 Task: Search one way flight ticket for 1 adult, 6 children, 1 infant in seat and 1 infant on lap in business from Lafayette: Lafayette Regional Airport (paul Fournet Field) to Riverton: Central Wyoming Regional Airport (was Riverton Regional) on 5-4-2023. Number of bags: 8 checked bags. Price is upto 75000. Outbound departure time preference is 5:45.
Action: Mouse moved to (380, 151)
Screenshot: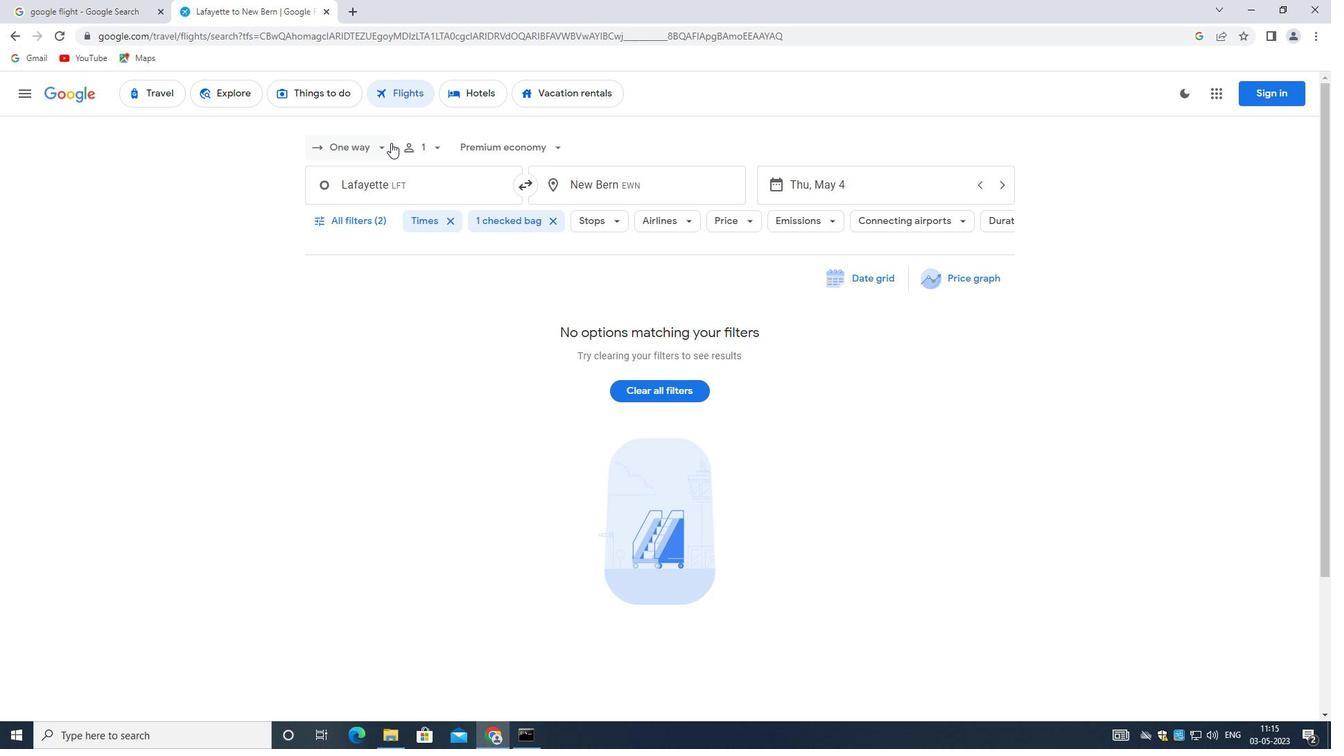 
Action: Mouse pressed left at (380, 151)
Screenshot: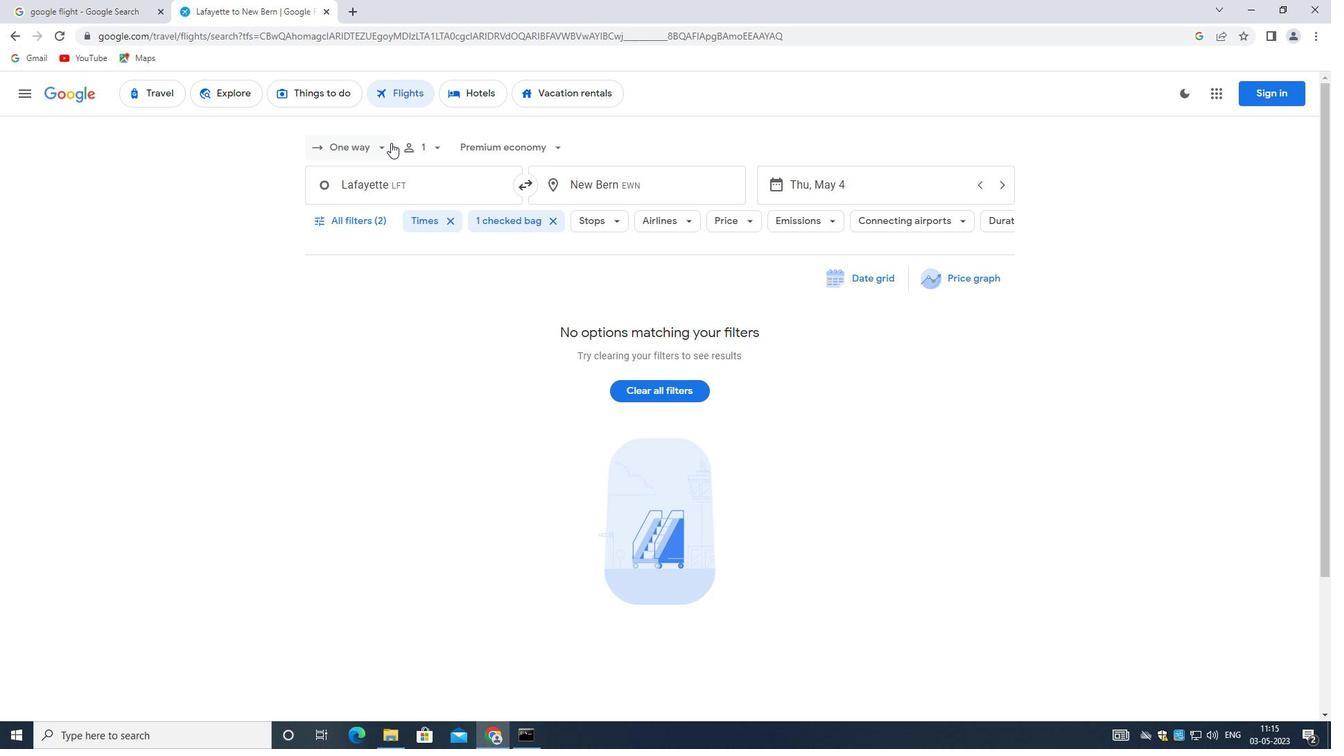
Action: Mouse moved to (375, 210)
Screenshot: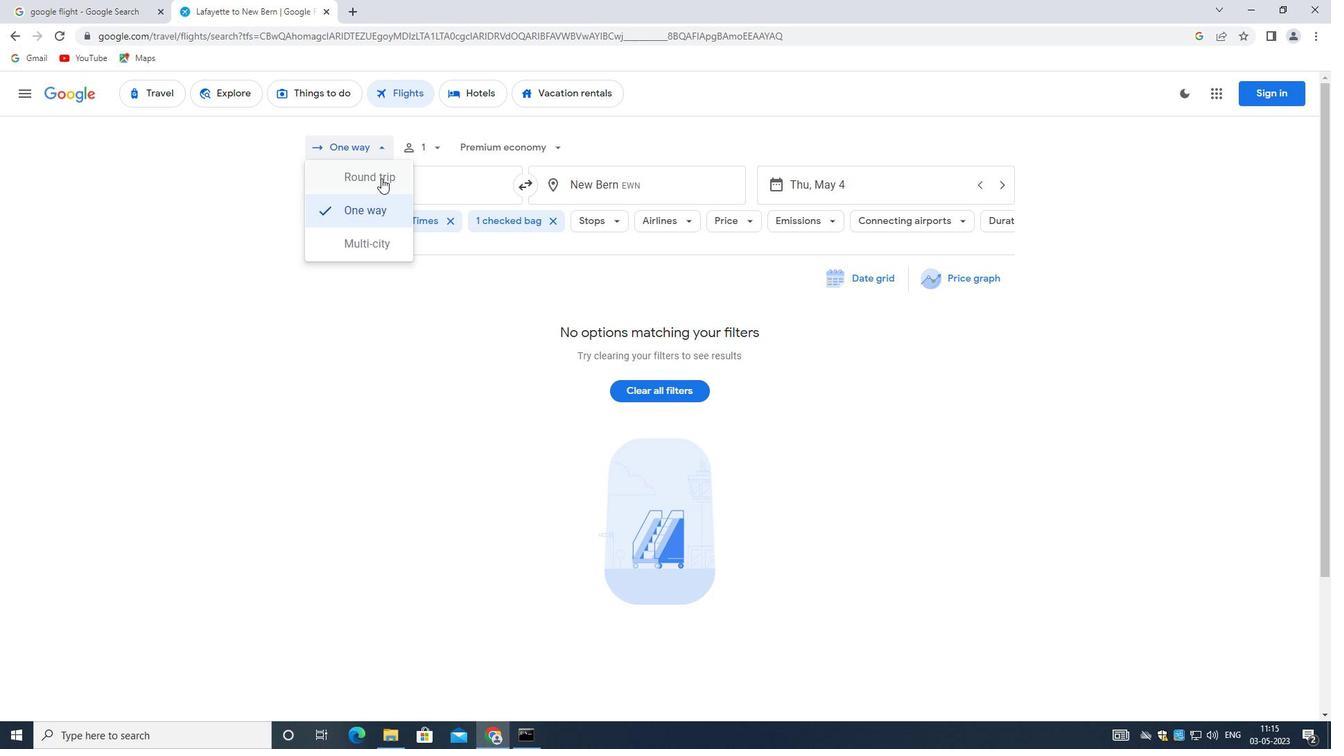 
Action: Mouse pressed left at (375, 210)
Screenshot: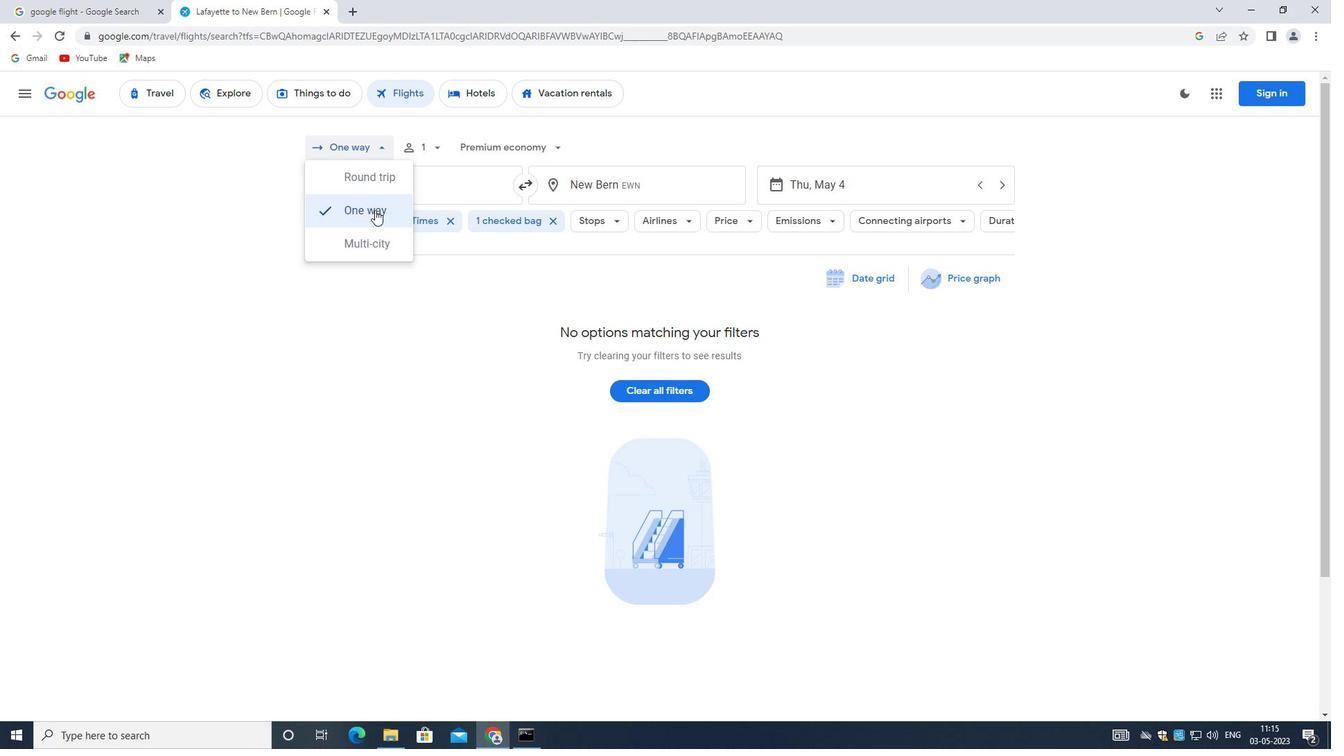 
Action: Mouse moved to (433, 151)
Screenshot: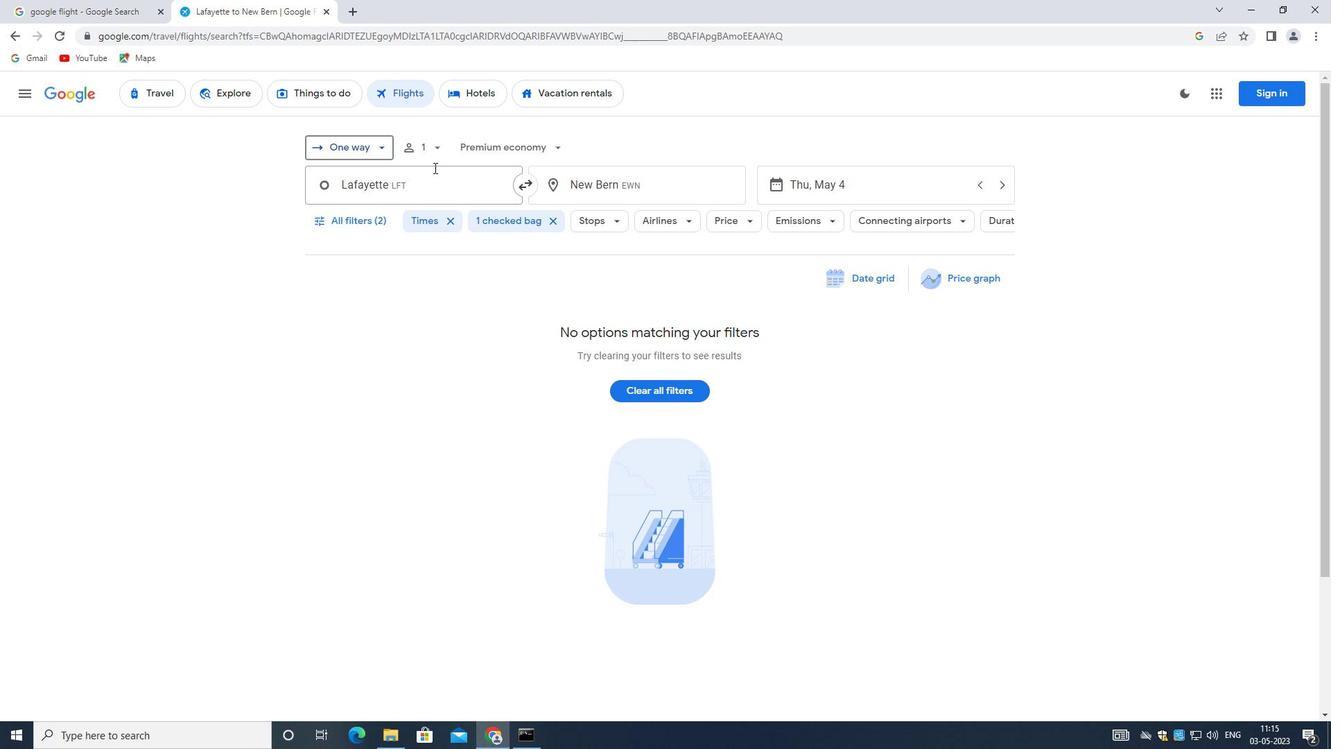 
Action: Mouse pressed left at (433, 151)
Screenshot: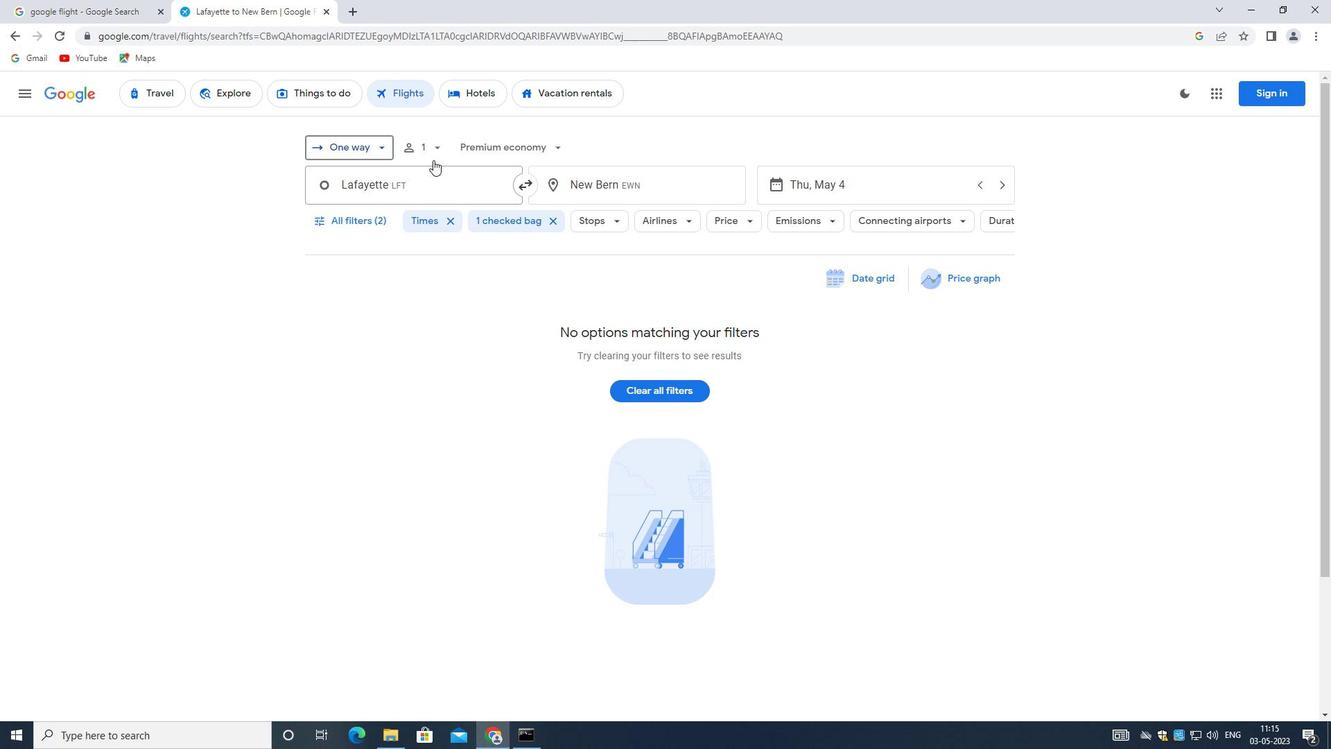 
Action: Mouse moved to (546, 216)
Screenshot: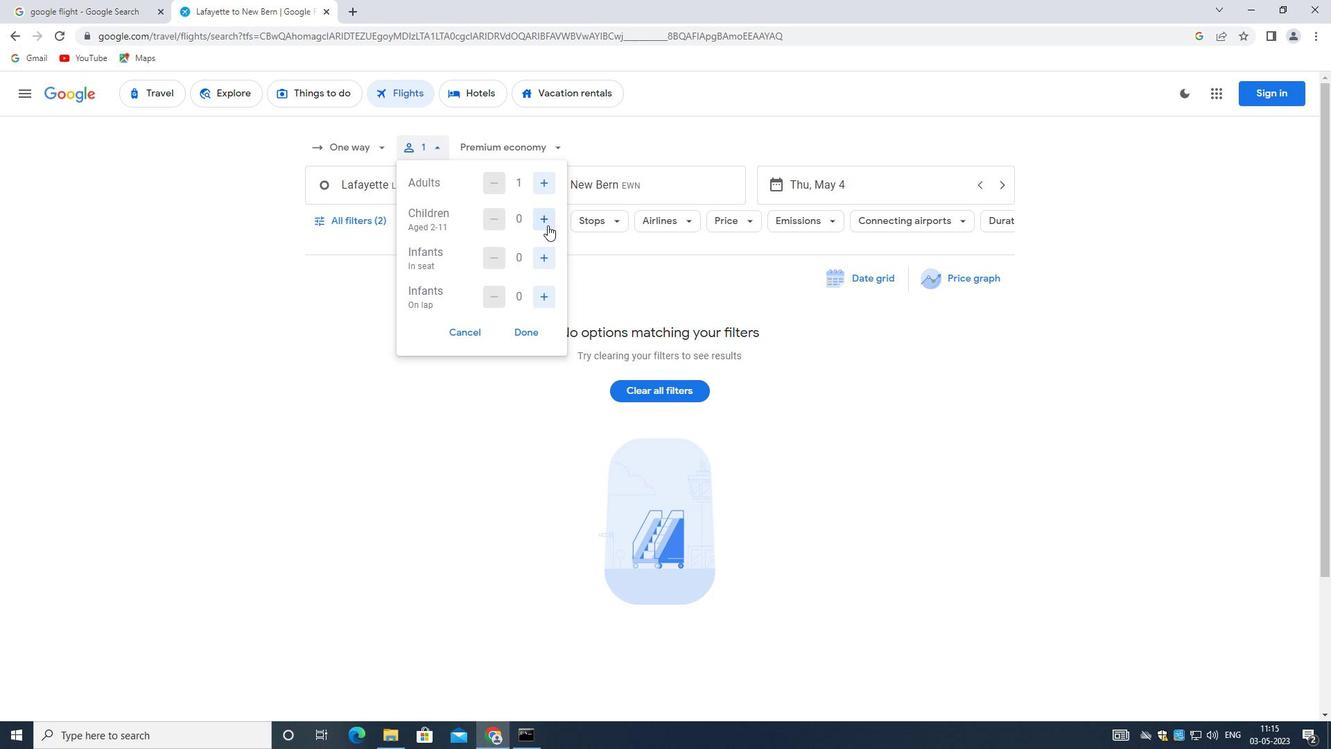 
Action: Mouse pressed left at (546, 216)
Screenshot: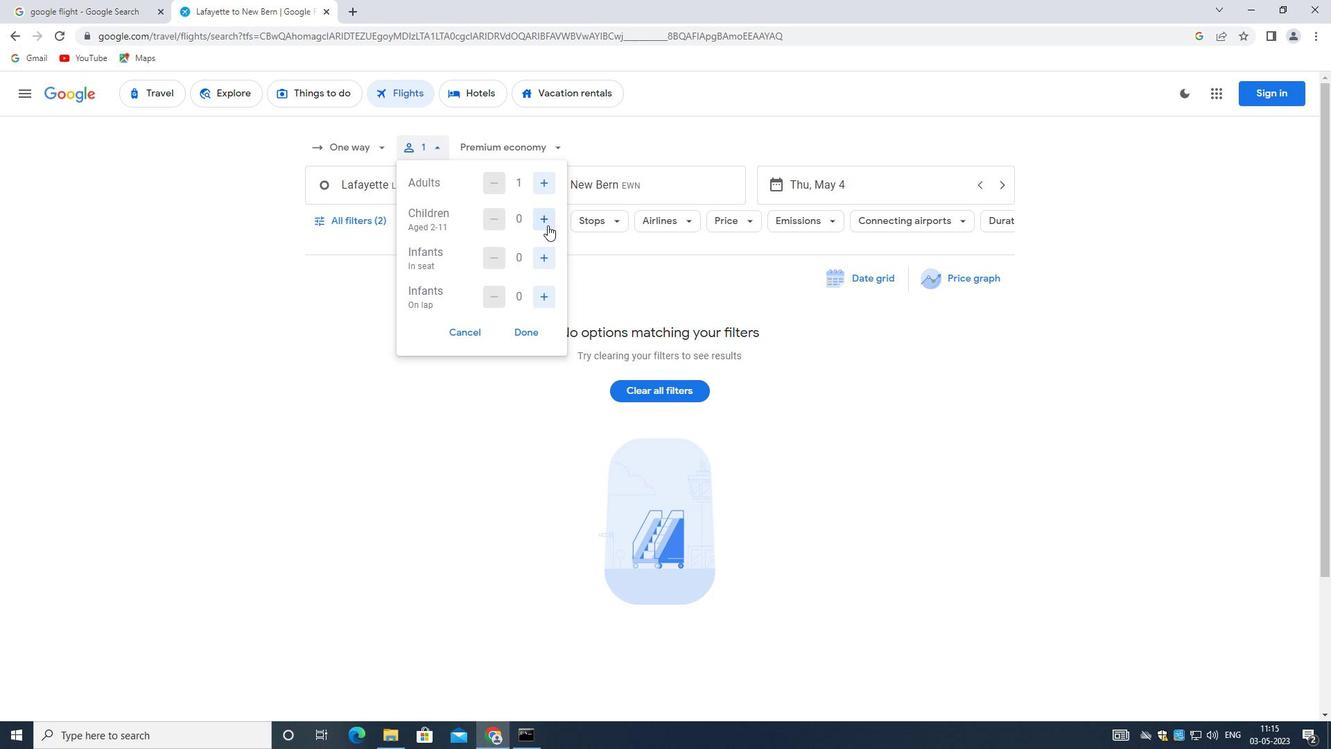
Action: Mouse pressed left at (546, 216)
Screenshot: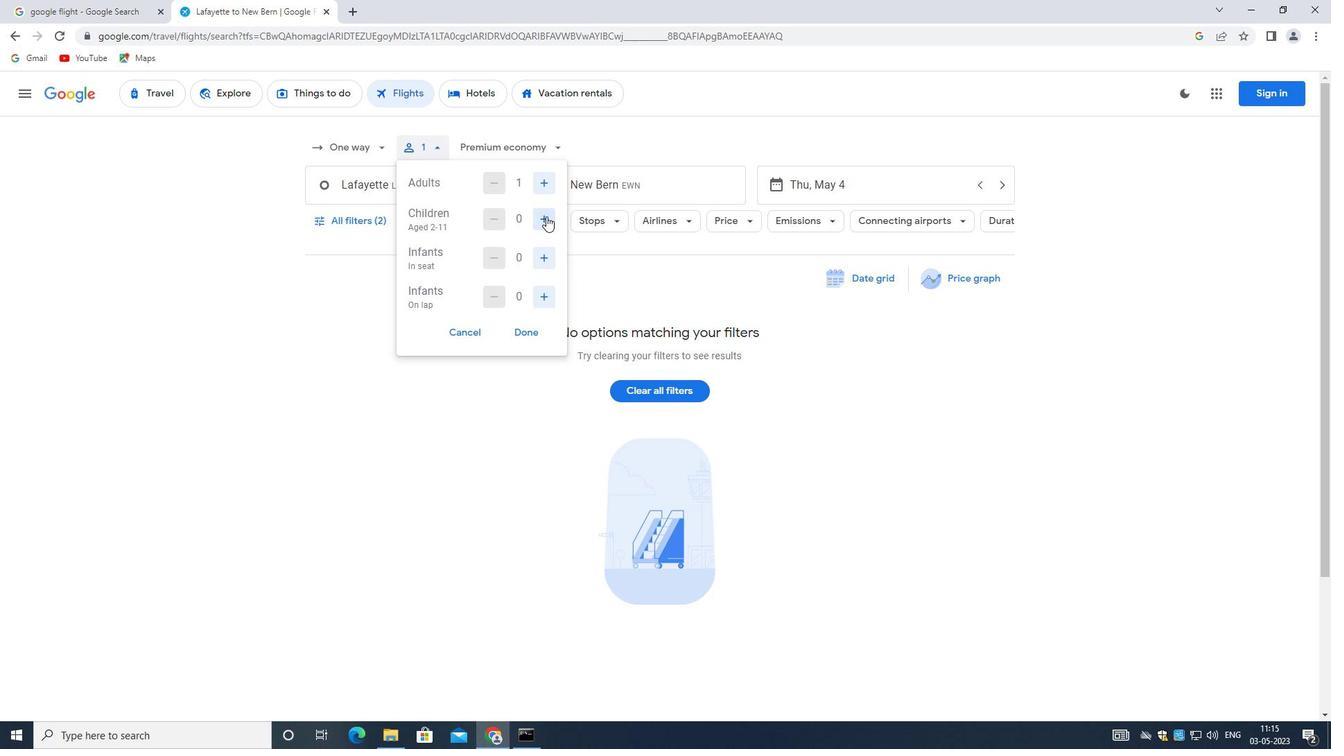 
Action: Mouse pressed left at (546, 216)
Screenshot: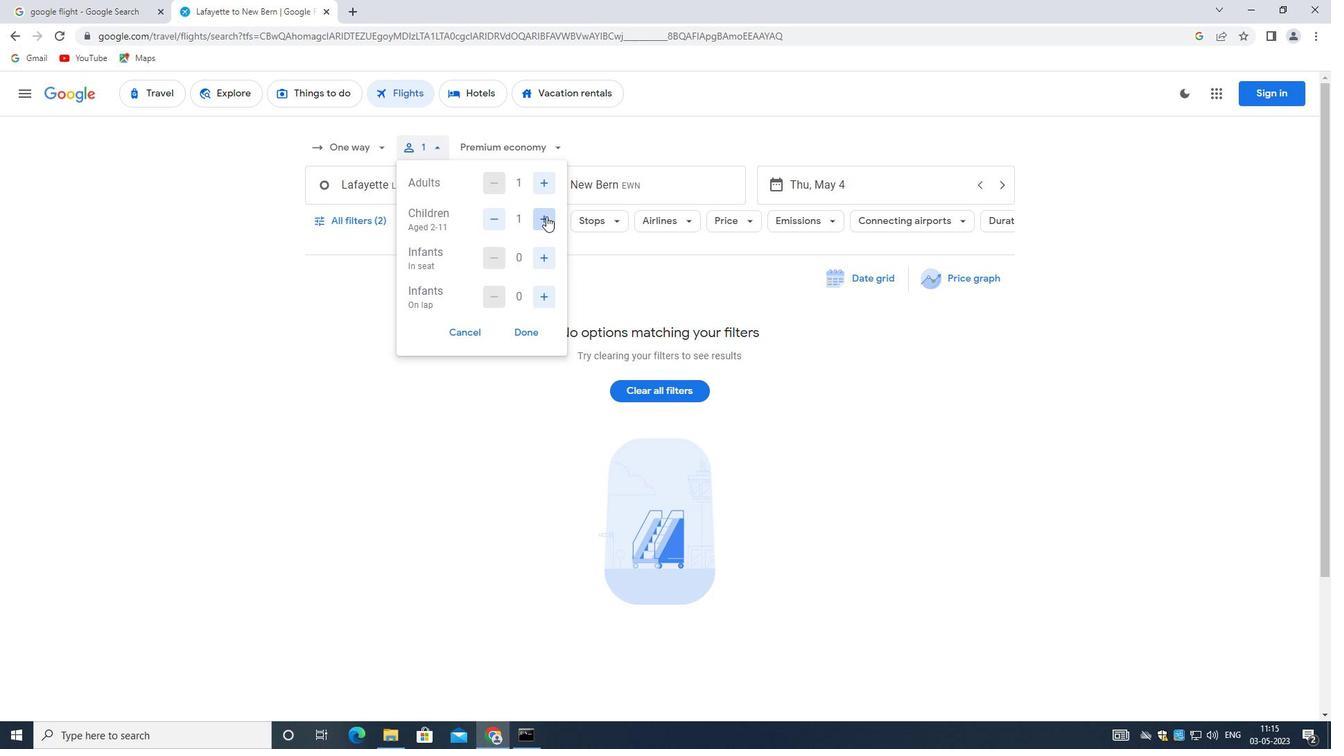 
Action: Mouse moved to (546, 215)
Screenshot: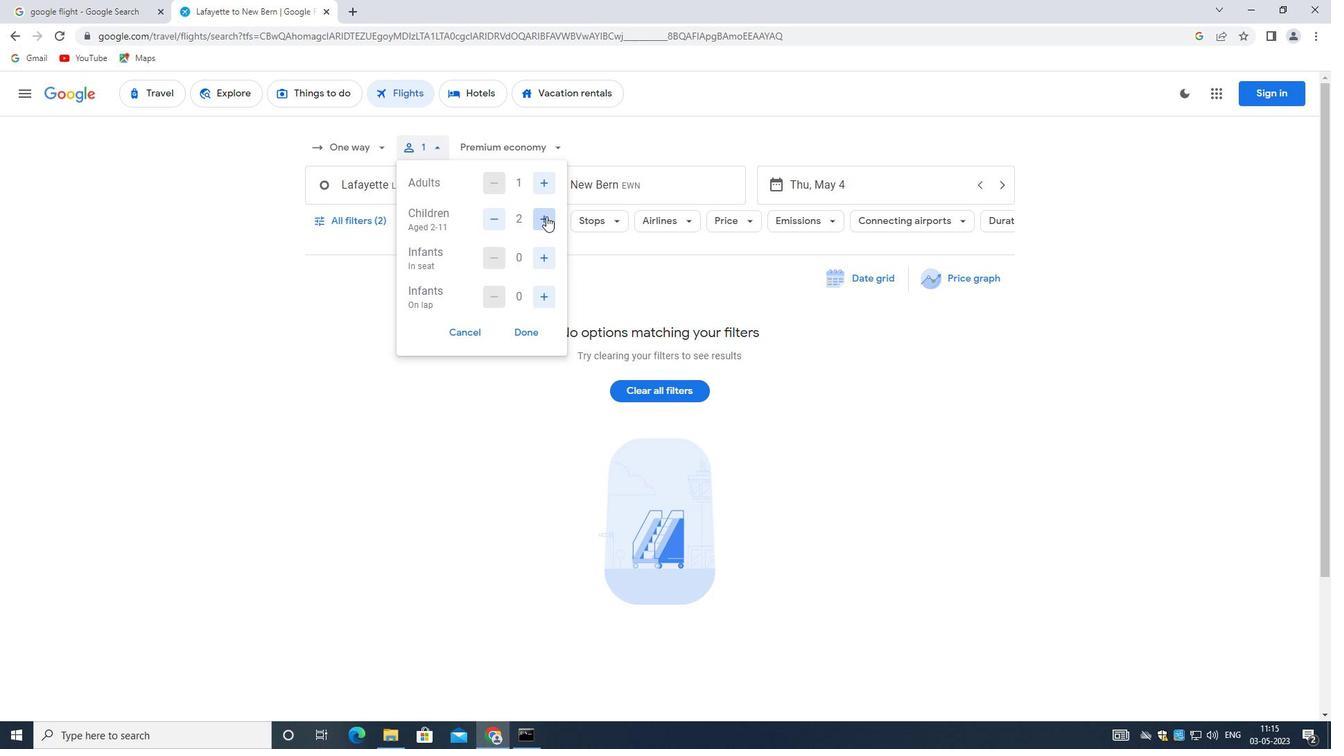 
Action: Mouse pressed left at (546, 215)
Screenshot: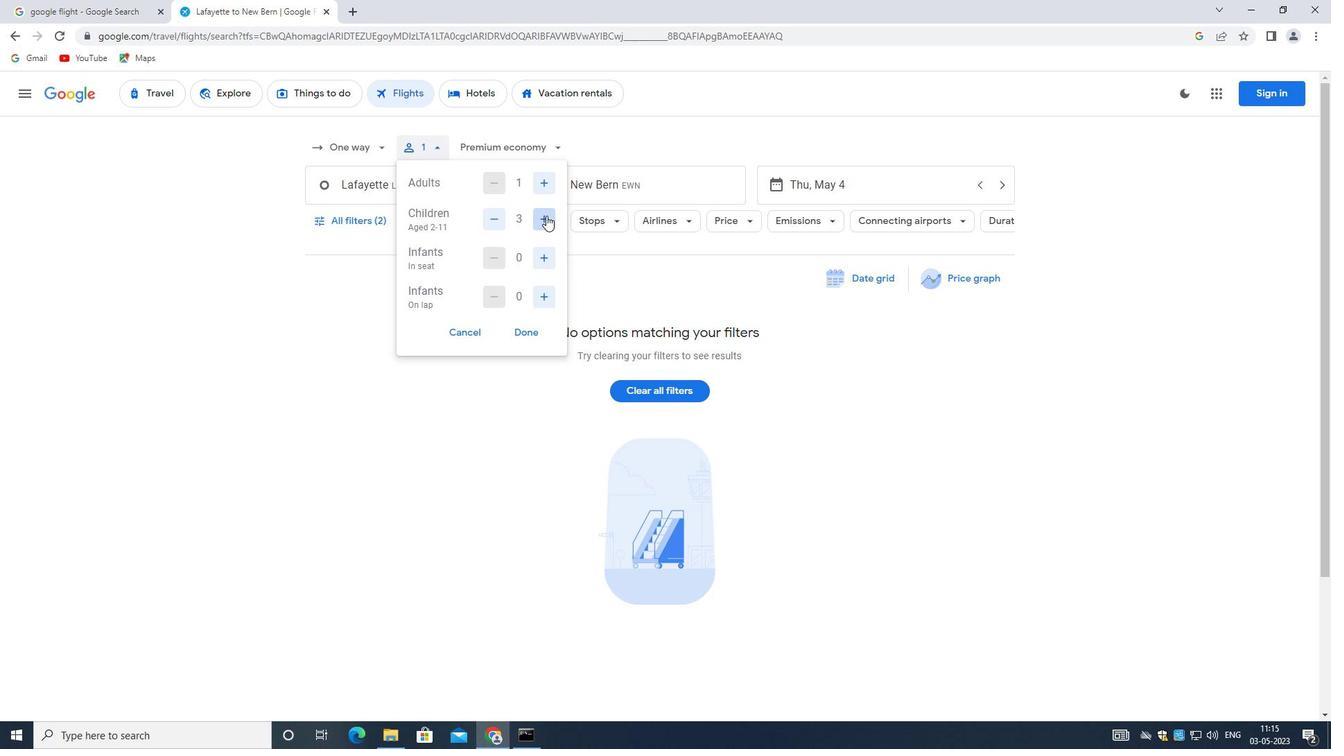 
Action: Mouse moved to (546, 215)
Screenshot: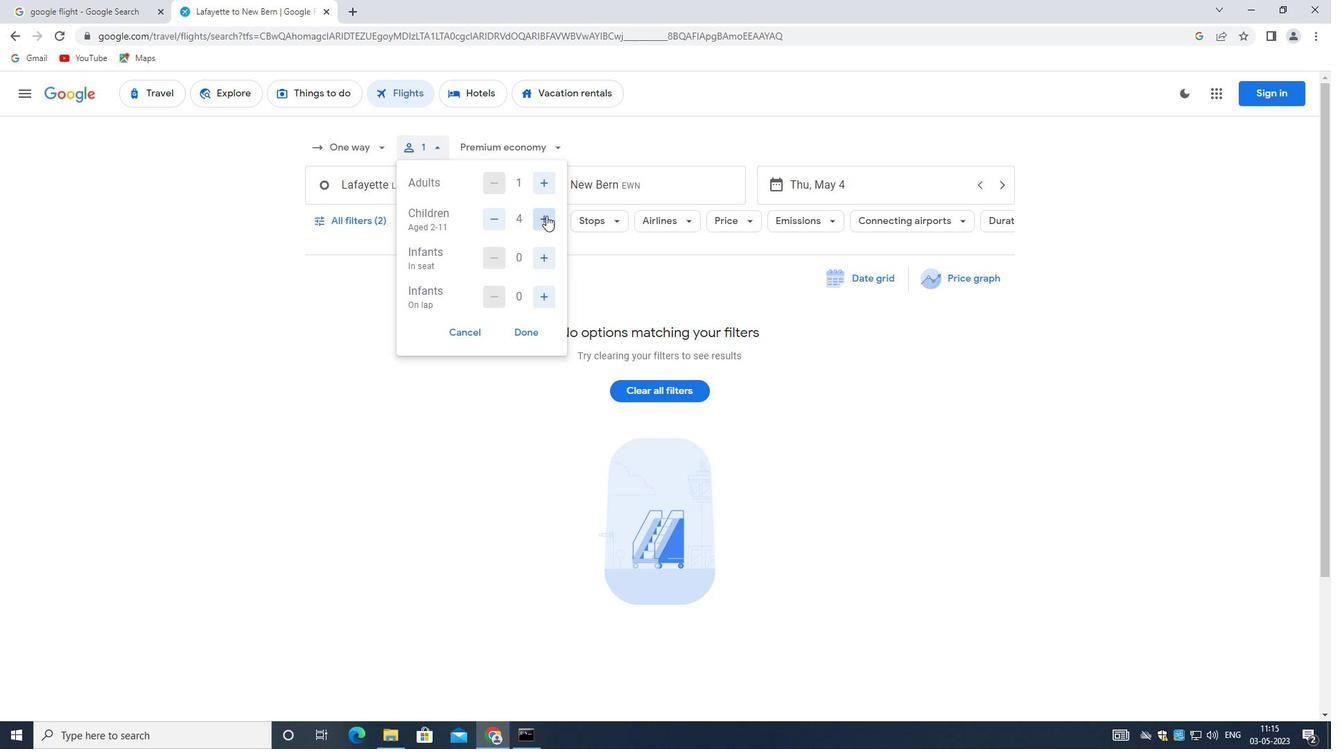 
Action: Mouse pressed left at (546, 215)
Screenshot: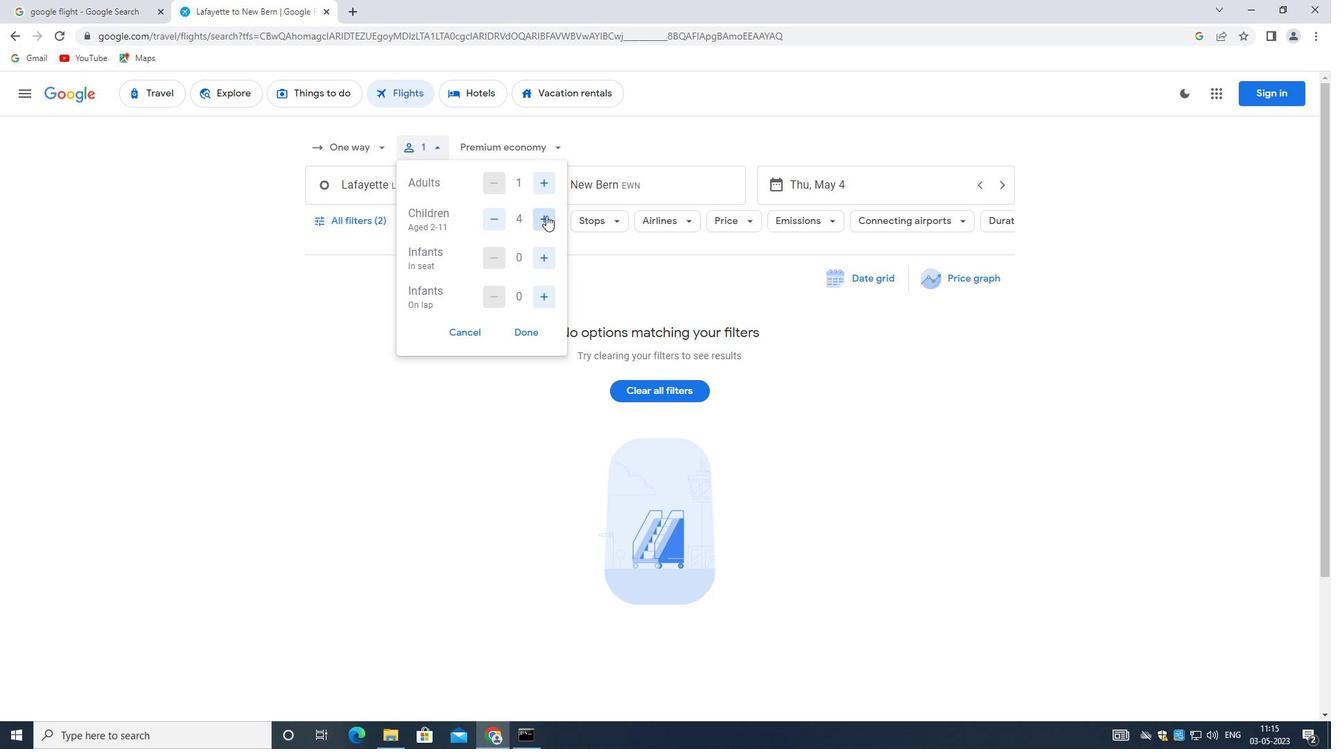 
Action: Mouse pressed left at (546, 215)
Screenshot: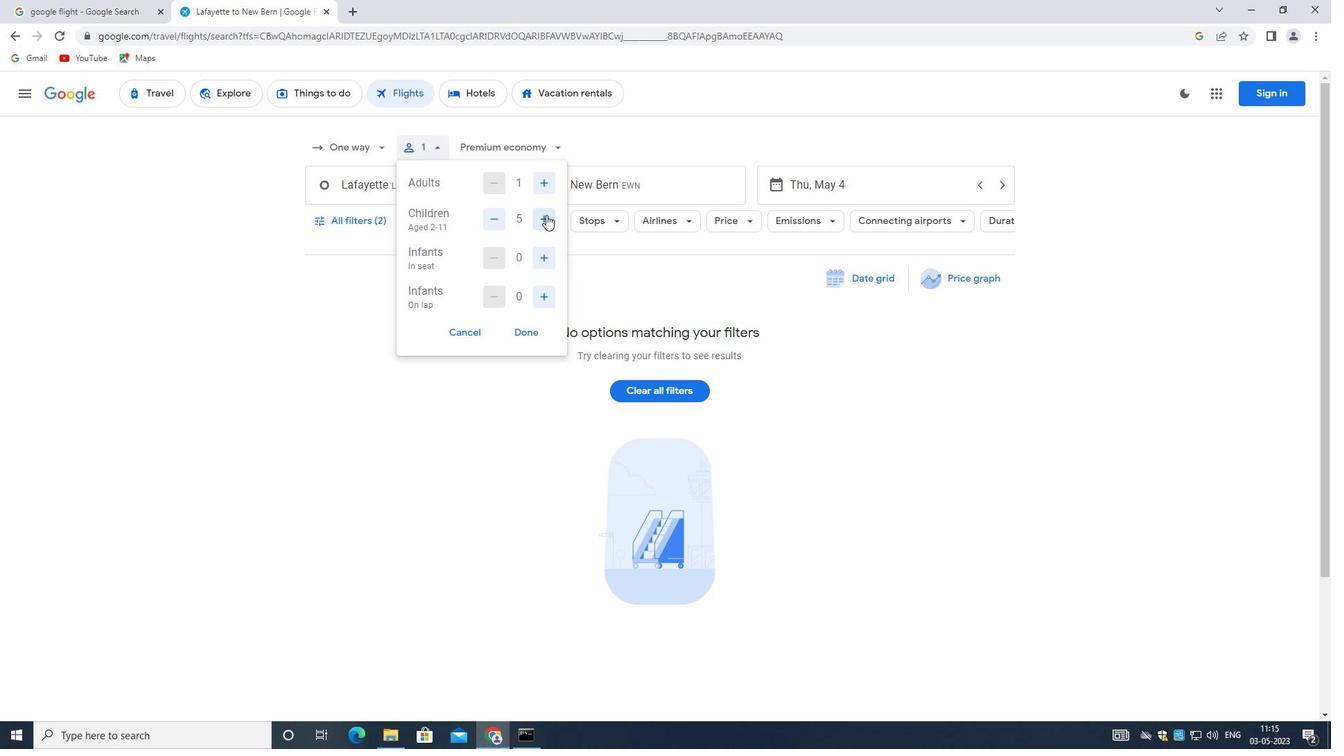 
Action: Mouse moved to (547, 259)
Screenshot: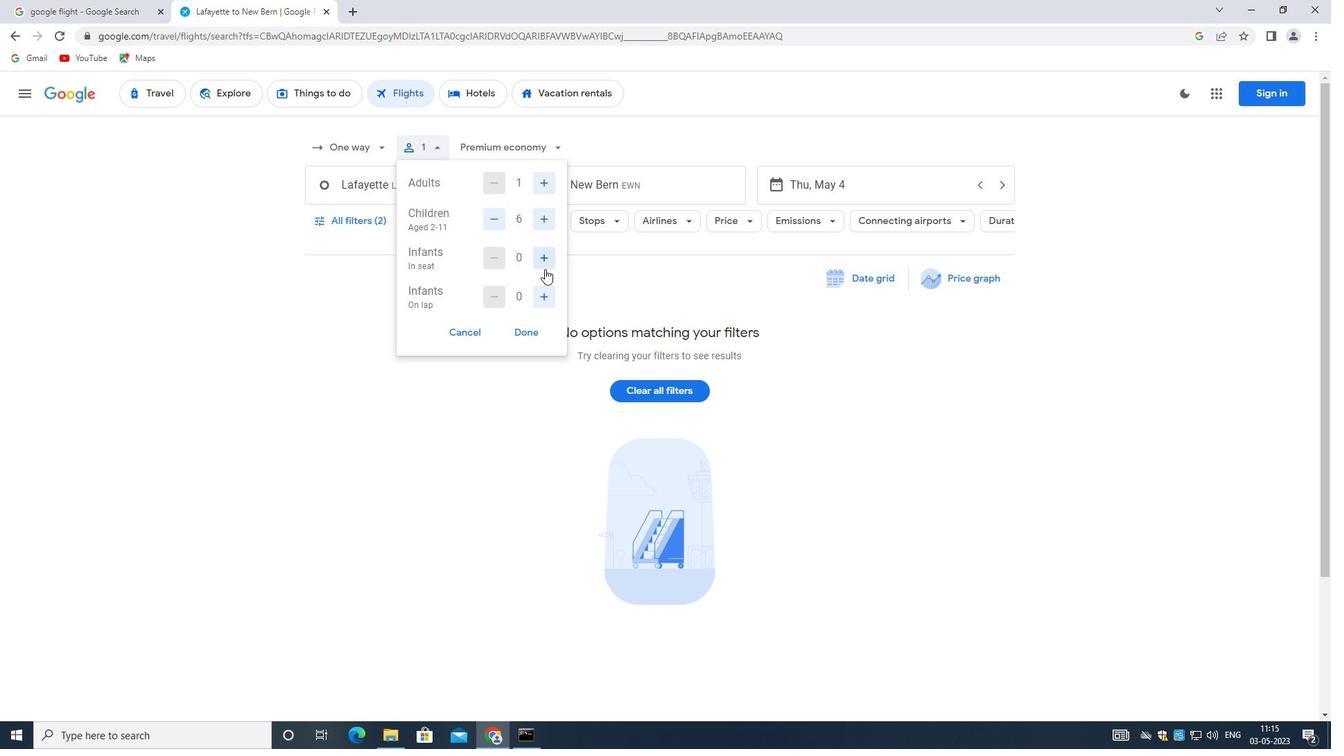 
Action: Mouse pressed left at (547, 259)
Screenshot: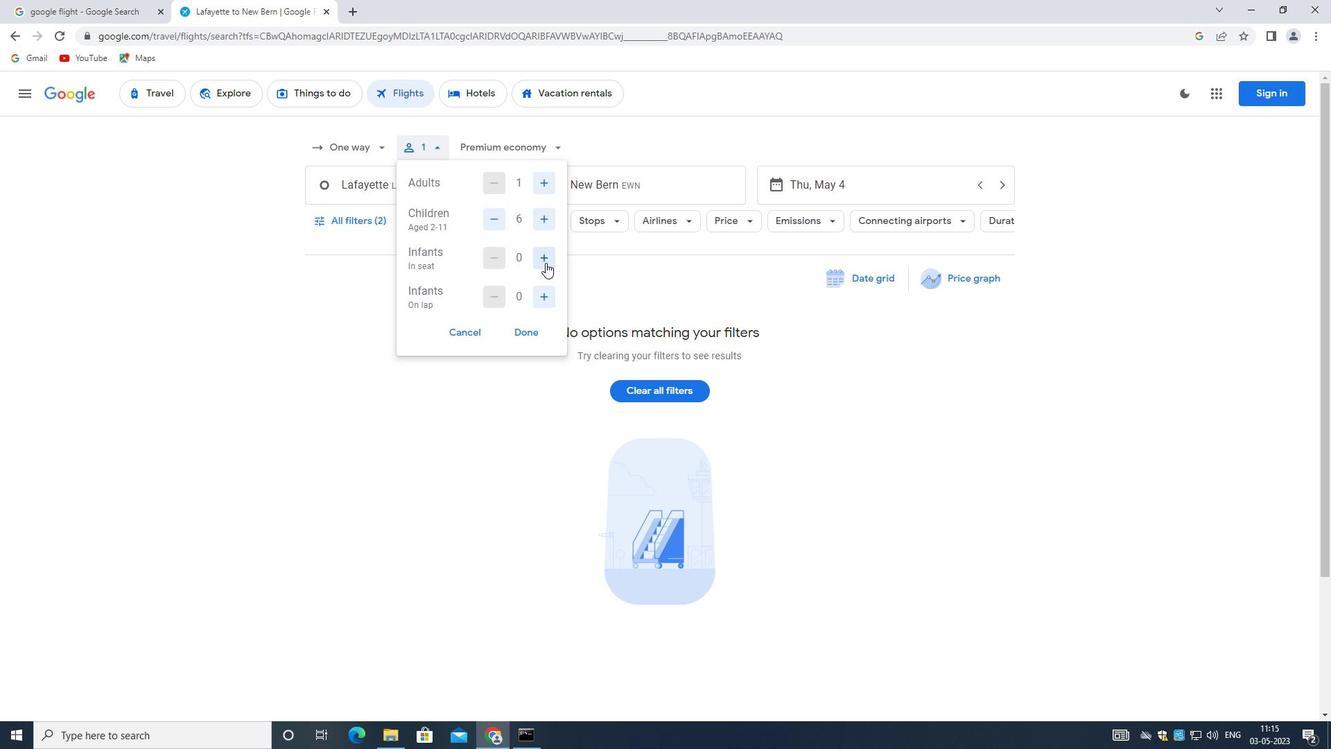 
Action: Mouse moved to (534, 294)
Screenshot: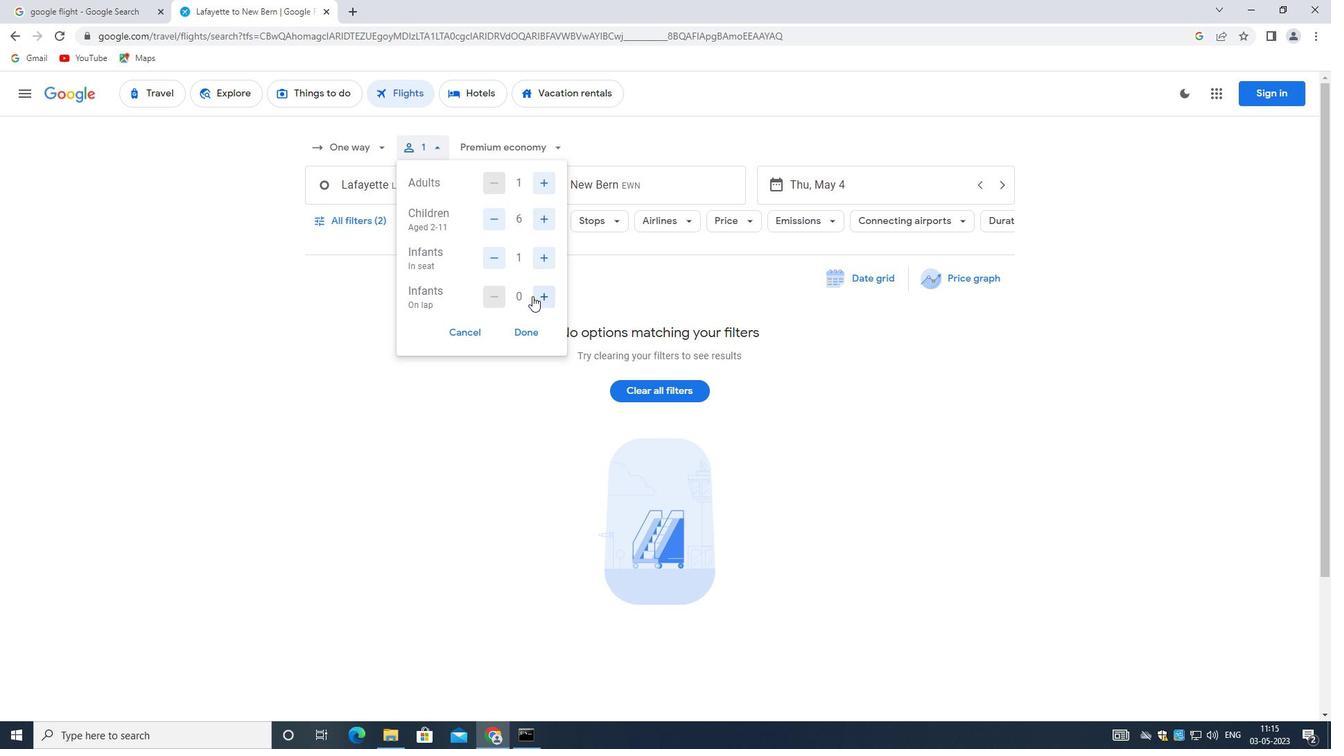 
Action: Mouse pressed left at (534, 294)
Screenshot: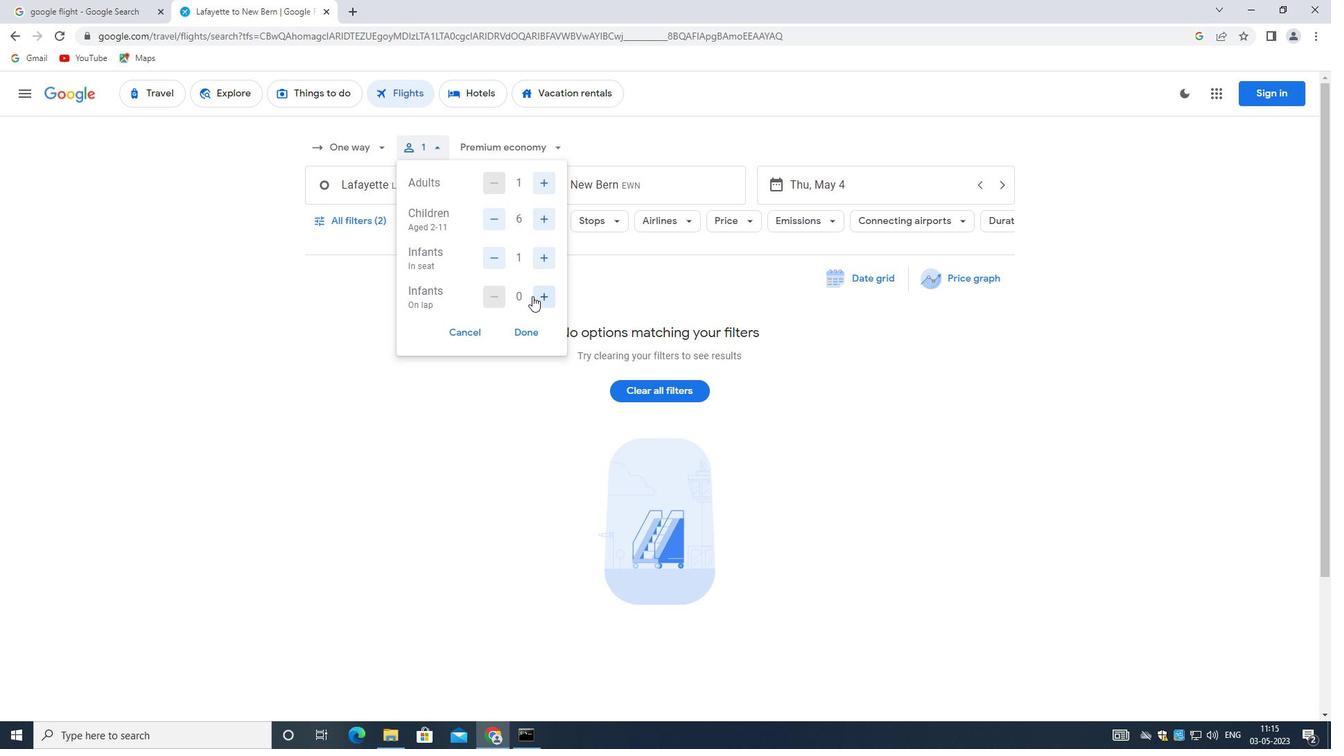 
Action: Mouse moved to (527, 328)
Screenshot: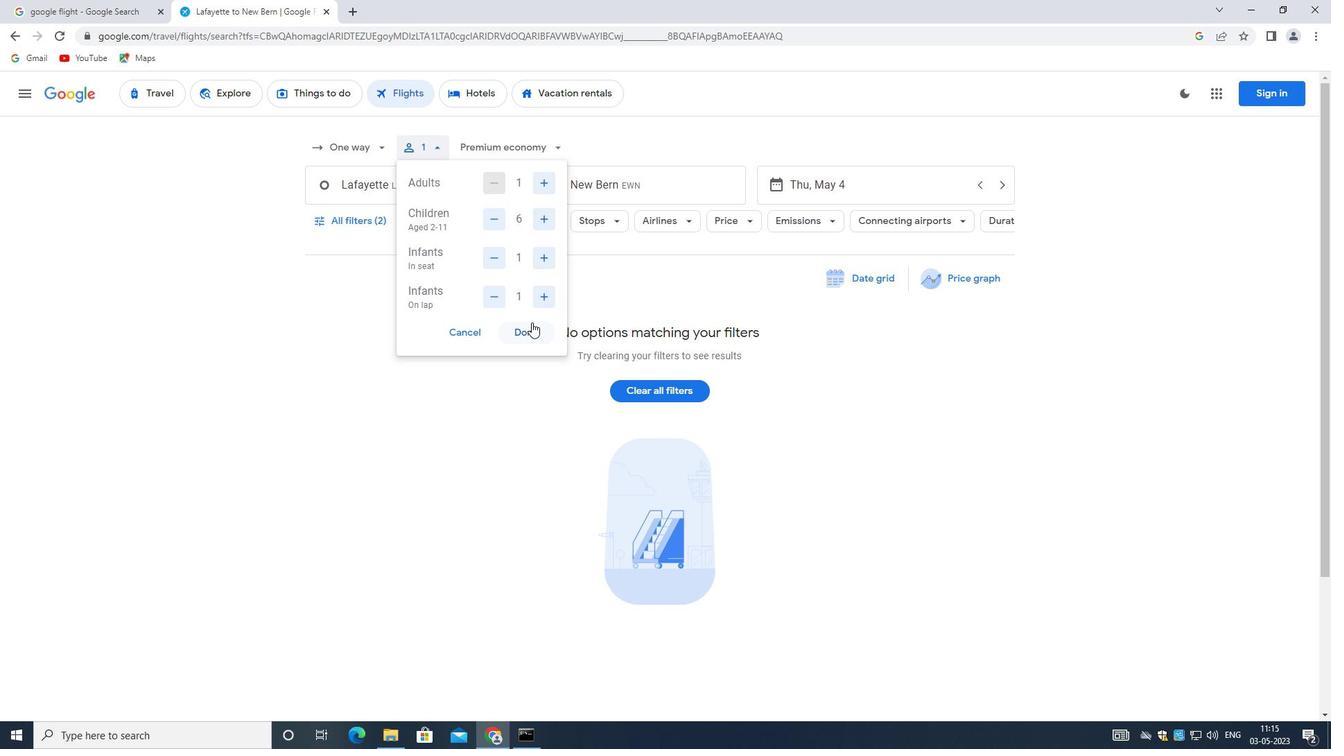 
Action: Mouse pressed left at (527, 328)
Screenshot: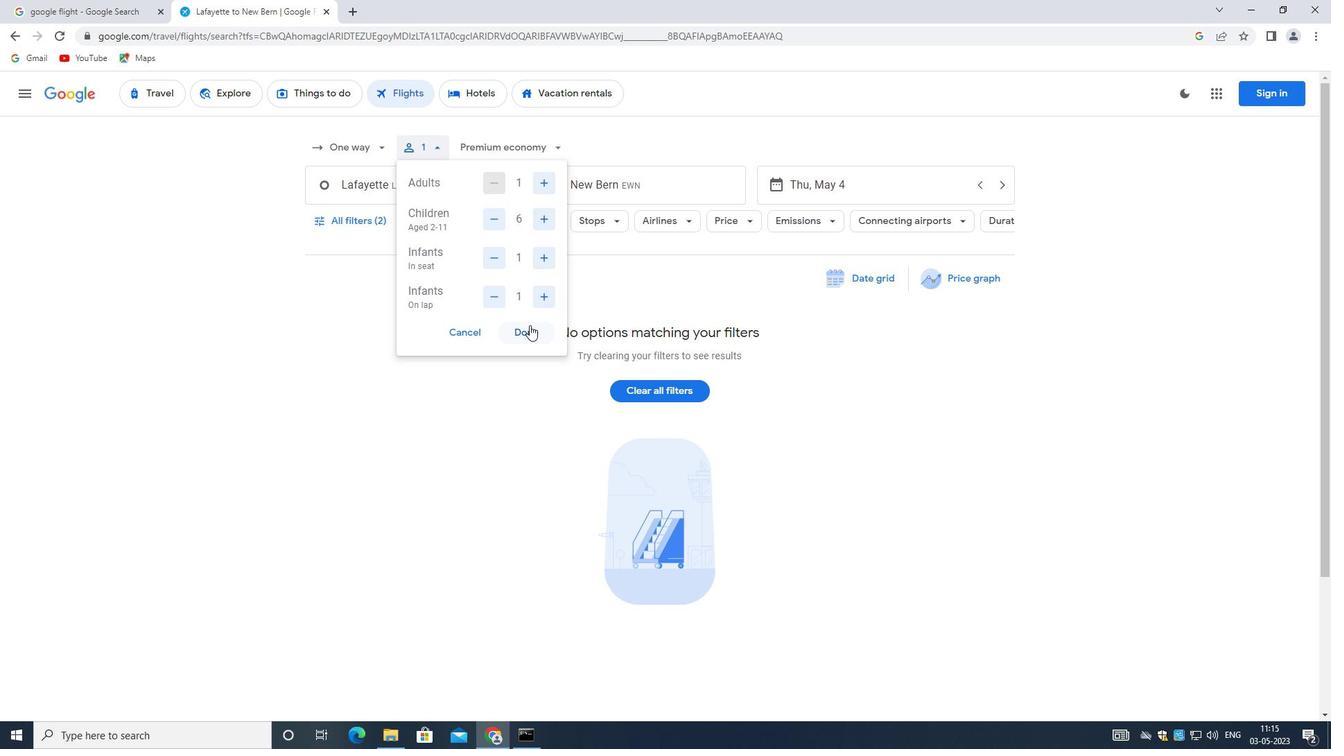 
Action: Mouse moved to (510, 144)
Screenshot: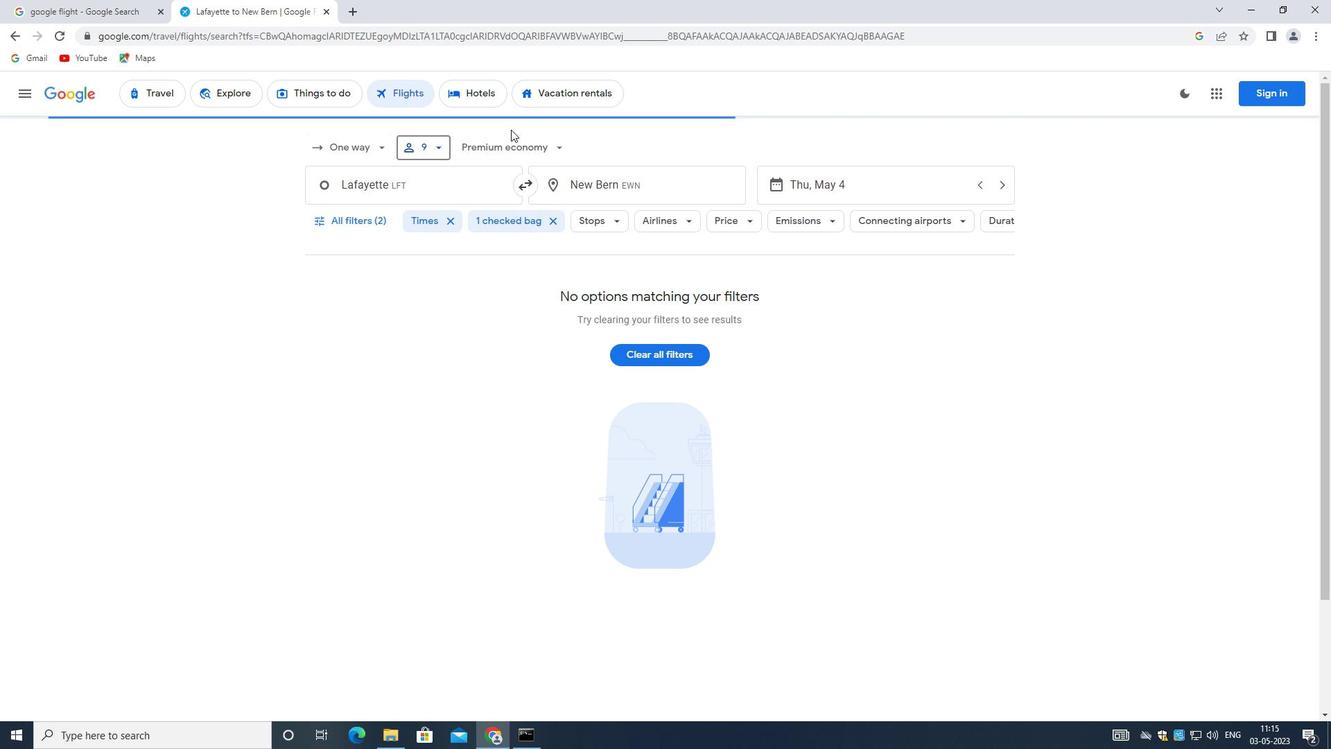 
Action: Mouse pressed left at (510, 144)
Screenshot: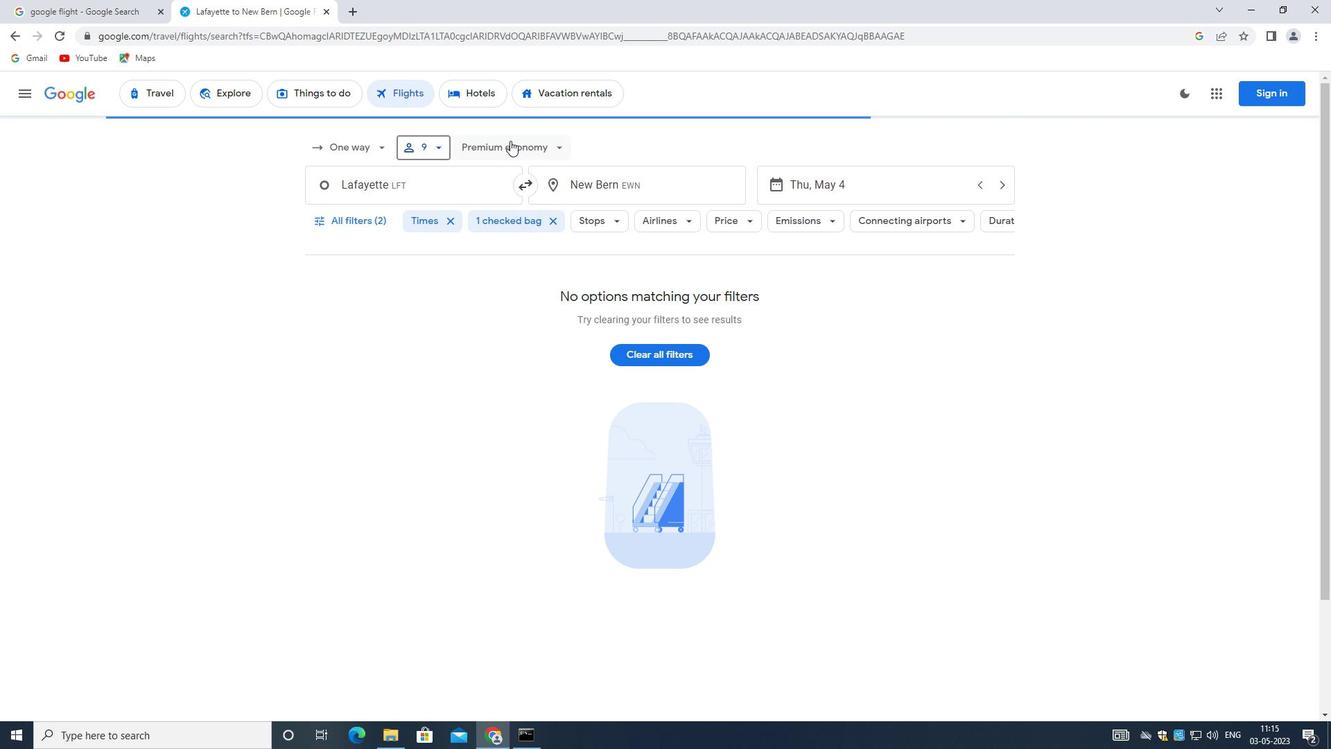 
Action: Mouse moved to (514, 242)
Screenshot: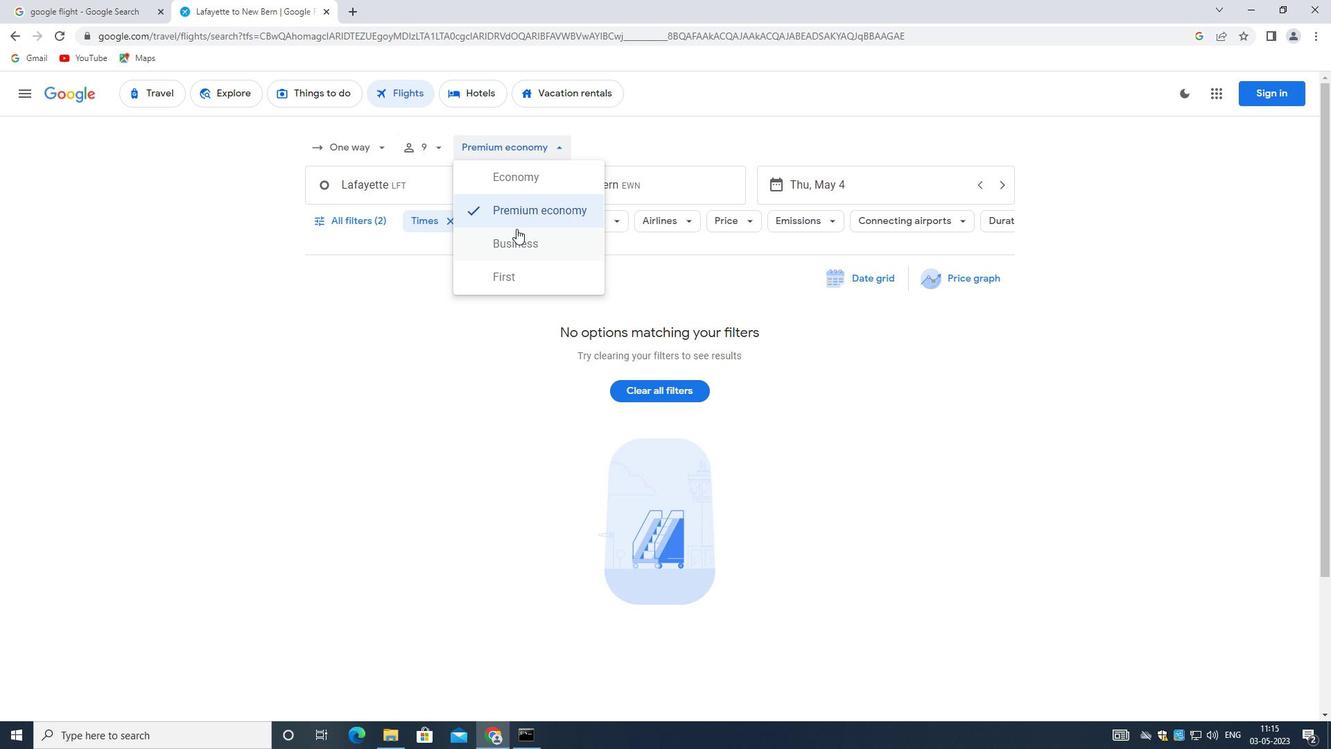 
Action: Mouse pressed left at (514, 242)
Screenshot: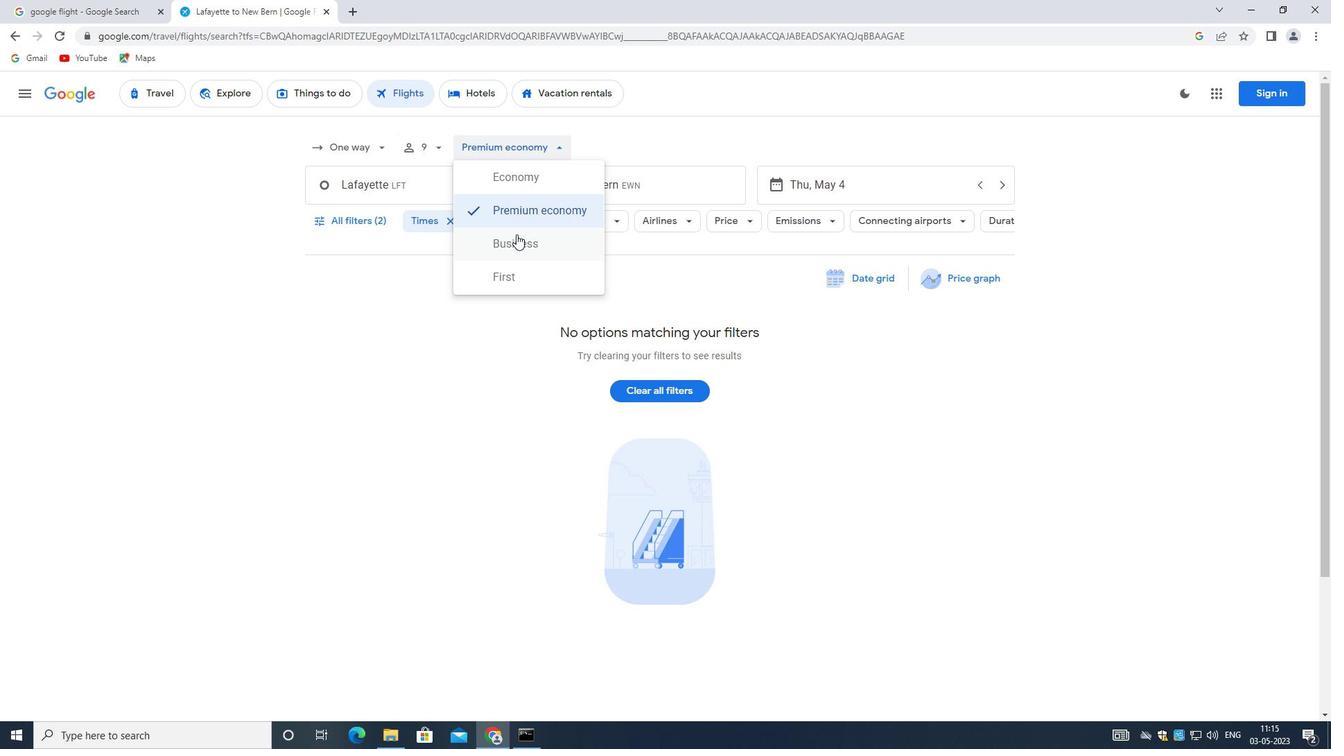 
Action: Mouse moved to (391, 186)
Screenshot: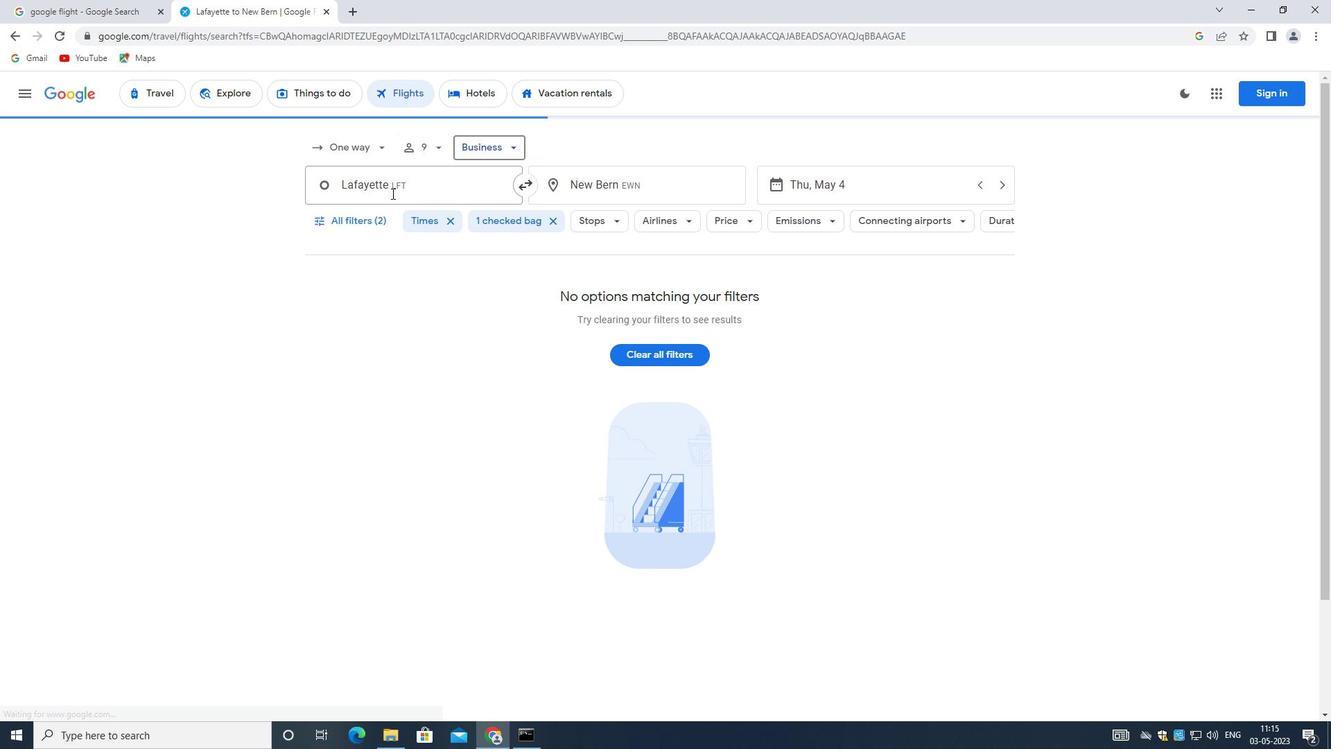 
Action: Mouse pressed left at (391, 186)
Screenshot: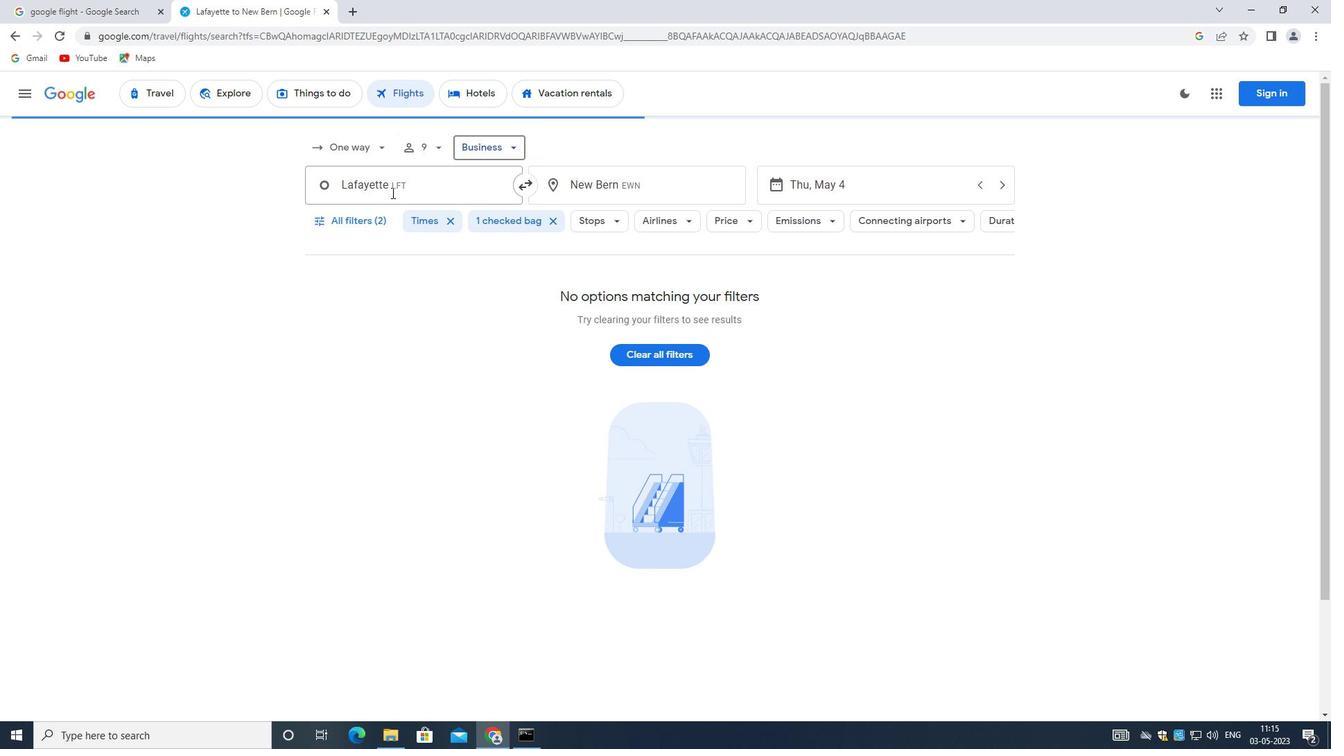 
Action: Mouse moved to (394, 183)
Screenshot: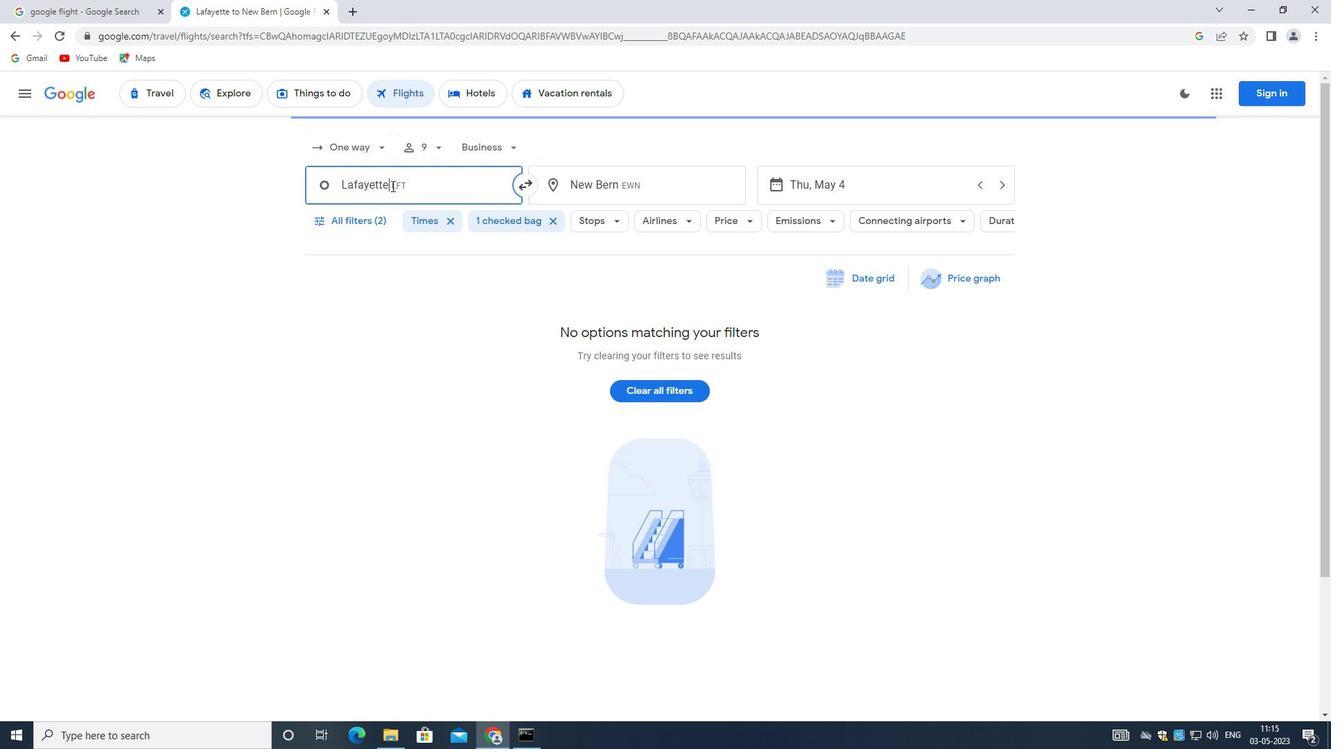 
Action: Key pressed <Key.backspace><Key.shift_r>Lafayette
Screenshot: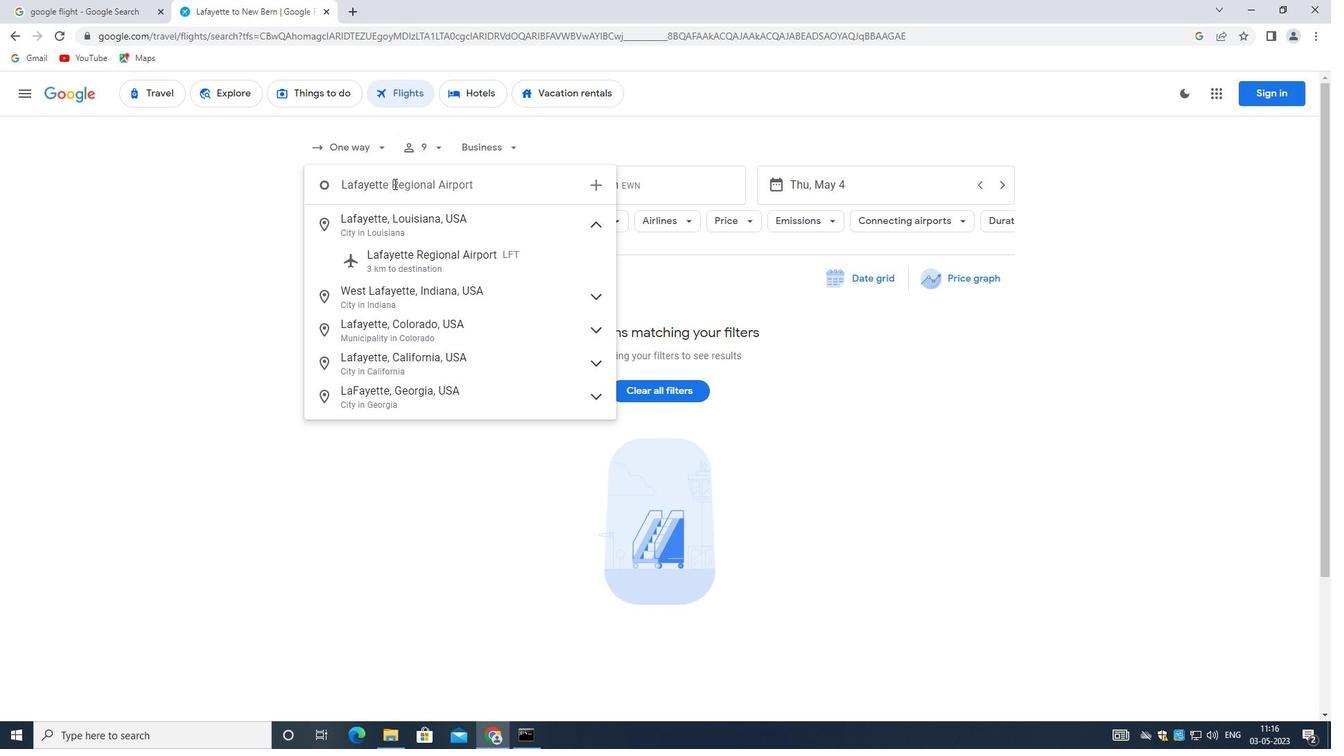 
Action: Mouse scrolled (394, 184) with delta (0, 0)
Screenshot: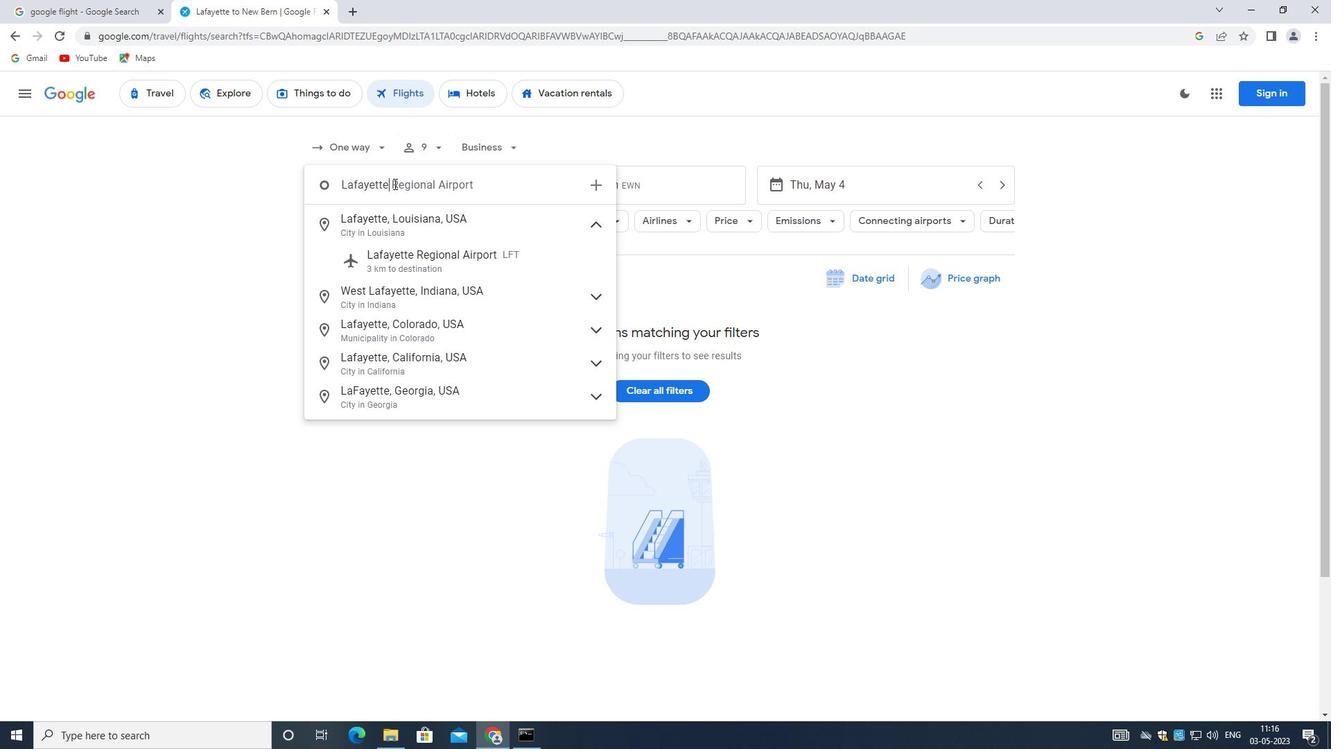 
Action: Mouse moved to (466, 249)
Screenshot: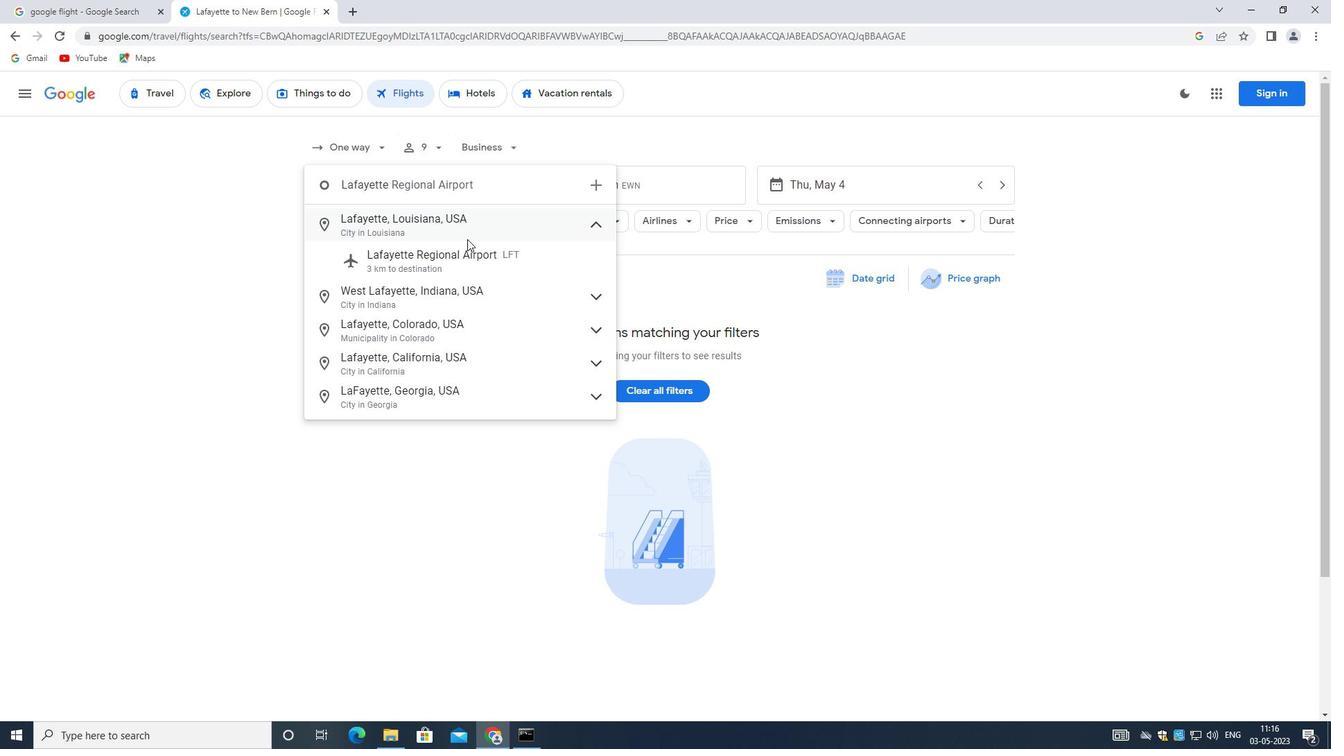 
Action: Mouse pressed left at (466, 249)
Screenshot: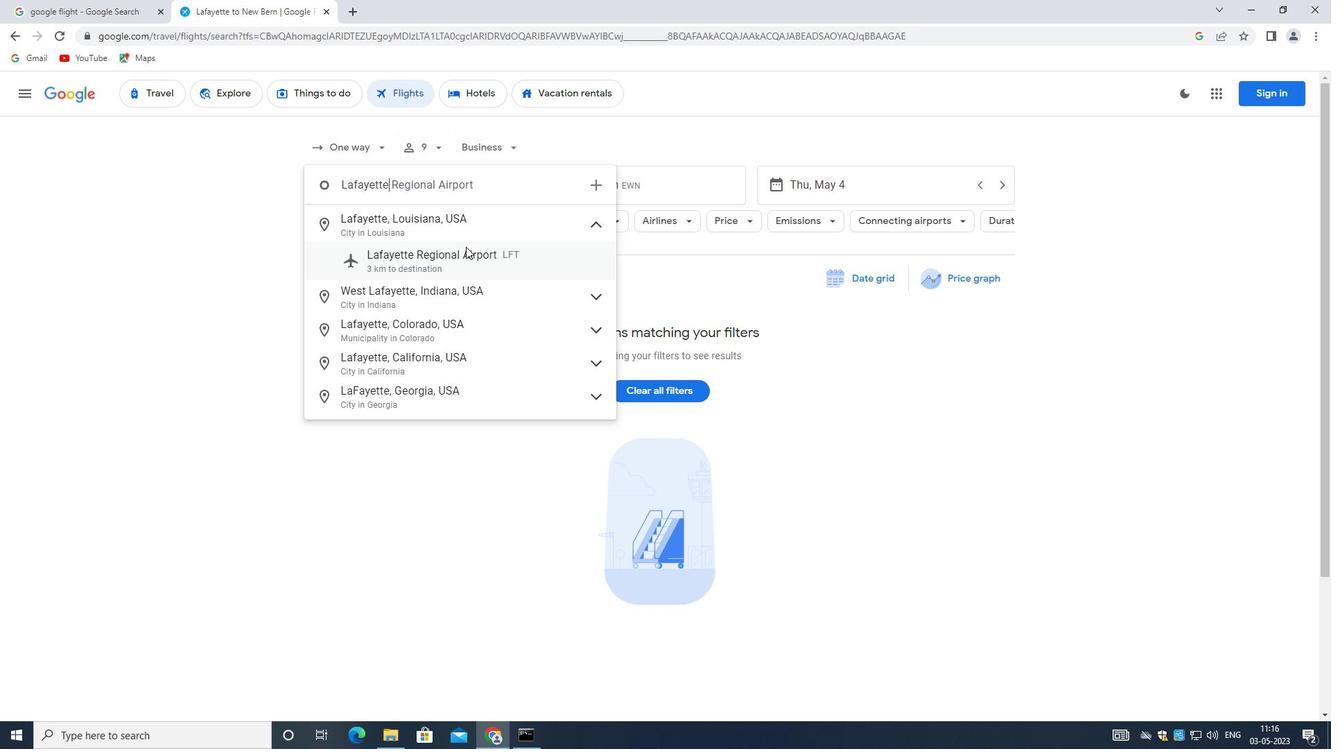 
Action: Mouse moved to (616, 174)
Screenshot: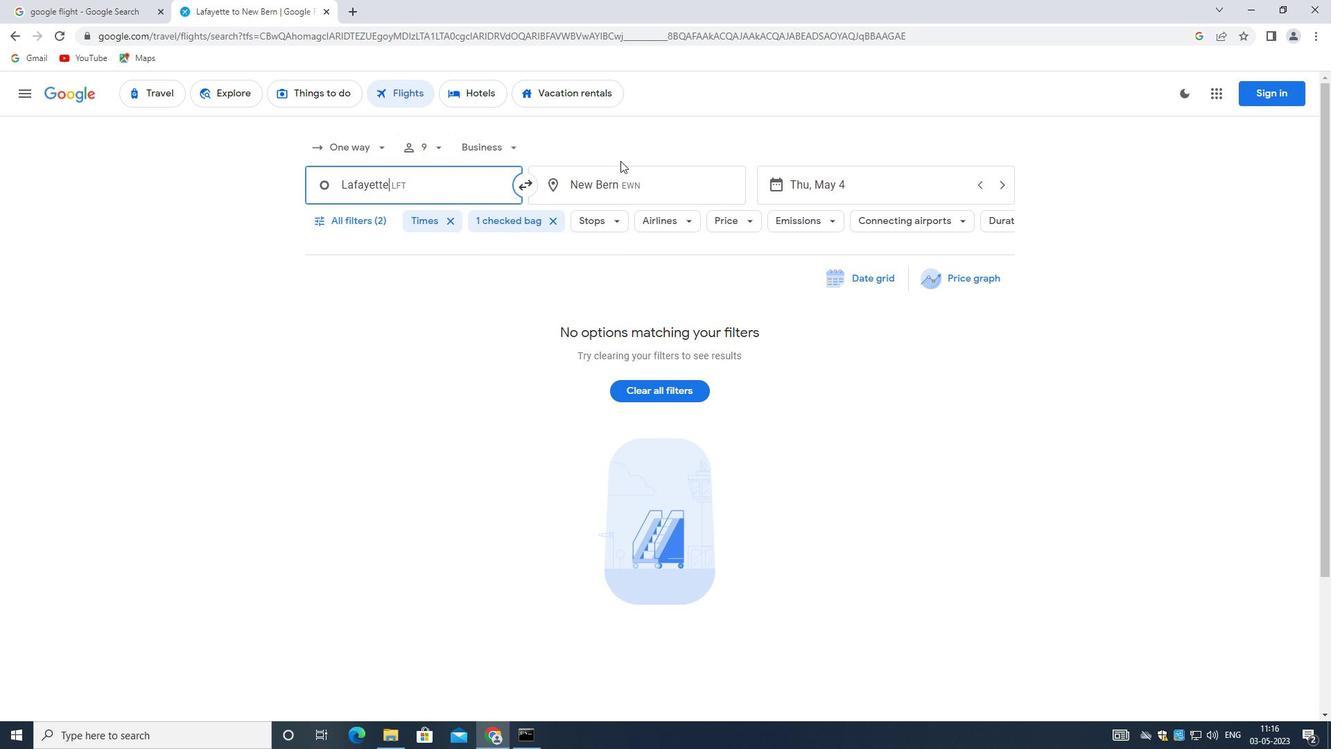 
Action: Mouse pressed left at (616, 174)
Screenshot: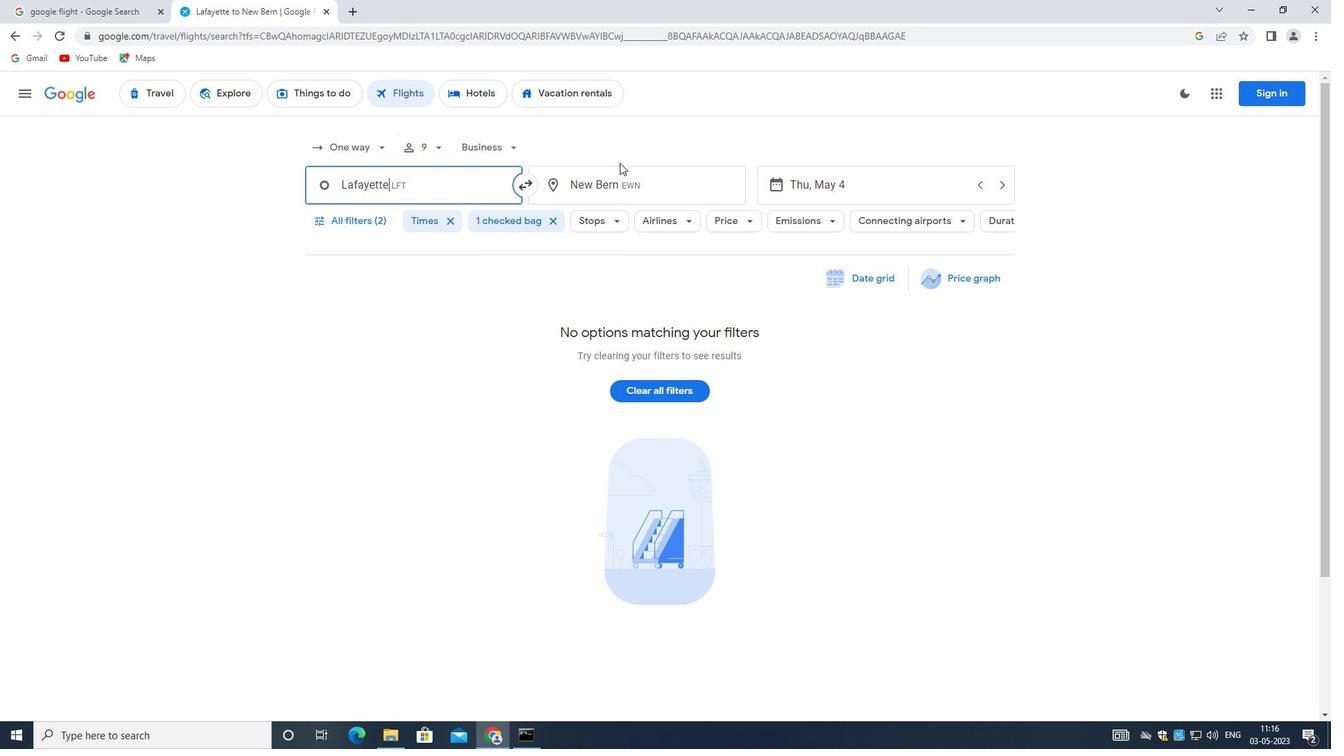 
Action: Key pressed <Key.backspace><Key.shift>CENTRAL<Key.space><Key.shift>WYO
Screenshot: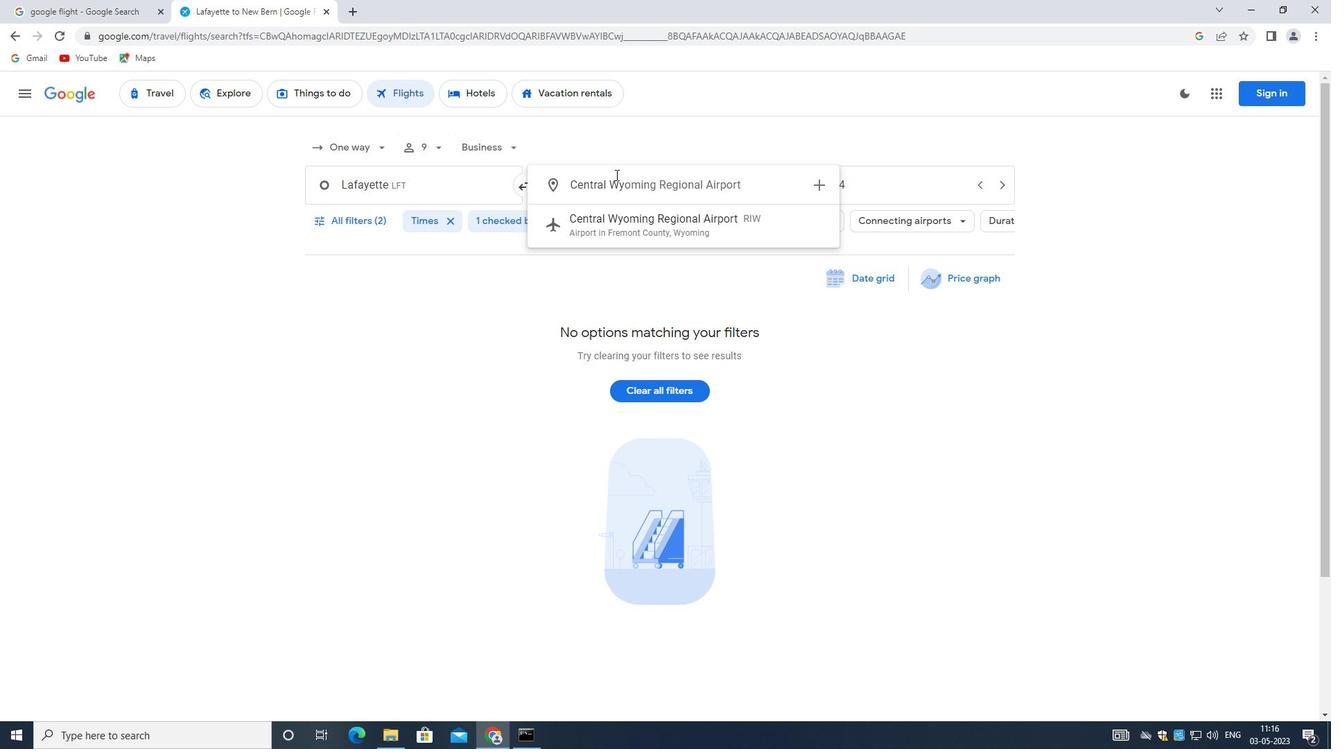 
Action: Mouse scrolled (616, 175) with delta (0, 0)
Screenshot: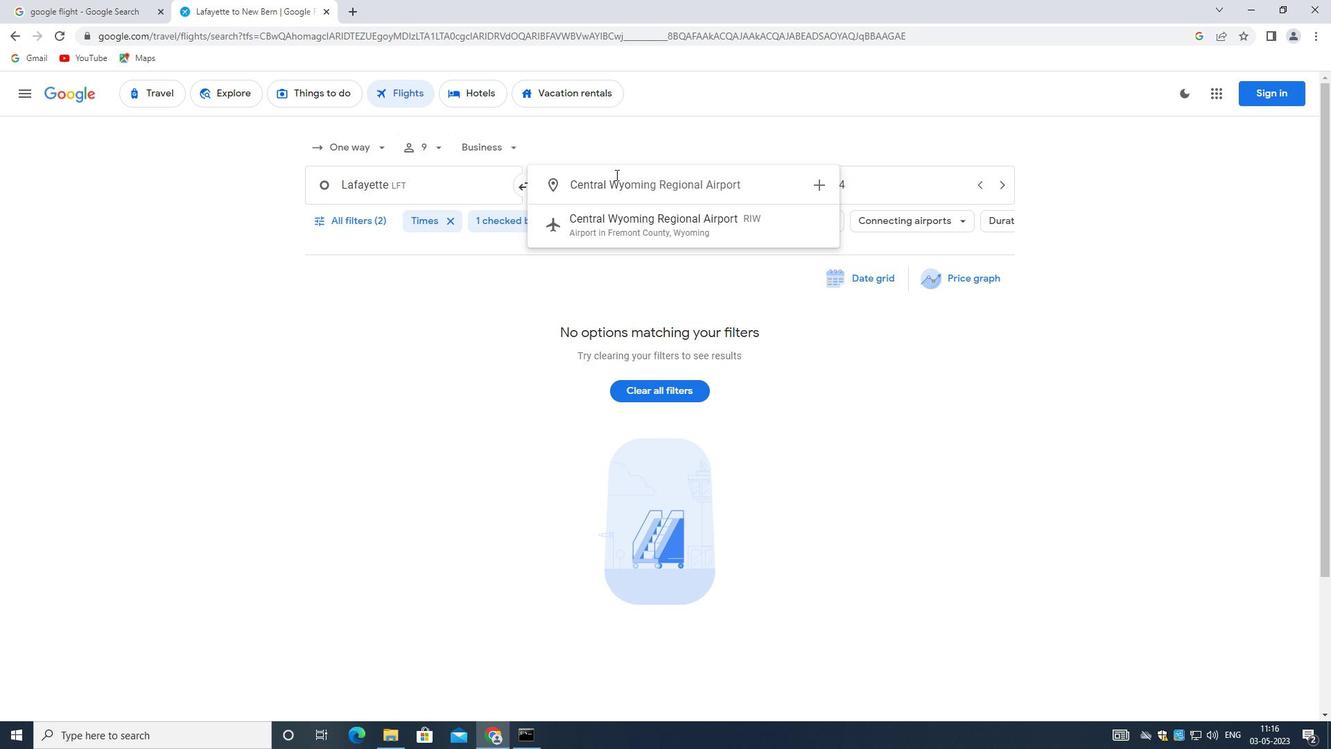 
Action: Mouse moved to (613, 217)
Screenshot: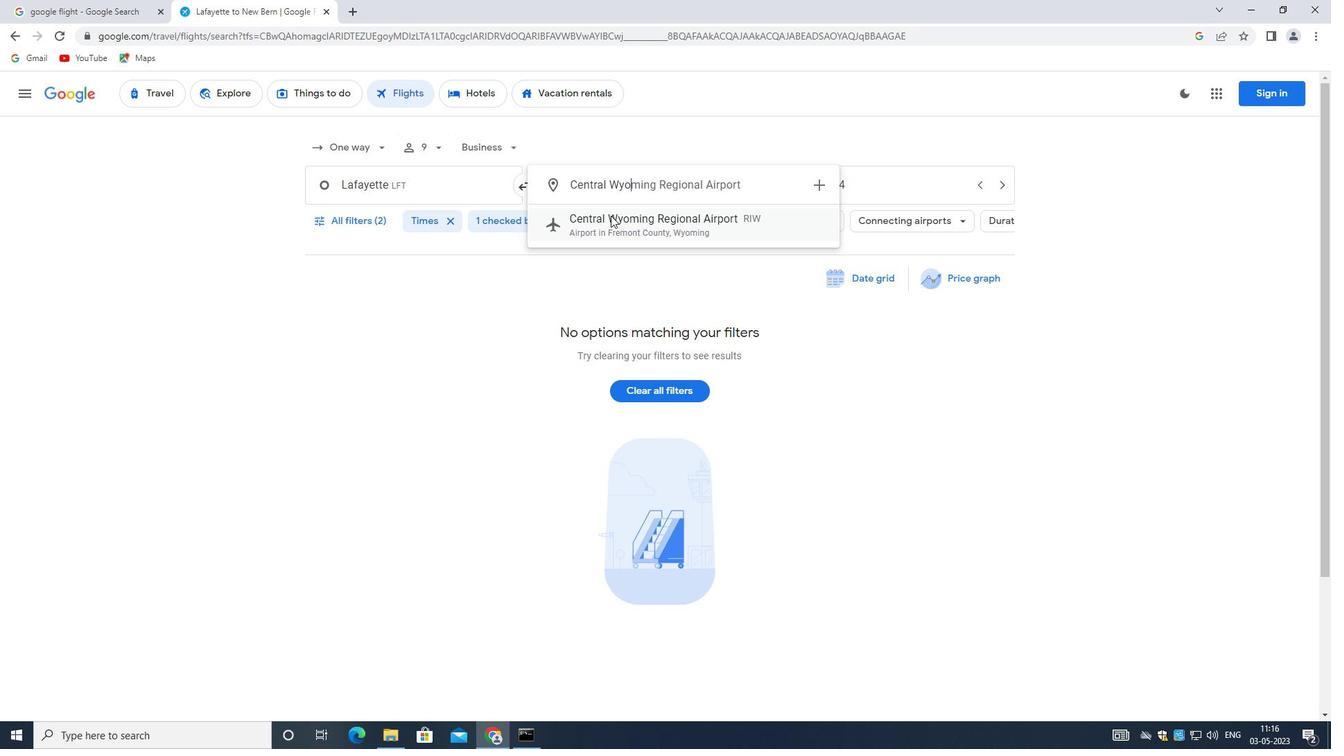 
Action: Mouse pressed left at (613, 217)
Screenshot: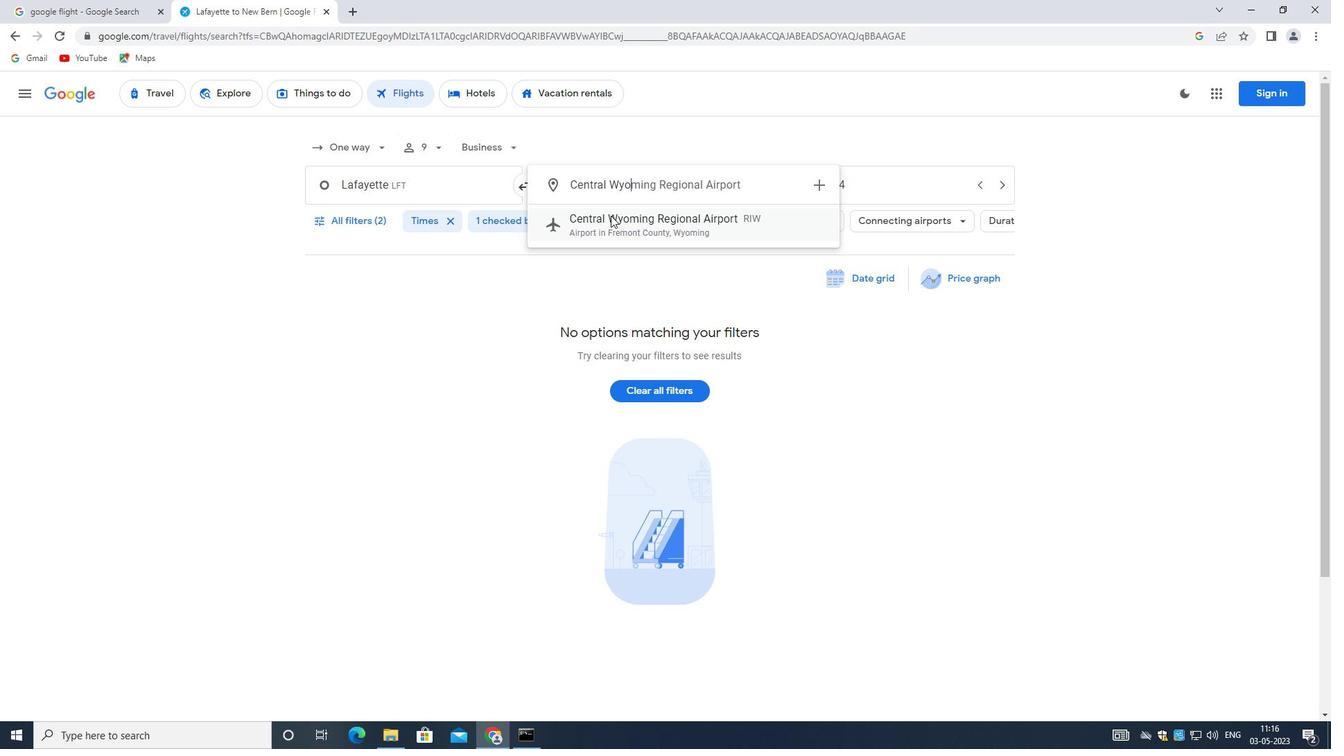 
Action: Mouse moved to (848, 183)
Screenshot: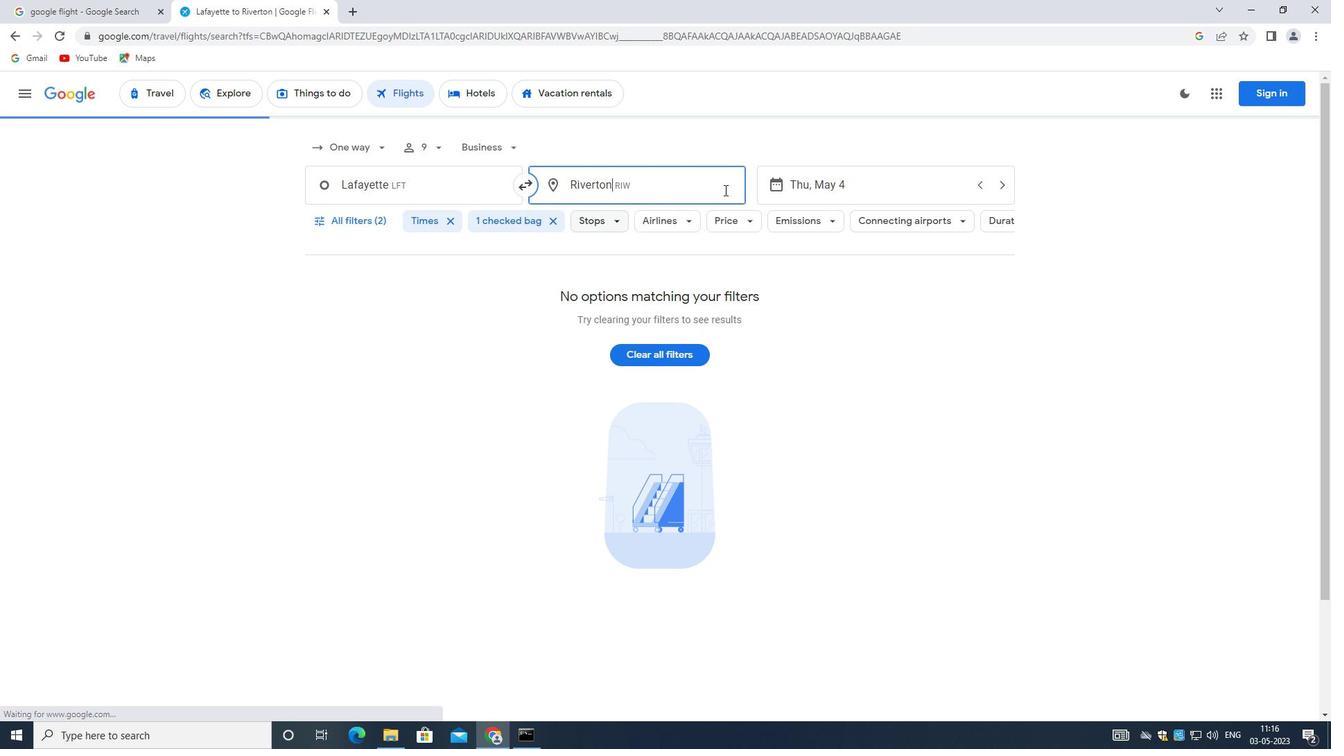 
Action: Mouse pressed left at (848, 183)
Screenshot: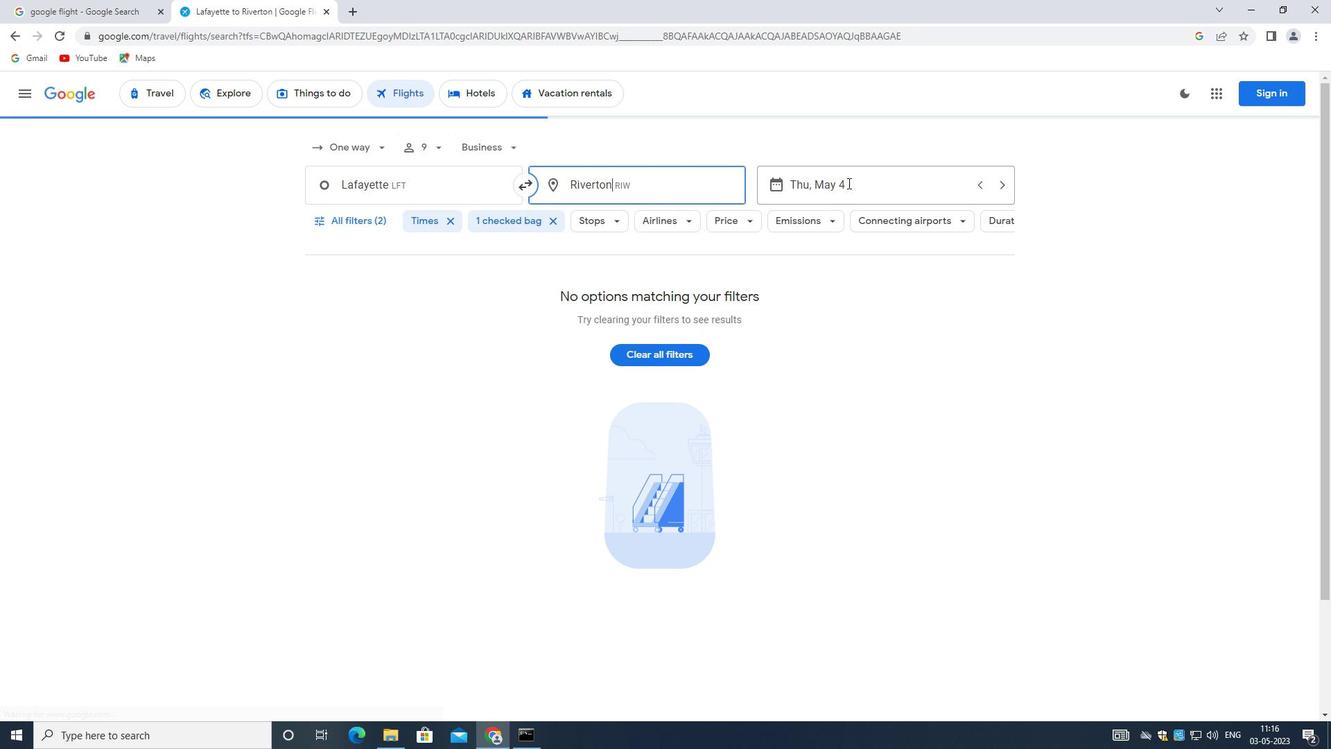
Action: Mouse moved to (980, 525)
Screenshot: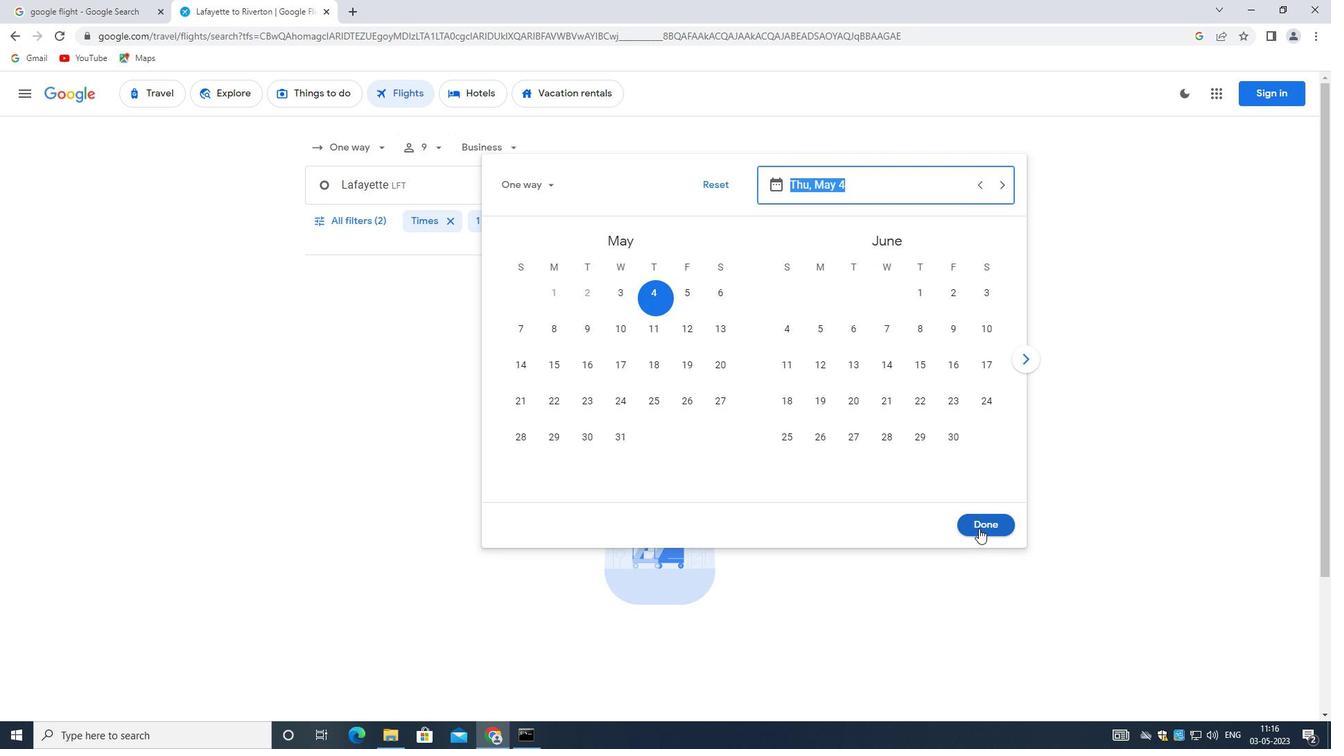 
Action: Mouse pressed left at (980, 525)
Screenshot: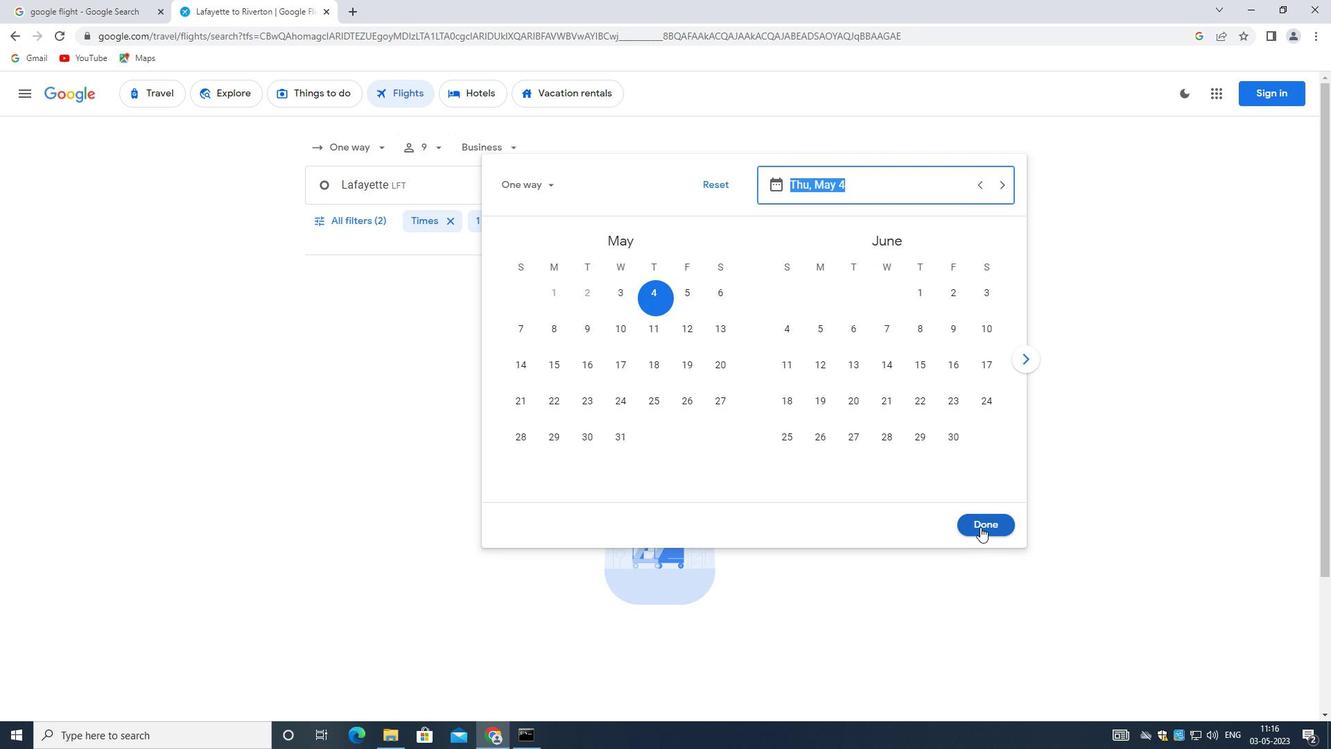 
Action: Mouse moved to (351, 220)
Screenshot: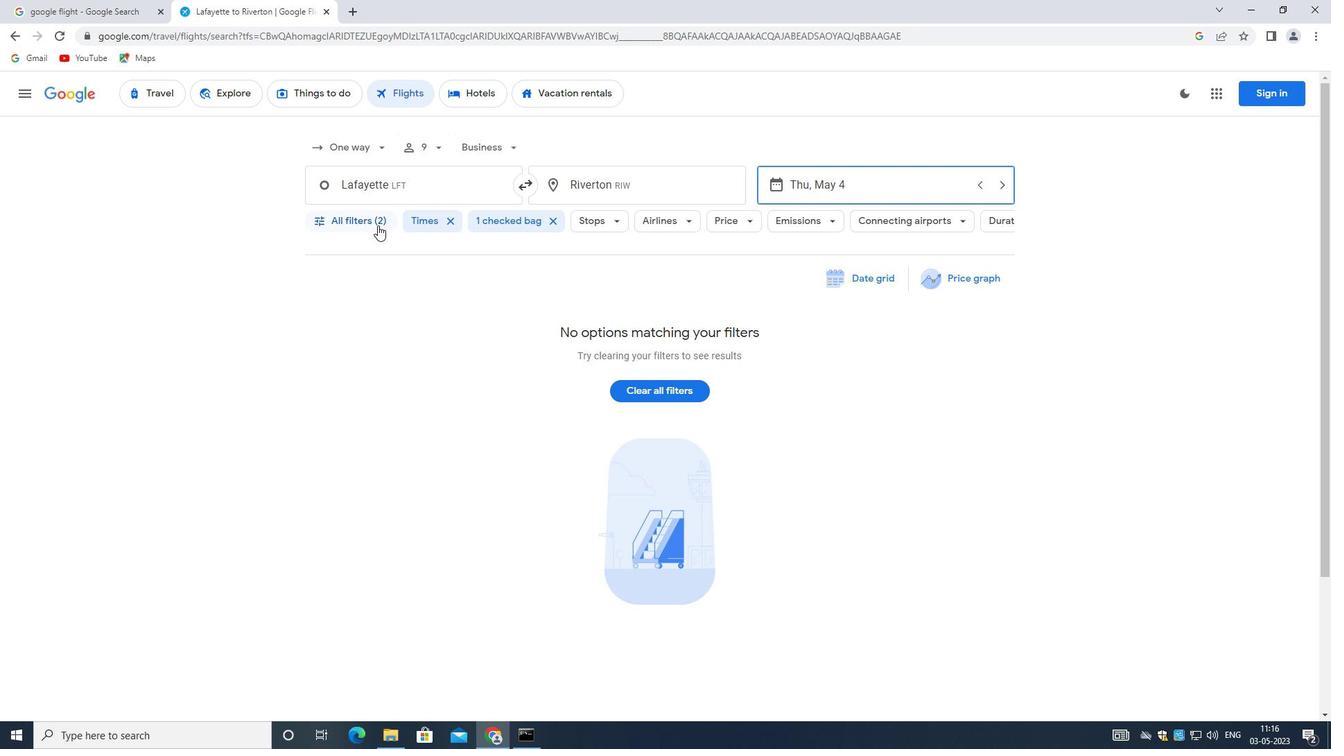 
Action: Mouse pressed left at (351, 220)
Screenshot: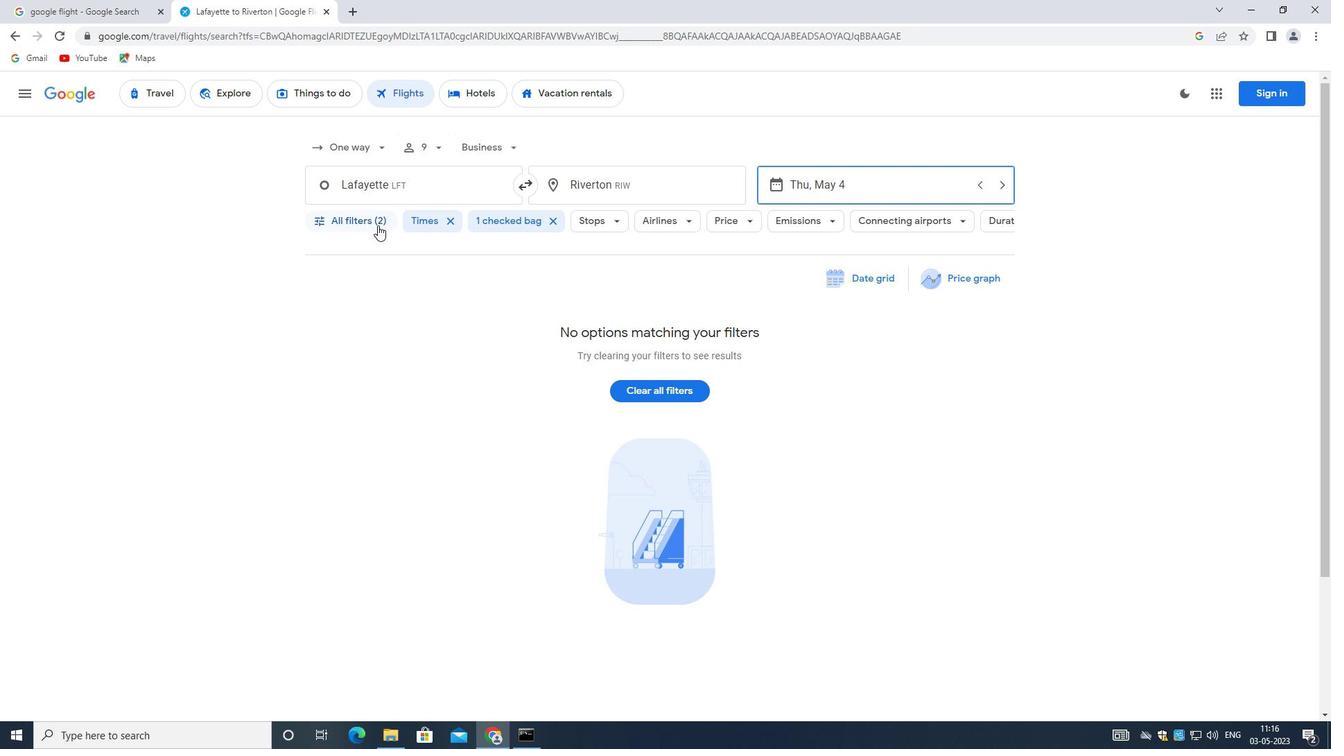 
Action: Mouse moved to (424, 390)
Screenshot: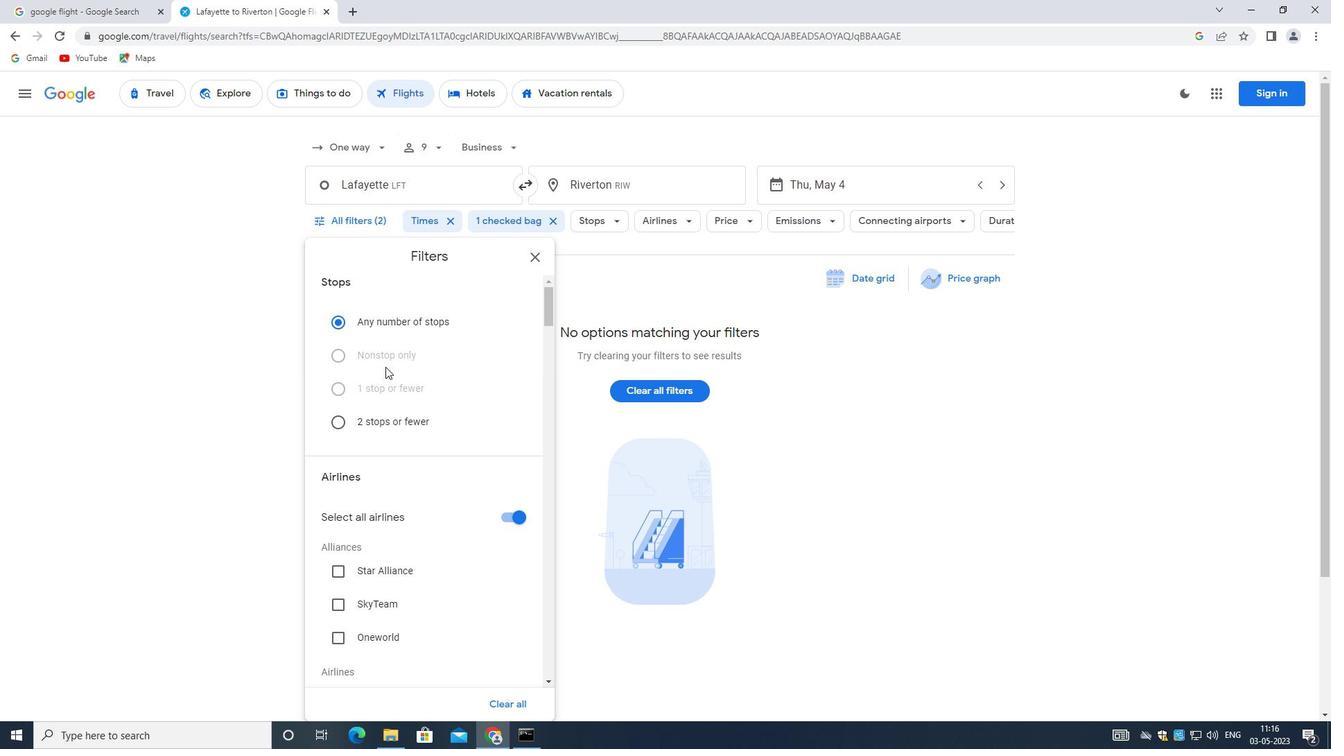 
Action: Mouse scrolled (424, 389) with delta (0, 0)
Screenshot: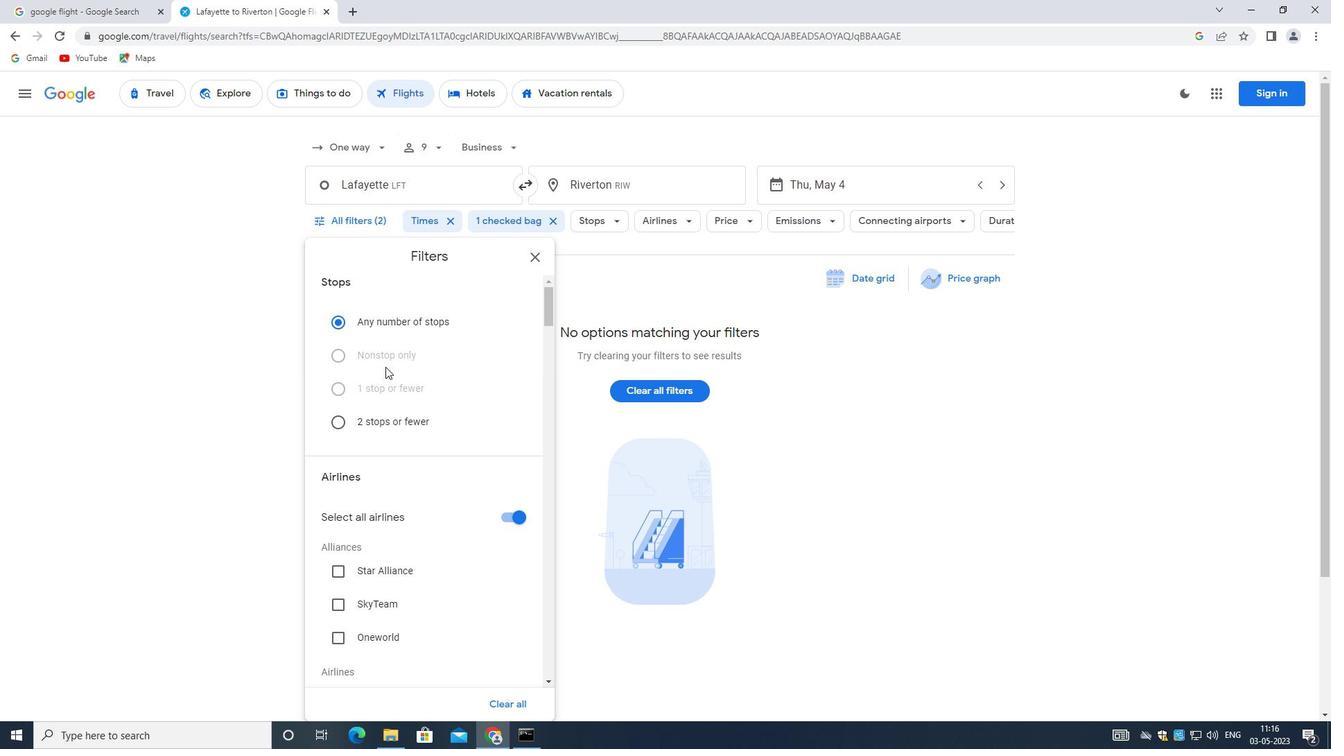 
Action: Mouse moved to (423, 395)
Screenshot: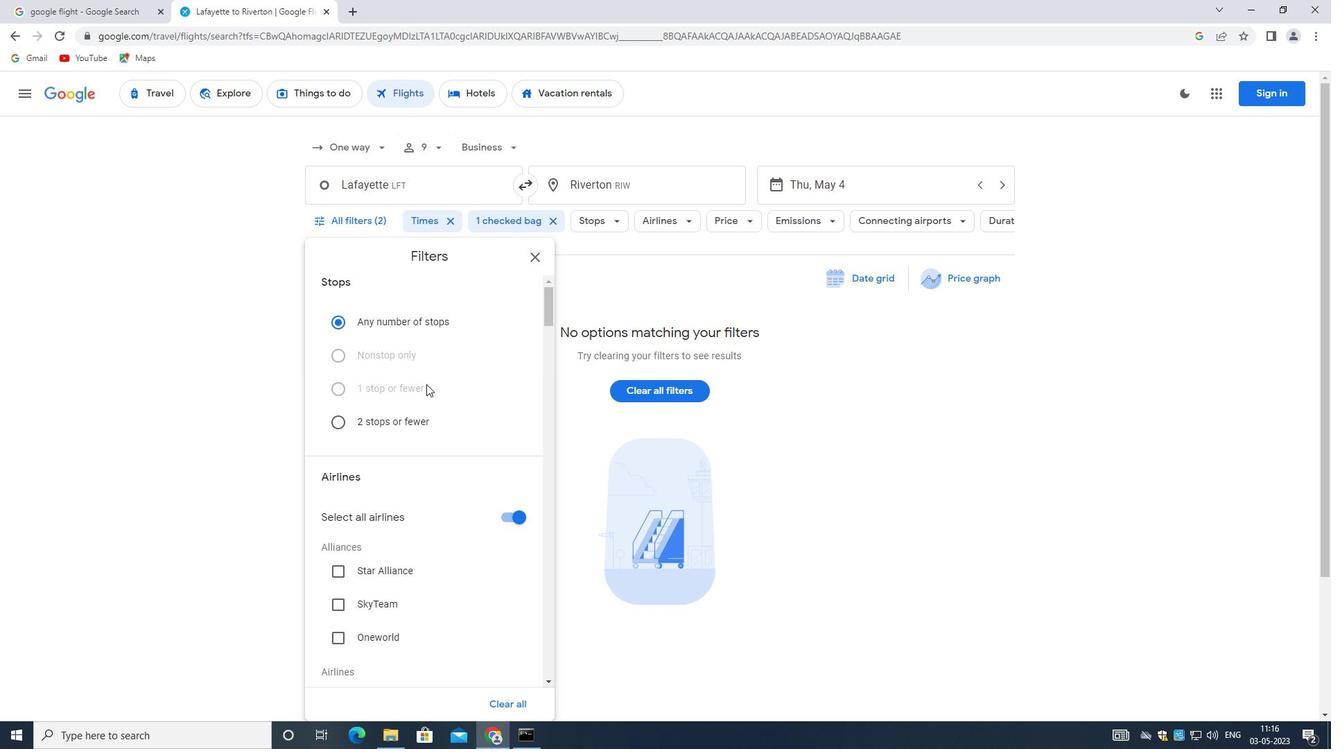 
Action: Mouse scrolled (423, 394) with delta (0, 0)
Screenshot: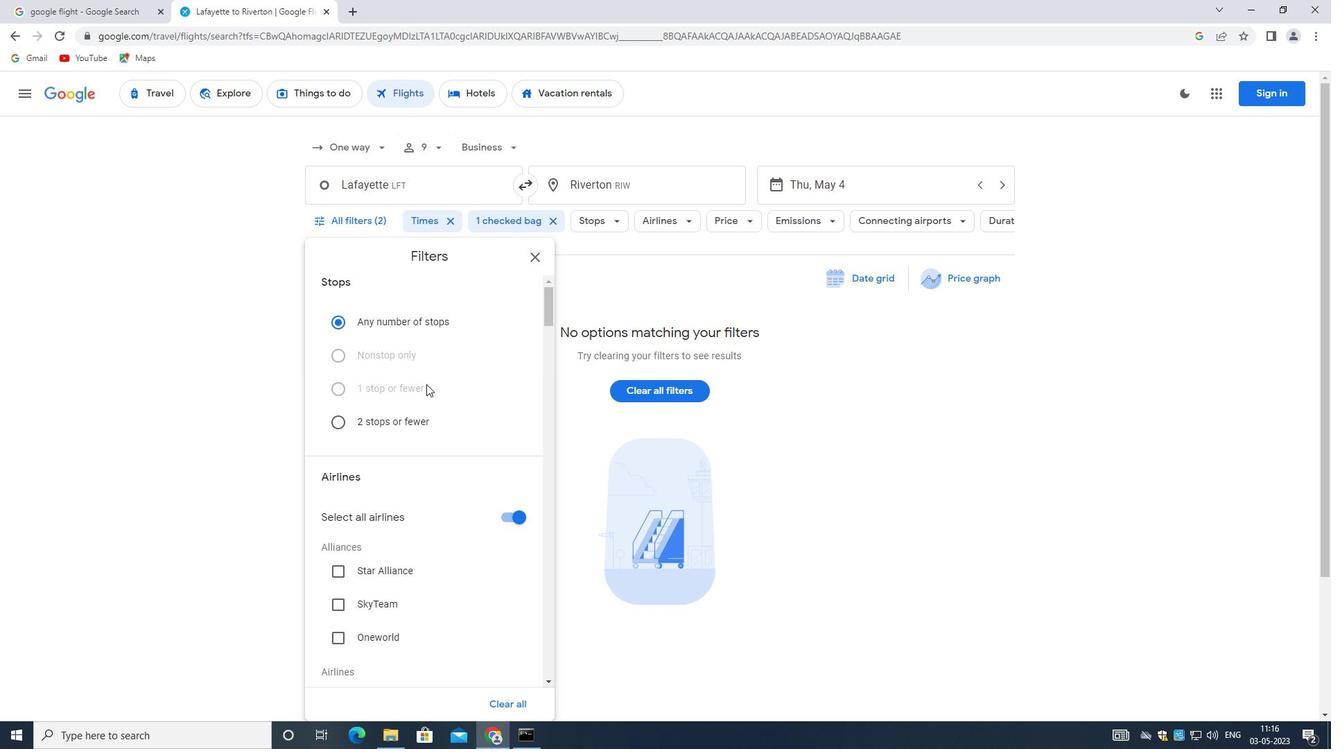 
Action: Mouse moved to (423, 401)
Screenshot: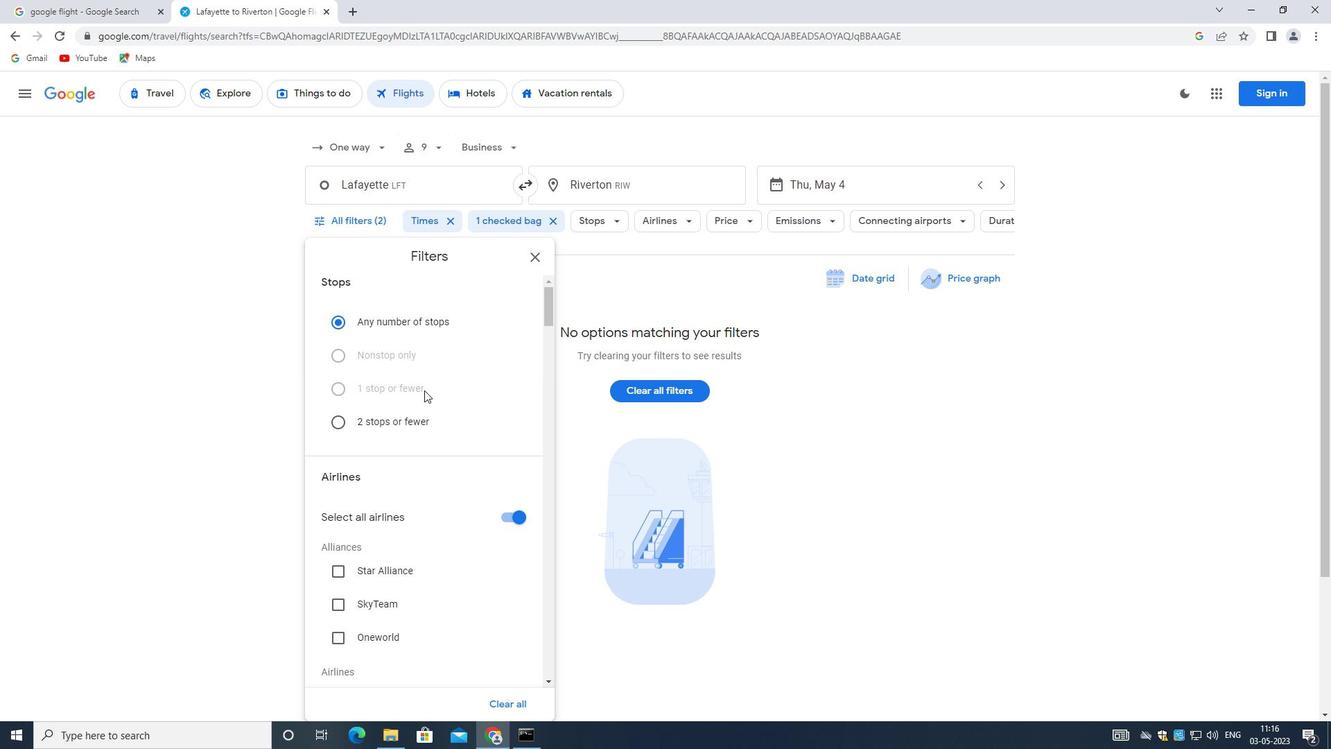 
Action: Mouse scrolled (423, 400) with delta (0, 0)
Screenshot: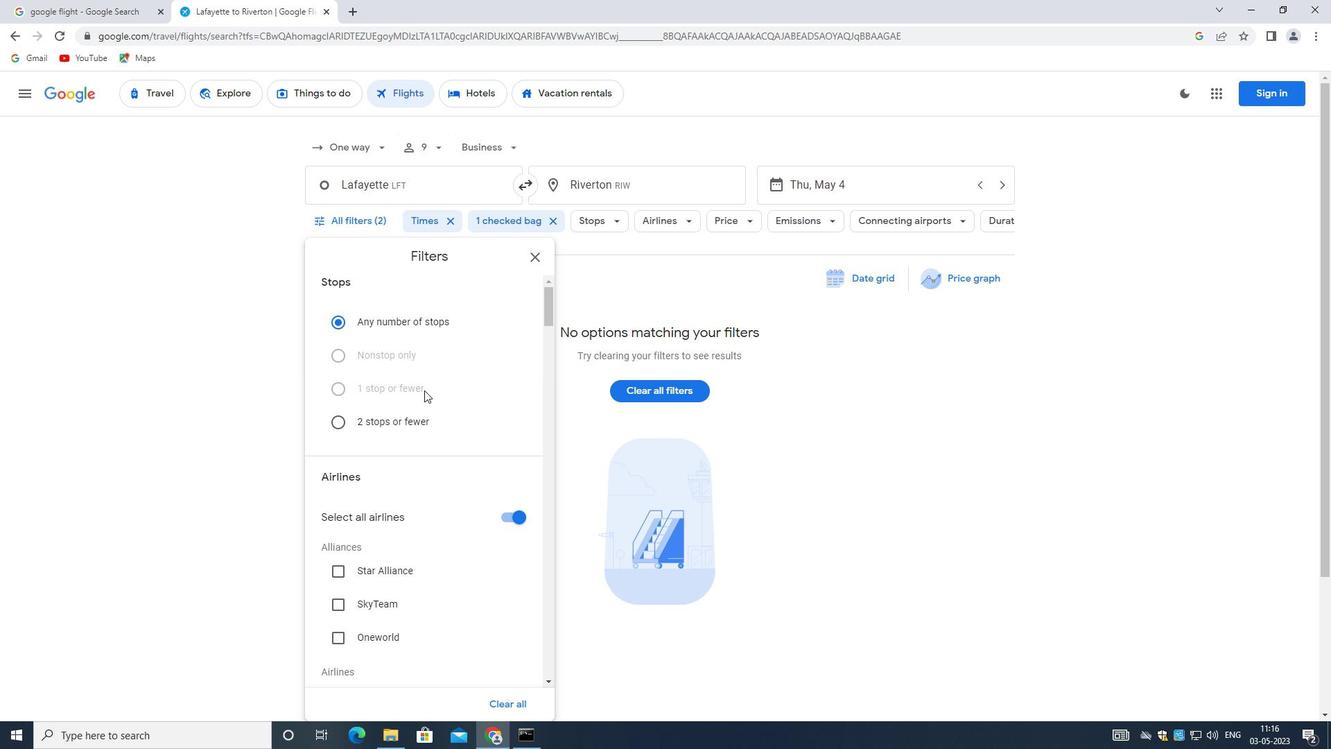 
Action: Mouse moved to (402, 363)
Screenshot: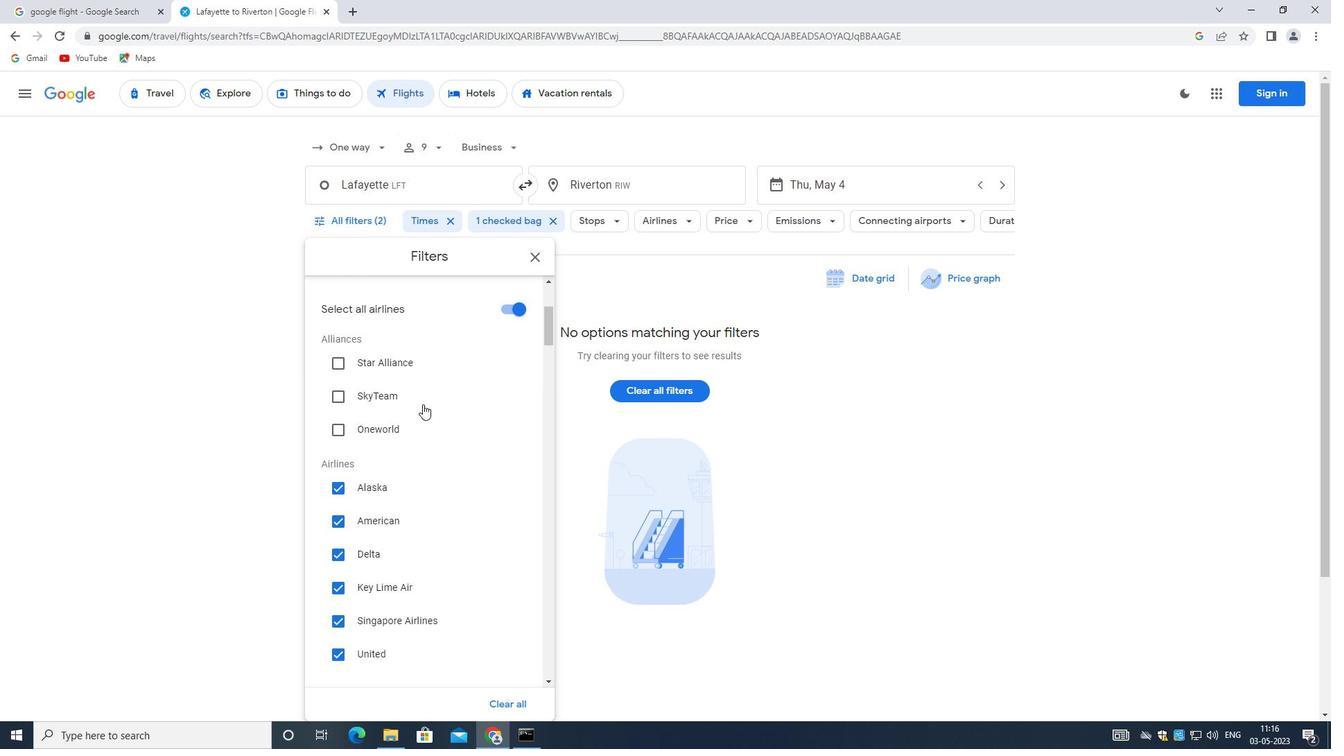 
Action: Mouse scrolled (402, 364) with delta (0, 0)
Screenshot: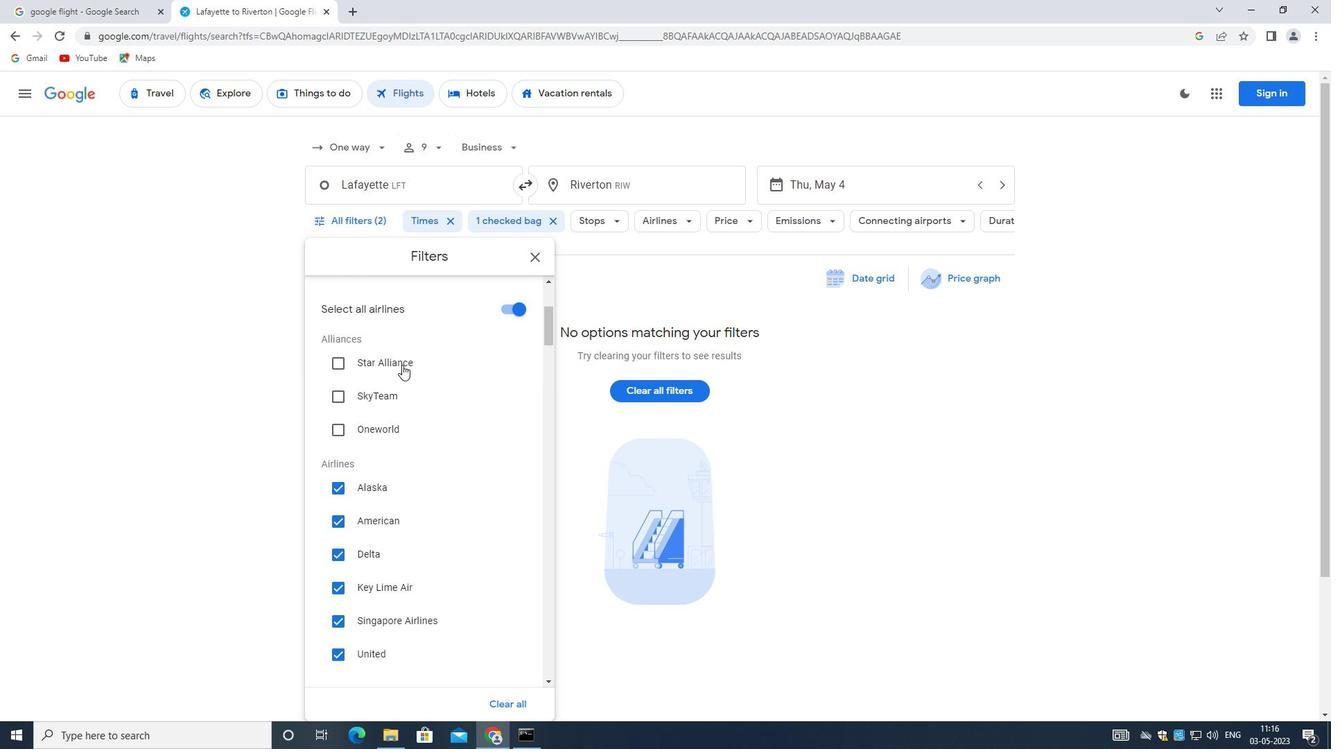 
Action: Mouse scrolled (402, 364) with delta (0, 0)
Screenshot: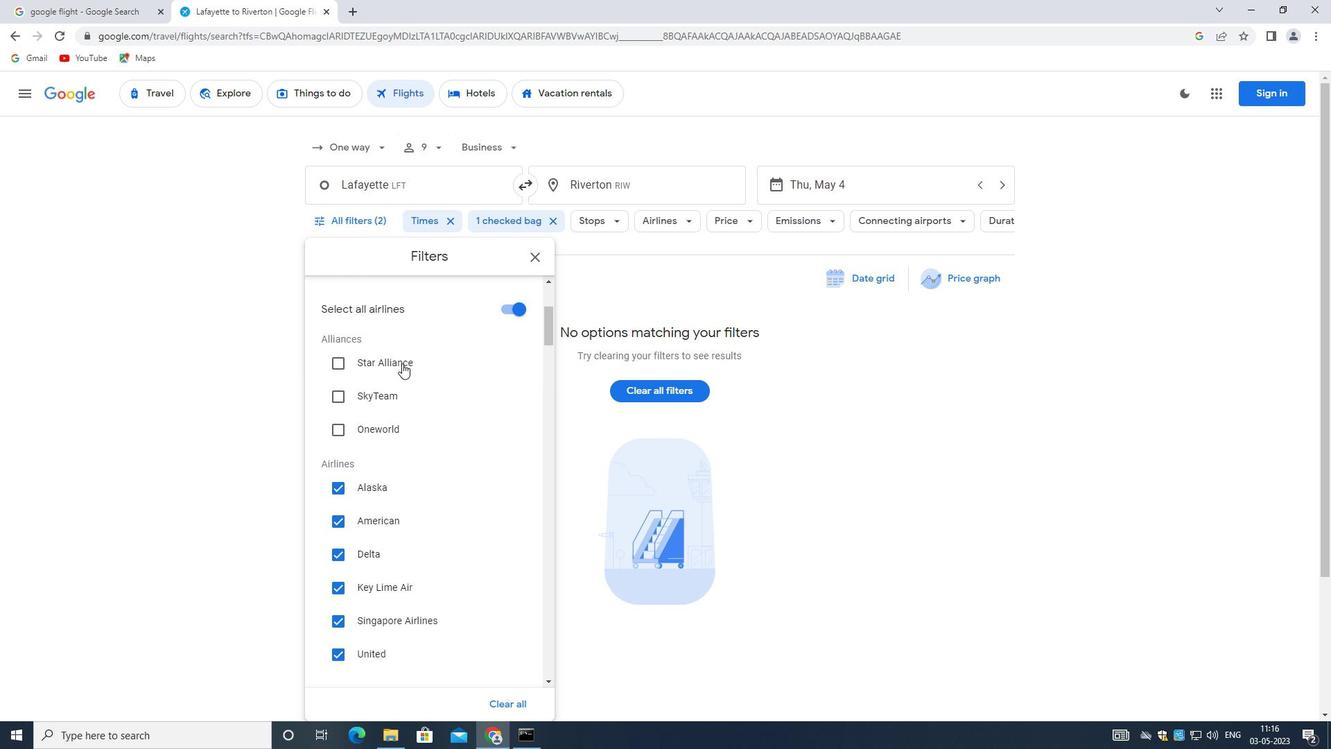 
Action: Mouse moved to (512, 445)
Screenshot: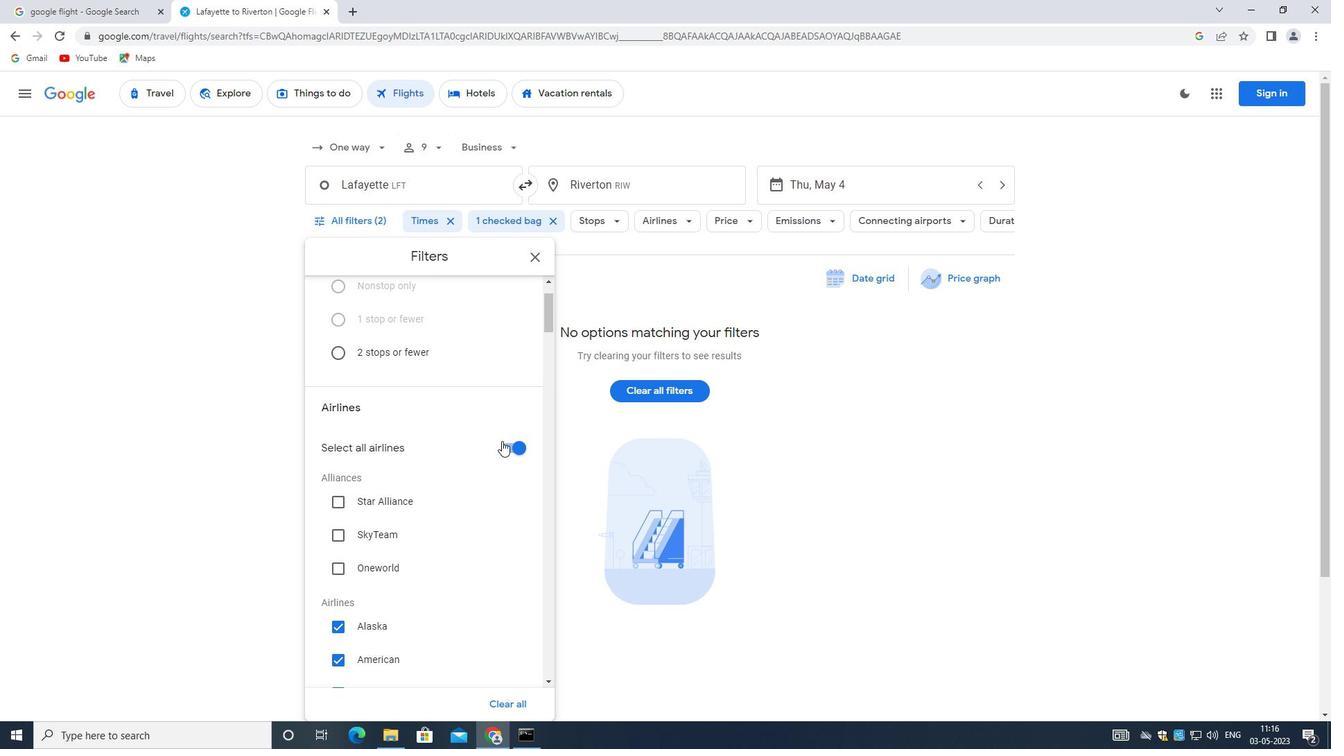 
Action: Mouse pressed left at (512, 445)
Screenshot: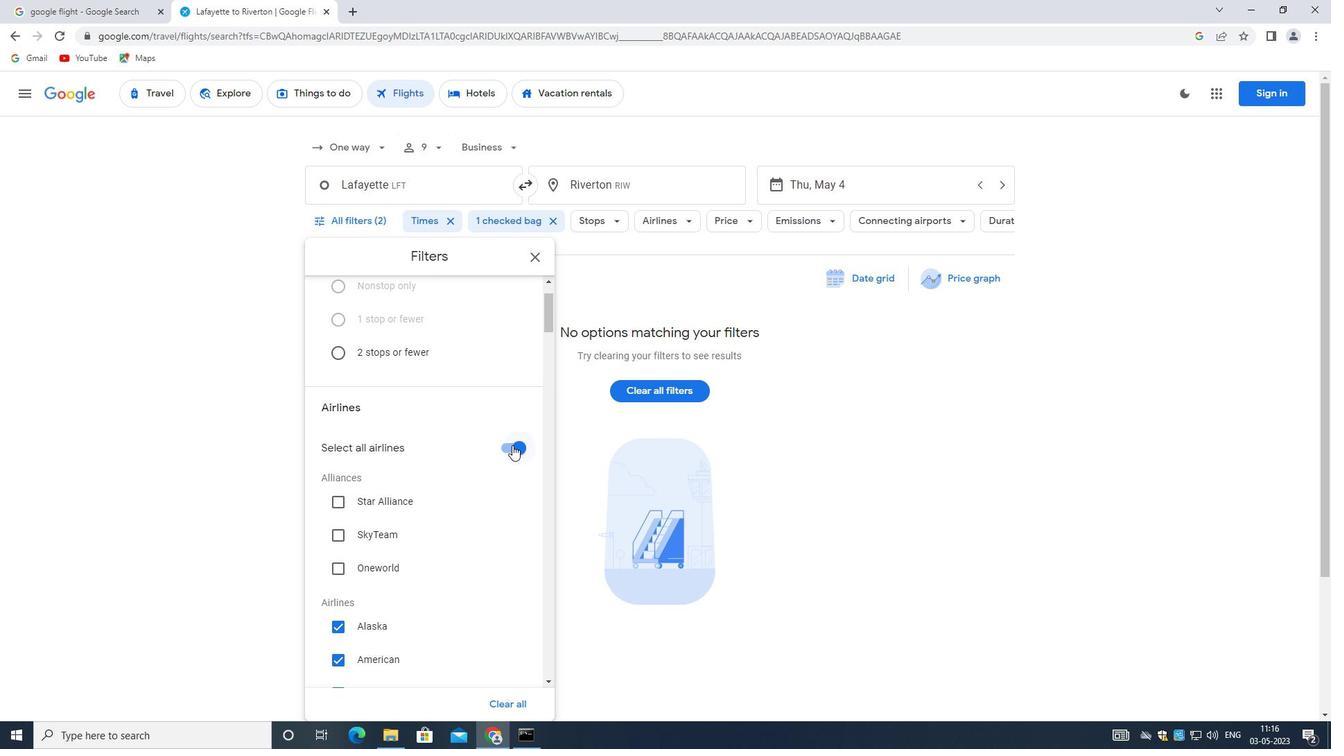 
Action: Mouse moved to (412, 424)
Screenshot: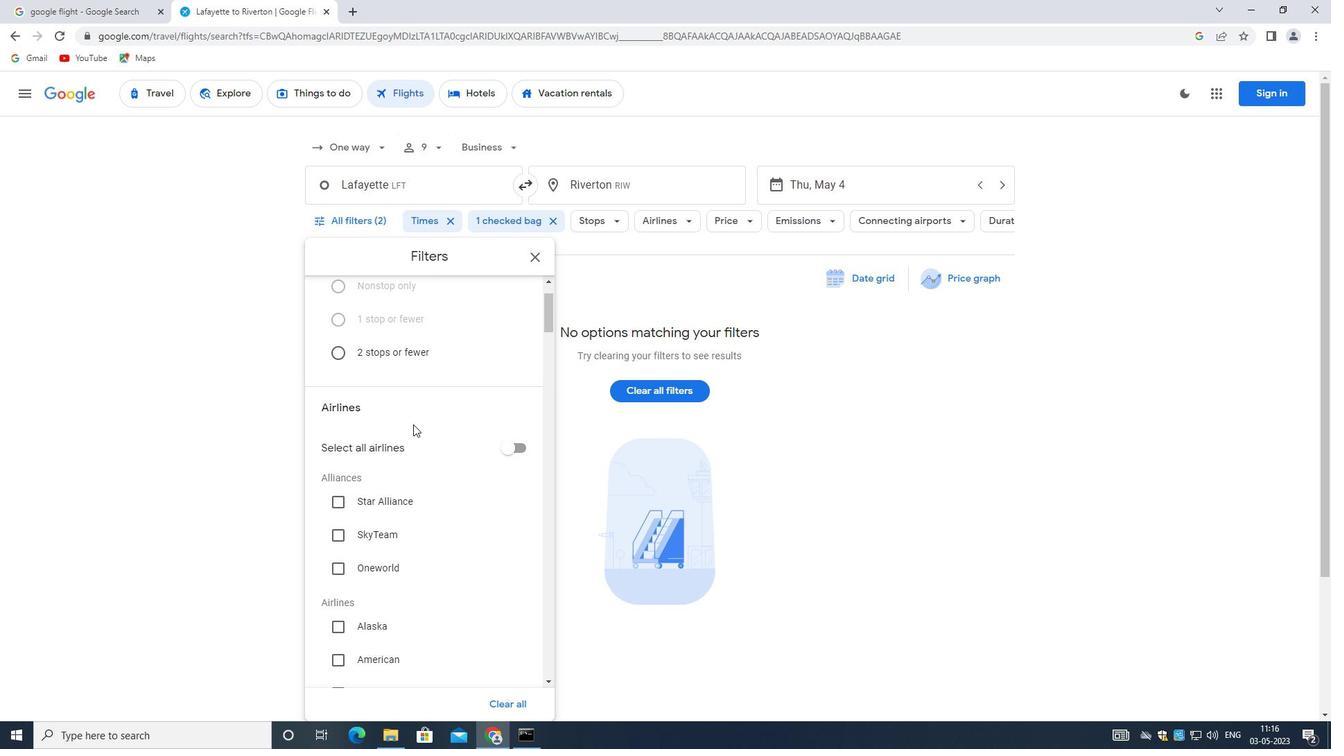
Action: Mouse scrolled (412, 423) with delta (0, 0)
Screenshot: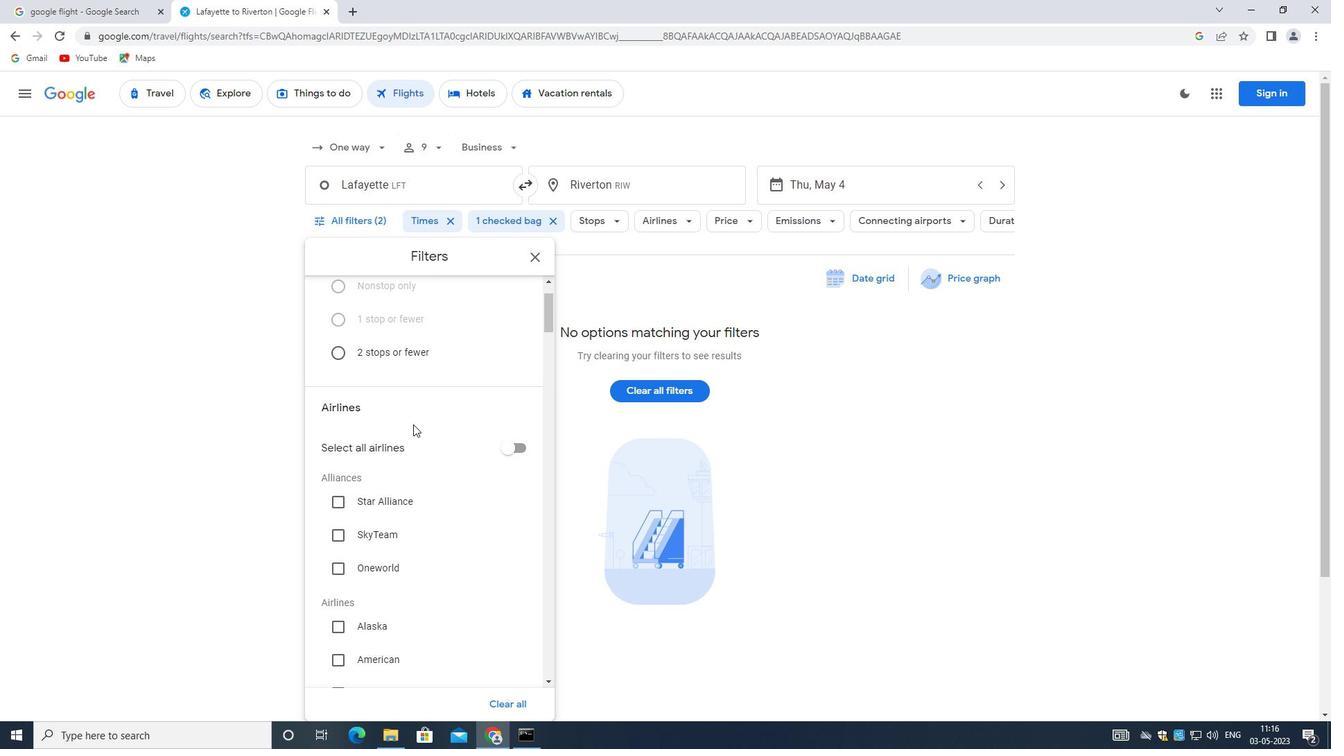 
Action: Mouse moved to (412, 424)
Screenshot: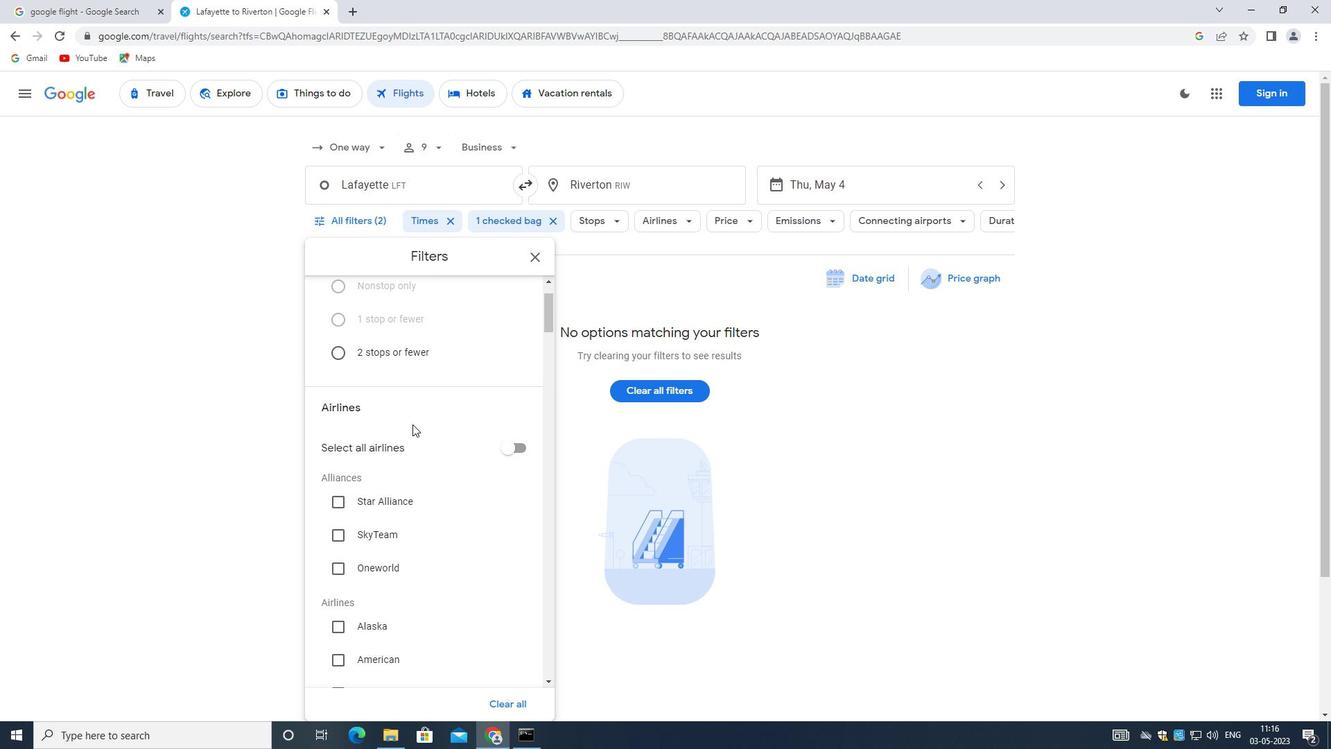 
Action: Mouse scrolled (412, 423) with delta (0, 0)
Screenshot: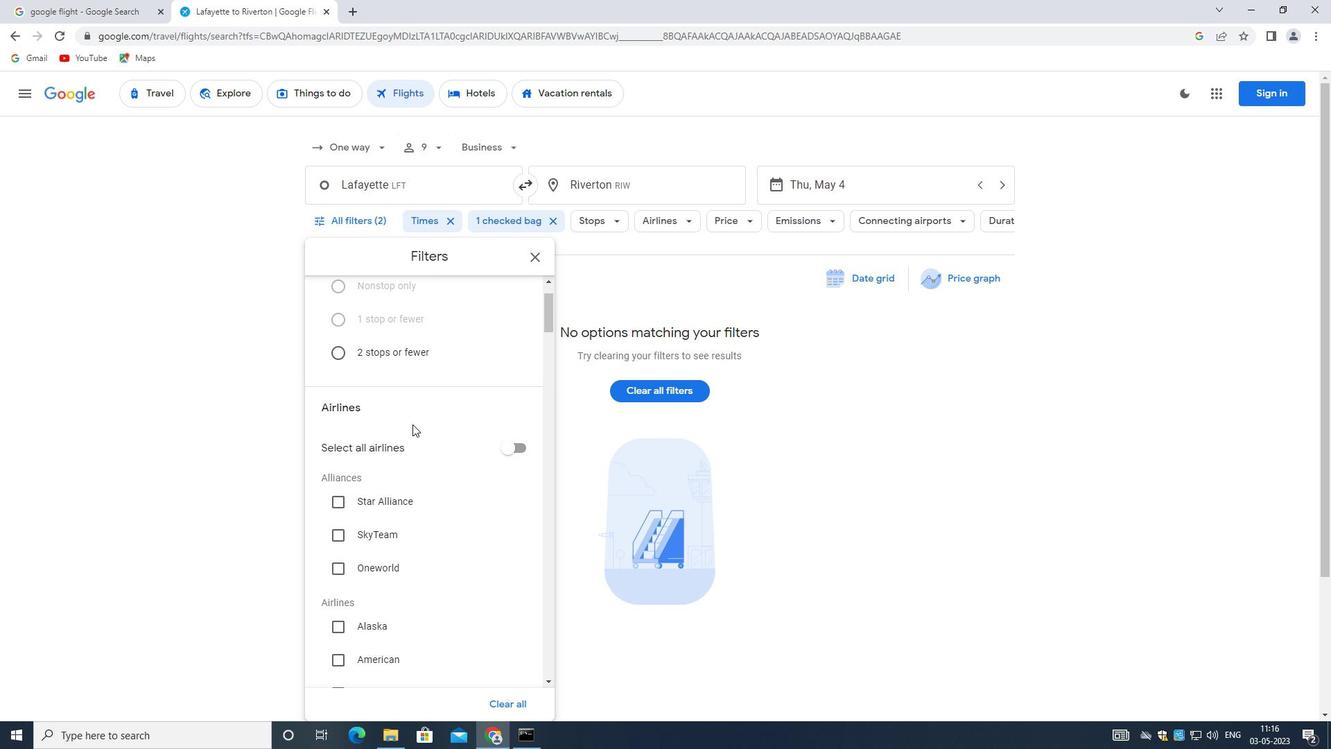 
Action: Mouse moved to (409, 425)
Screenshot: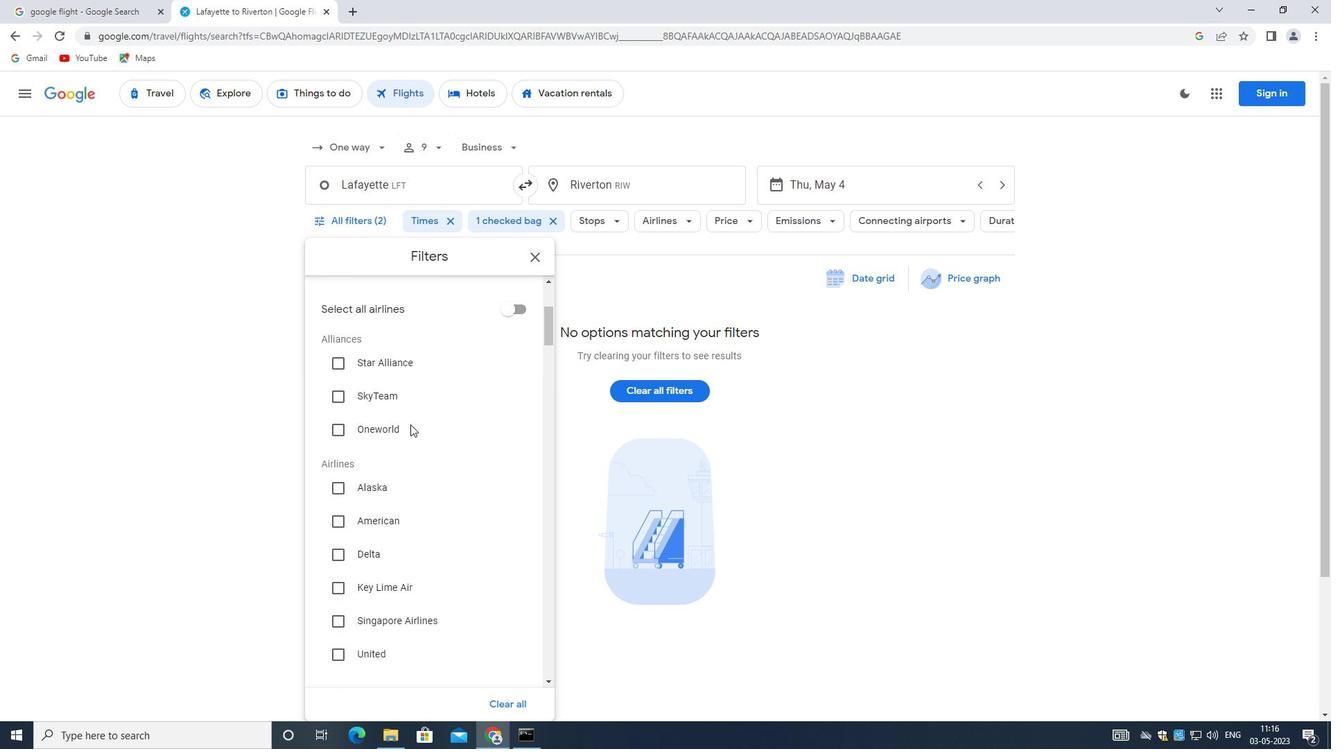 
Action: Mouse scrolled (409, 425) with delta (0, 0)
Screenshot: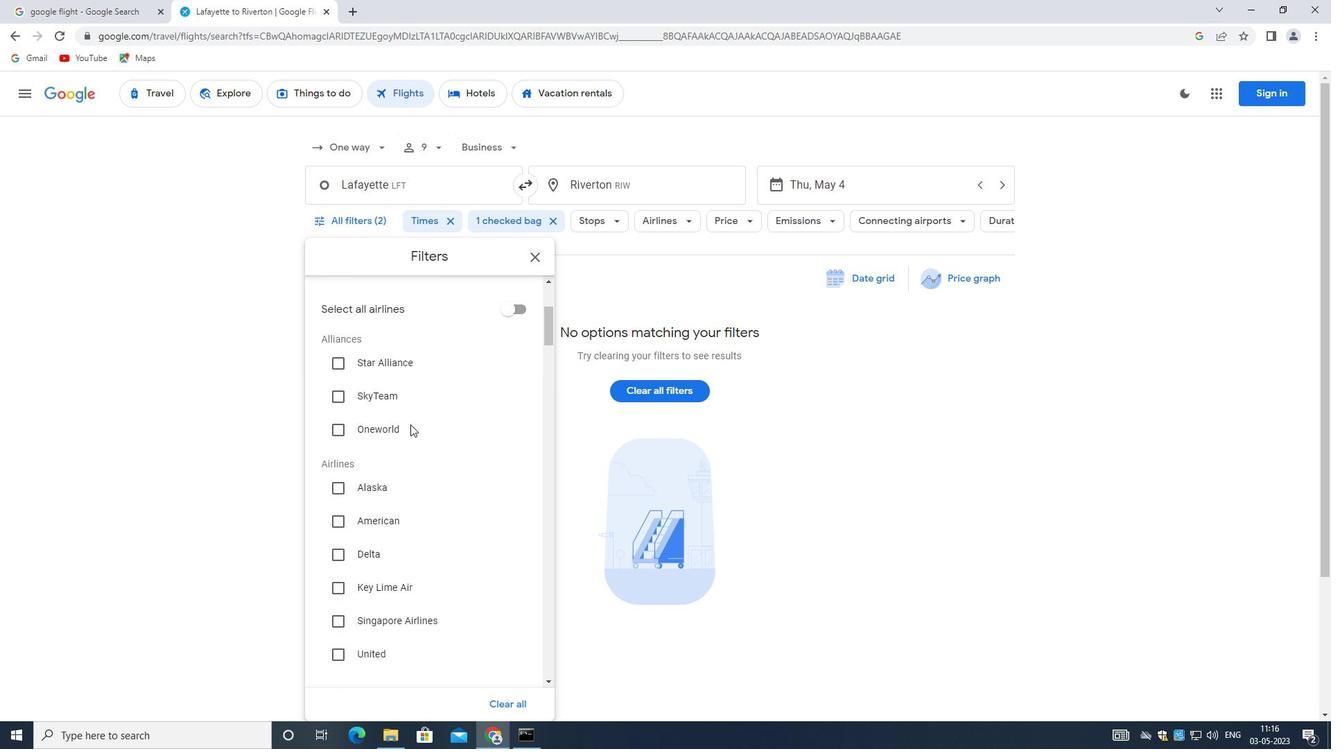 
Action: Mouse scrolled (409, 425) with delta (0, 0)
Screenshot: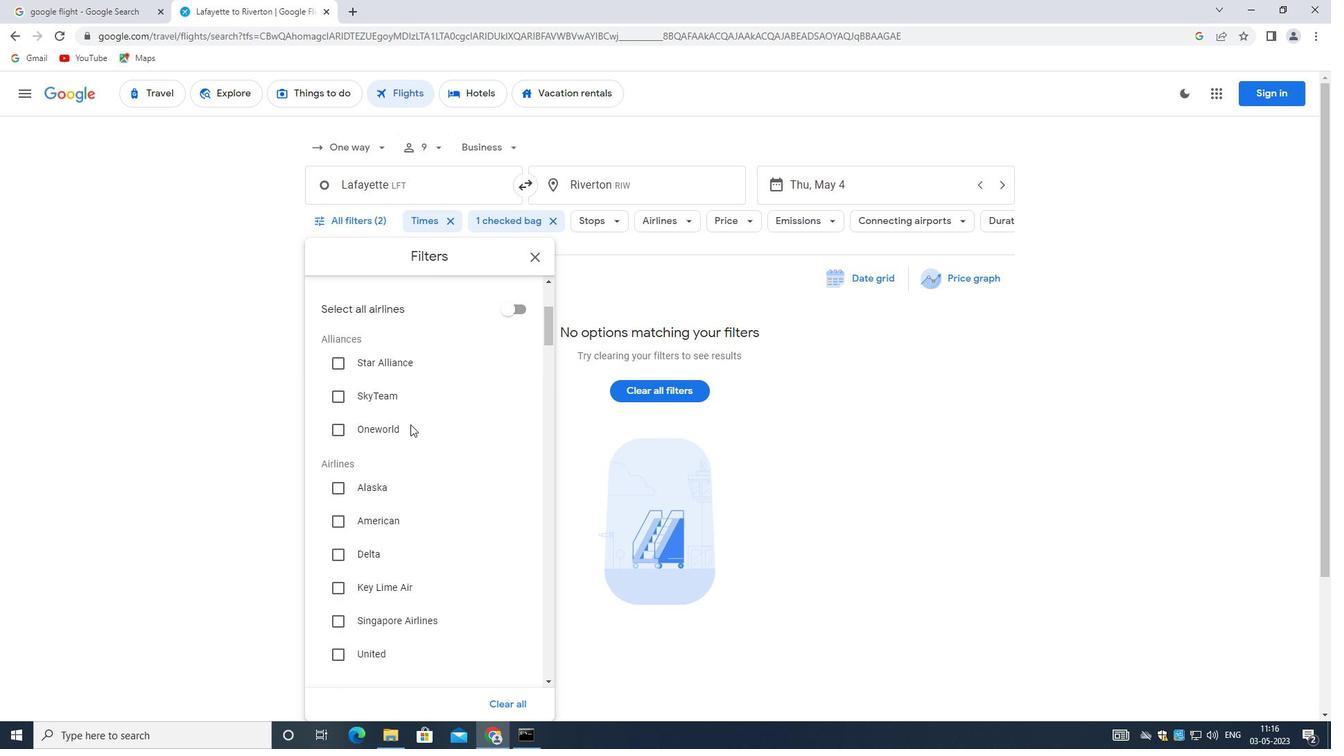 
Action: Mouse moved to (409, 429)
Screenshot: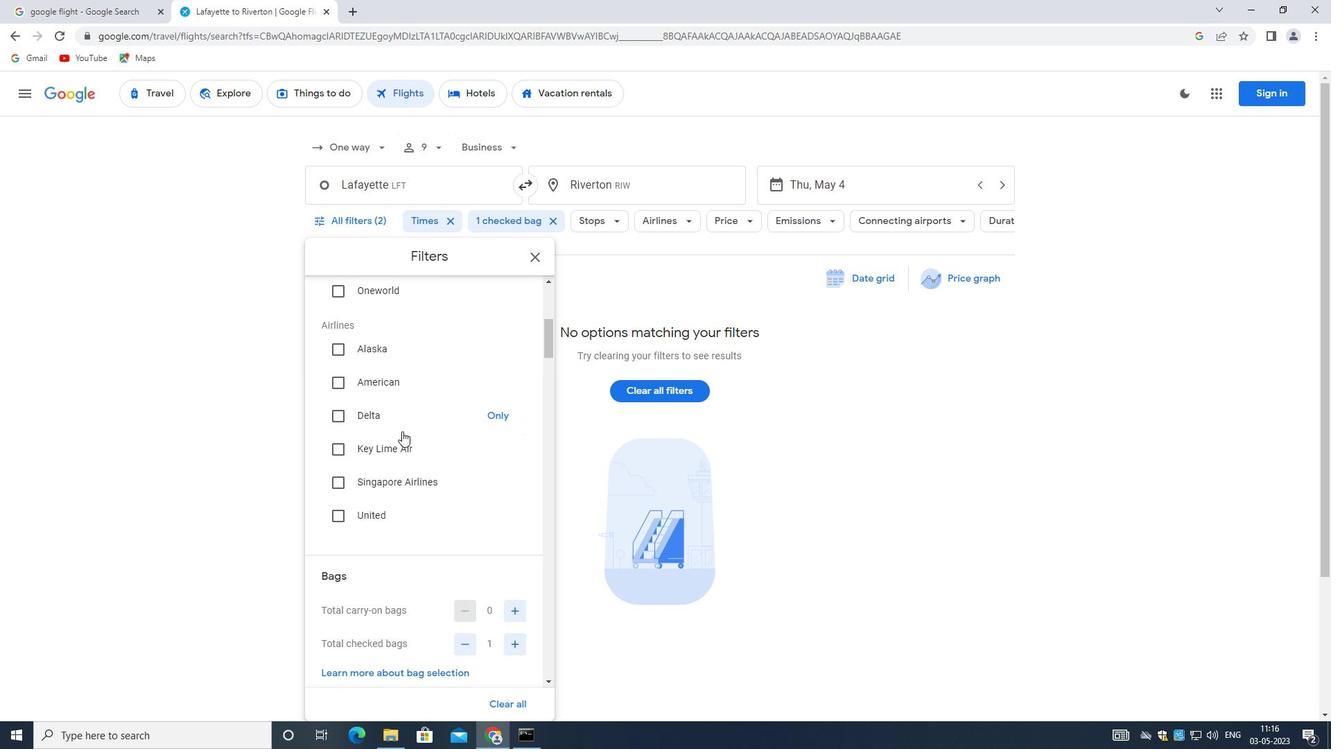 
Action: Mouse scrolled (409, 428) with delta (0, 0)
Screenshot: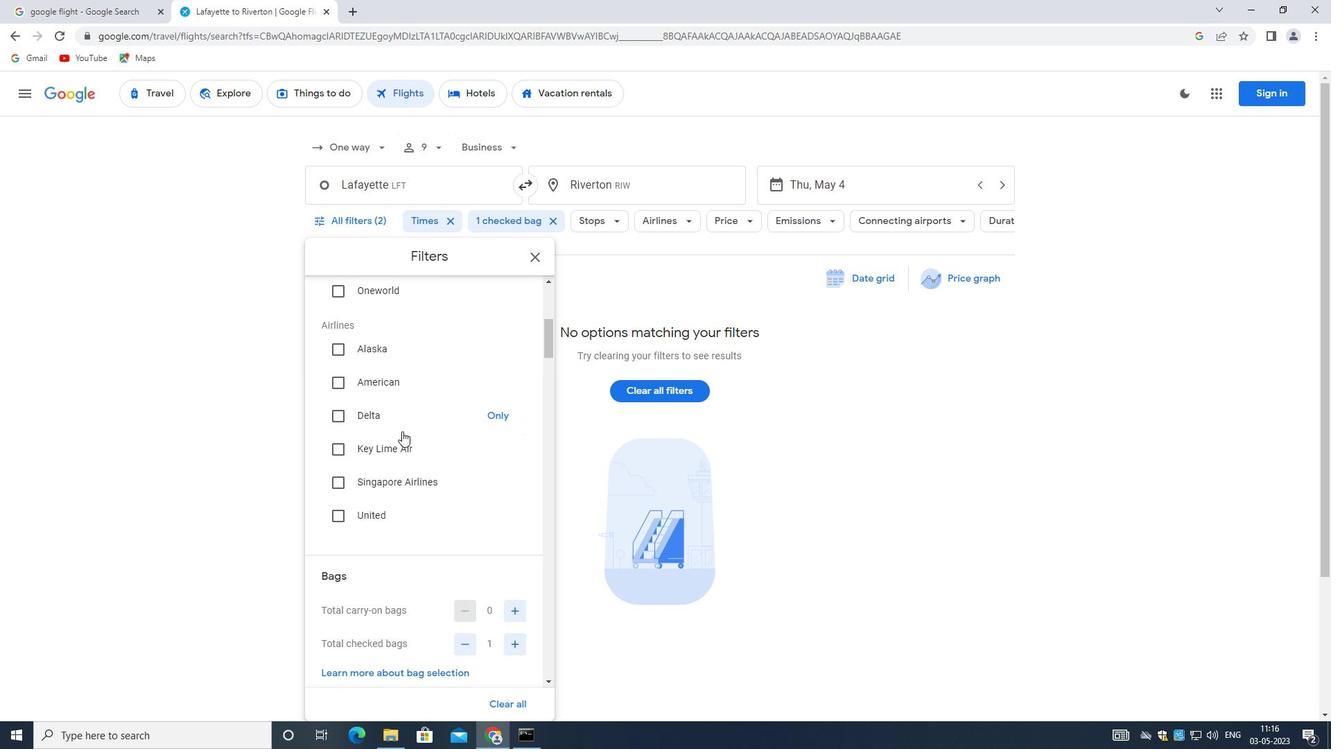 
Action: Mouse scrolled (409, 428) with delta (0, 0)
Screenshot: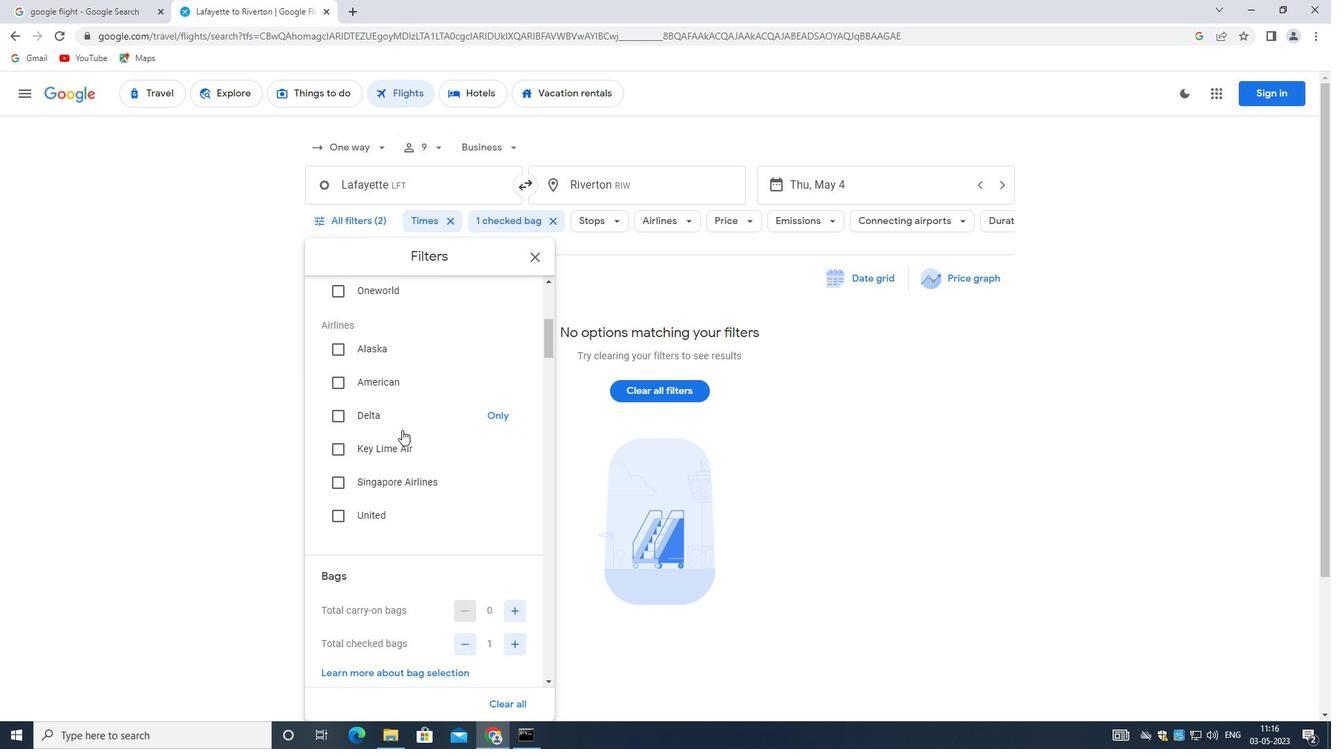 
Action: Mouse scrolled (409, 428) with delta (0, 0)
Screenshot: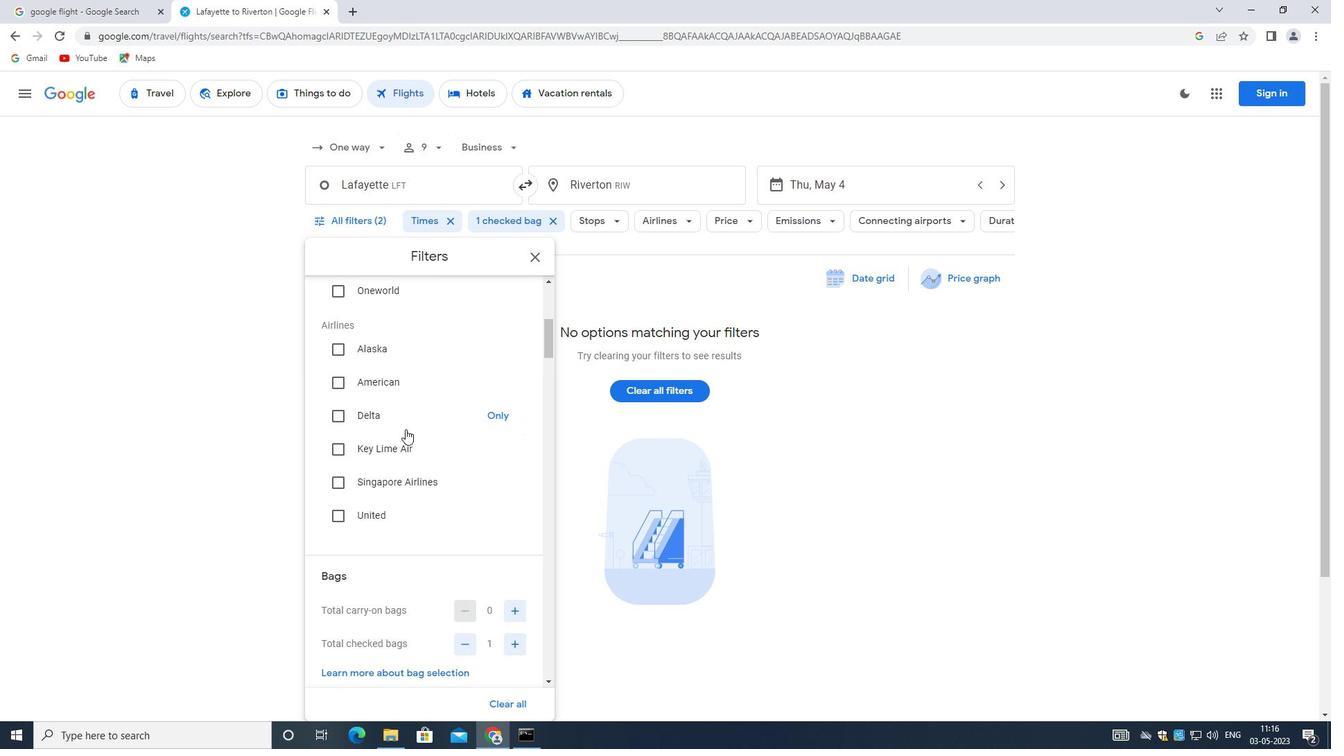 
Action: Mouse moved to (409, 429)
Screenshot: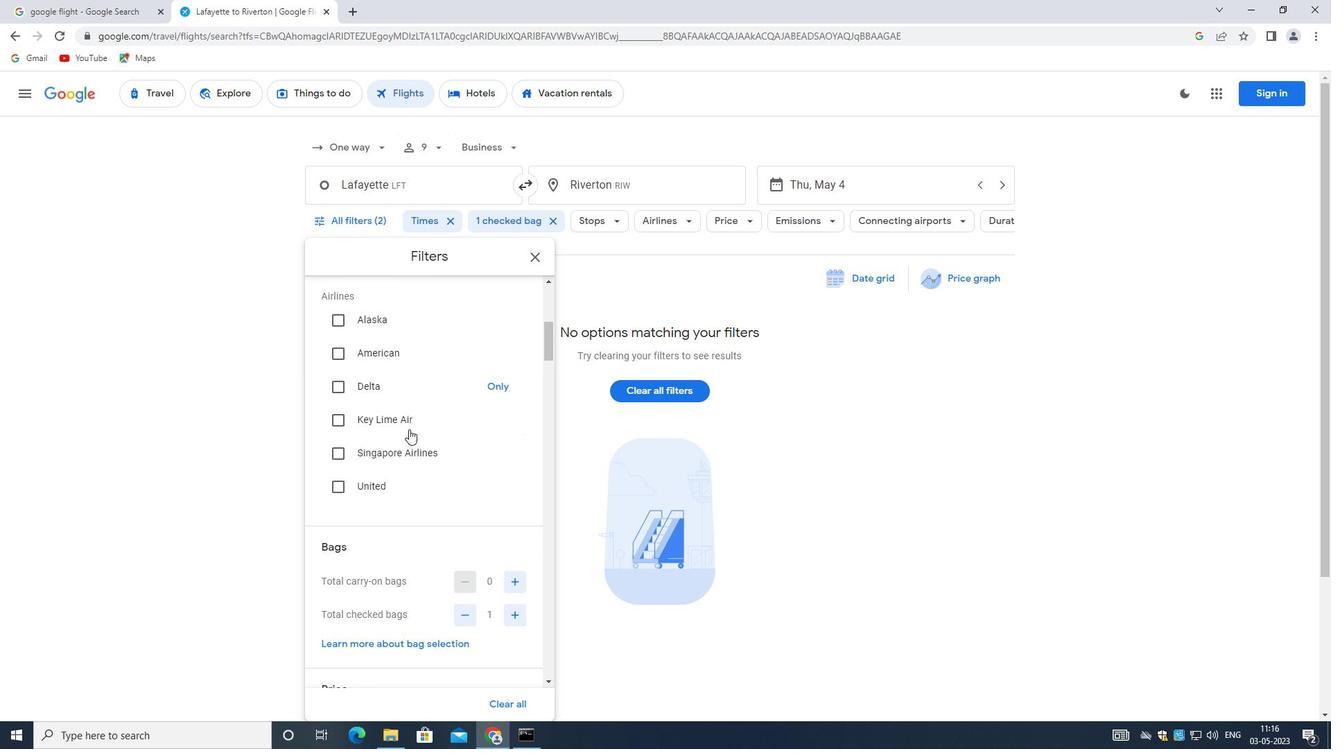 
Action: Mouse scrolled (409, 430) with delta (0, 0)
Screenshot: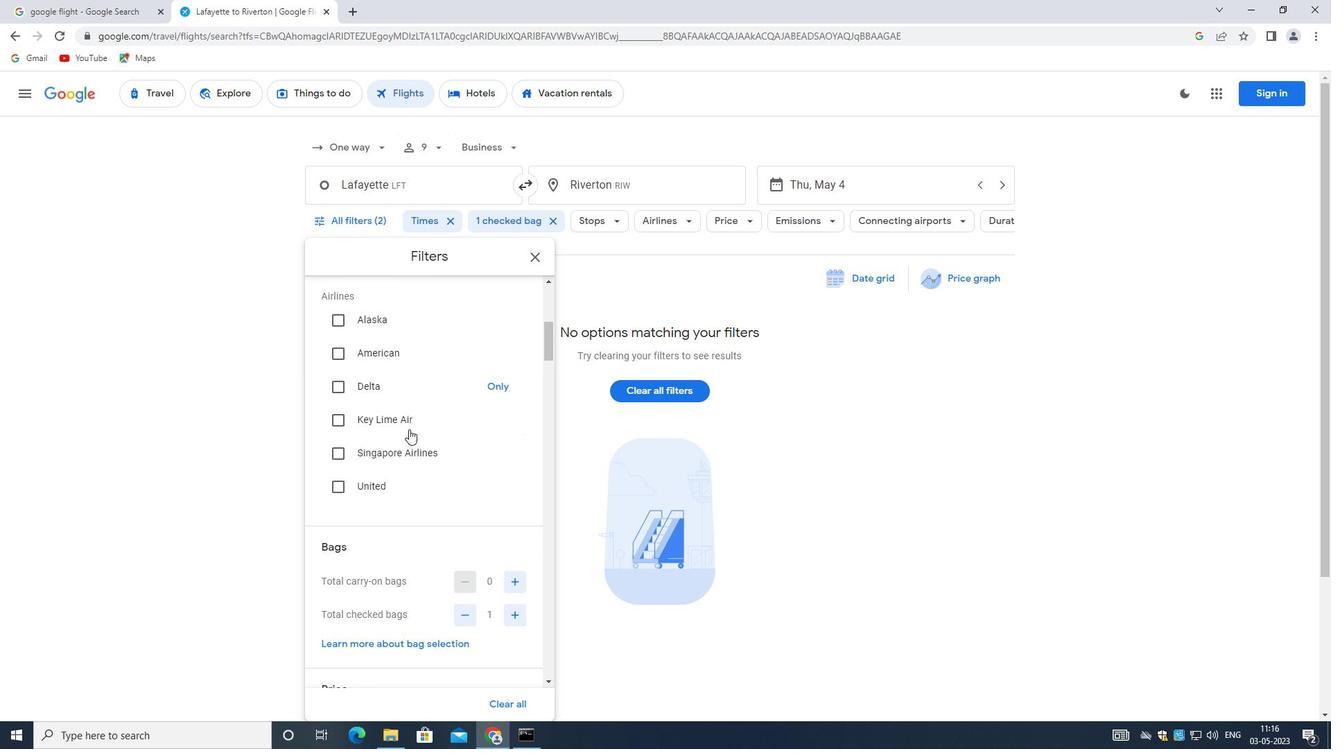 
Action: Mouse moved to (516, 504)
Screenshot: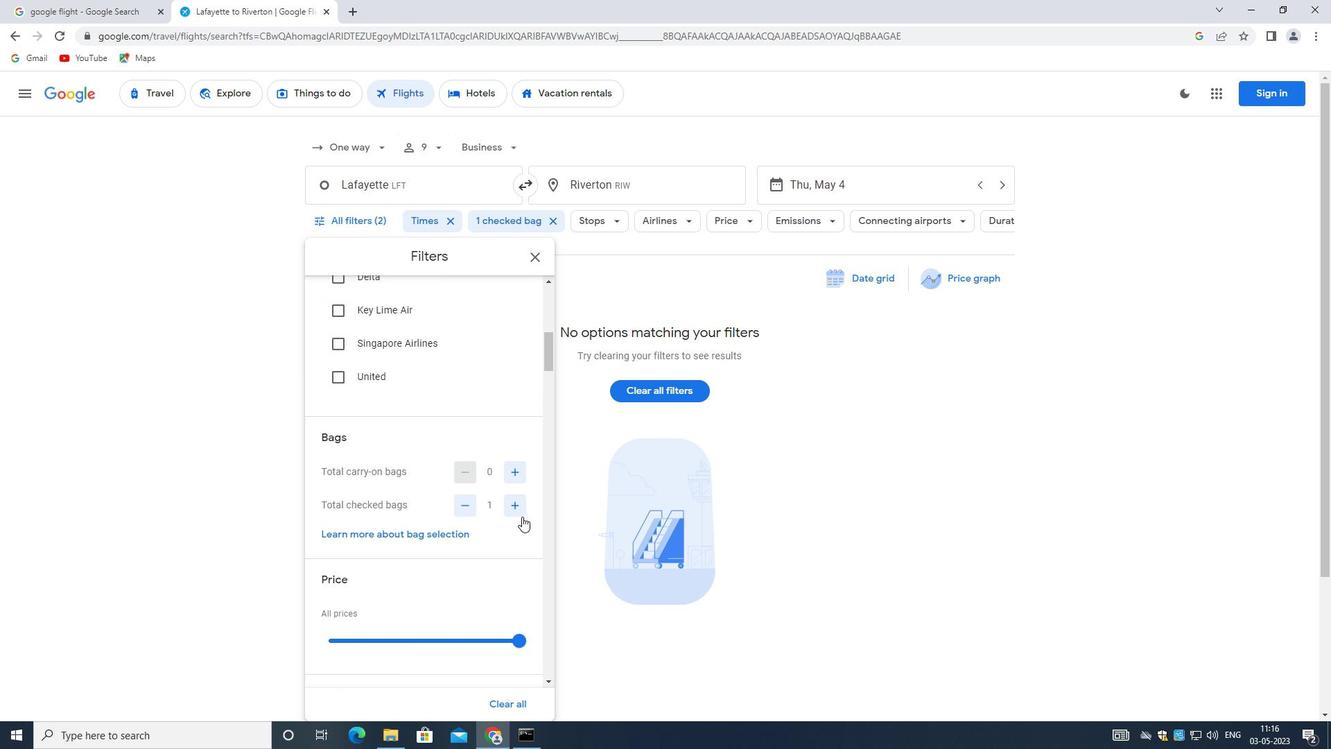 
Action: Mouse pressed left at (516, 504)
Screenshot: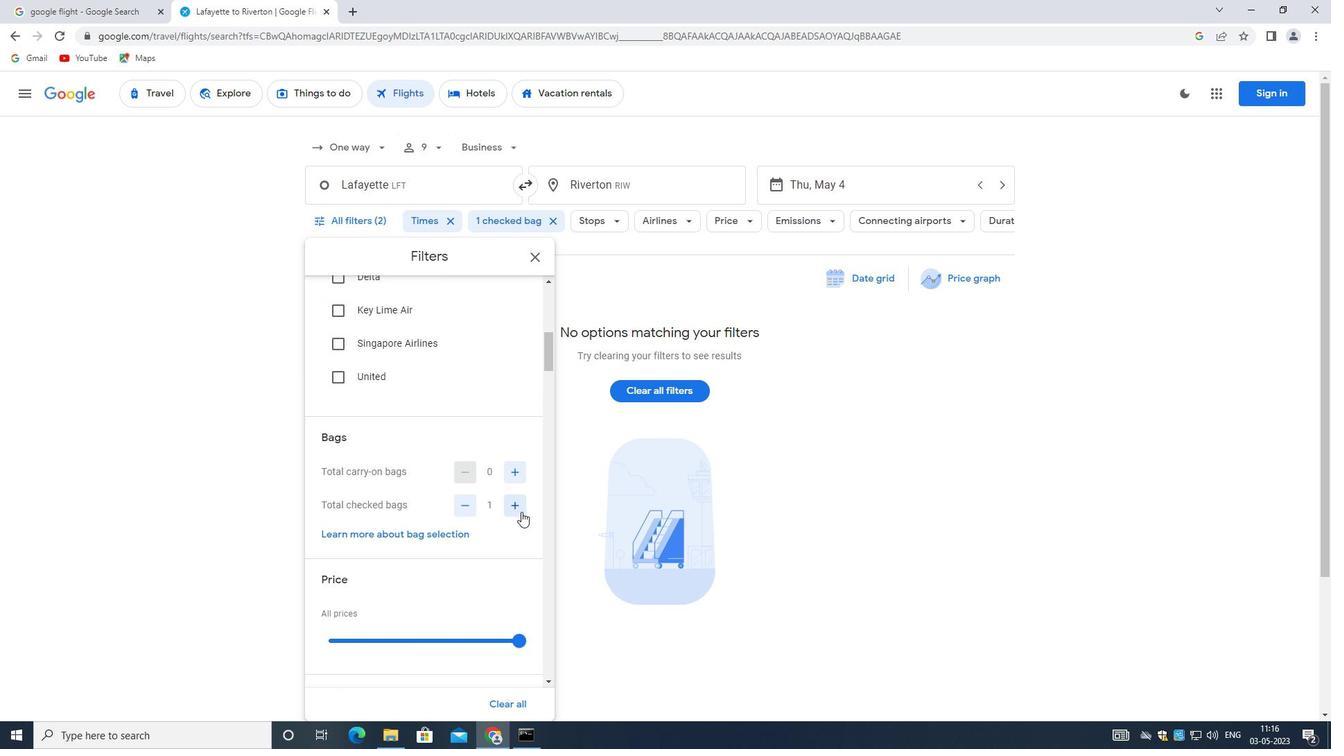 
Action: Mouse pressed left at (516, 504)
Screenshot: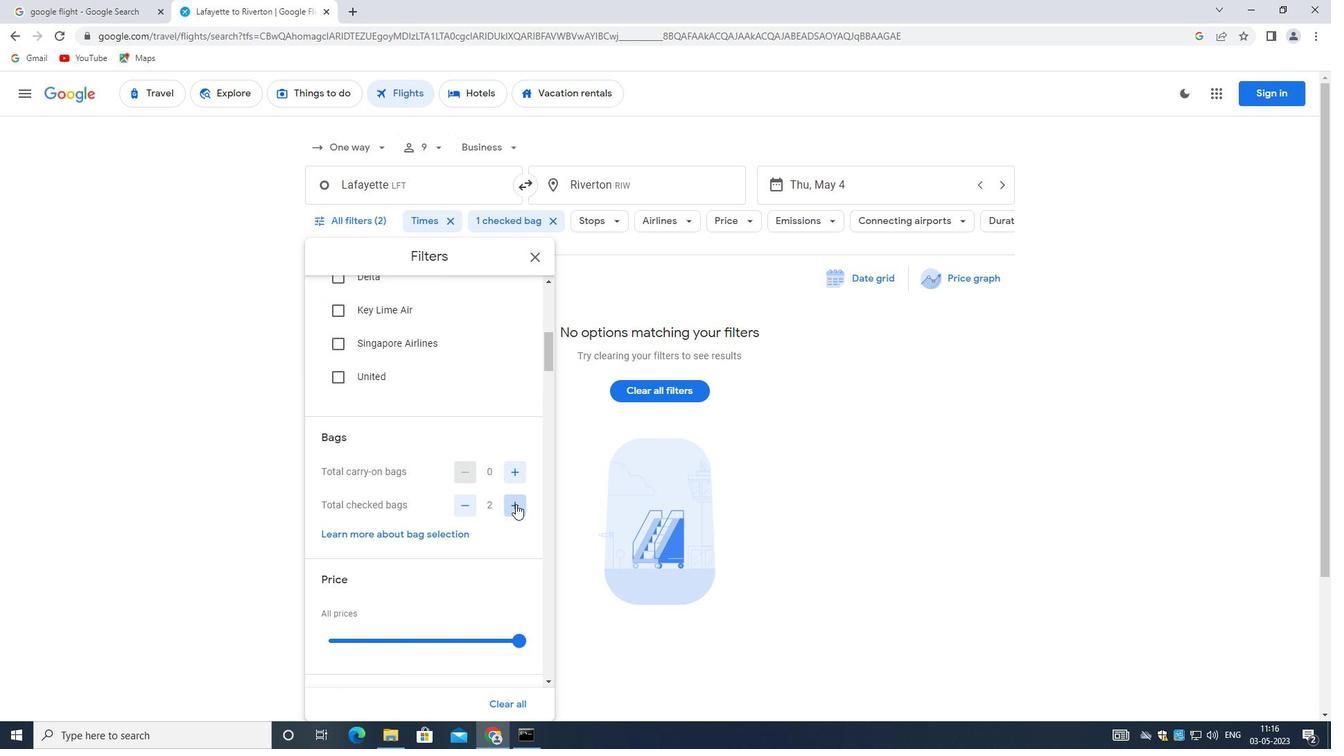 
Action: Mouse pressed left at (516, 504)
Screenshot: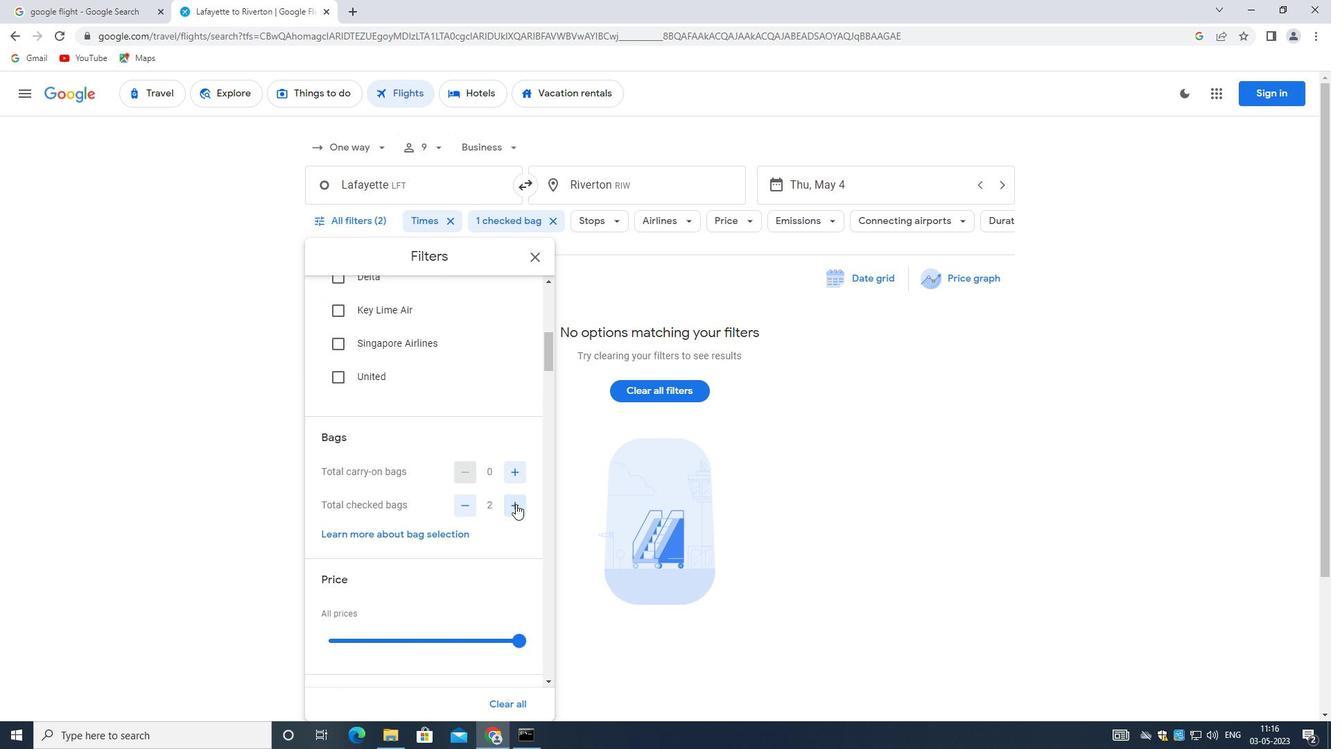
Action: Mouse pressed left at (516, 504)
Screenshot: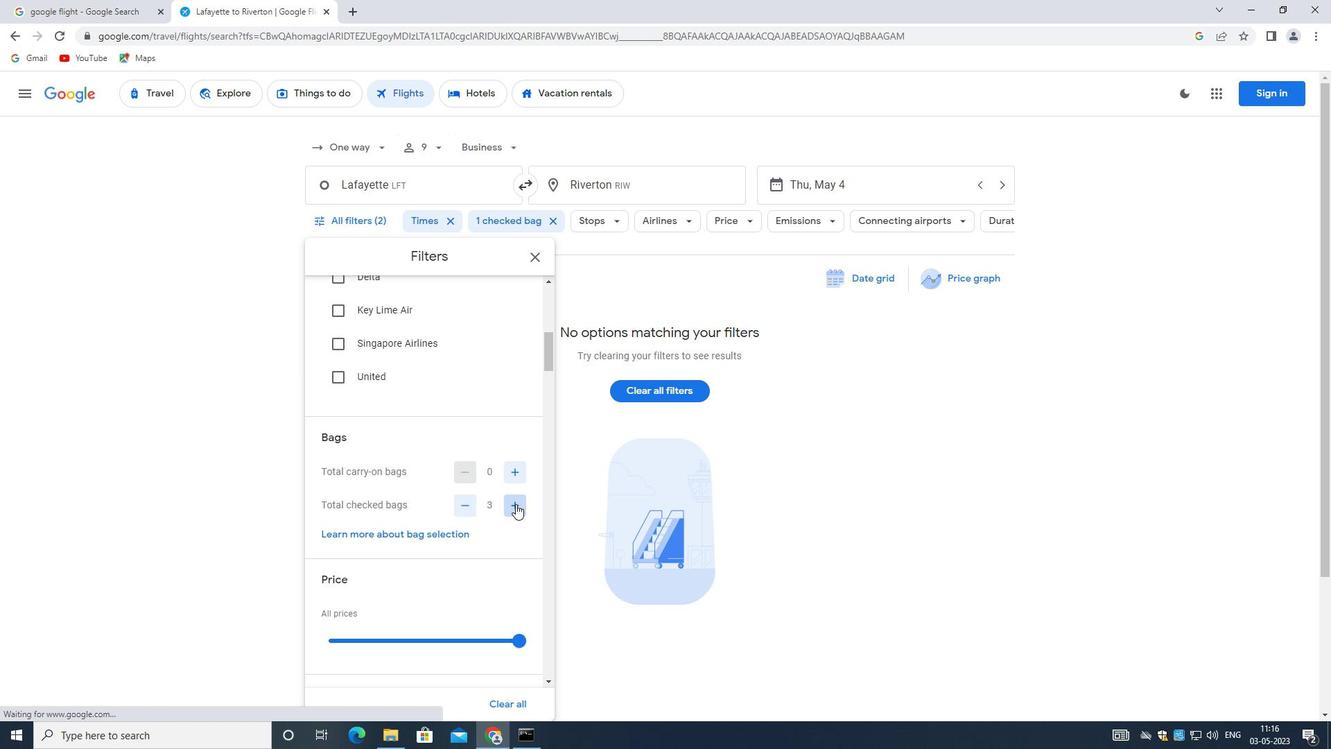 
Action: Mouse pressed left at (516, 504)
Screenshot: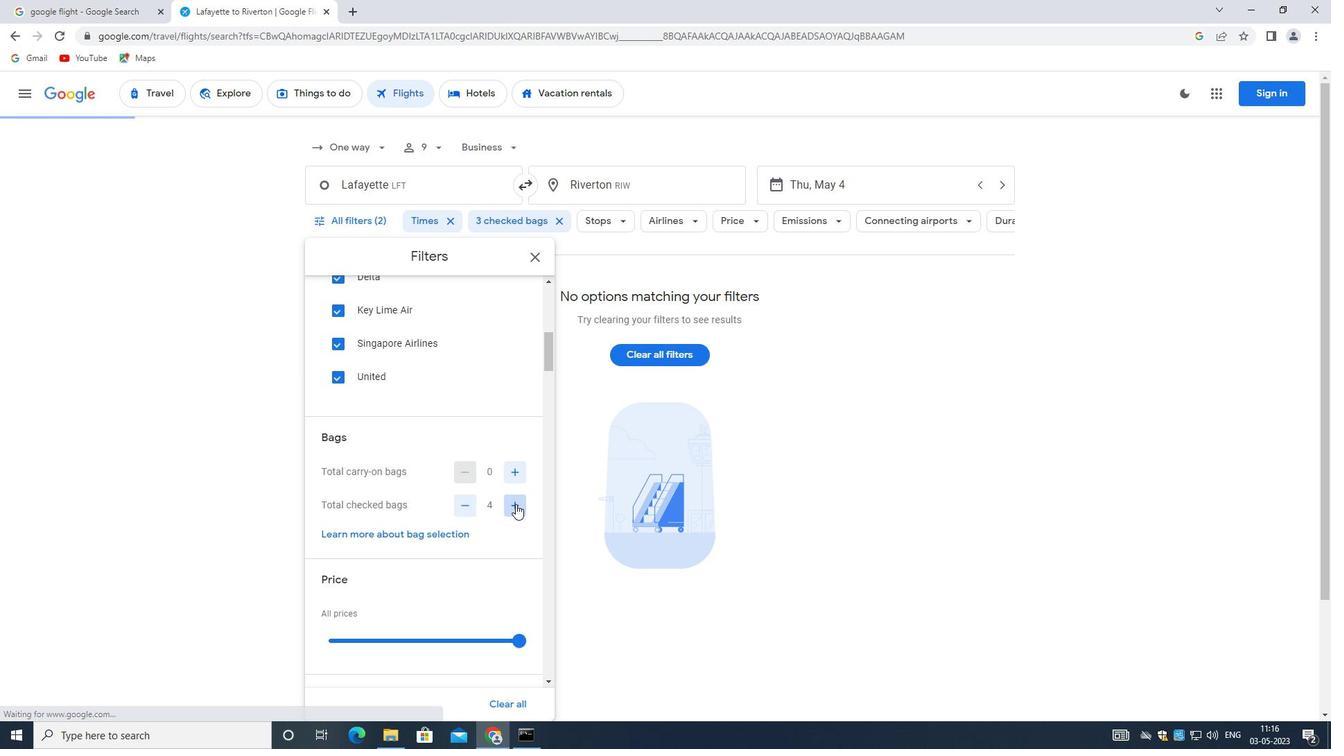 
Action: Mouse pressed left at (516, 504)
Screenshot: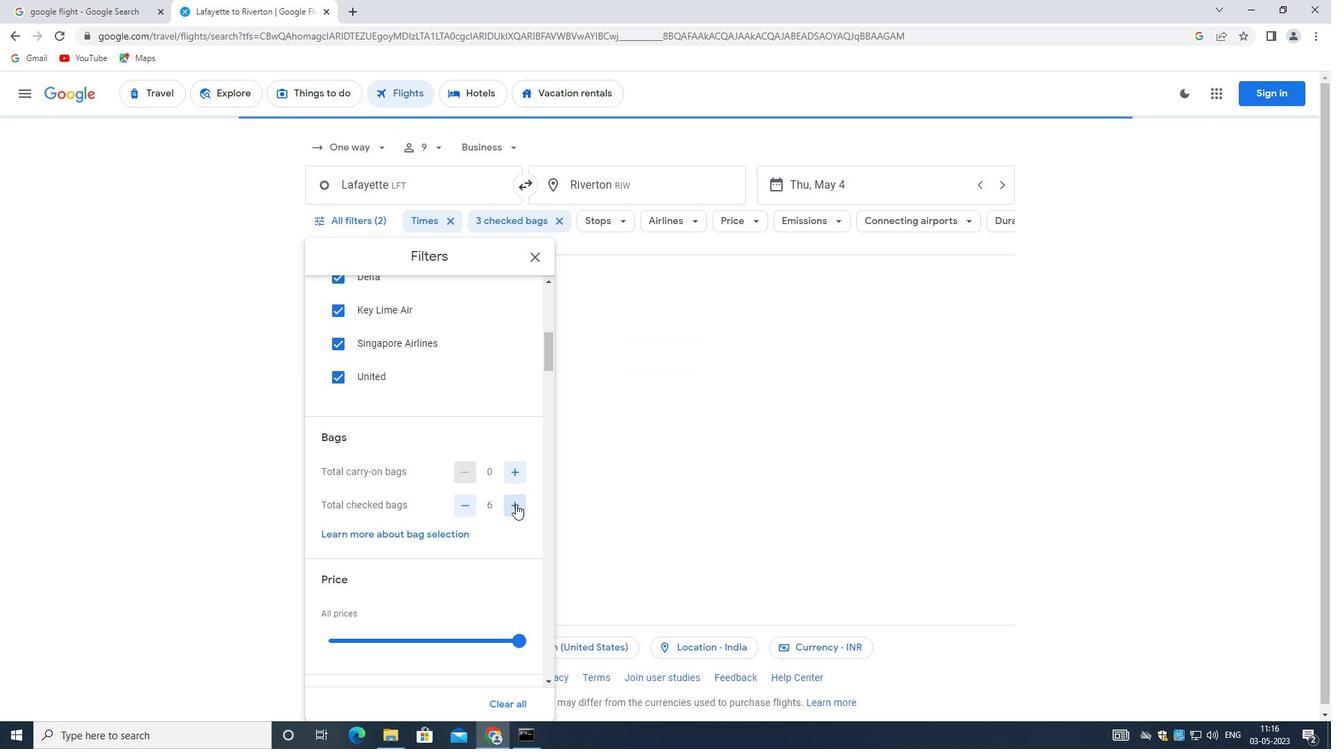 
Action: Mouse pressed left at (516, 504)
Screenshot: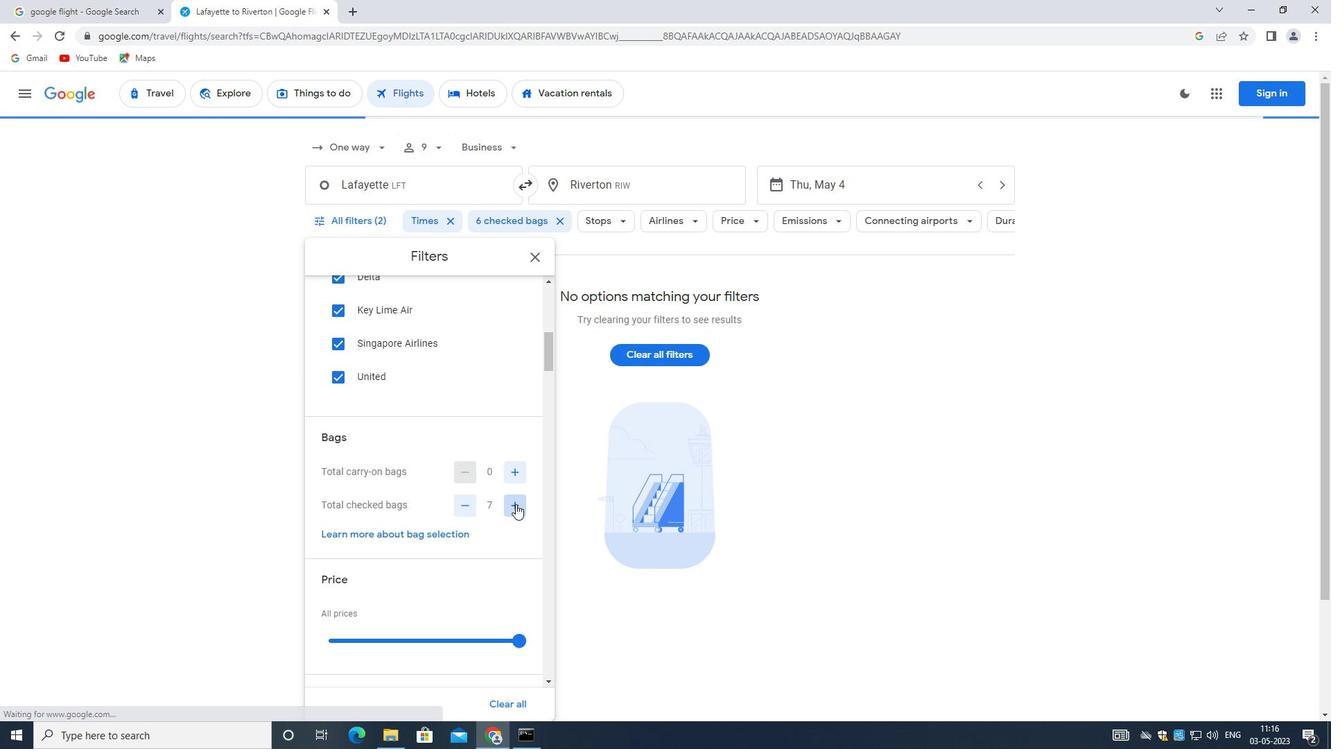 
Action: Mouse pressed left at (516, 504)
Screenshot: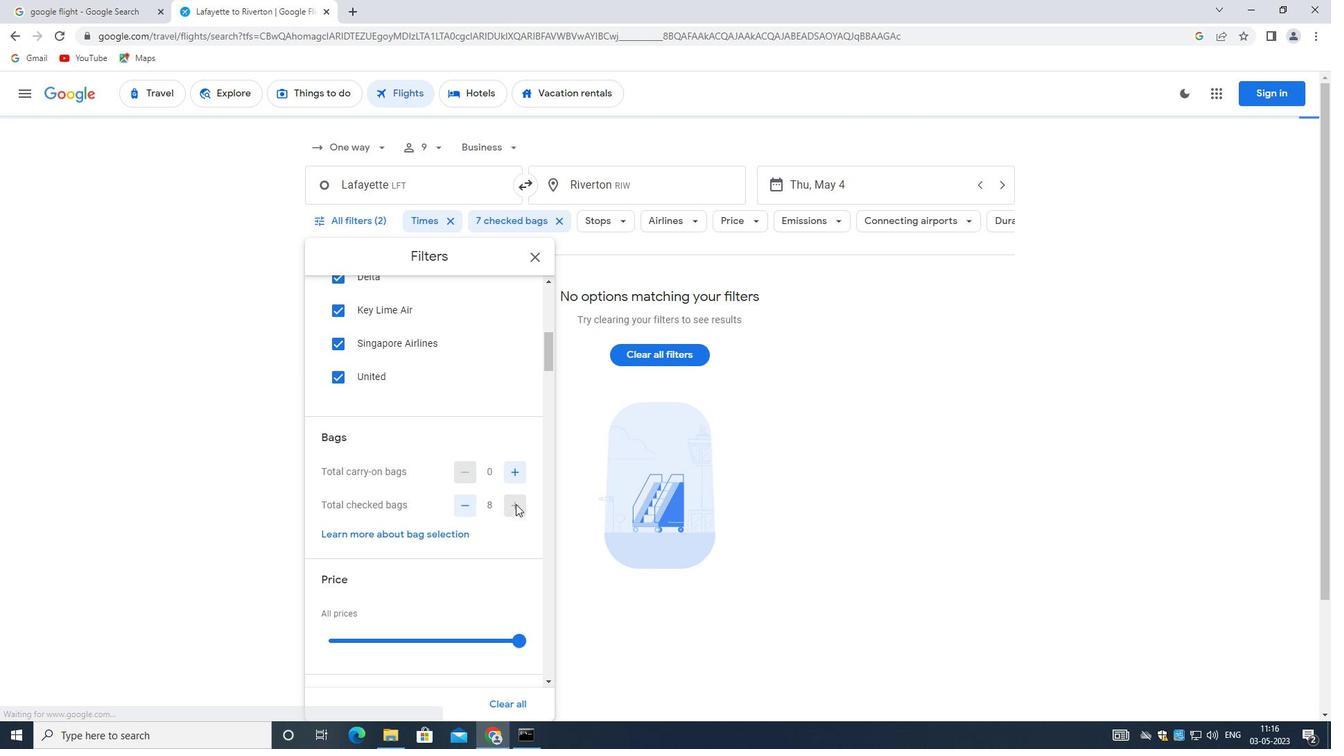 
Action: Mouse moved to (419, 498)
Screenshot: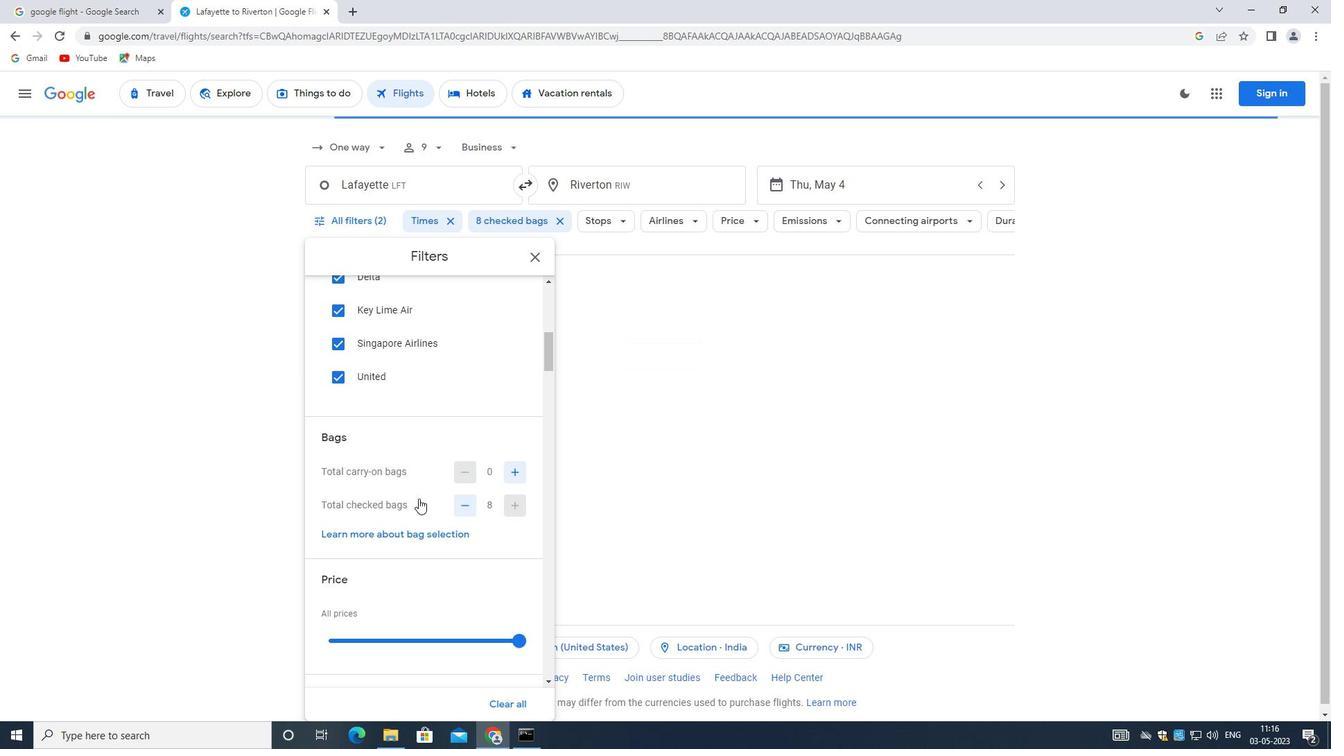 
Action: Mouse scrolled (419, 498) with delta (0, 0)
Screenshot: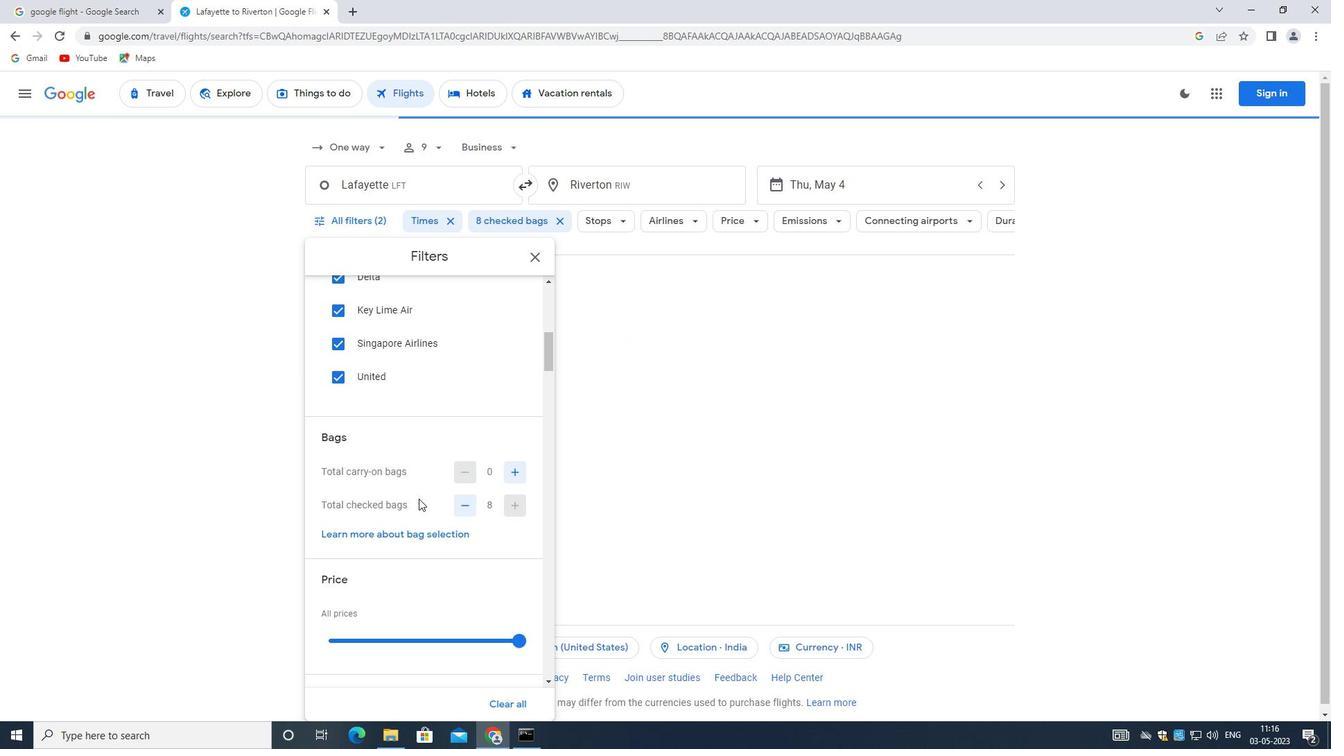 
Action: Mouse moved to (419, 499)
Screenshot: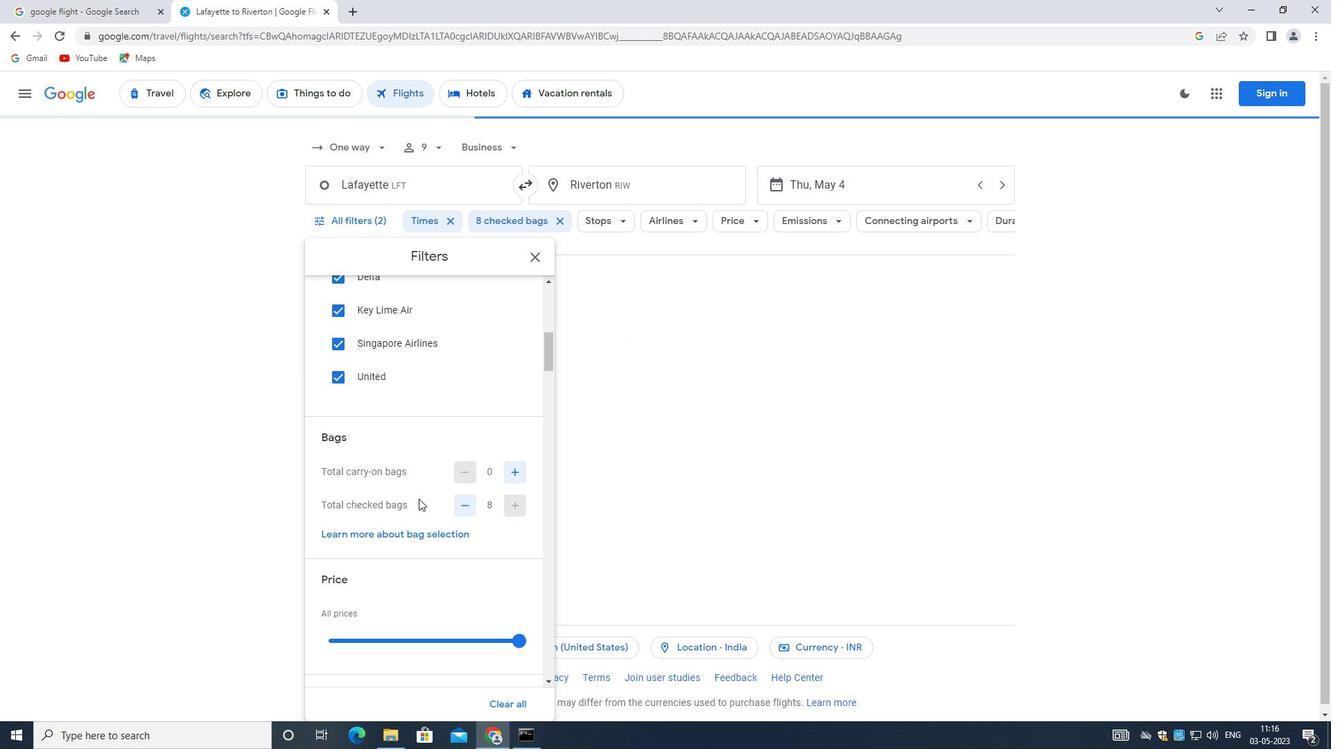 
Action: Mouse scrolled (419, 498) with delta (0, 0)
Screenshot: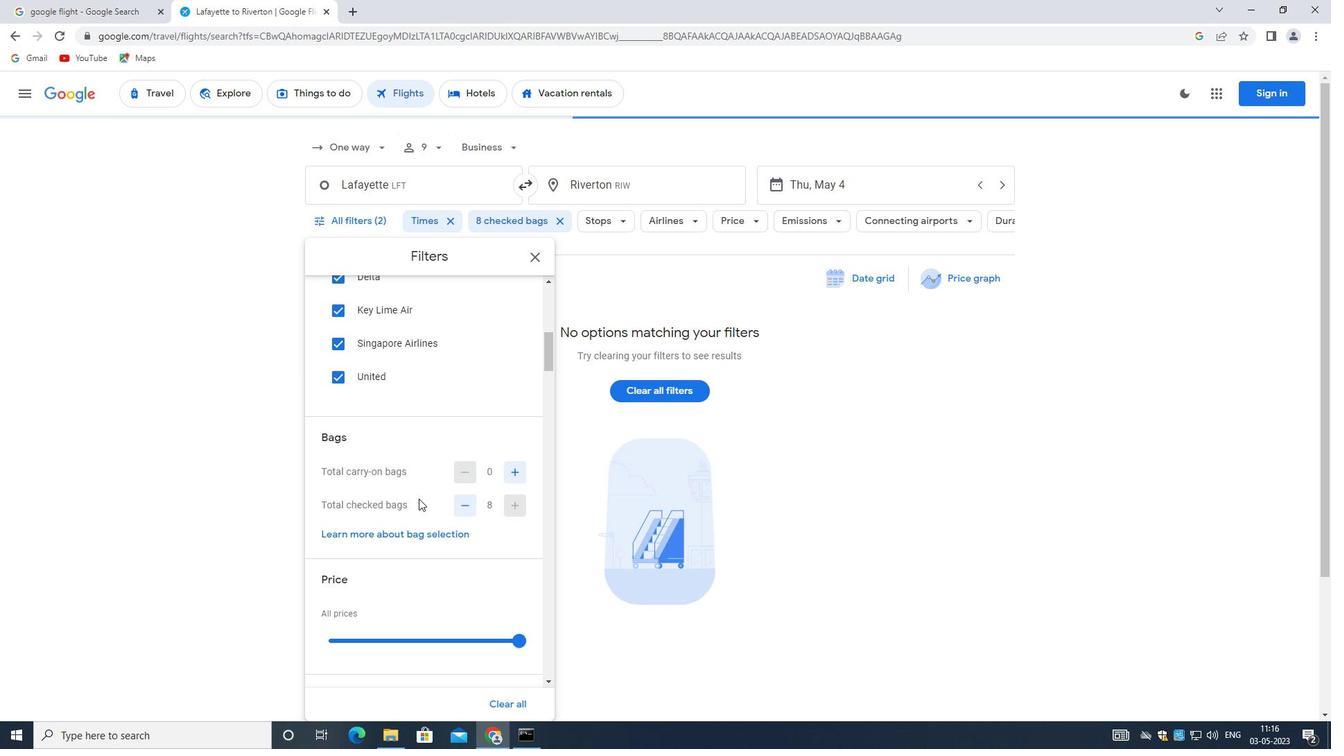 
Action: Mouse moved to (419, 500)
Screenshot: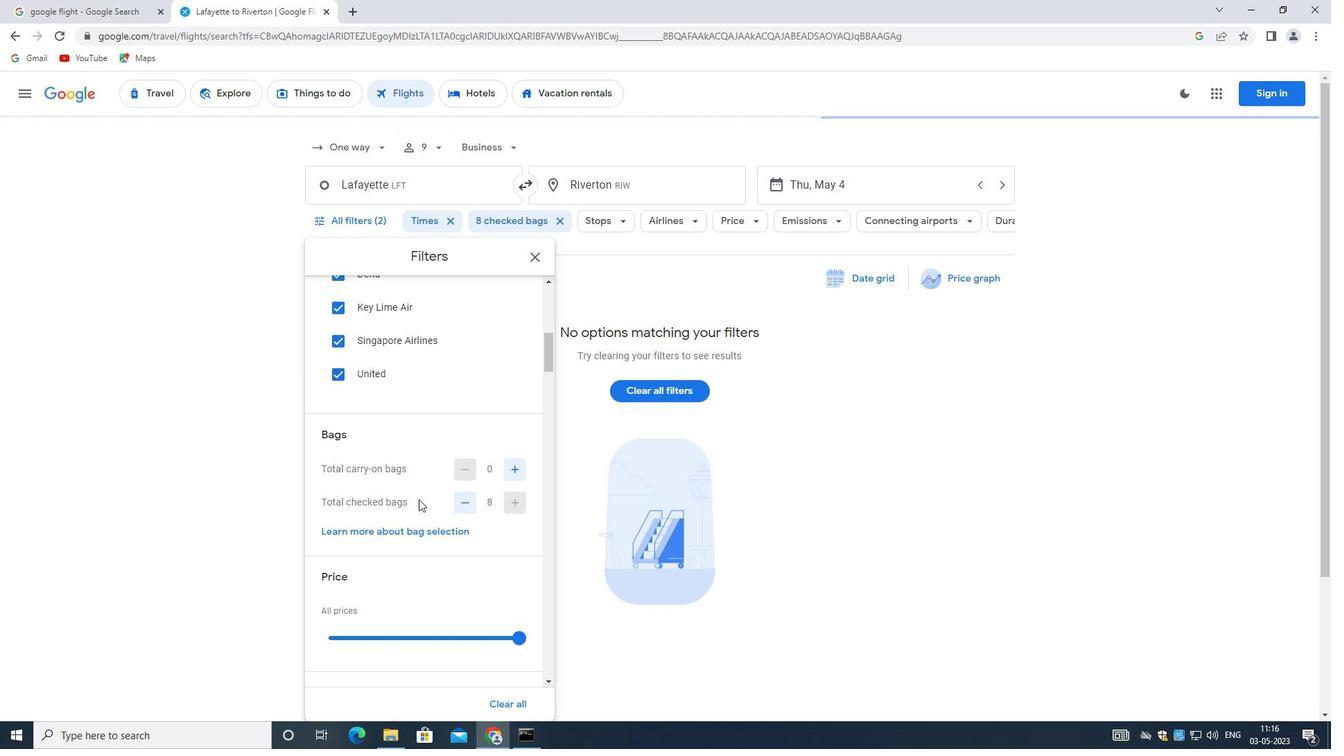 
Action: Mouse scrolled (419, 499) with delta (0, 0)
Screenshot: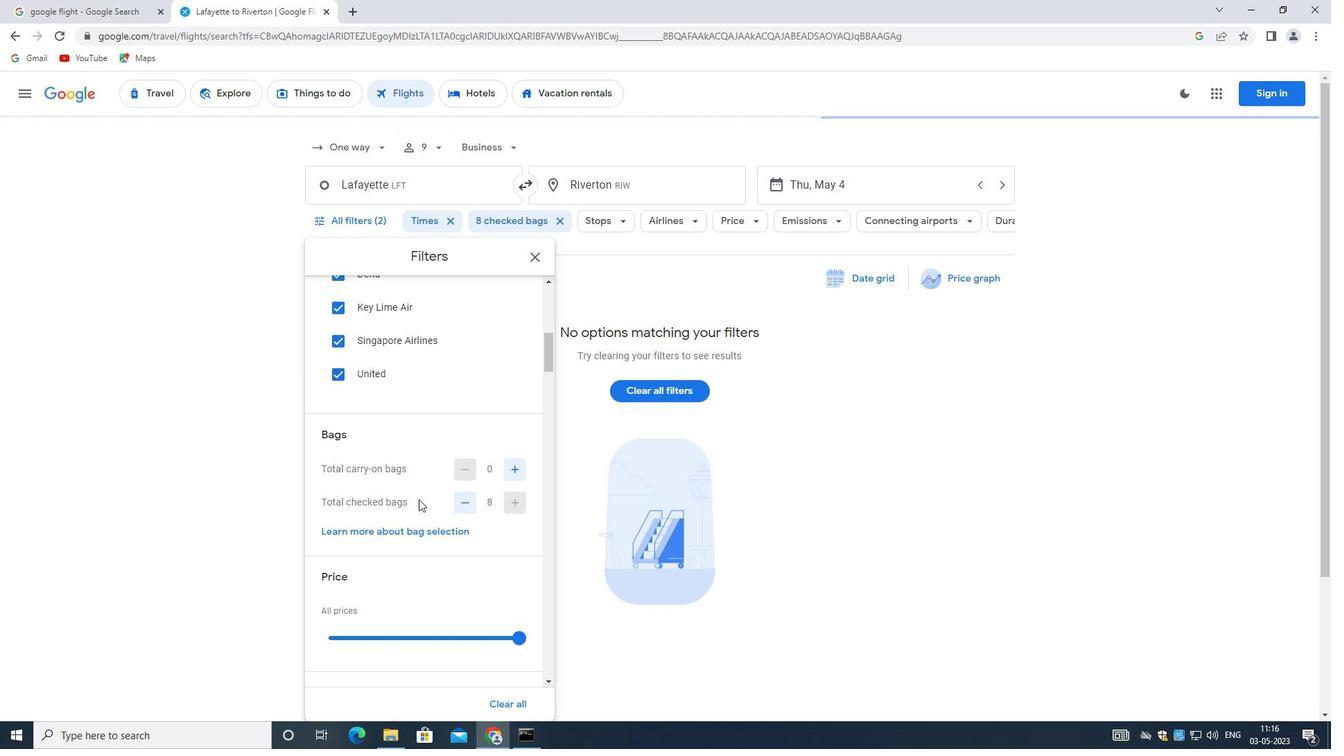 
Action: Mouse scrolled (419, 499) with delta (0, 0)
Screenshot: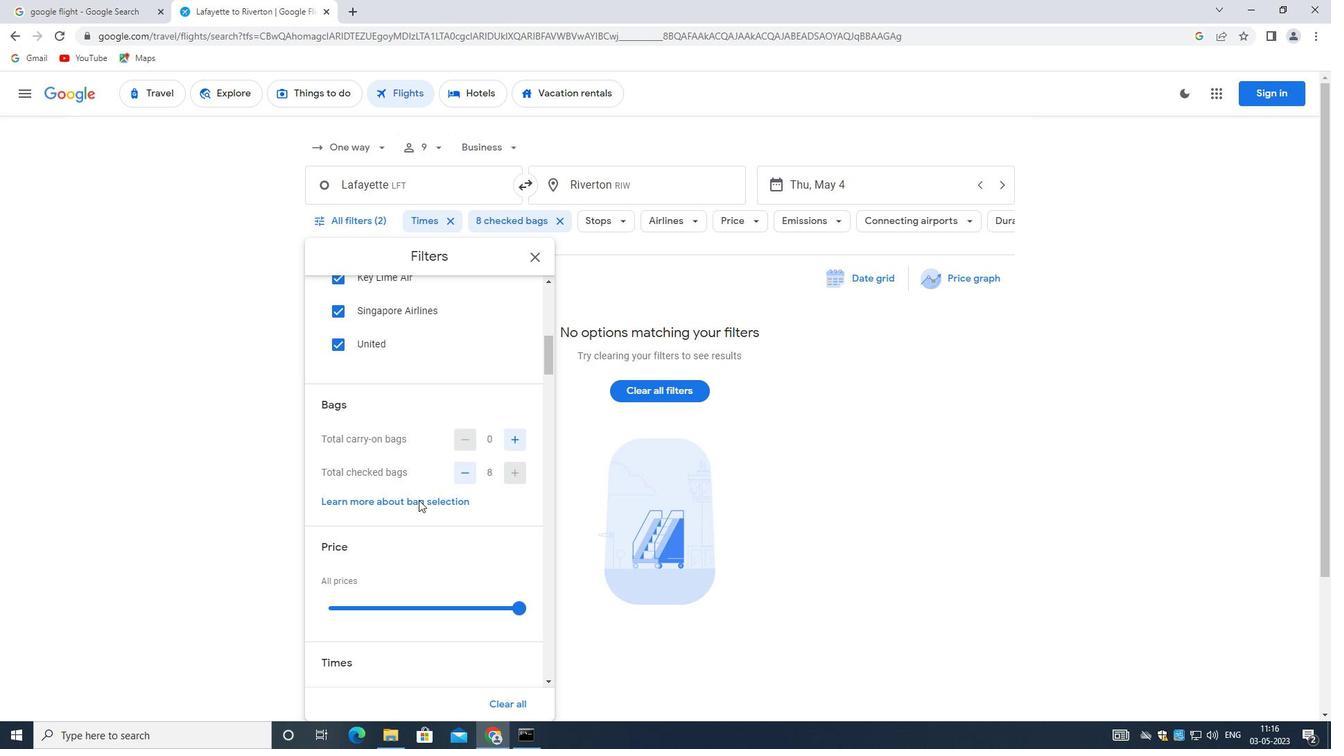 
Action: Mouse scrolled (419, 499) with delta (0, 0)
Screenshot: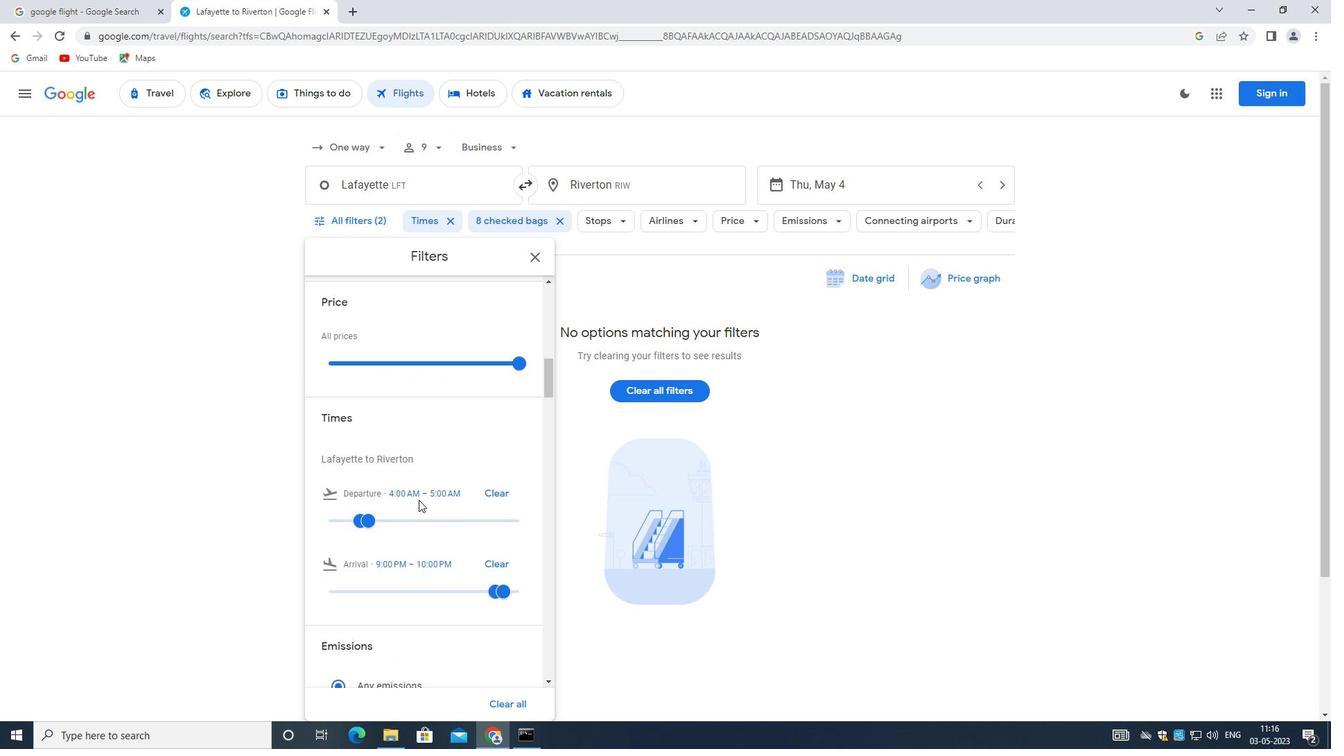 
Action: Mouse scrolled (419, 499) with delta (0, 0)
Screenshot: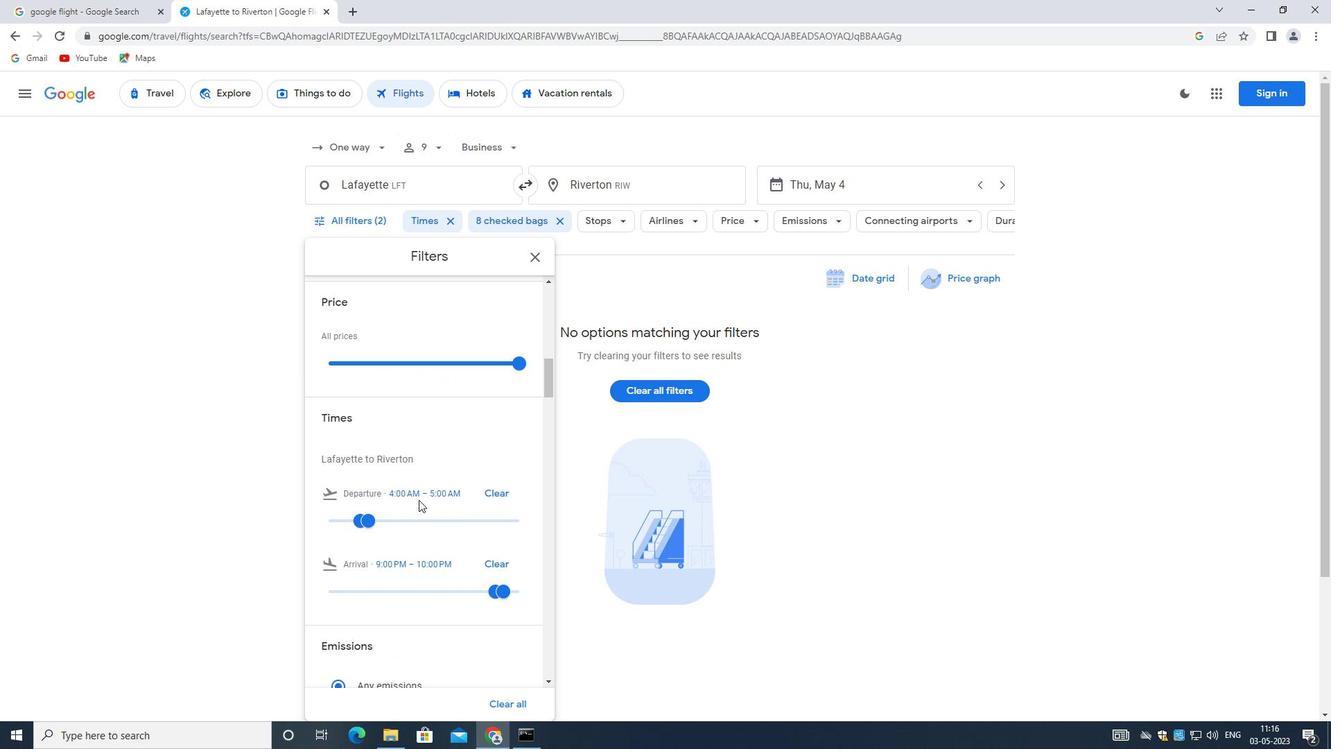 
Action: Mouse moved to (419, 479)
Screenshot: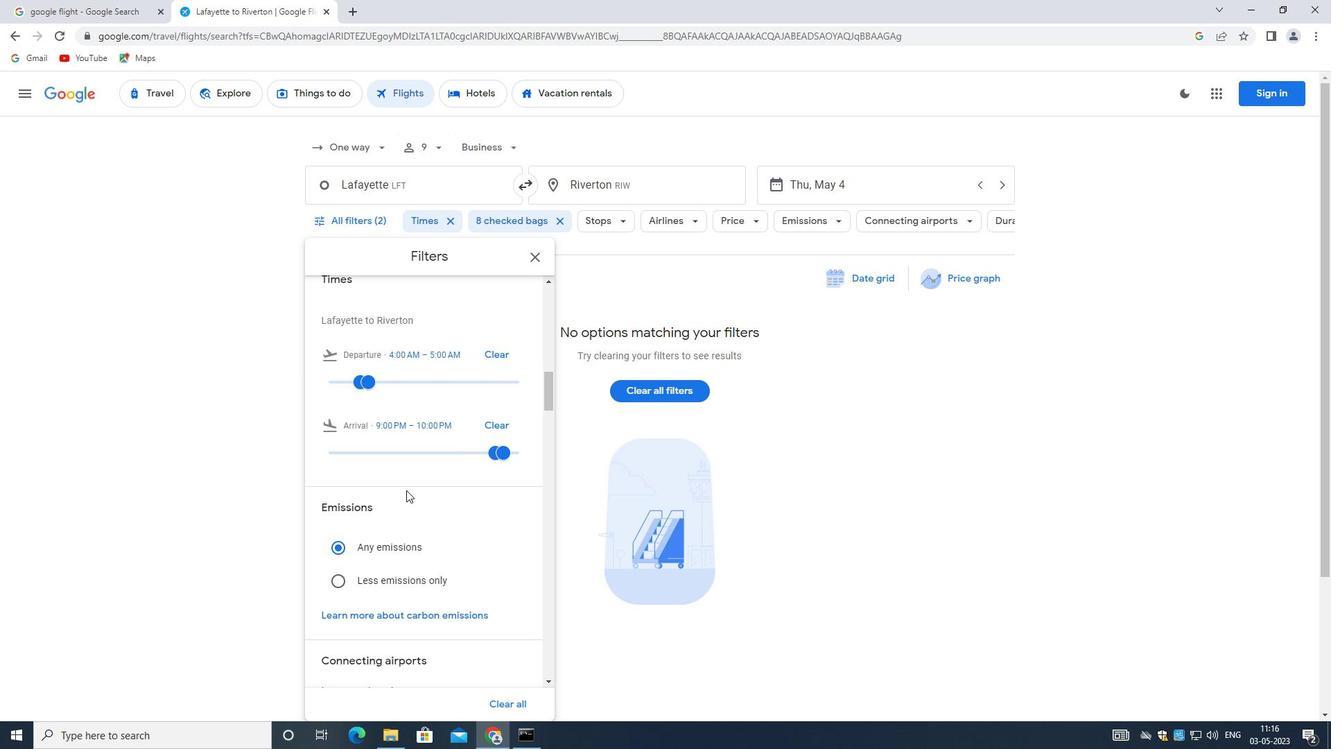
Action: Mouse scrolled (419, 478) with delta (0, 0)
Screenshot: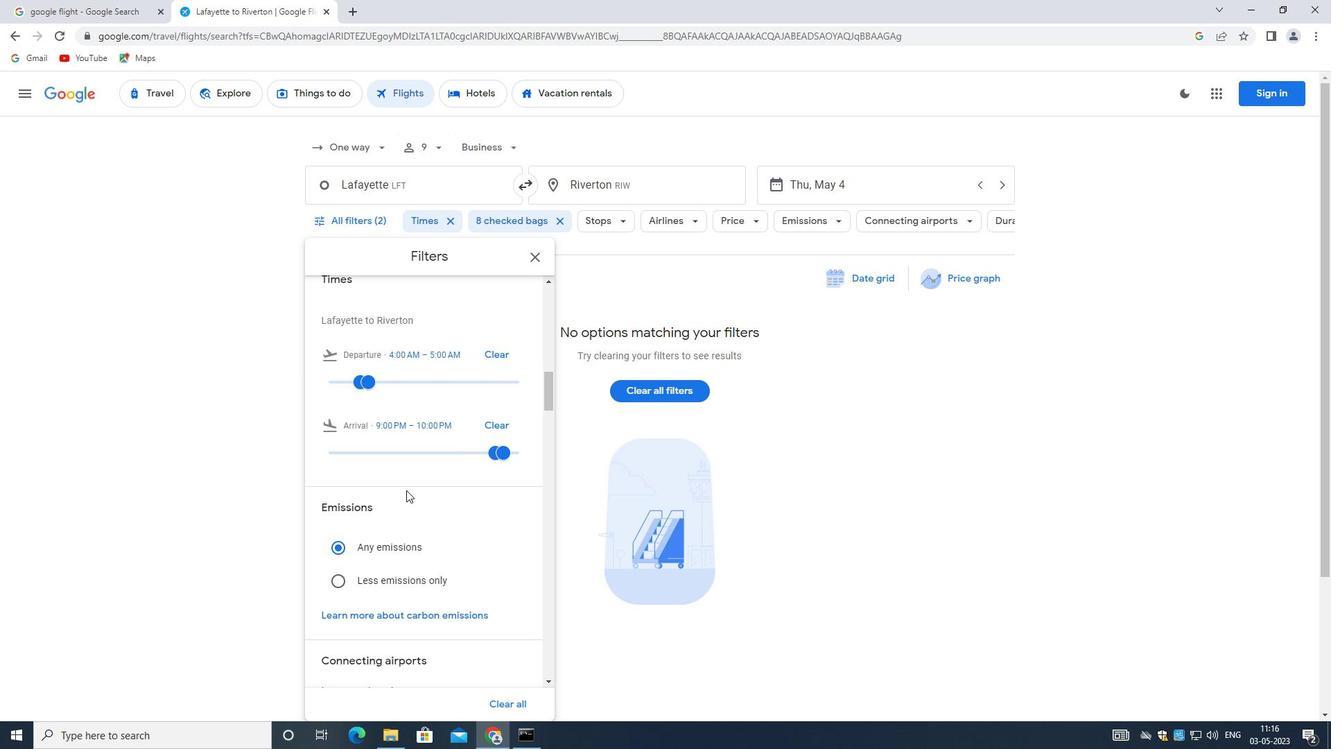 
Action: Mouse scrolled (419, 478) with delta (0, 0)
Screenshot: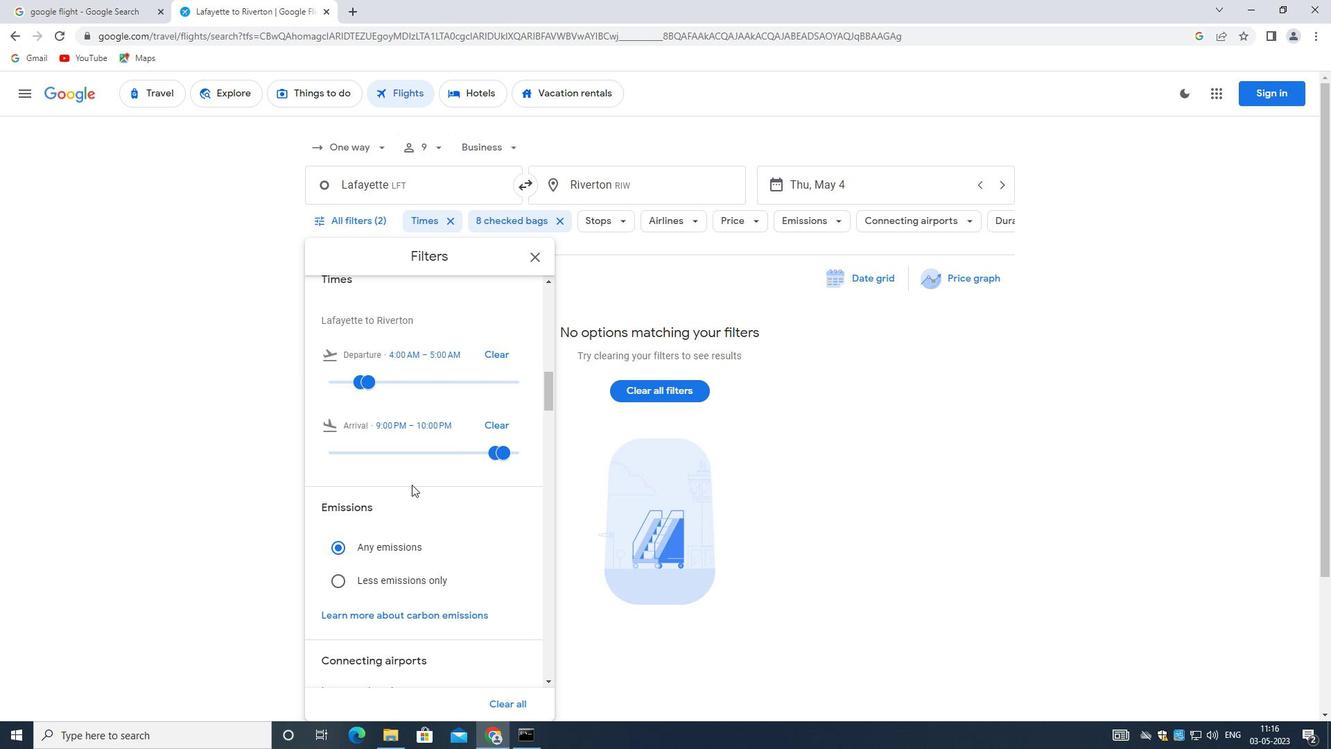 
Action: Mouse moved to (419, 480)
Screenshot: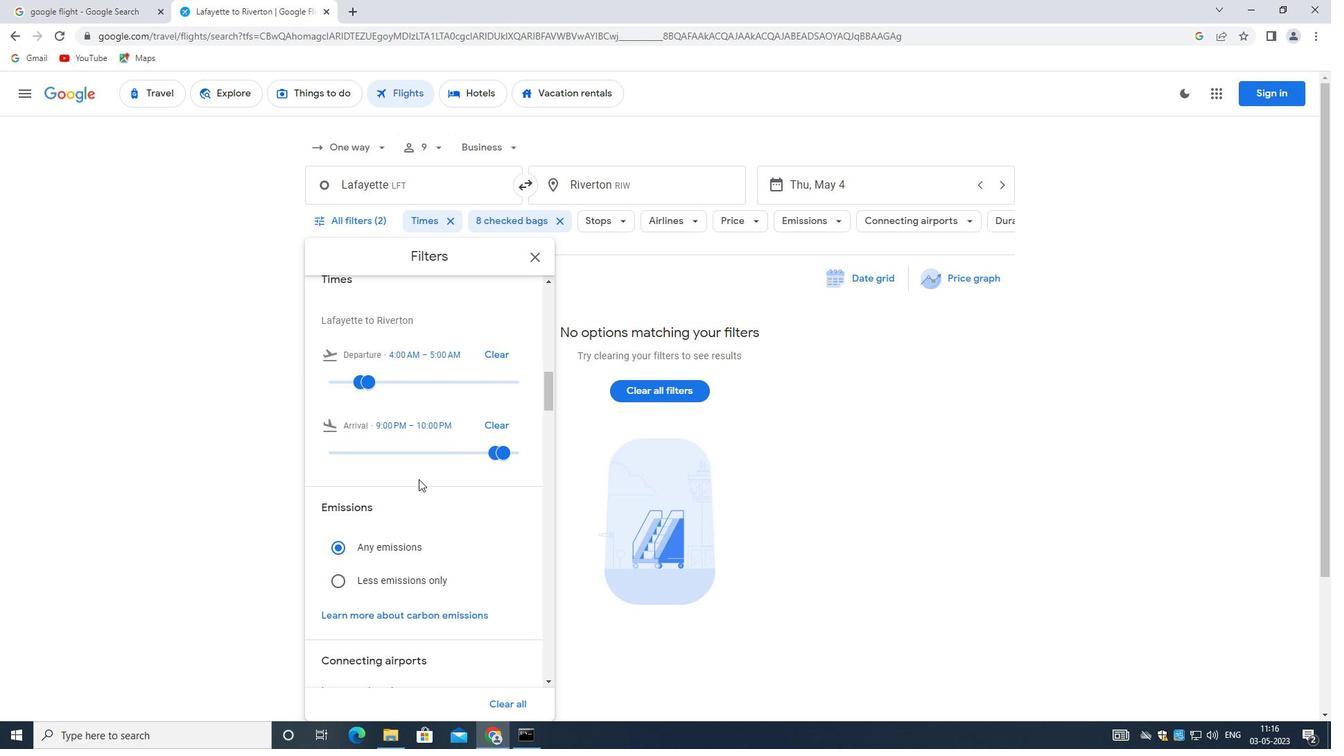 
Action: Mouse scrolled (419, 479) with delta (0, 0)
Screenshot: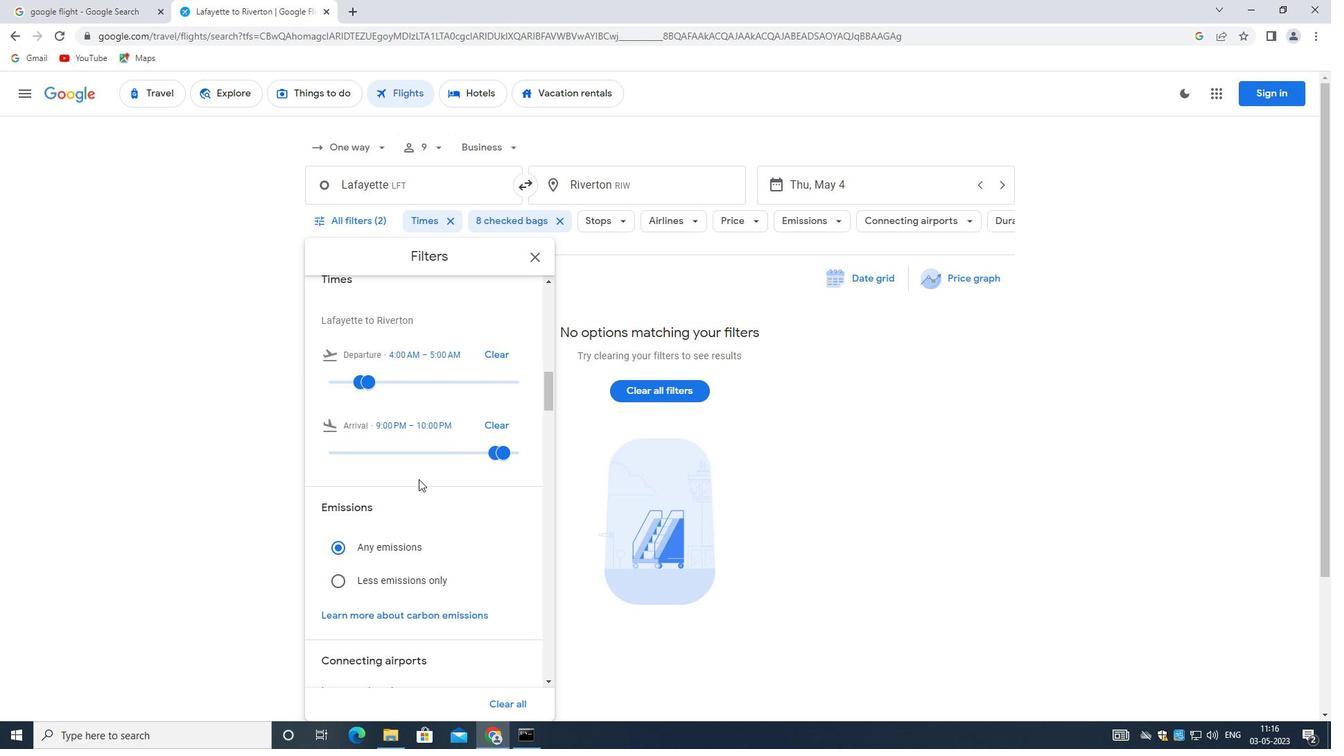 
Action: Mouse moved to (379, 465)
Screenshot: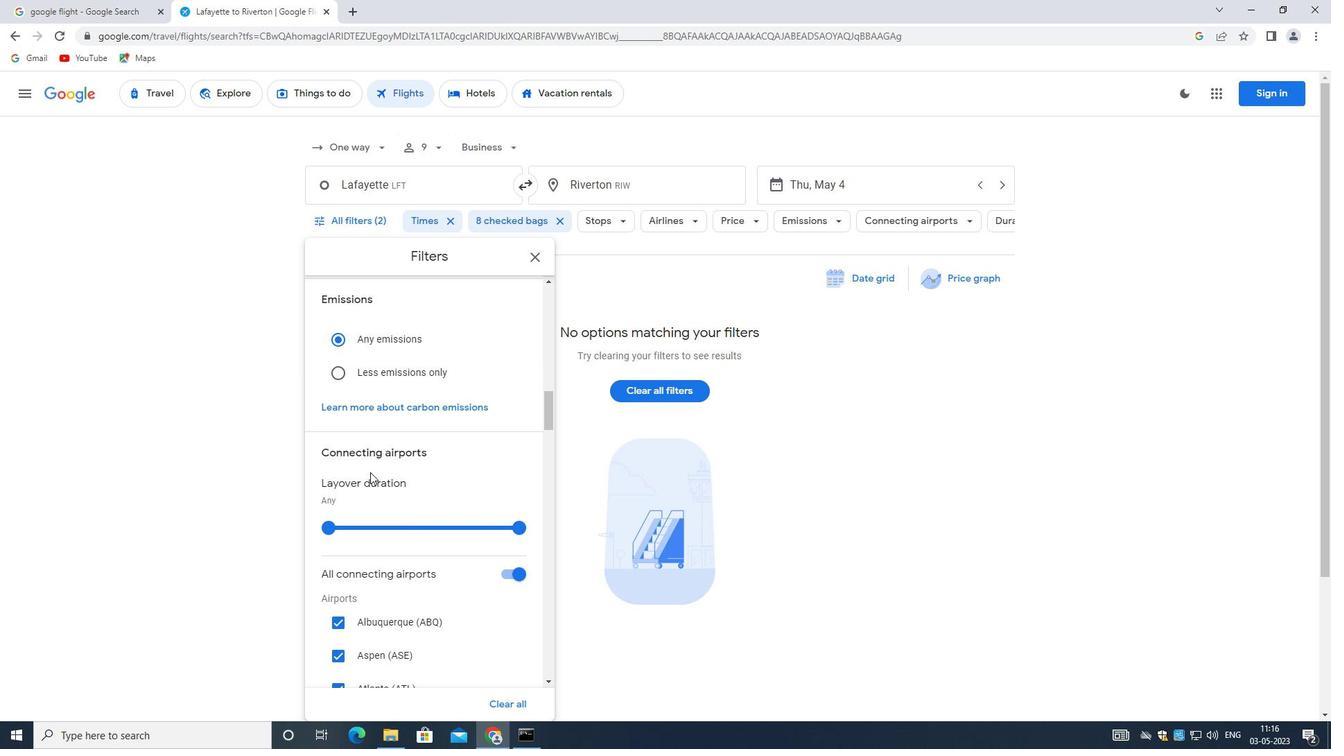 
Action: Mouse scrolled (379, 466) with delta (0, 0)
Screenshot: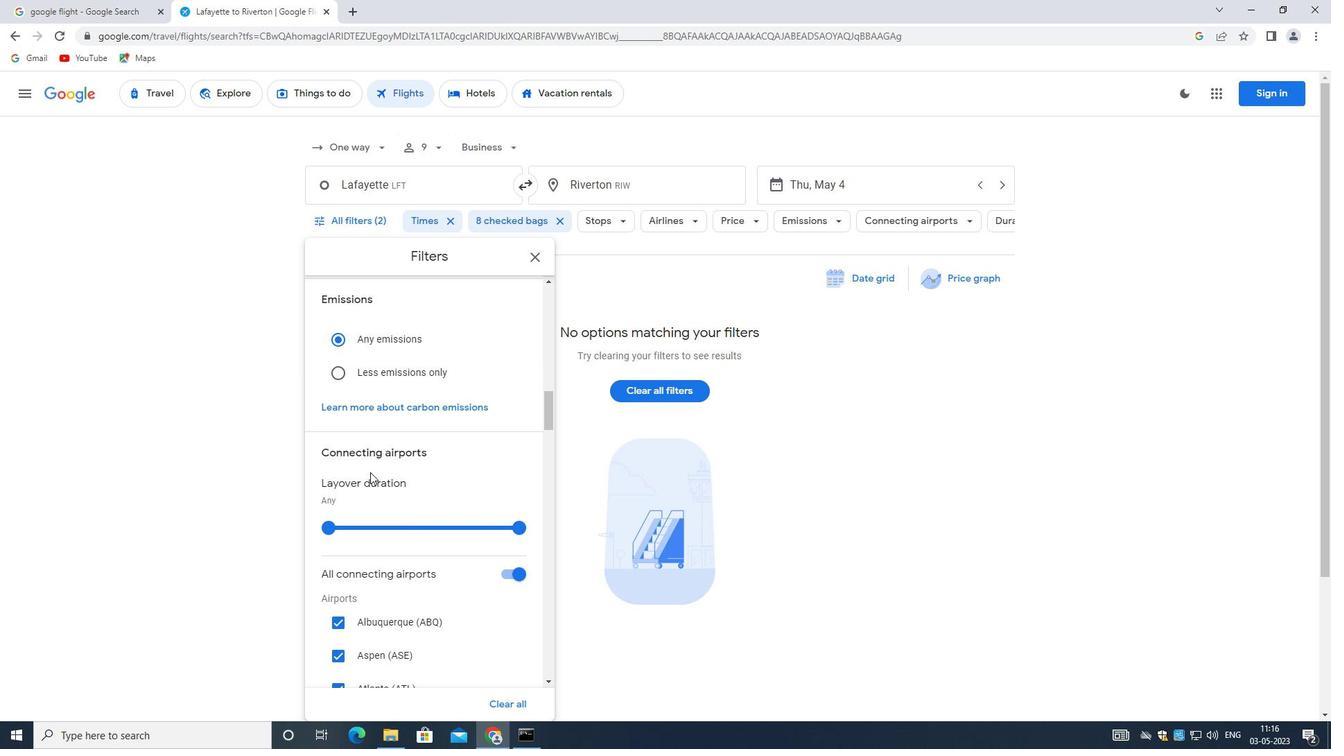 
Action: Mouse scrolled (379, 466) with delta (0, 0)
Screenshot: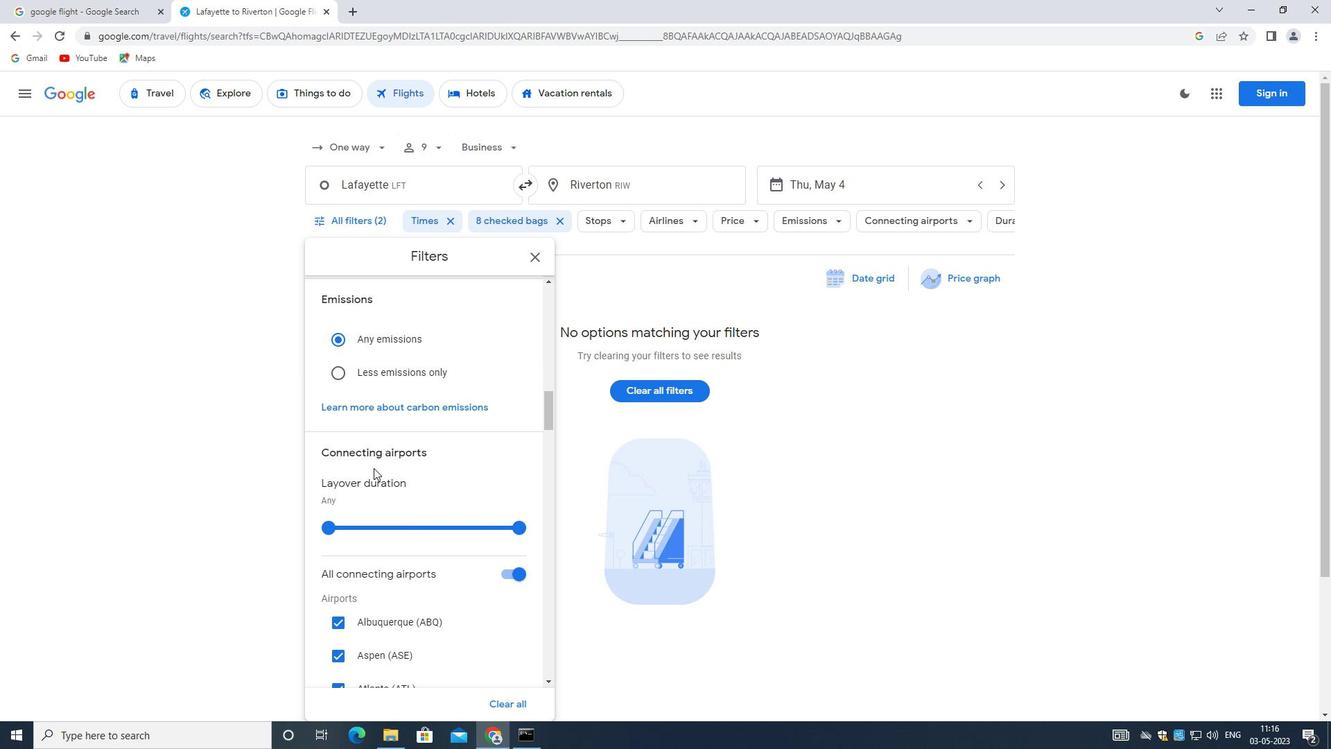 
Action: Mouse moved to (396, 477)
Screenshot: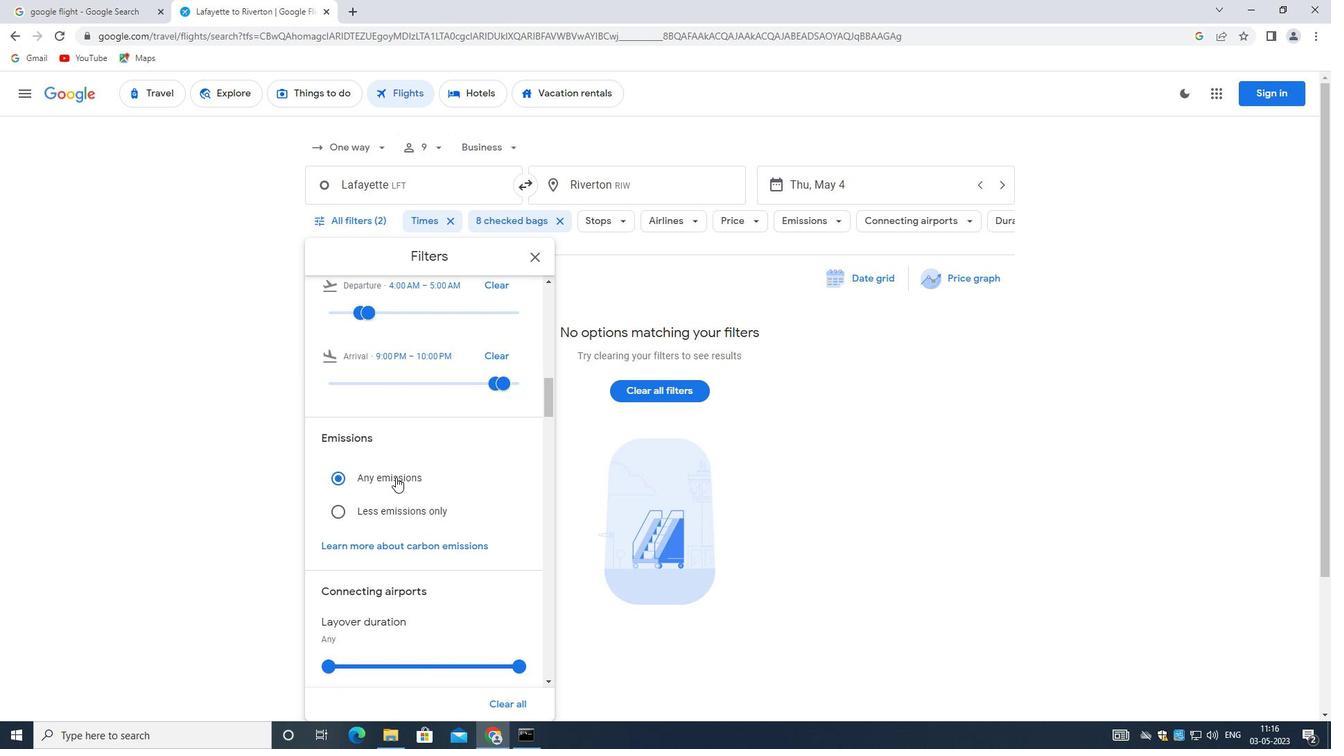 
Action: Mouse scrolled (396, 477) with delta (0, 0)
Screenshot: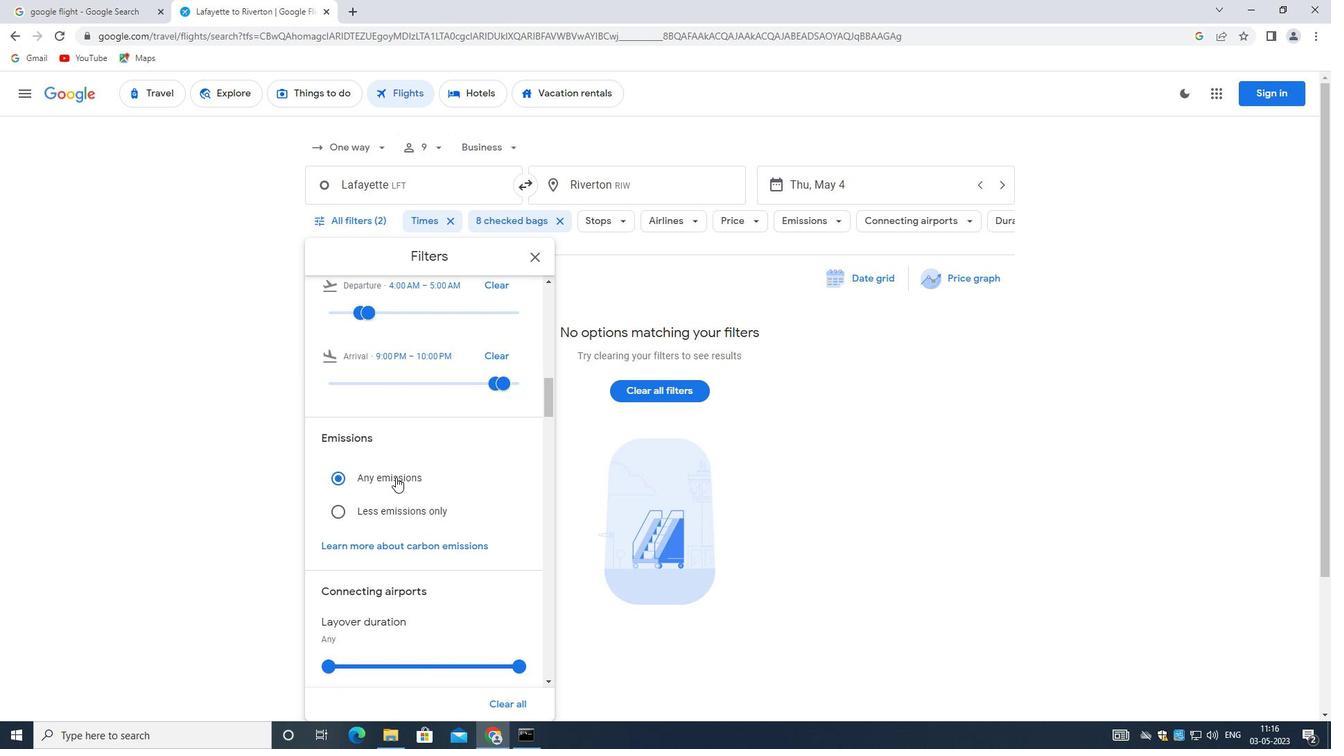 
Action: Mouse moved to (396, 480)
Screenshot: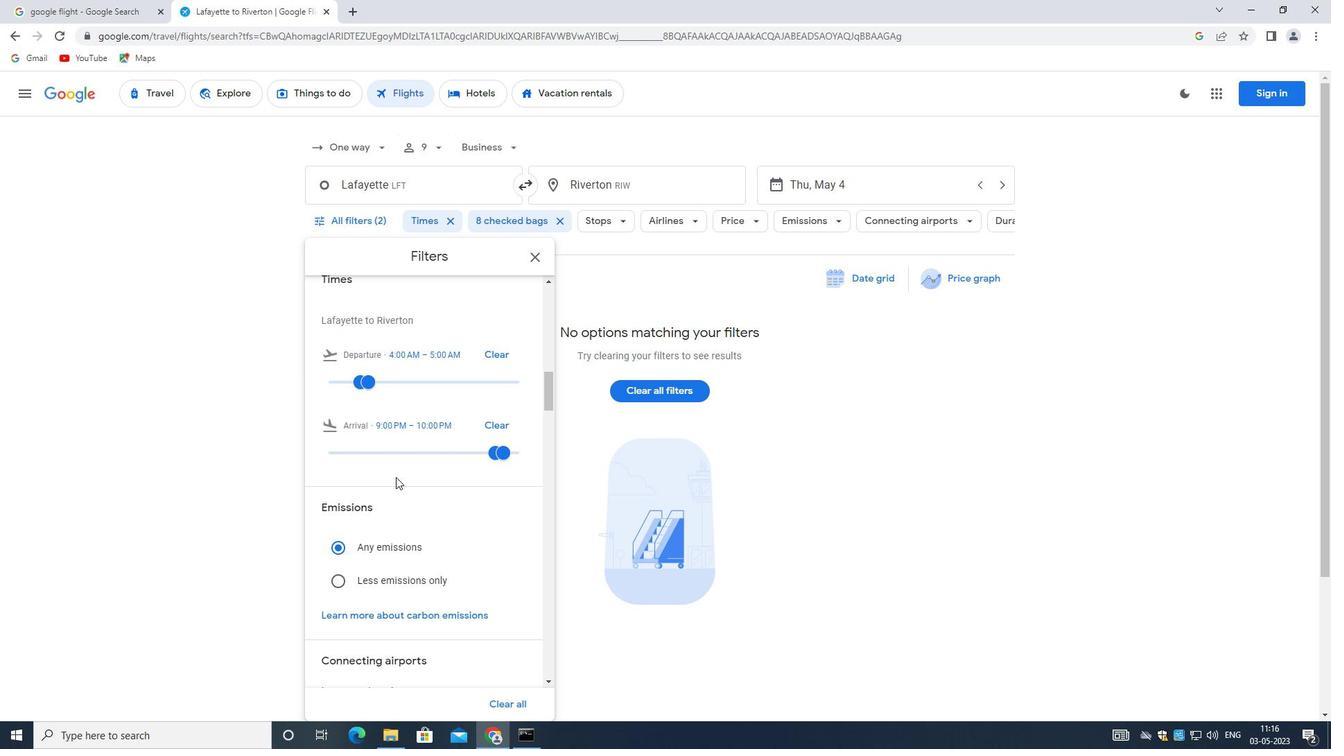 
Action: Mouse scrolled (396, 480) with delta (0, 0)
Screenshot: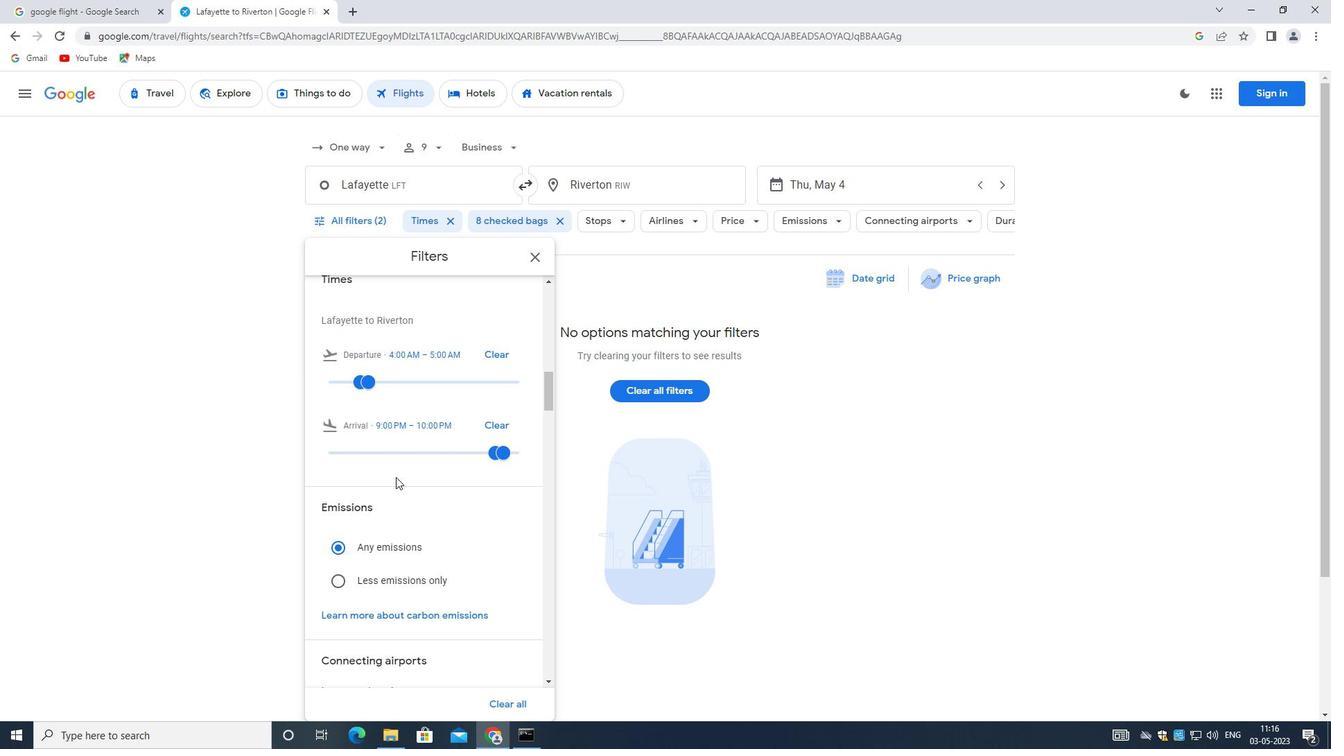 
Action: Mouse moved to (397, 481)
Screenshot: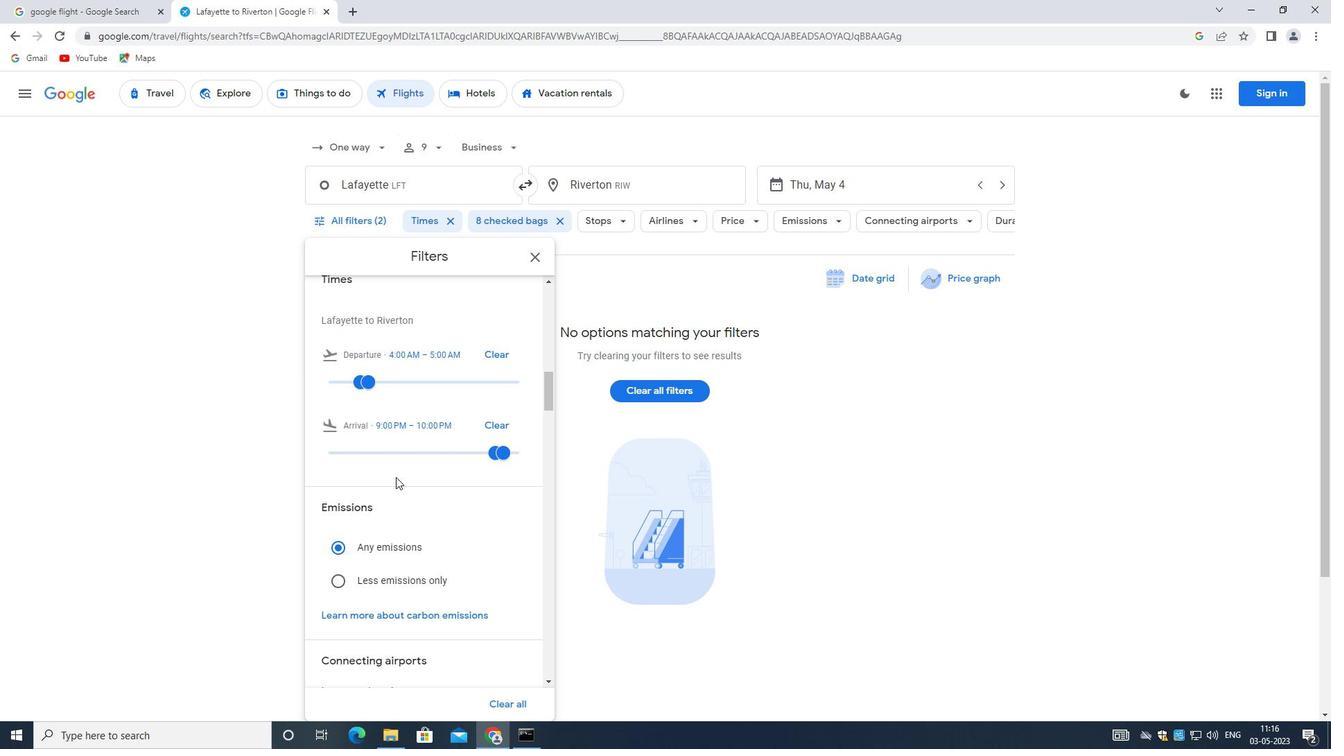 
Action: Mouse scrolled (397, 480) with delta (0, 0)
Screenshot: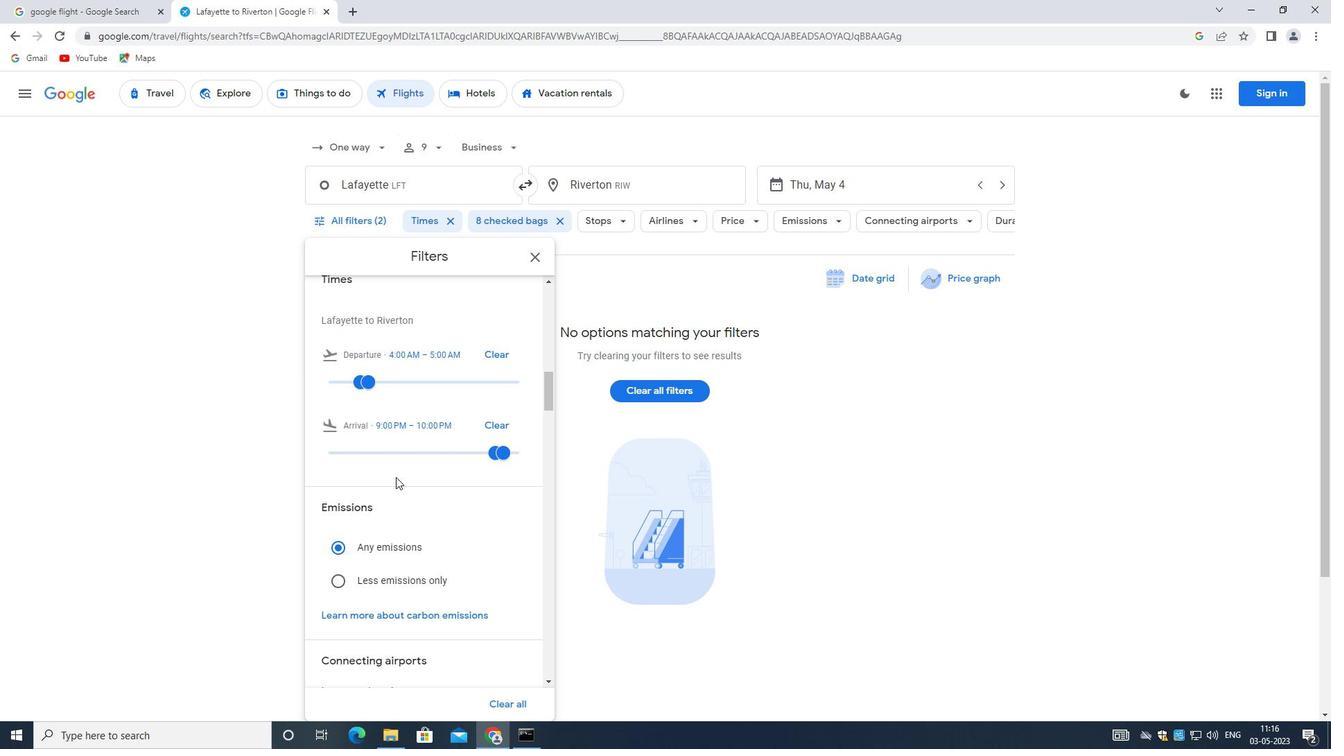 
Action: Mouse moved to (397, 482)
Screenshot: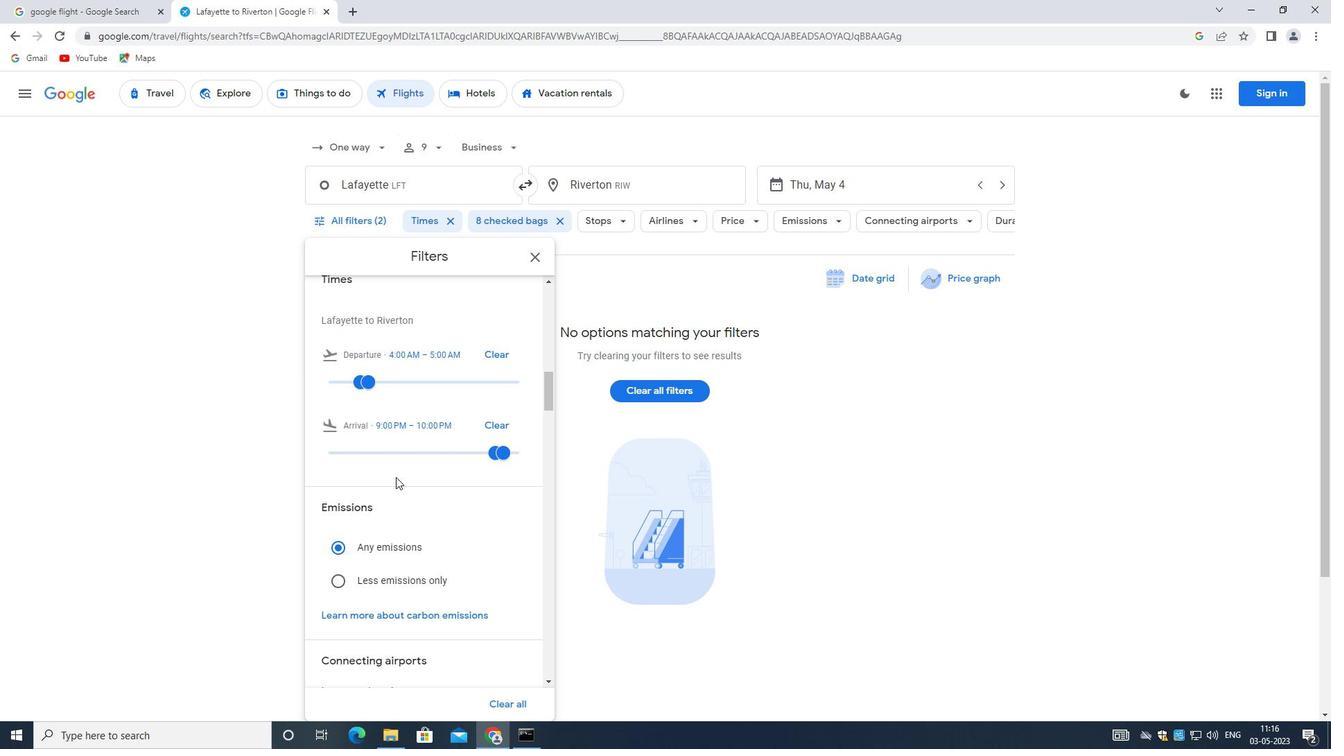
Action: Mouse scrolled (397, 482) with delta (0, 0)
Screenshot: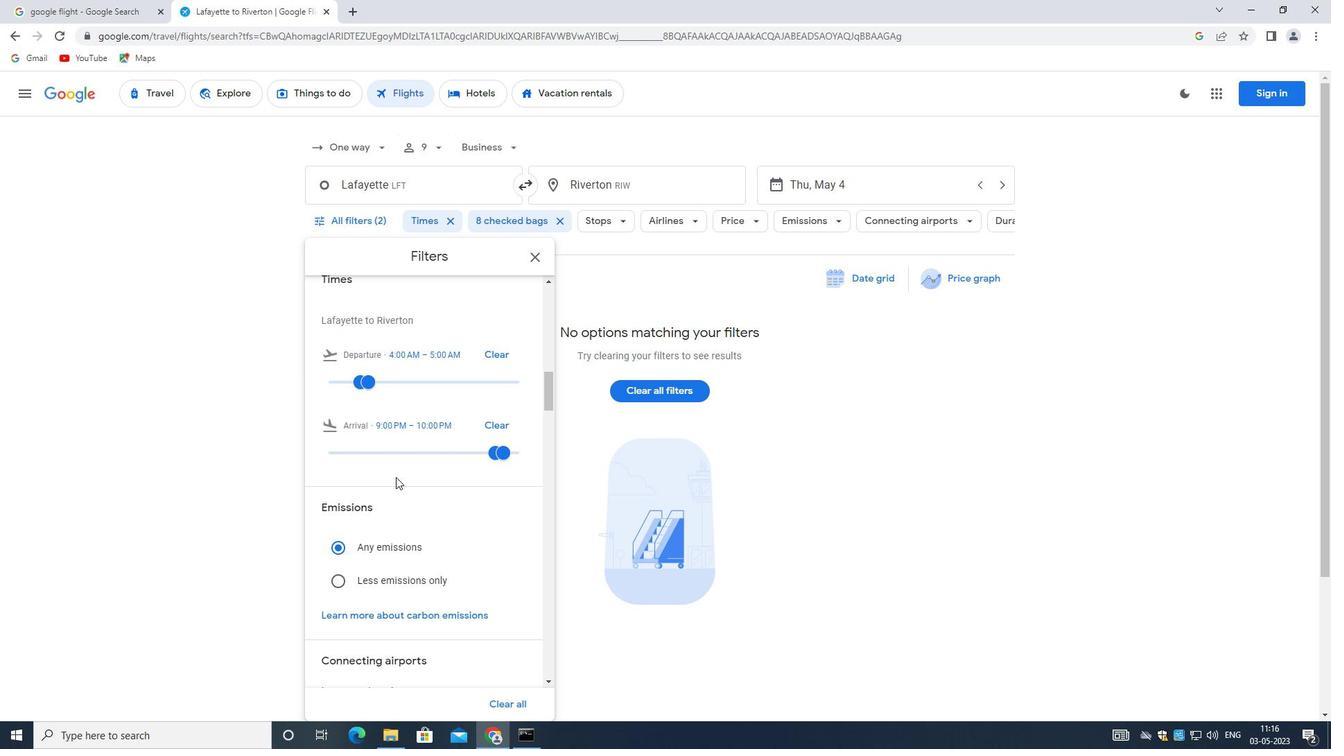 
Action: Mouse moved to (443, 493)
Screenshot: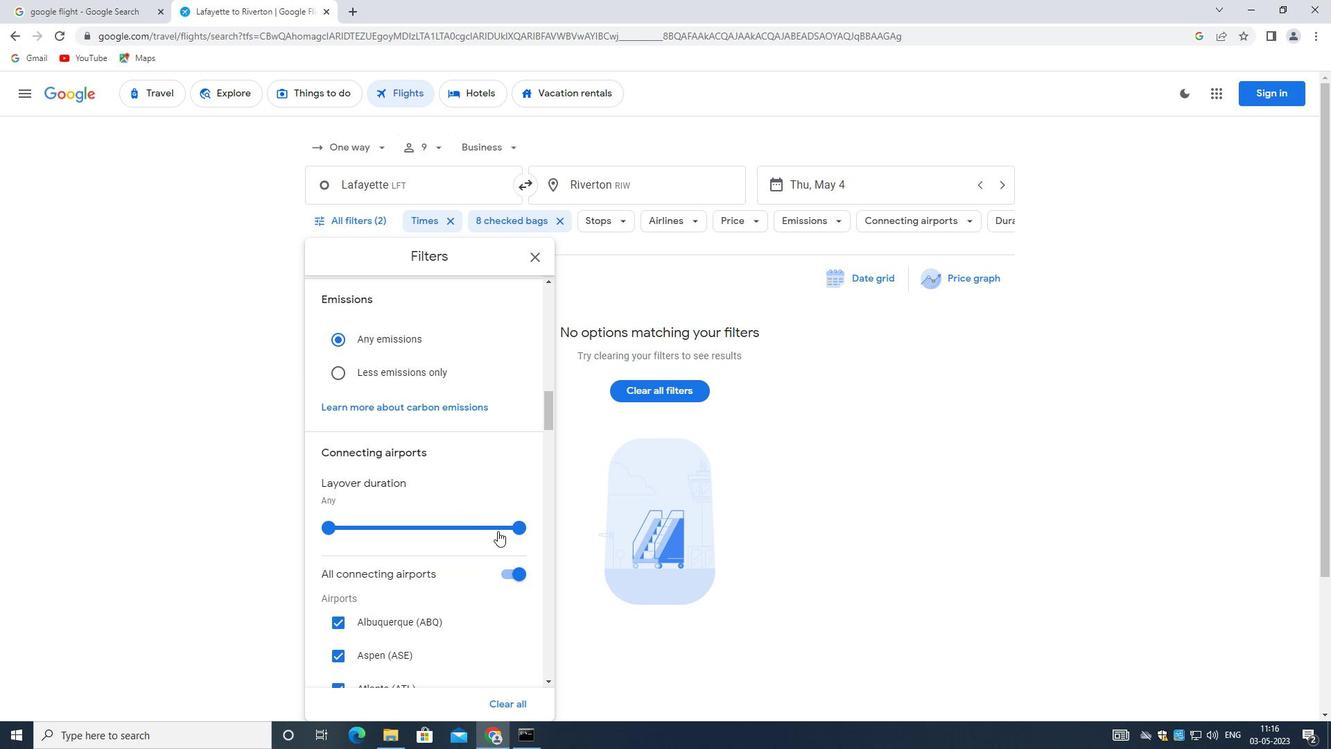
Action: Mouse scrolled (443, 494) with delta (0, 0)
Screenshot: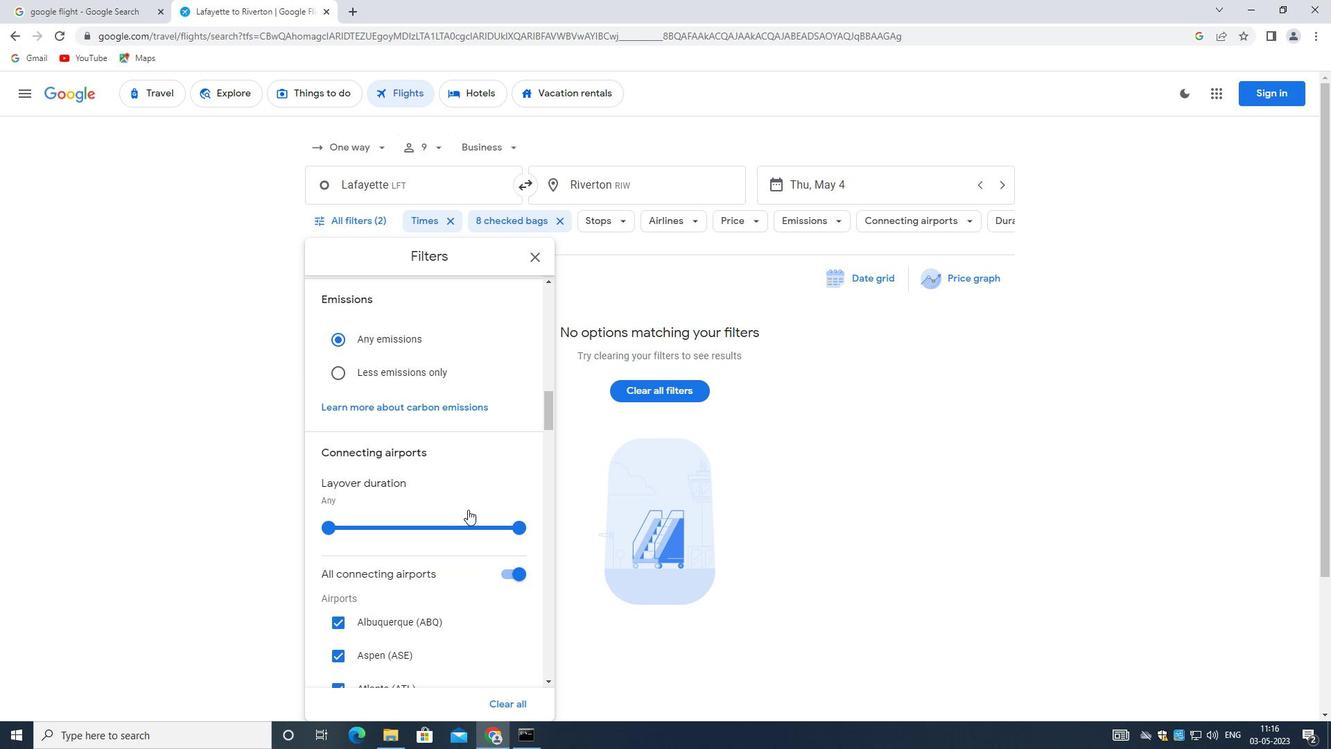 
Action: Mouse scrolled (443, 494) with delta (0, 0)
Screenshot: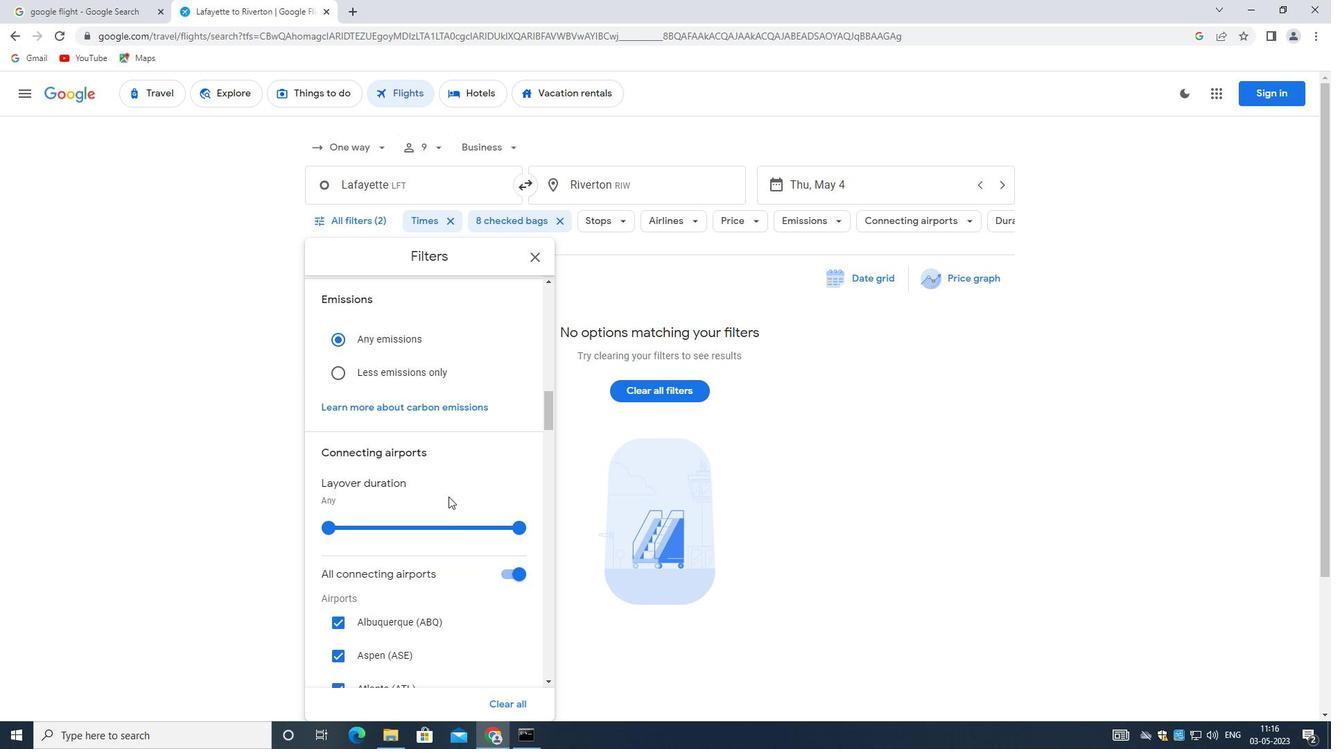 
Action: Mouse scrolled (443, 494) with delta (0, 0)
Screenshot: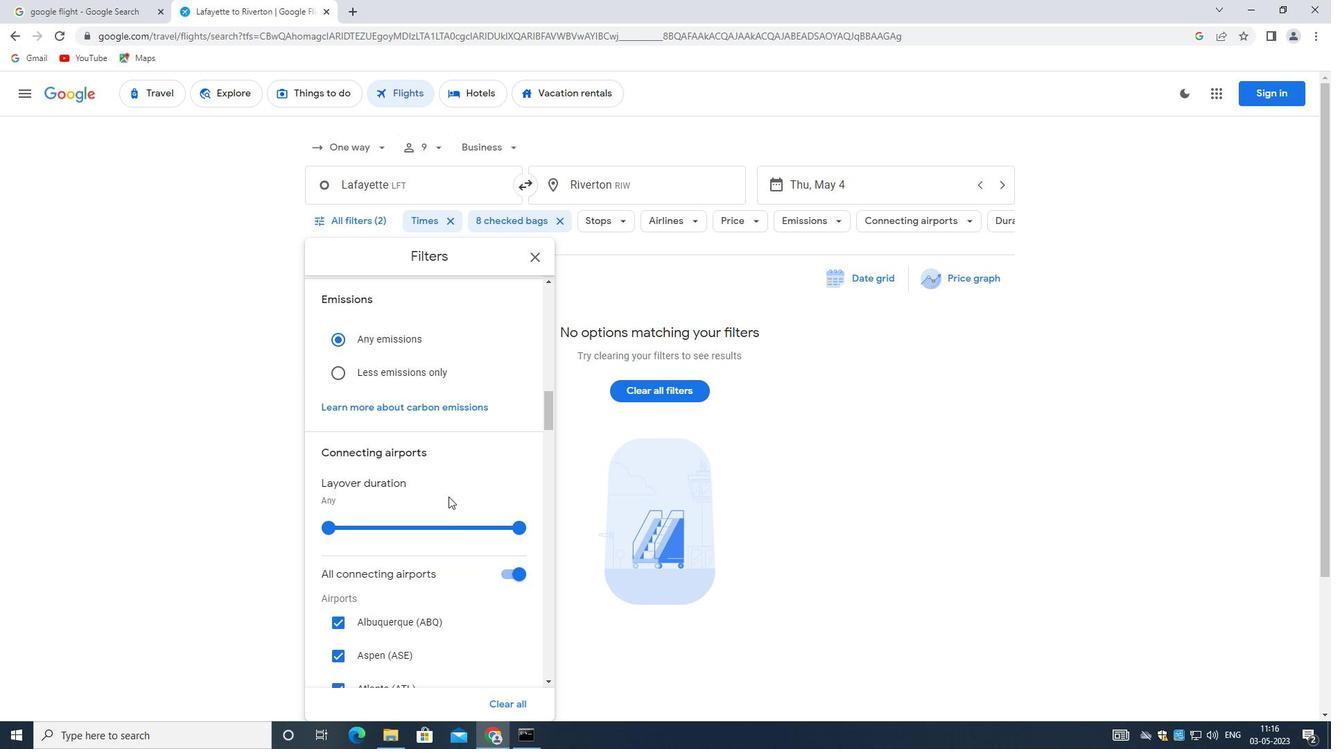 
Action: Mouse scrolled (443, 494) with delta (0, 0)
Screenshot: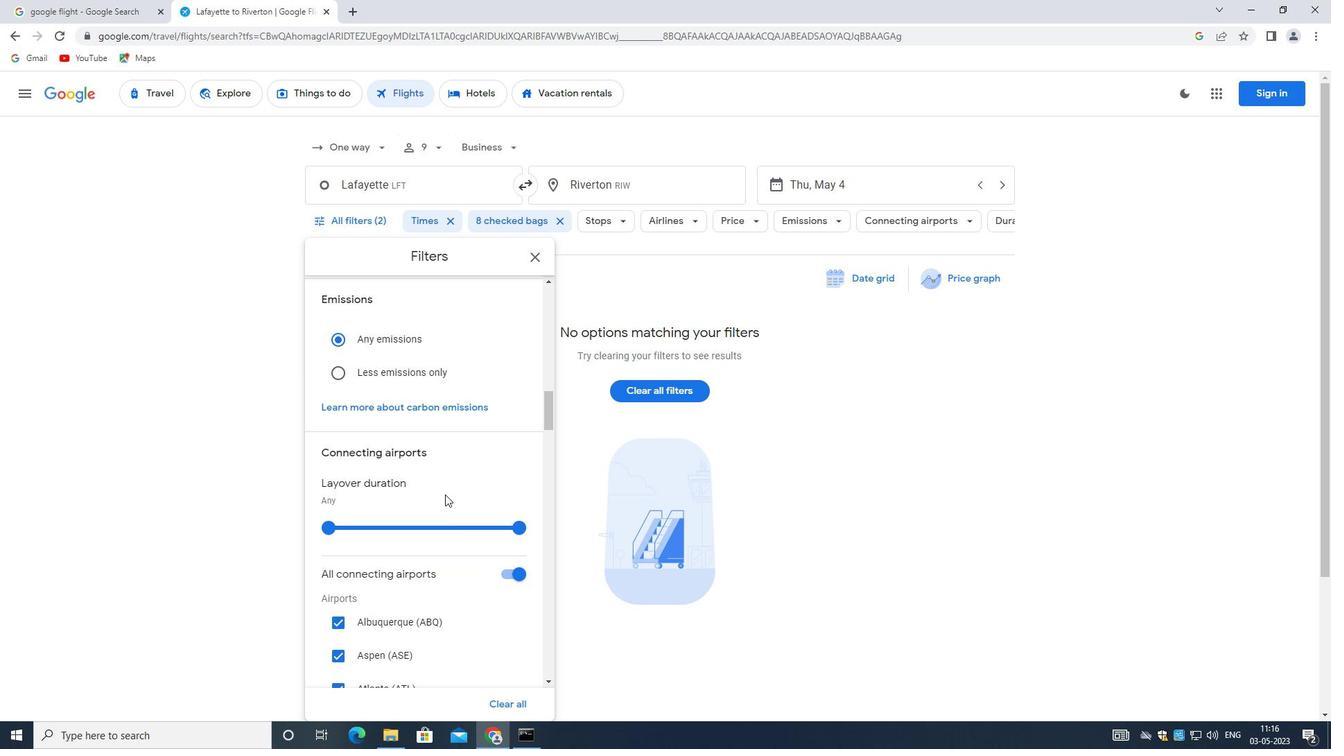 
Action: Mouse moved to (442, 492)
Screenshot: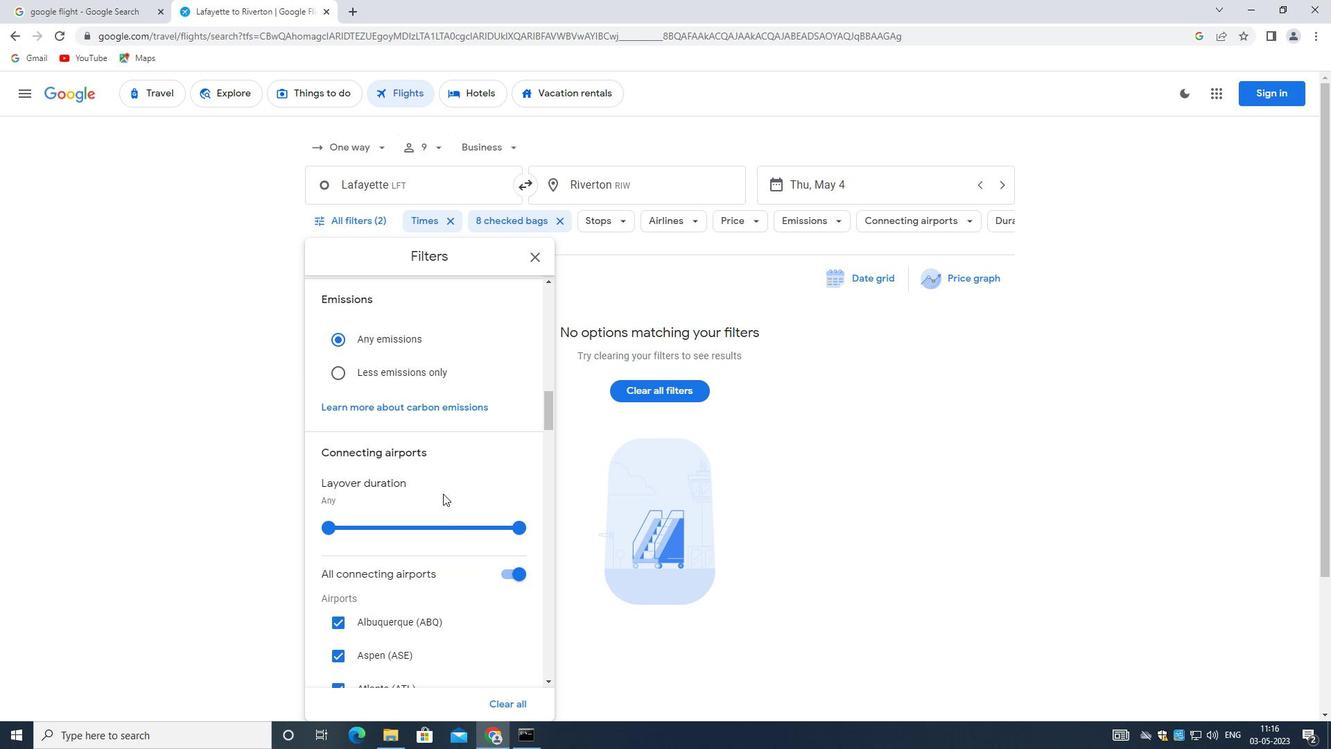 
Action: Mouse scrolled (442, 493) with delta (0, 0)
Screenshot: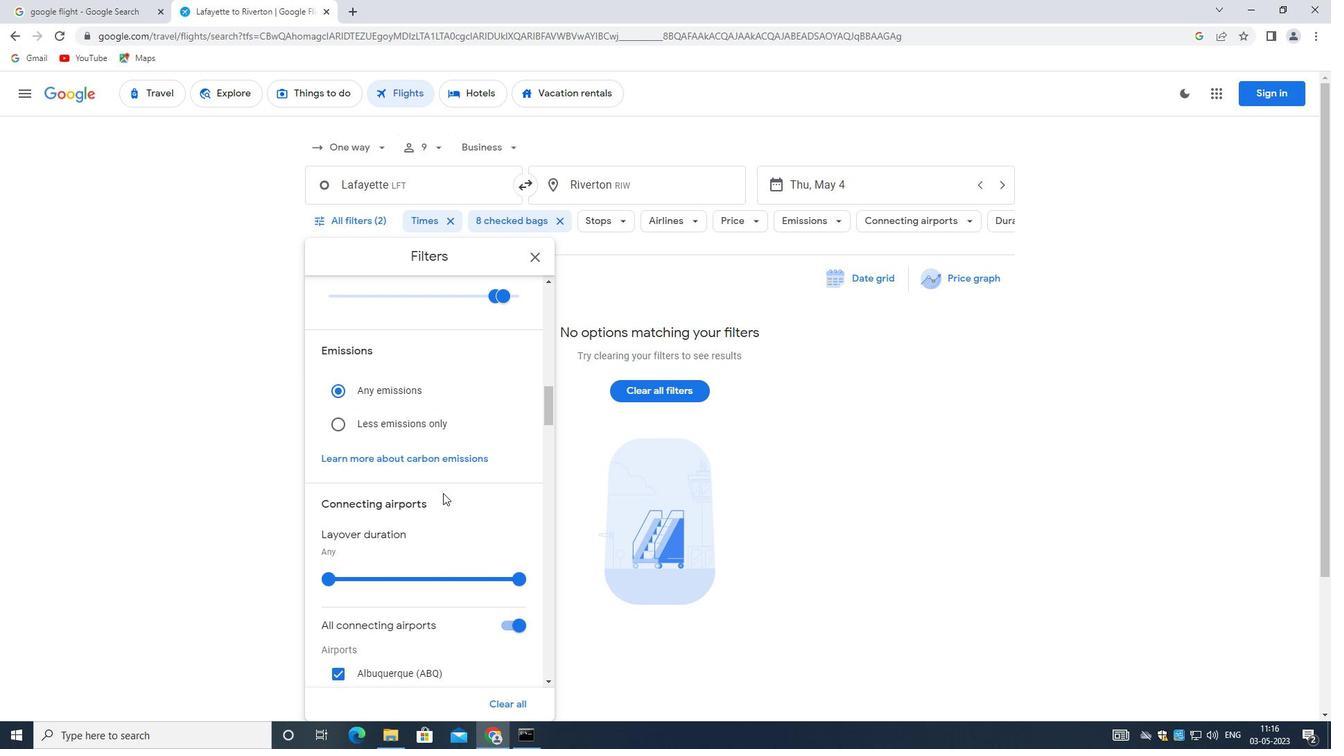 
Action: Mouse scrolled (442, 493) with delta (0, 0)
Screenshot: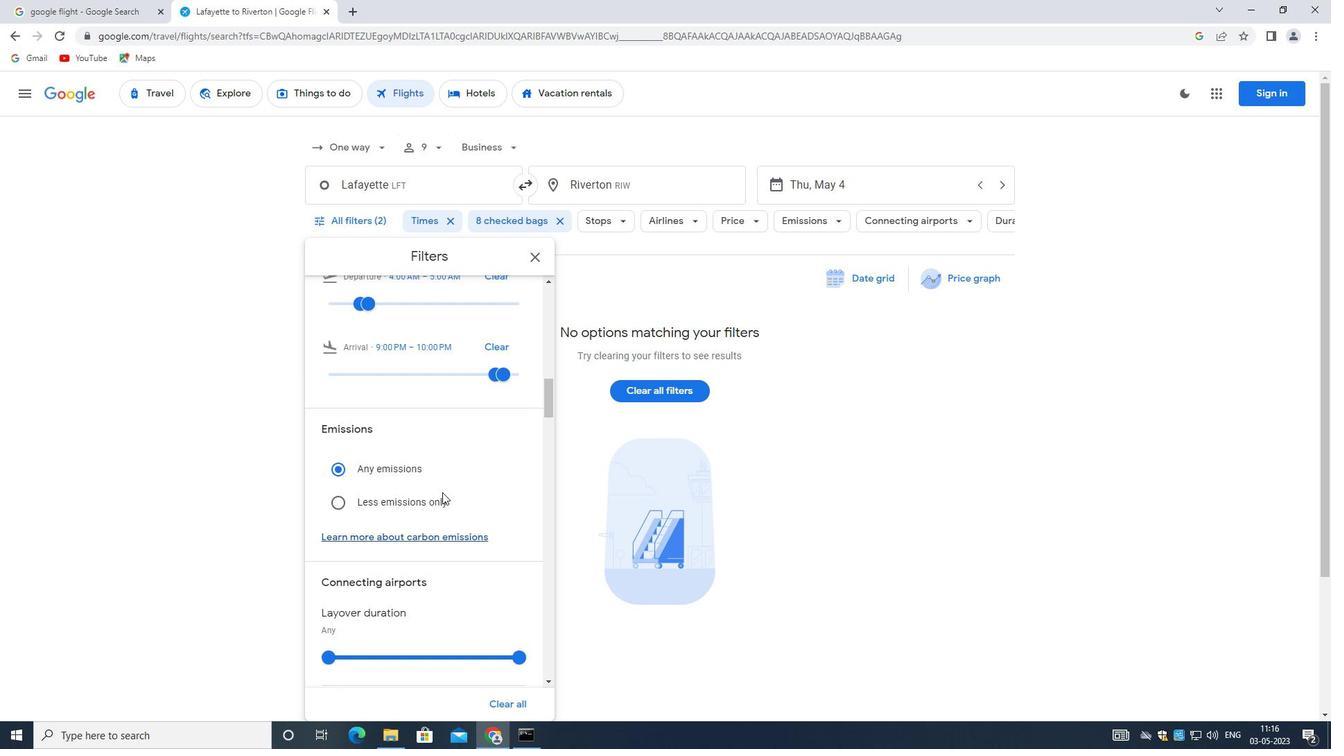 
Action: Mouse scrolled (442, 493) with delta (0, 0)
Screenshot: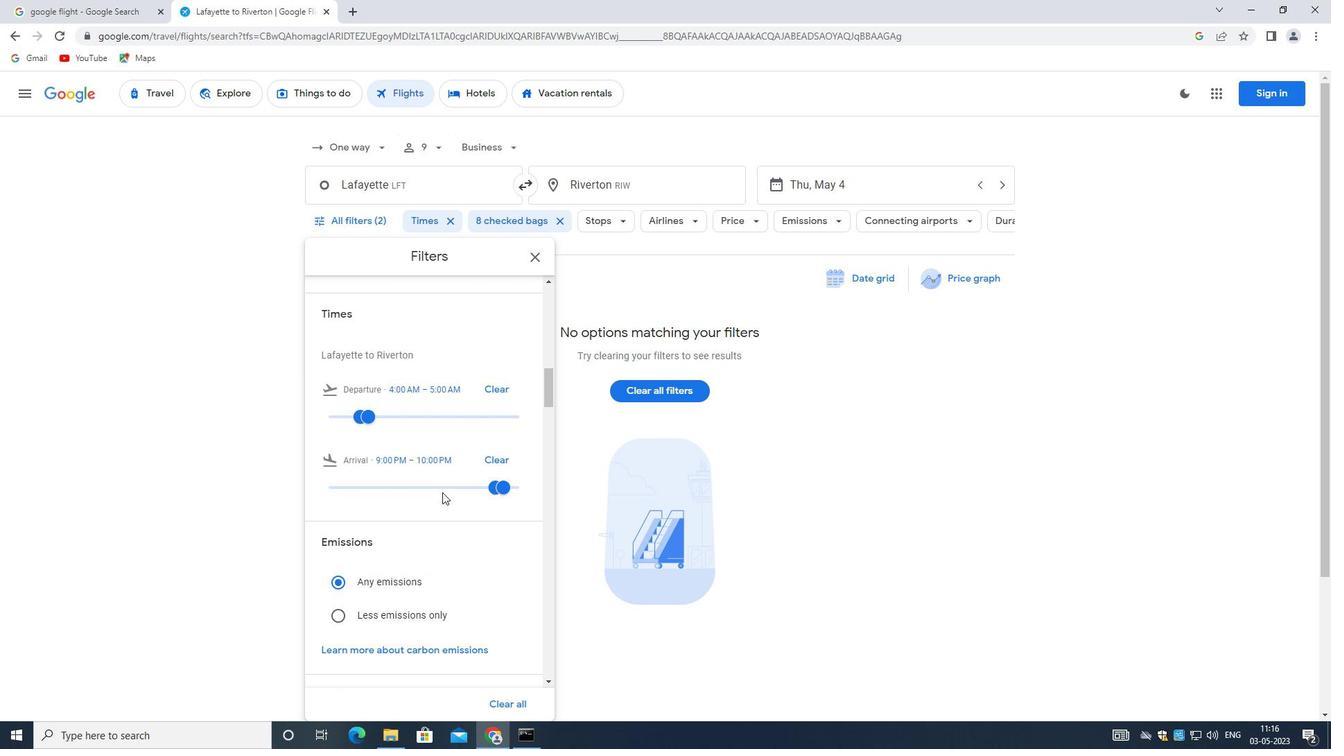 
Action: Mouse moved to (520, 502)
Screenshot: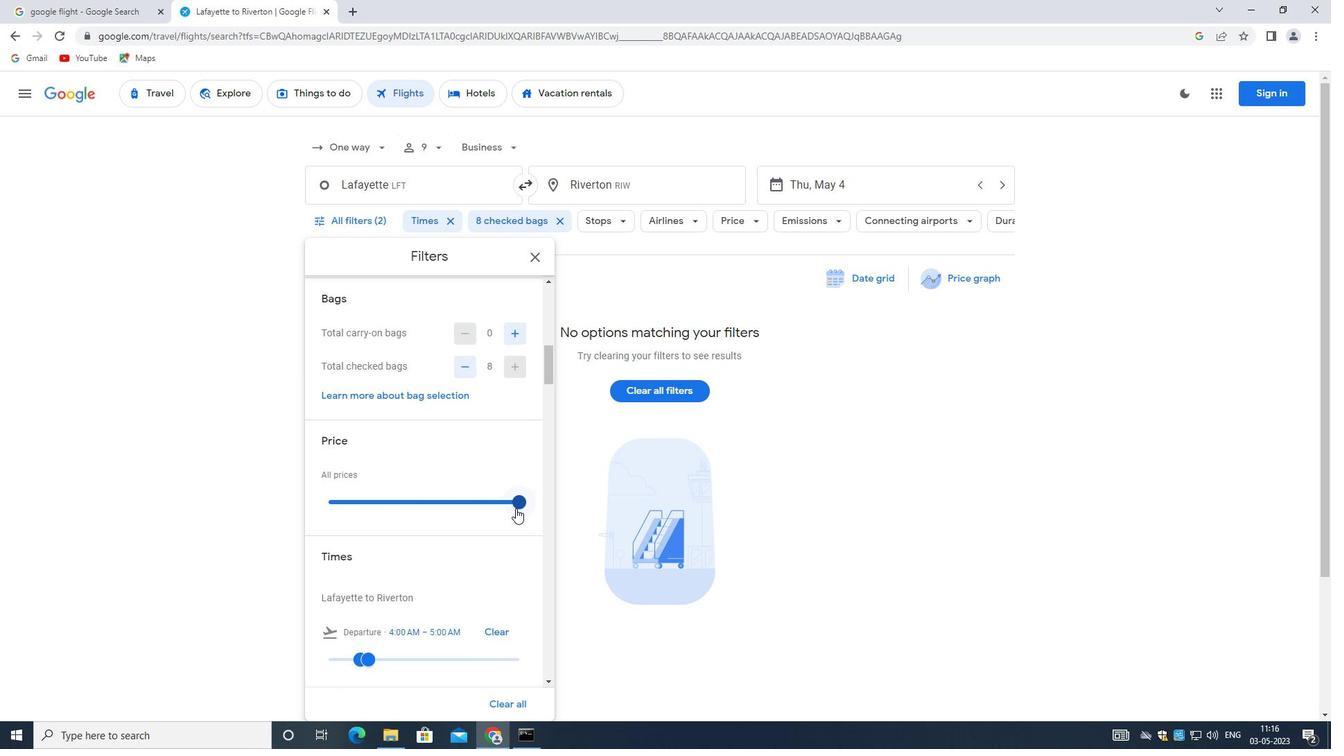 
Action: Mouse pressed left at (520, 502)
Screenshot: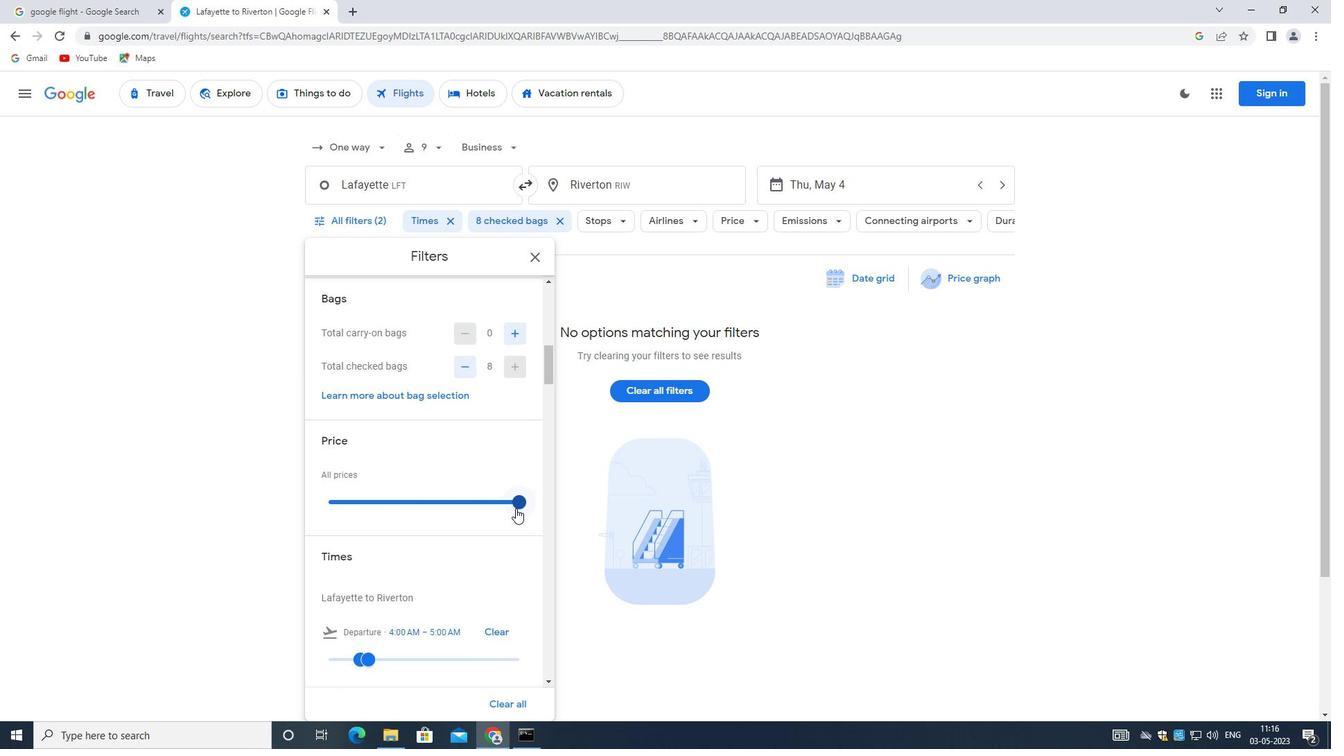
Action: Mouse moved to (520, 500)
Screenshot: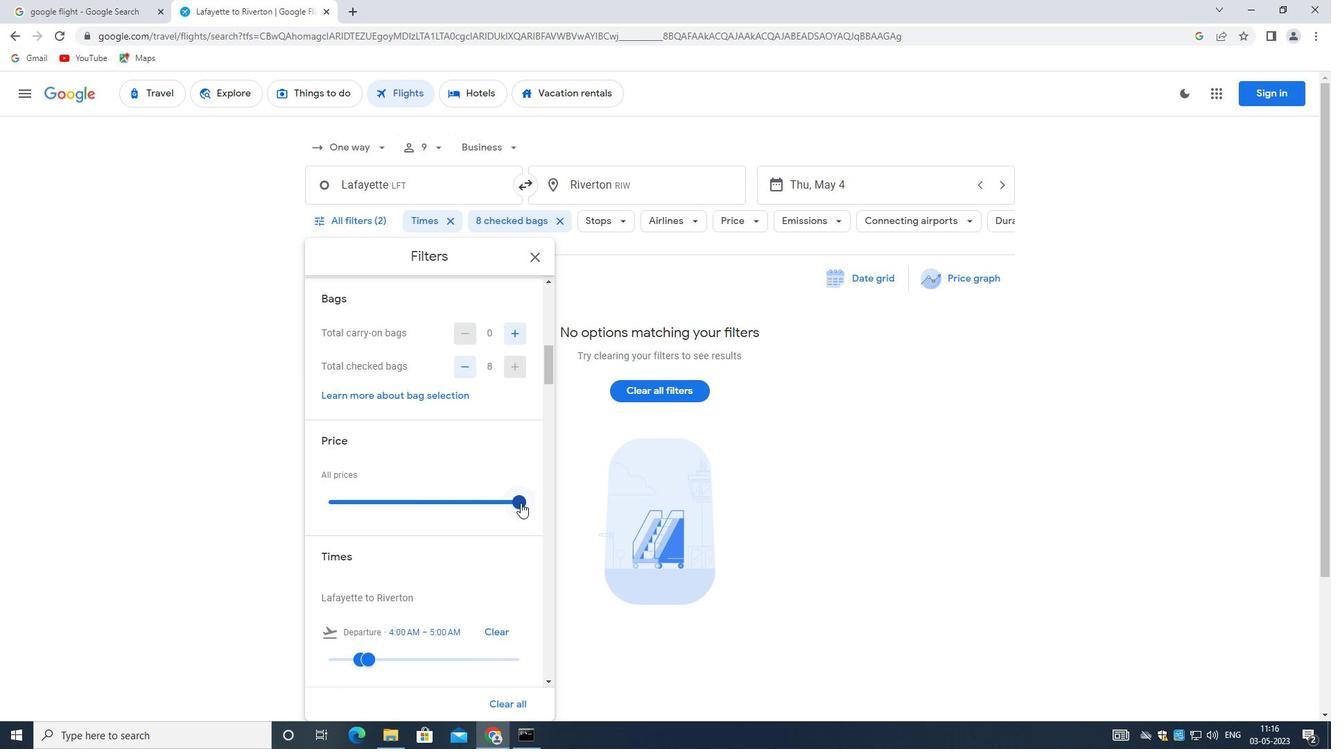 
Action: Mouse pressed left at (520, 500)
Screenshot: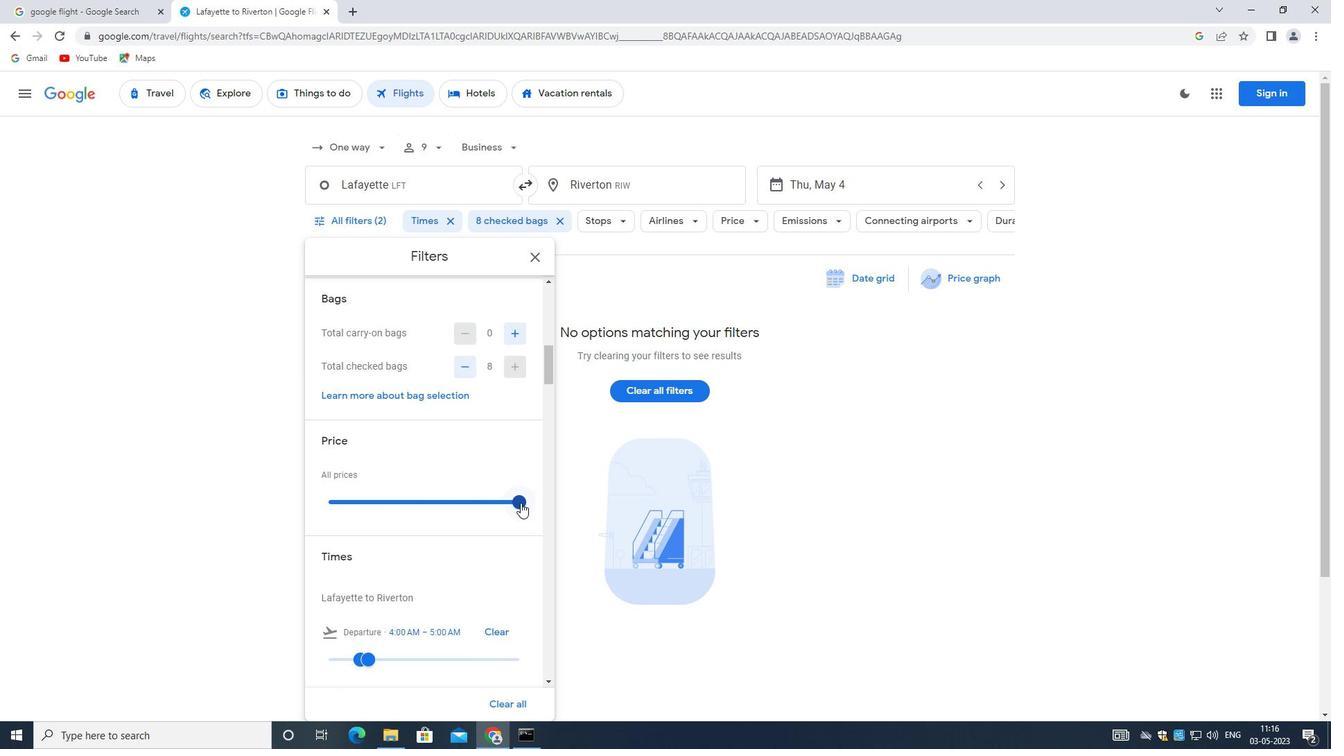 
Action: Mouse moved to (457, 633)
Screenshot: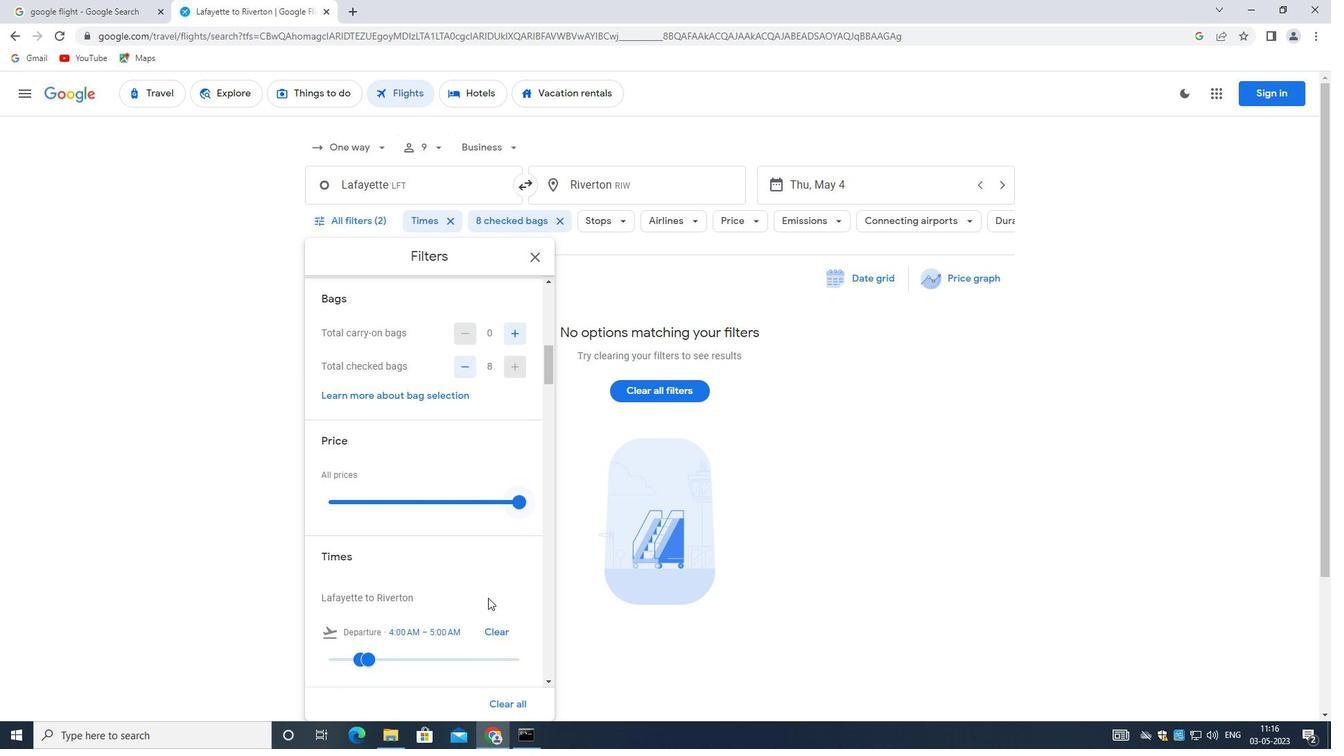
Action: Mouse scrolled (457, 632) with delta (0, 0)
Screenshot: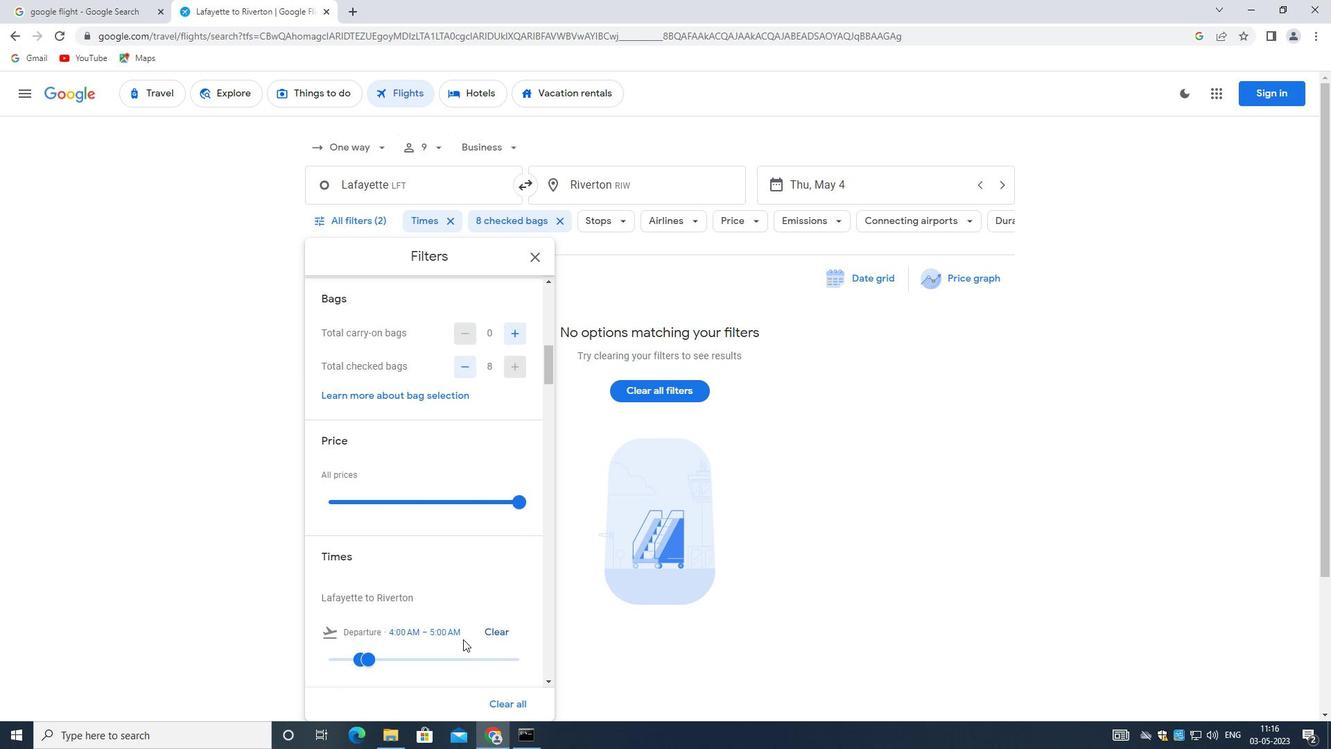 
Action: Mouse scrolled (457, 632) with delta (0, 0)
Screenshot: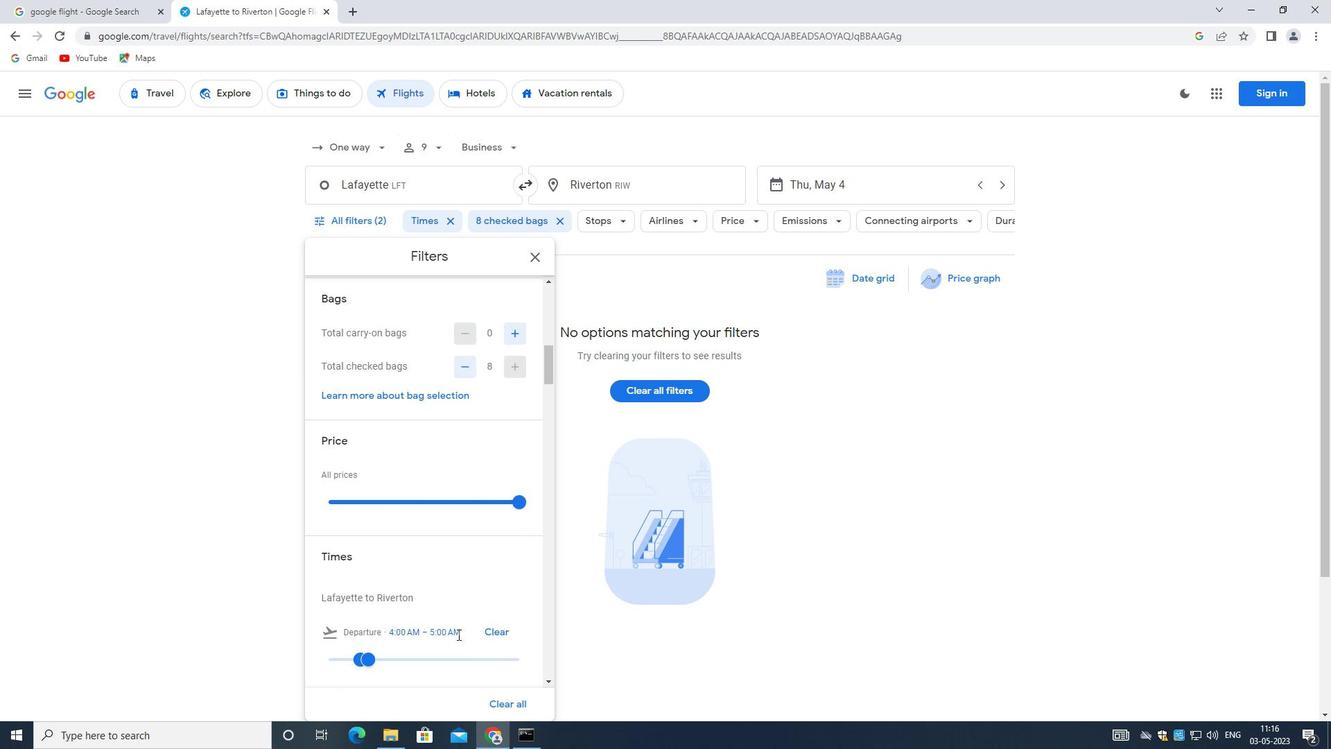 
Action: Mouse moved to (455, 622)
Screenshot: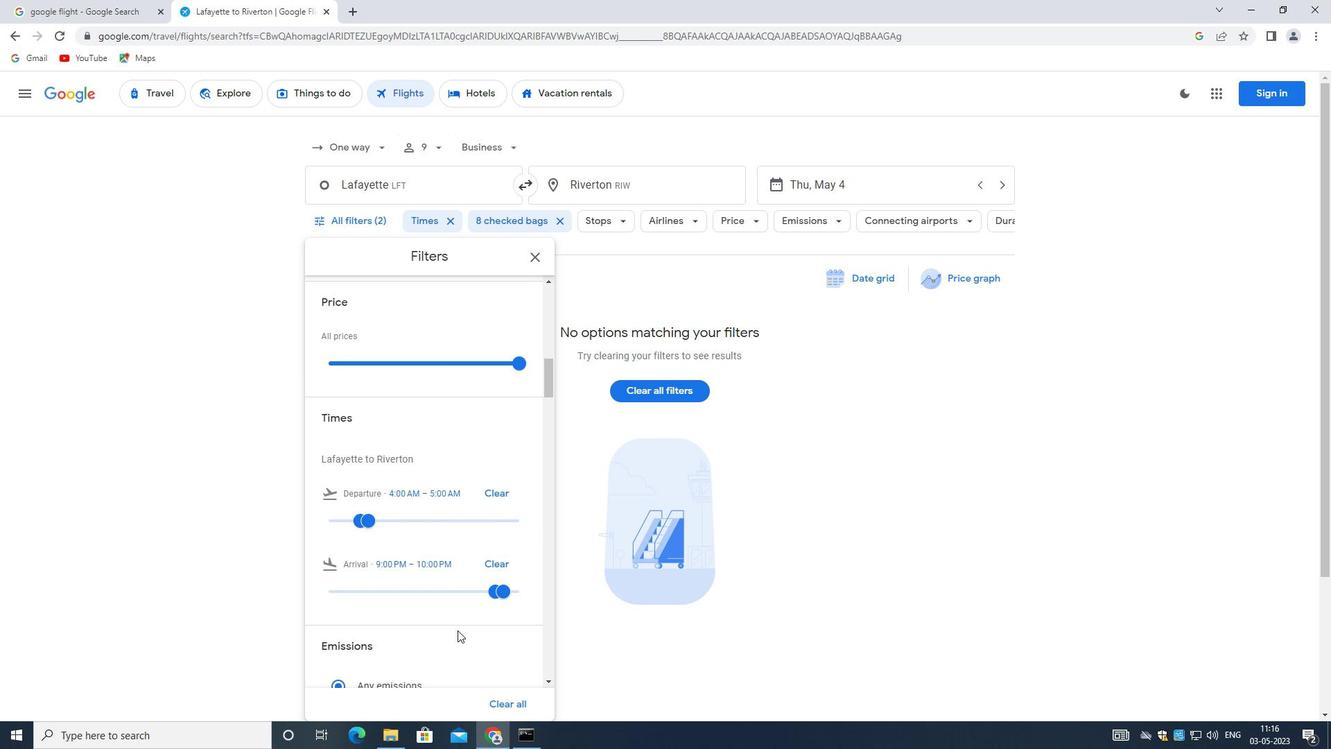 
Action: Mouse scrolled (455, 621) with delta (0, 0)
Screenshot: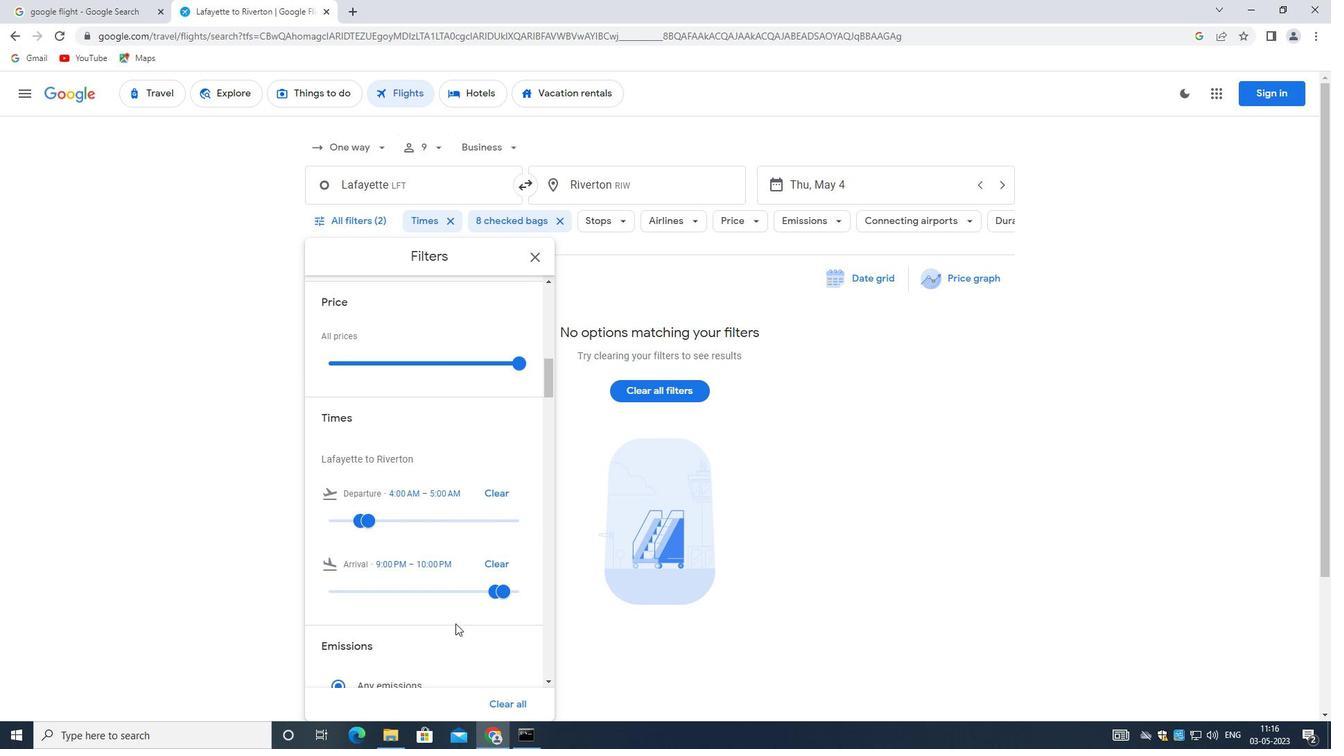 
Action: Mouse scrolled (455, 621) with delta (0, 0)
Screenshot: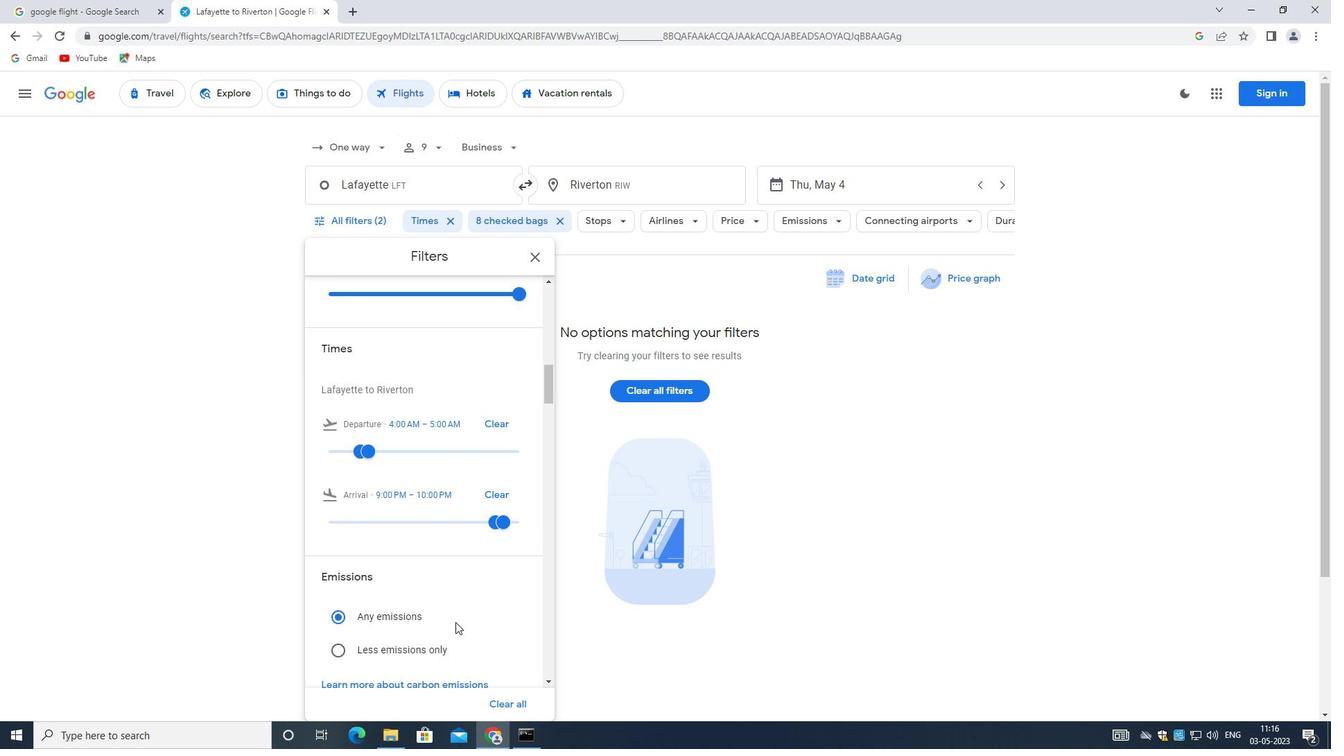 
Action: Mouse moved to (367, 381)
Screenshot: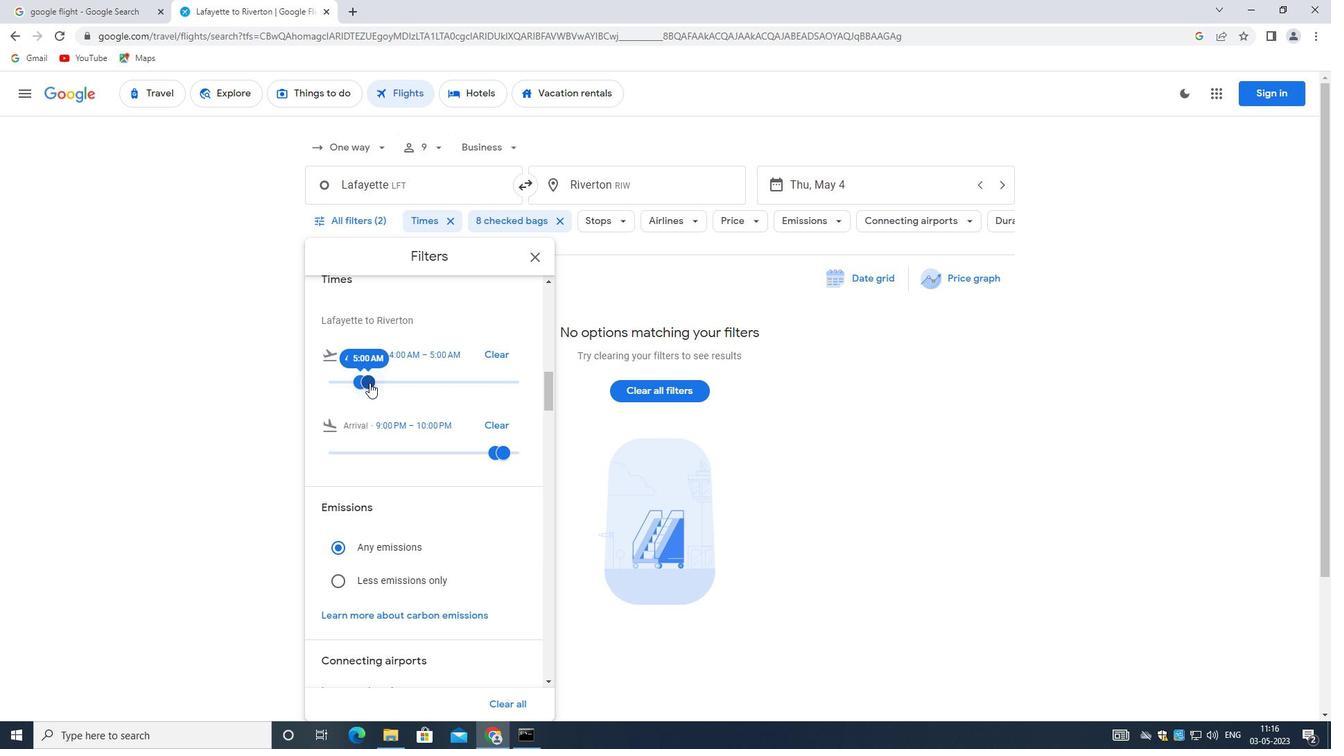 
Action: Mouse pressed left at (367, 381)
Screenshot: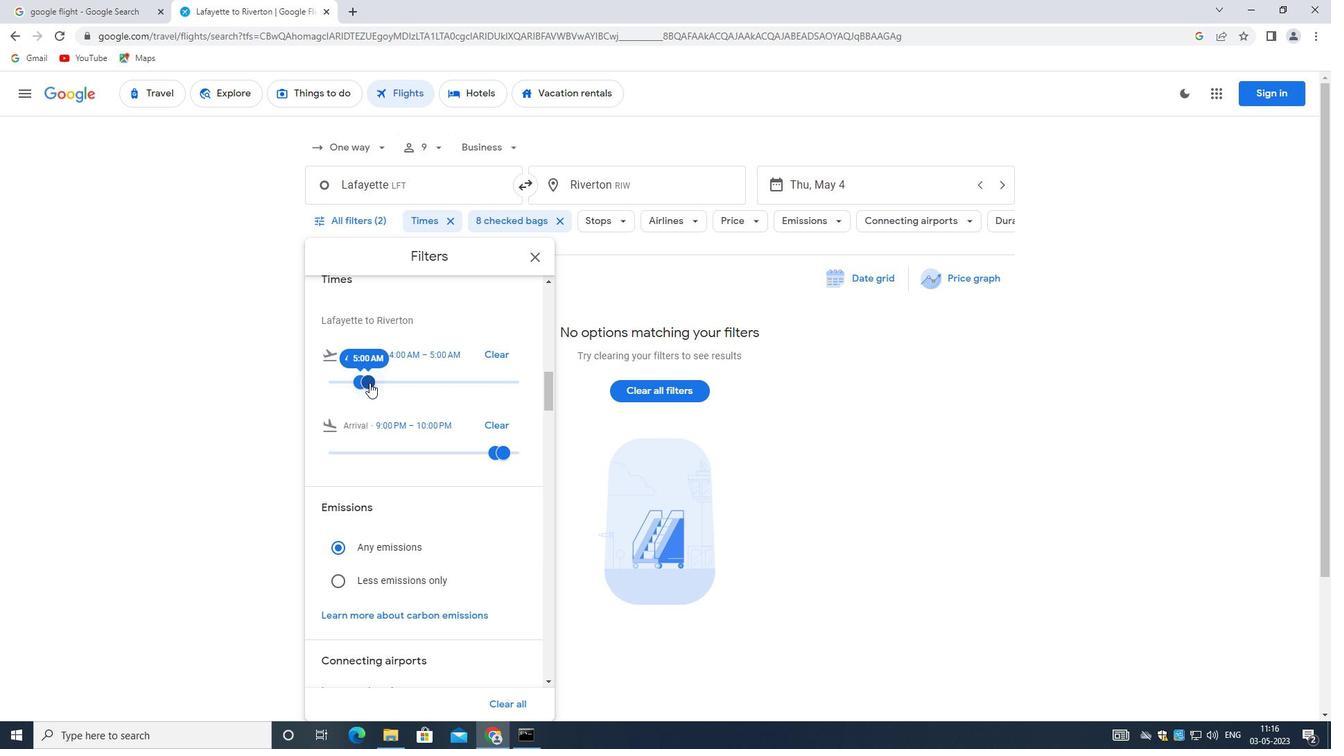 
Action: Mouse moved to (384, 378)
Screenshot: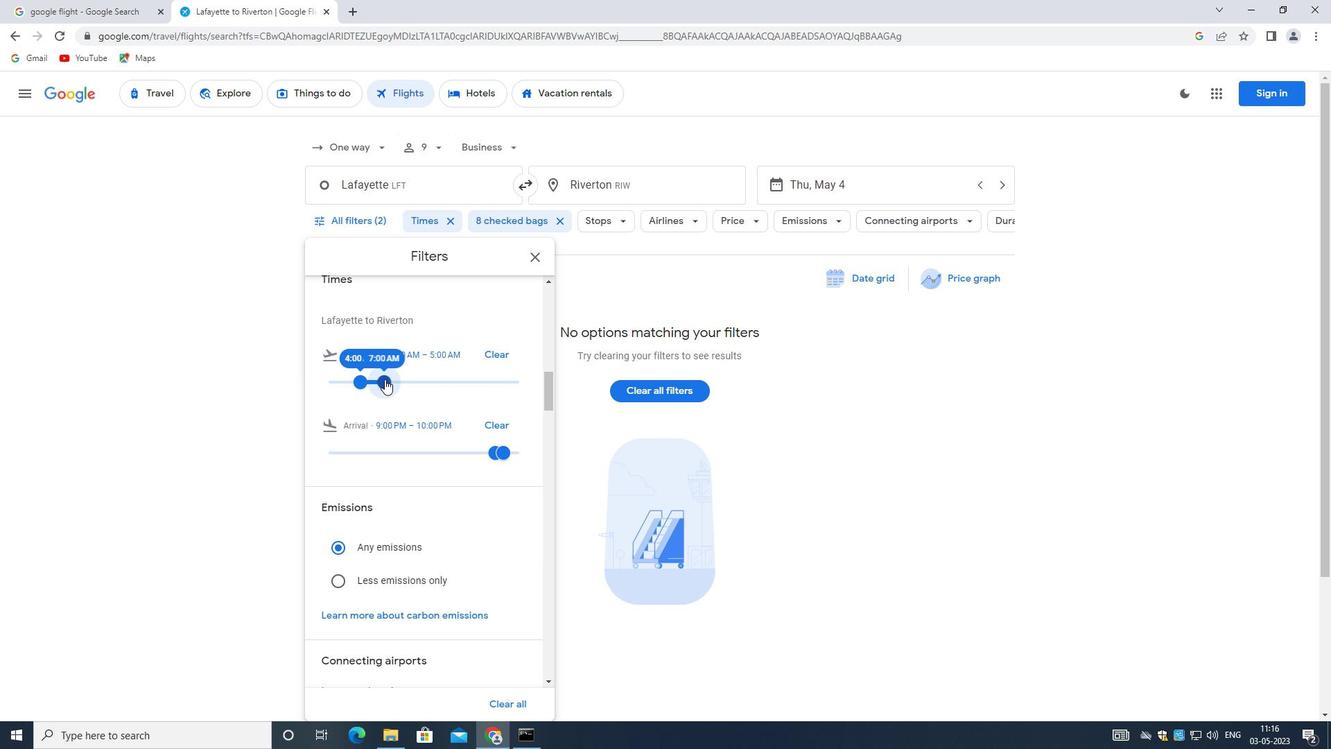 
Action: Mouse pressed left at (384, 378)
Screenshot: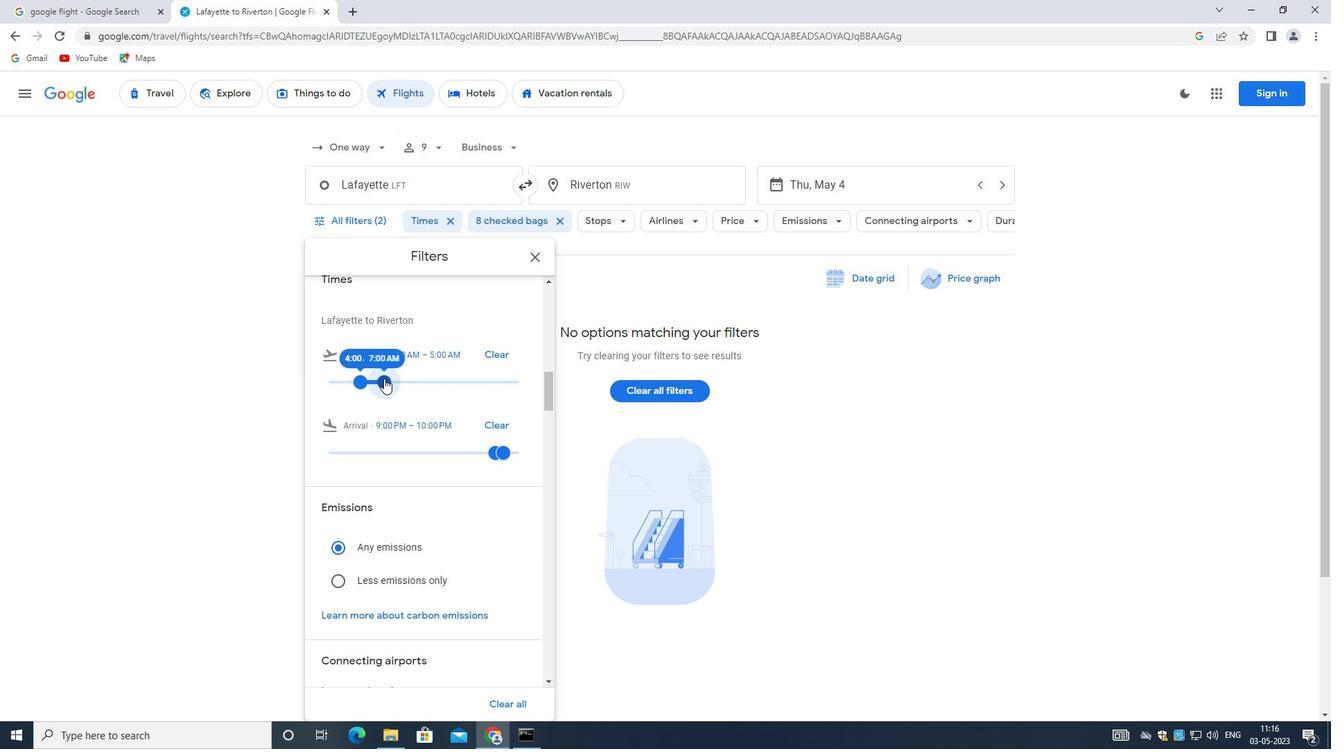 
Action: Mouse moved to (362, 382)
Screenshot: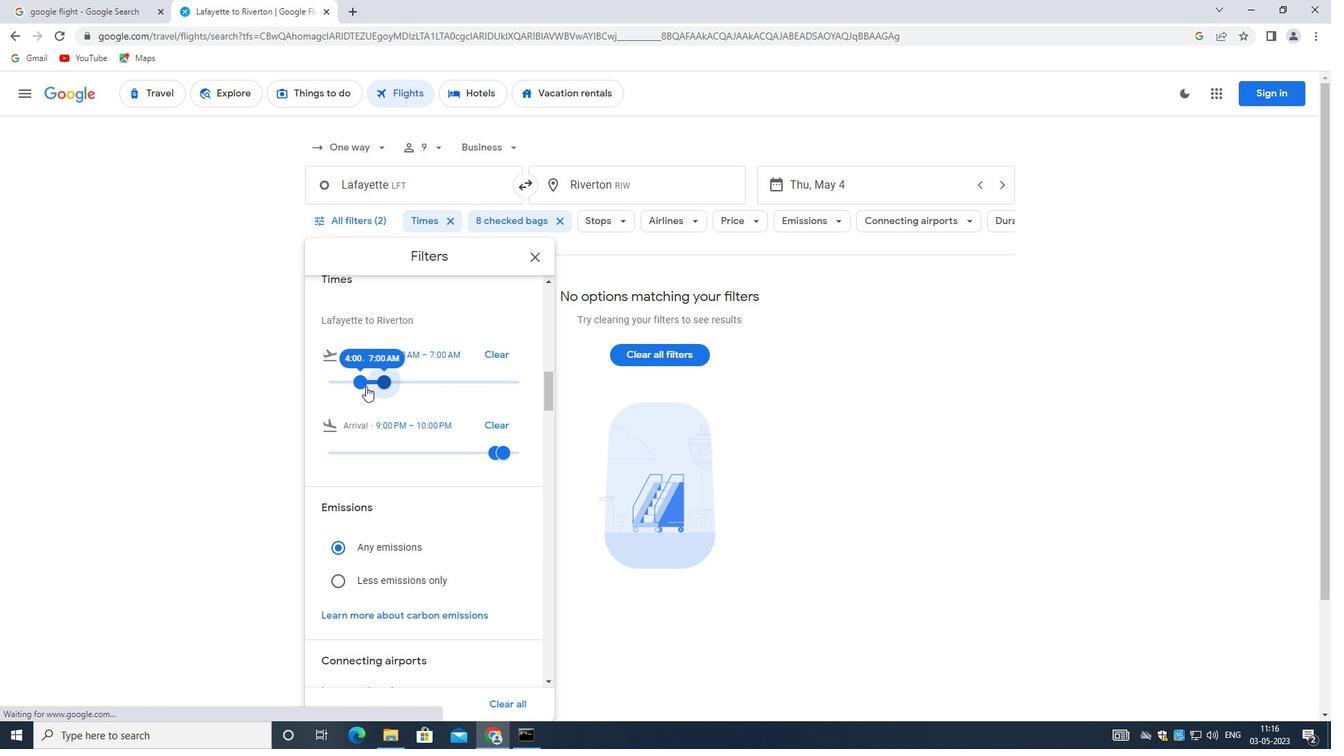 
Action: Mouse pressed left at (362, 382)
Screenshot: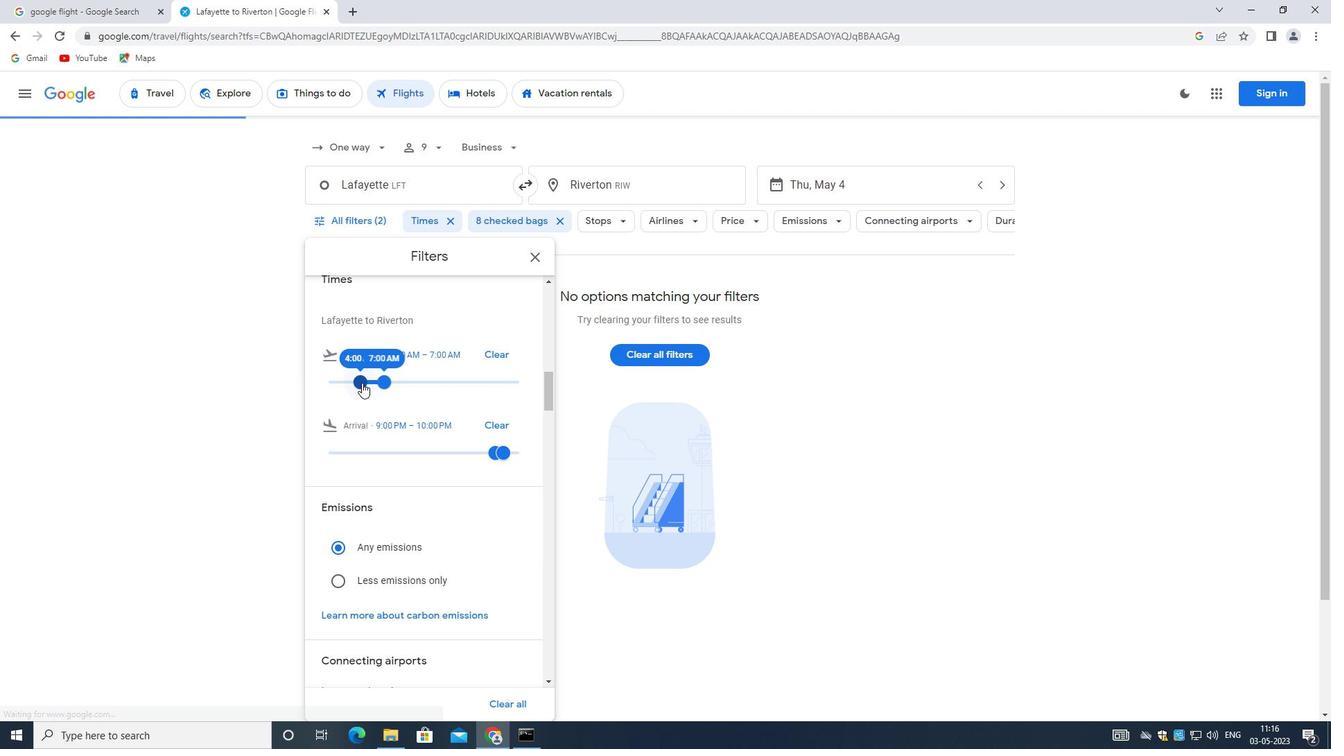 
Action: Mouse moved to (380, 379)
Screenshot: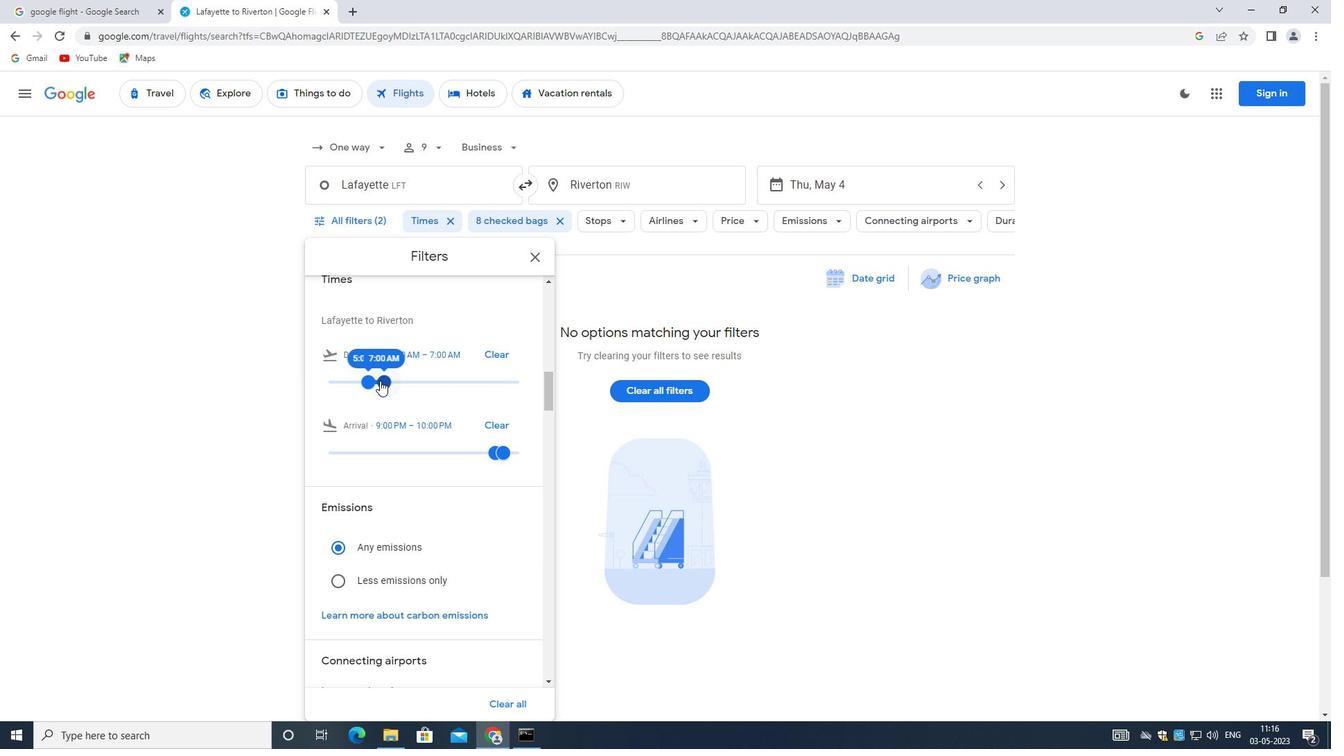 
Action: Mouse pressed left at (380, 379)
Screenshot: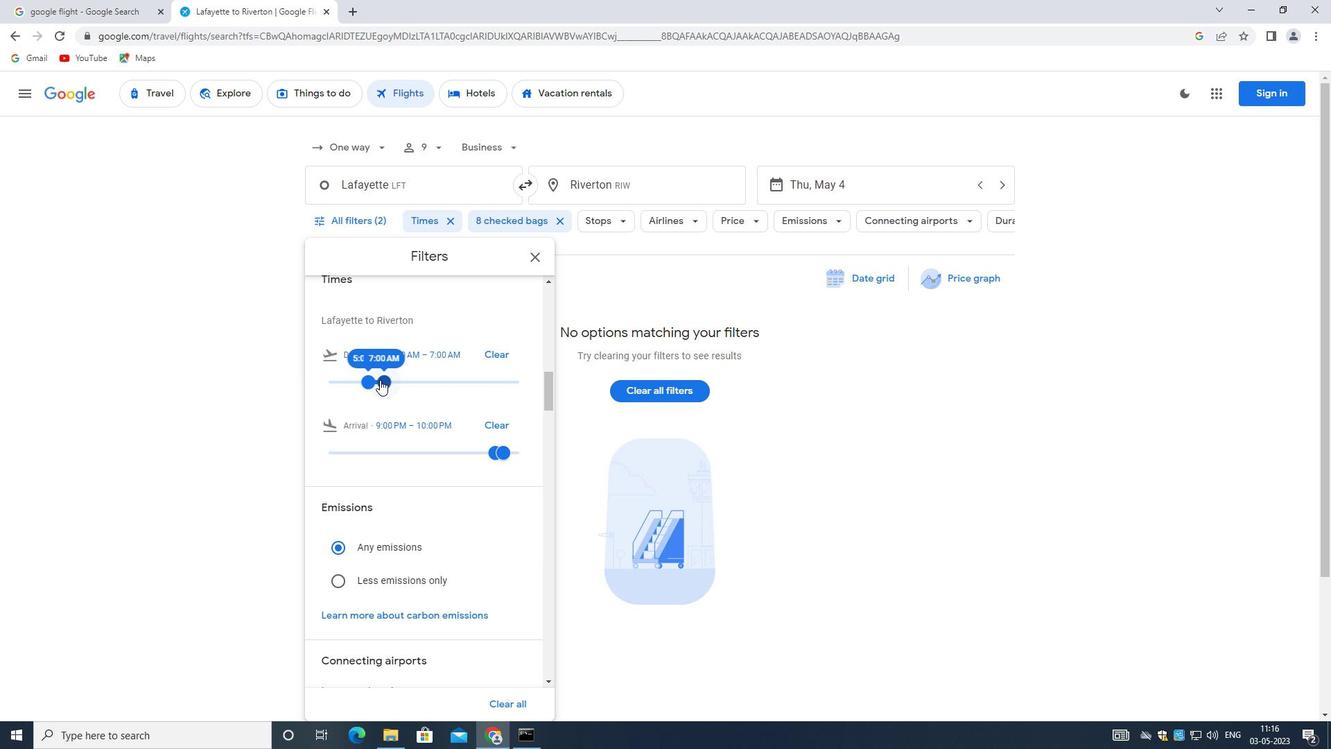 
Action: Mouse moved to (387, 382)
Screenshot: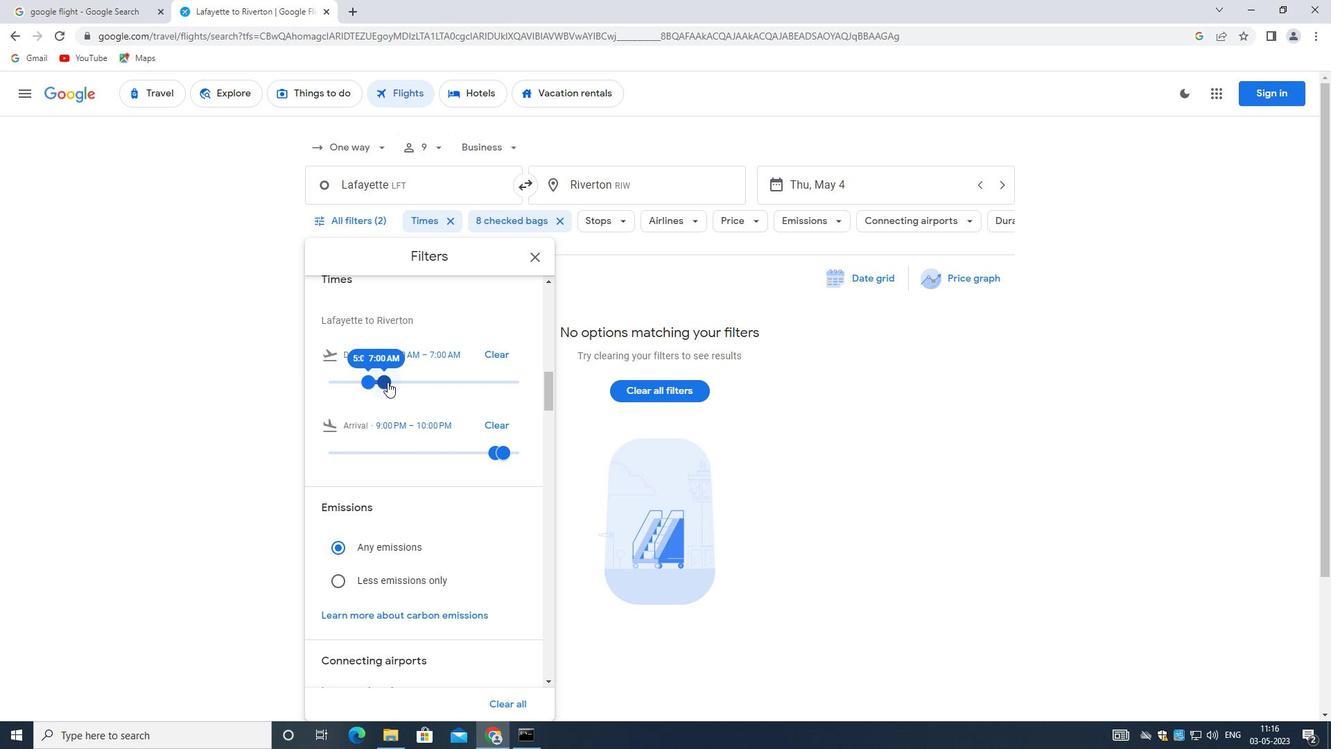 
Action: Mouse pressed left at (387, 382)
Screenshot: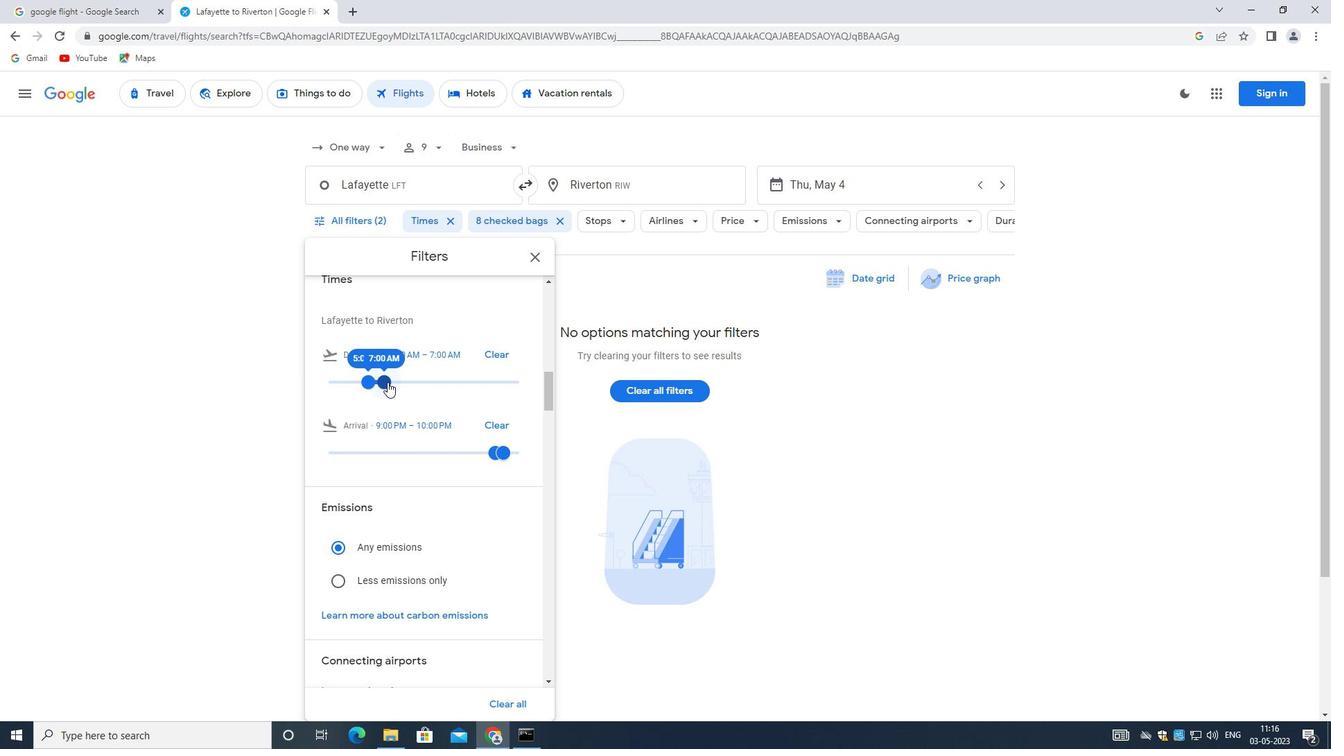 
Action: Mouse moved to (398, 391)
Screenshot: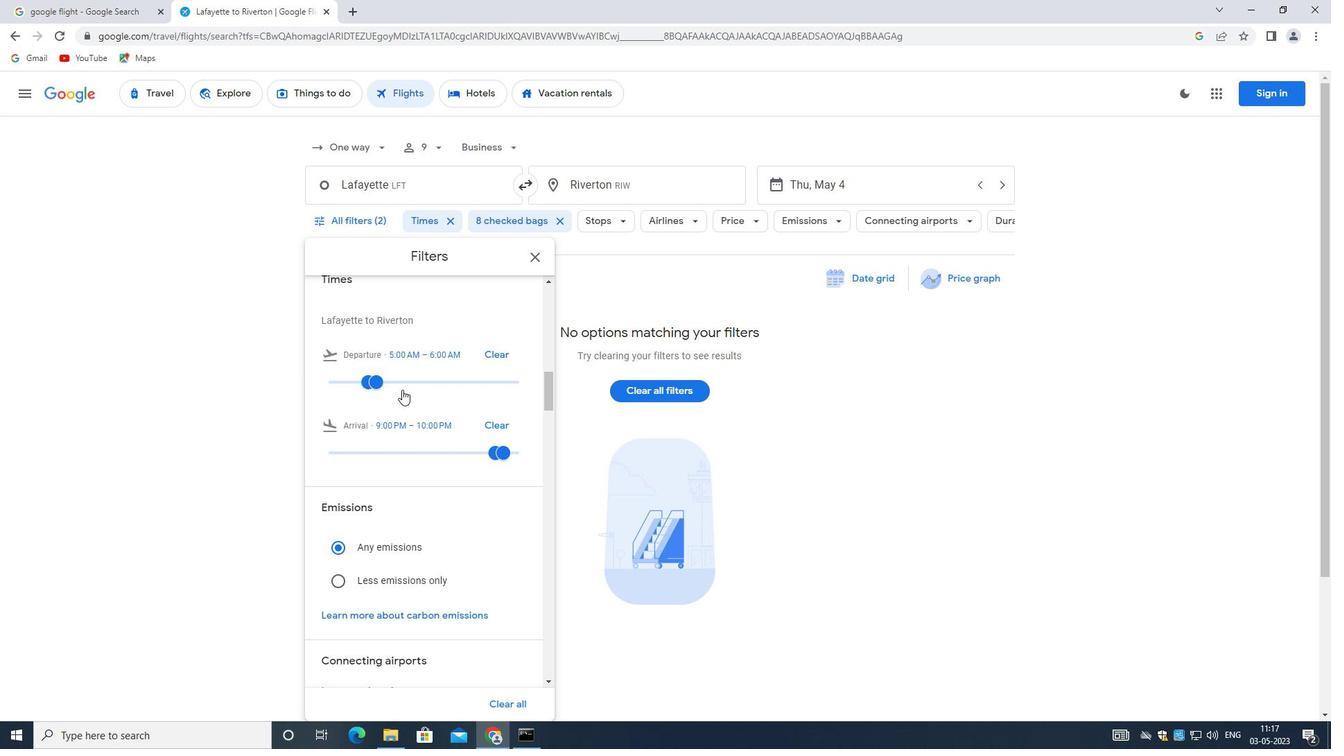 
Action: Mouse scrolled (398, 391) with delta (0, 0)
Screenshot: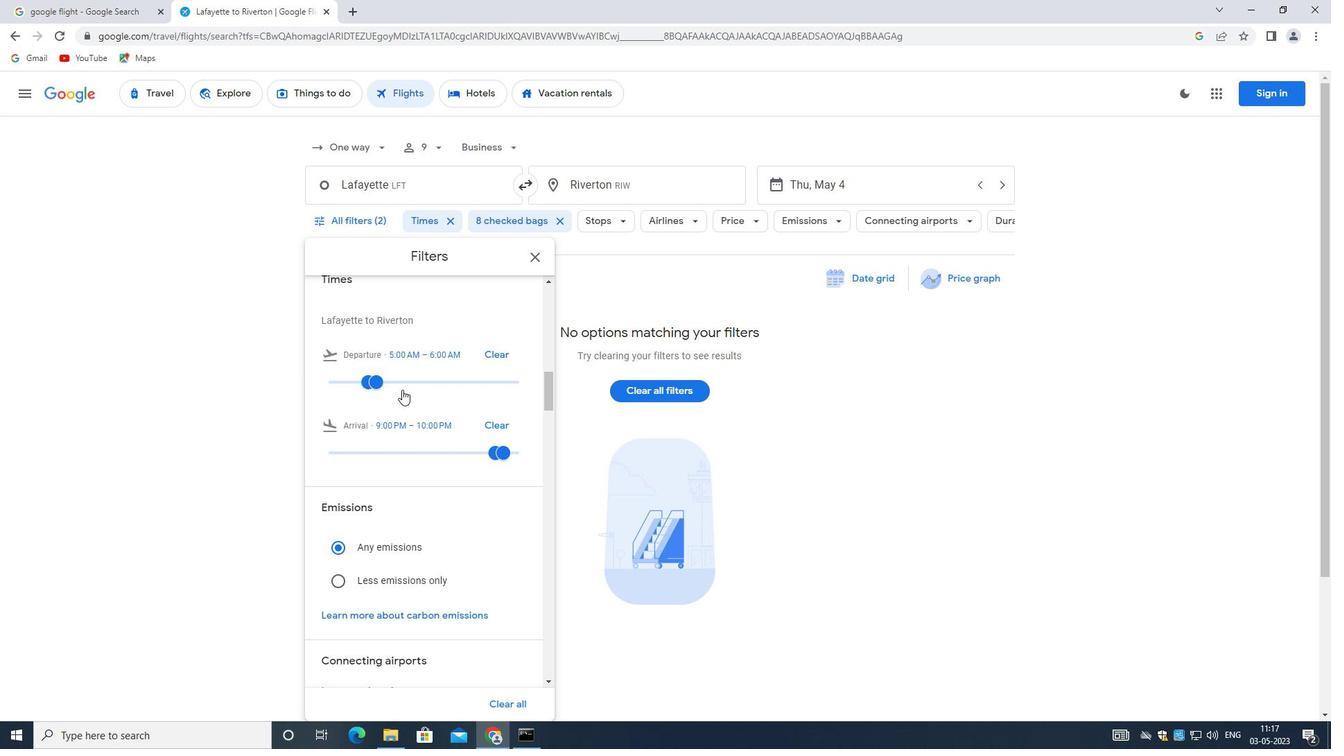 
Action: Mouse moved to (398, 393)
Screenshot: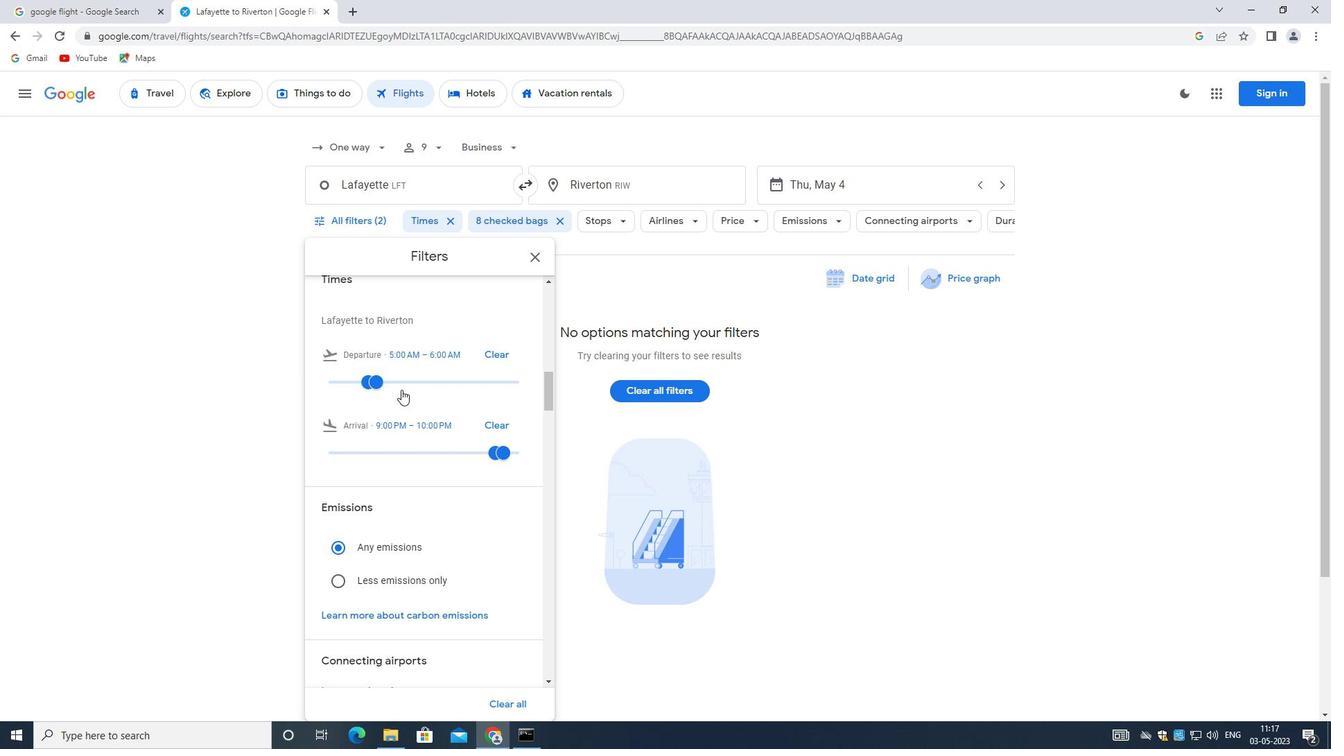 
Action: Mouse scrolled (398, 392) with delta (0, 0)
Screenshot: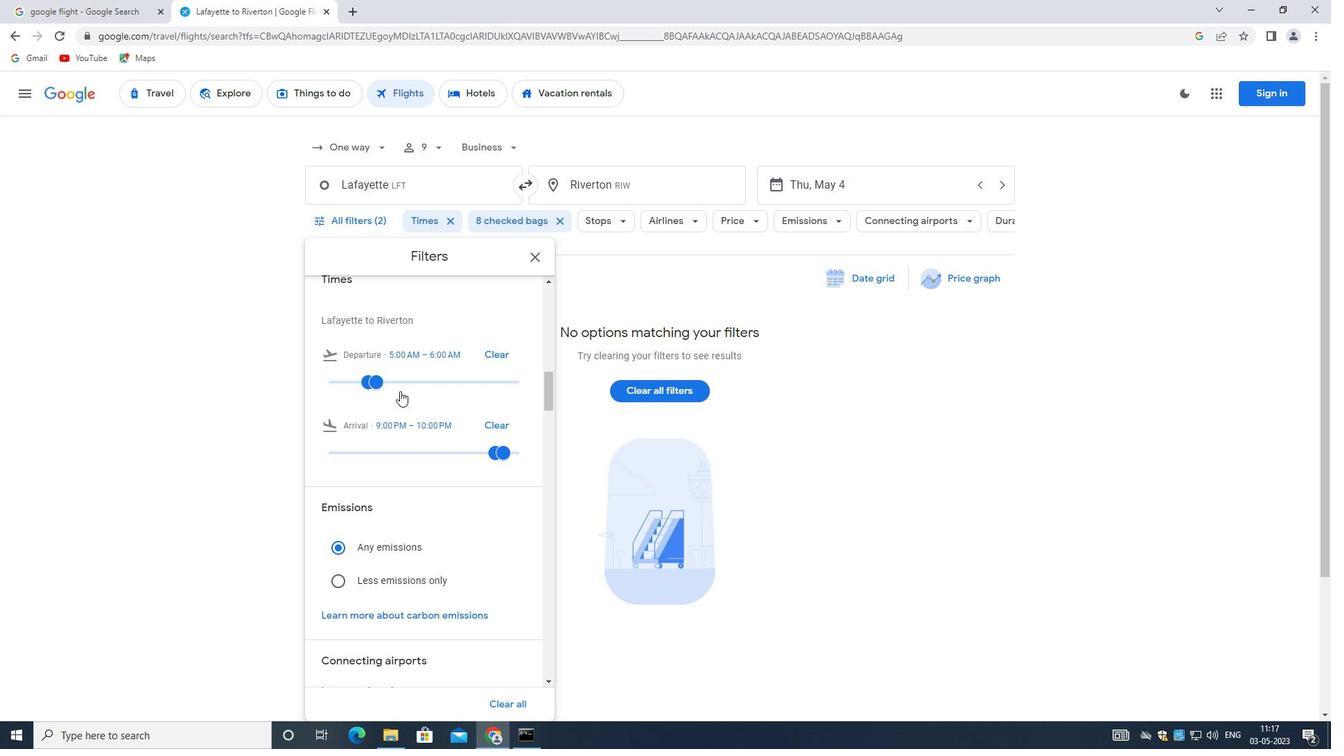 
Action: Mouse moved to (397, 394)
Screenshot: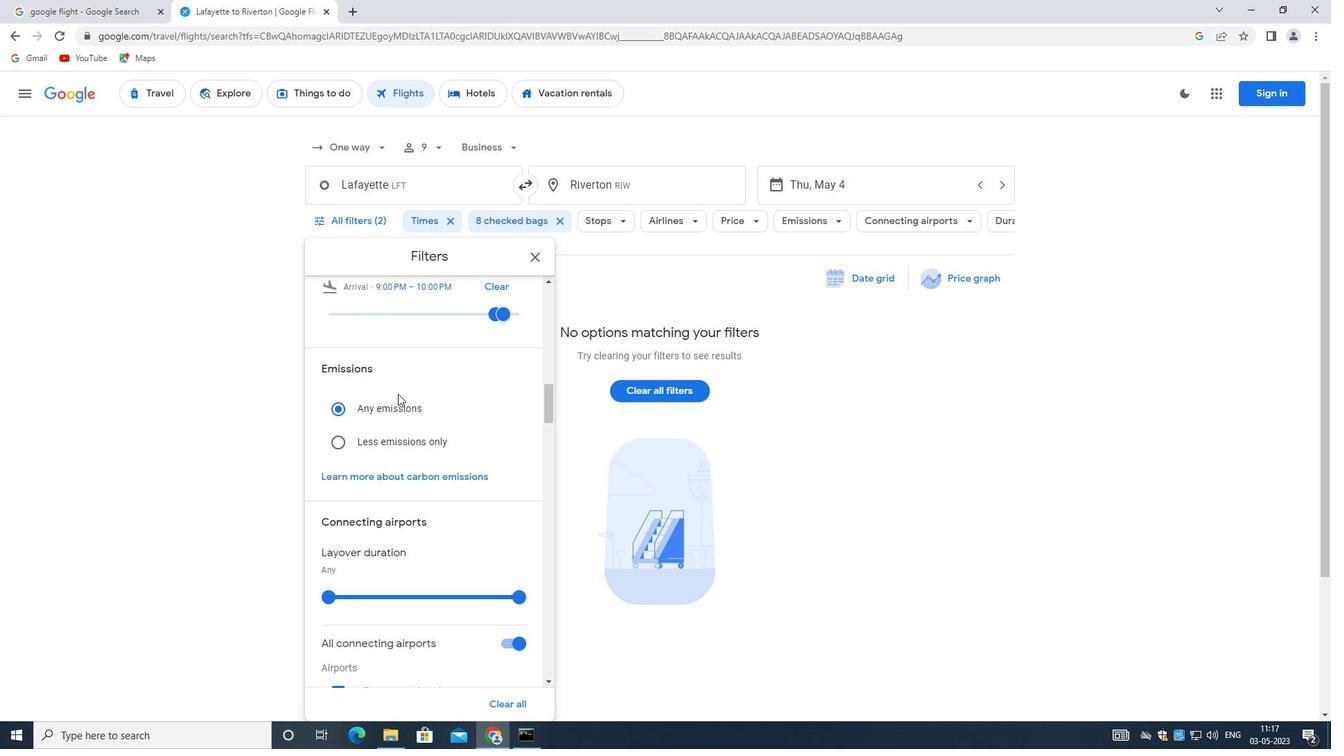 
Action: Mouse scrolled (397, 393) with delta (0, 0)
Screenshot: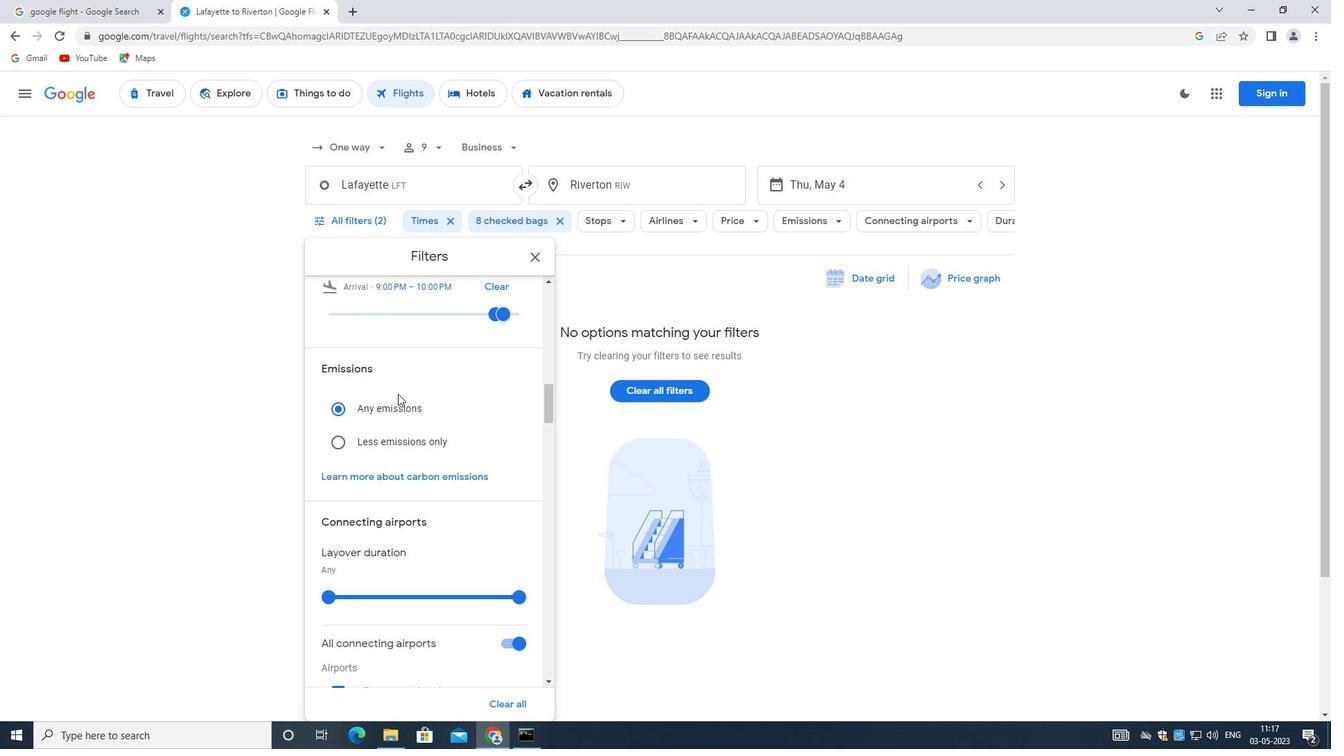 
Action: Mouse scrolled (397, 393) with delta (0, 0)
Screenshot: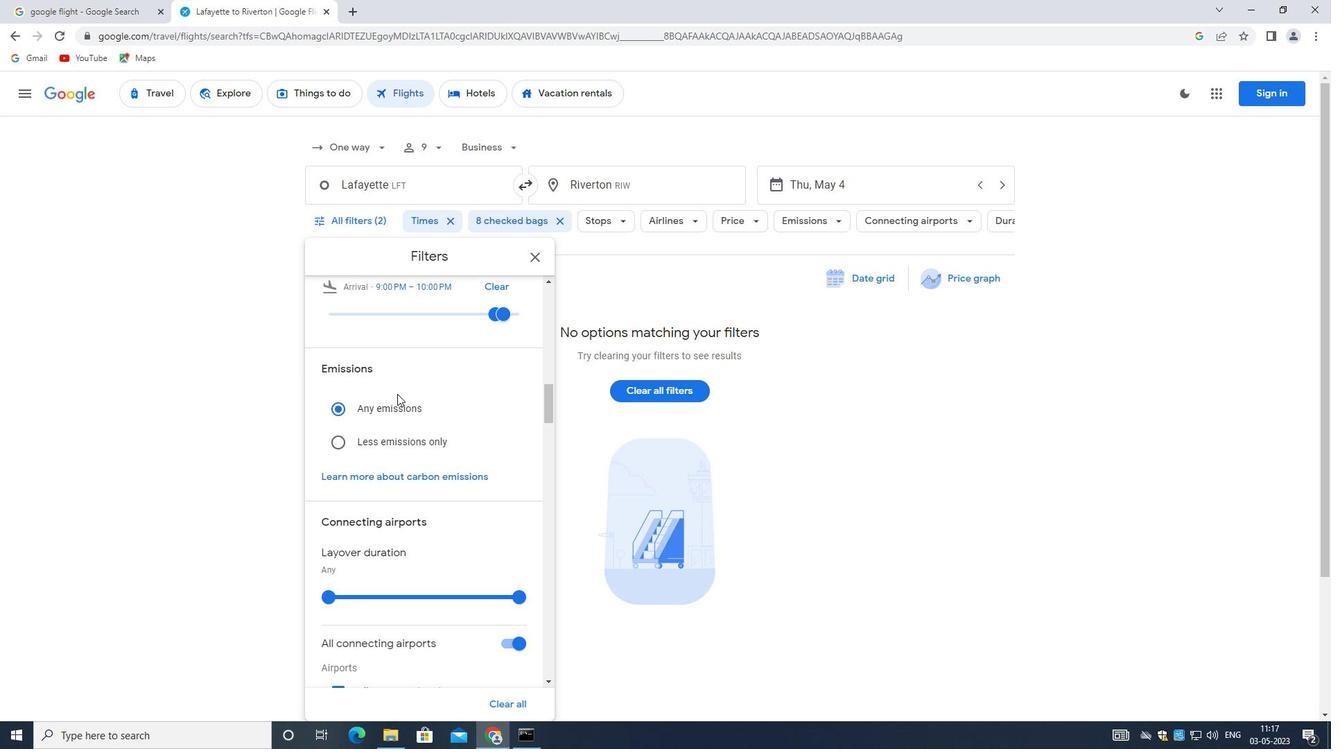 
Action: Mouse scrolled (397, 393) with delta (0, 0)
Screenshot: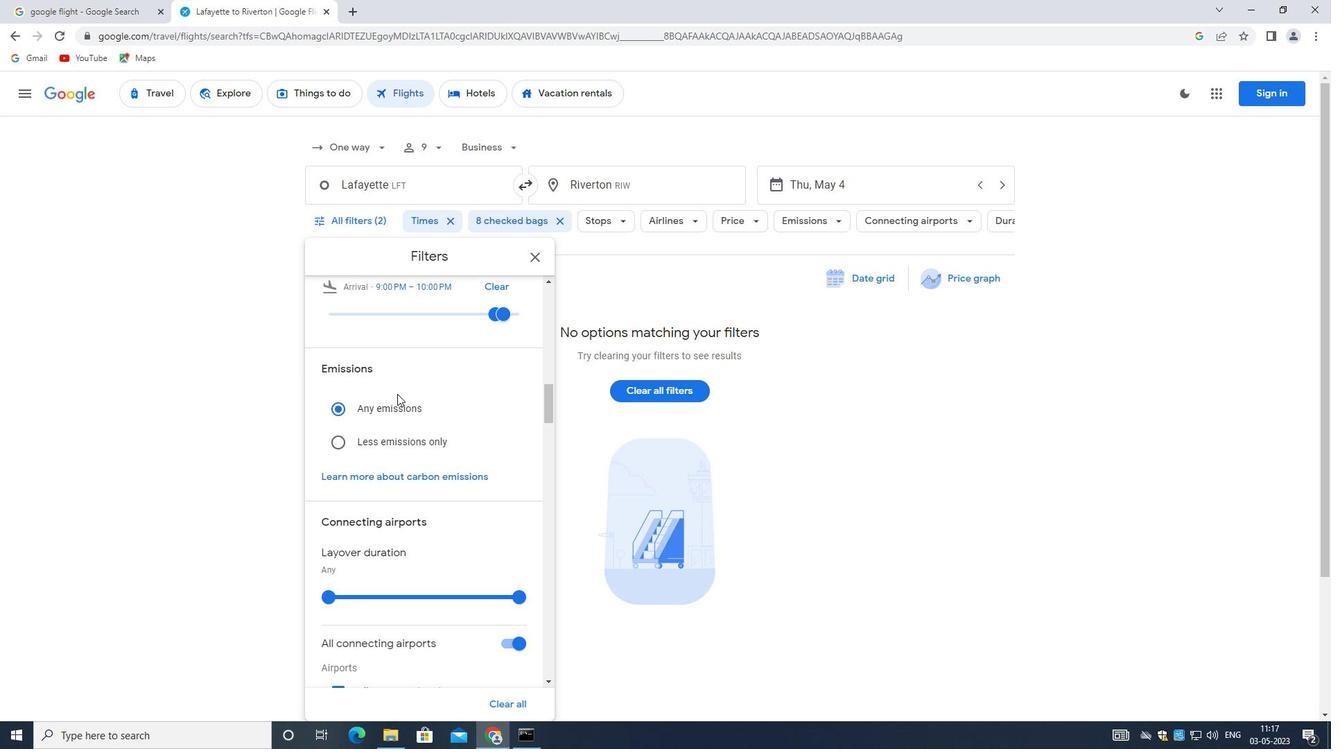 
Action: Mouse moved to (502, 434)
Screenshot: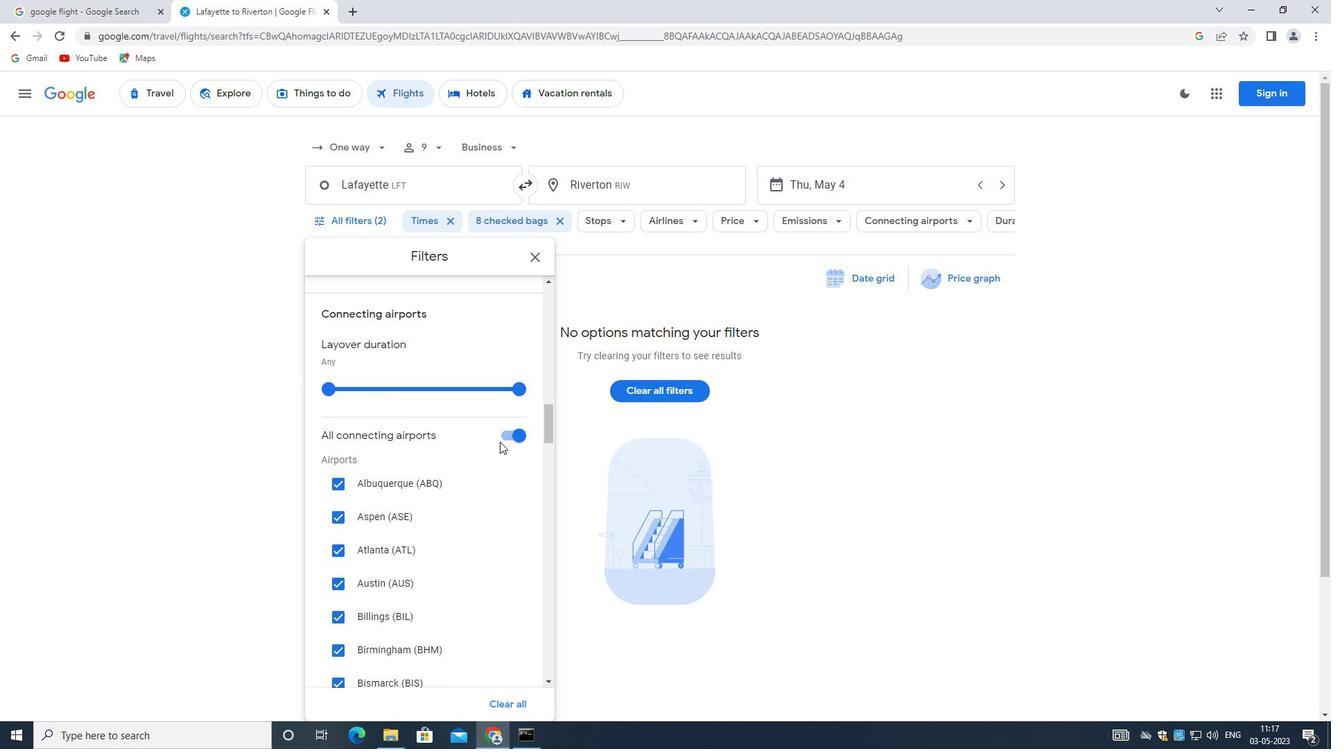 
Action: Mouse pressed left at (502, 434)
Screenshot: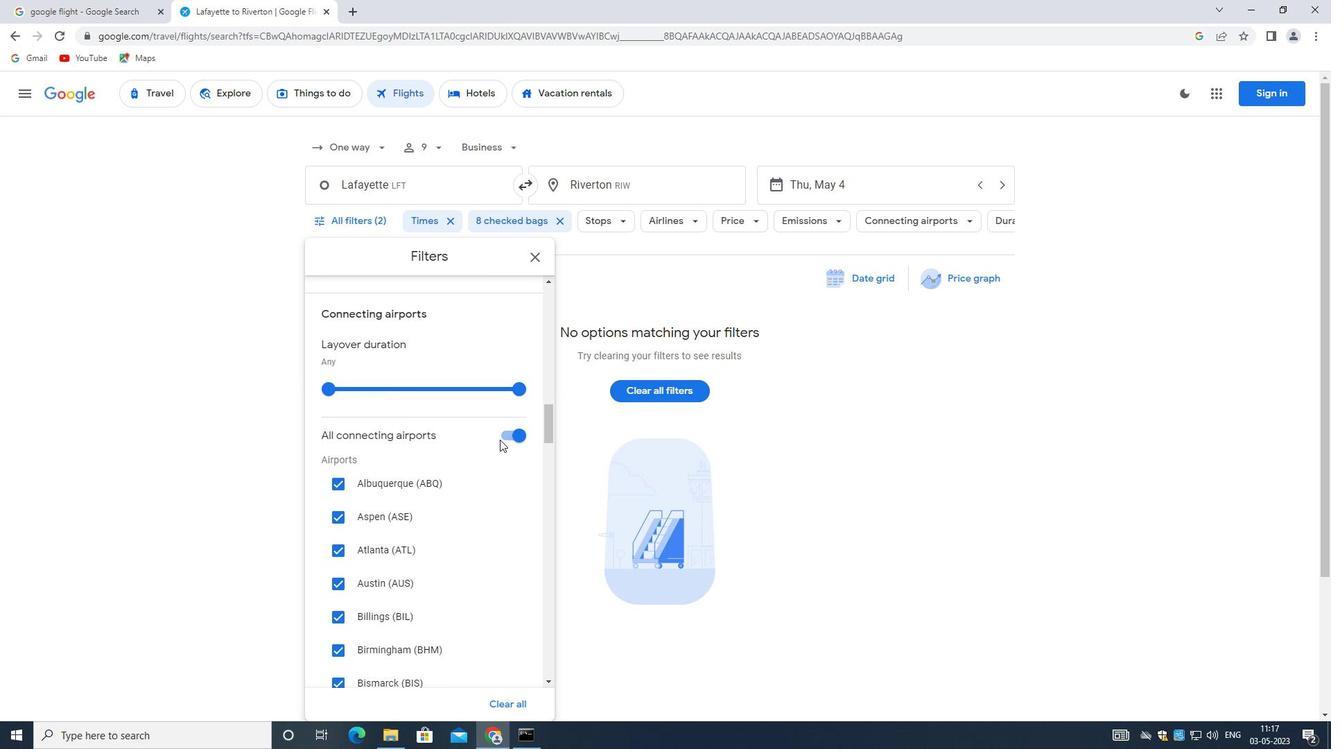 
Action: Mouse moved to (432, 466)
Screenshot: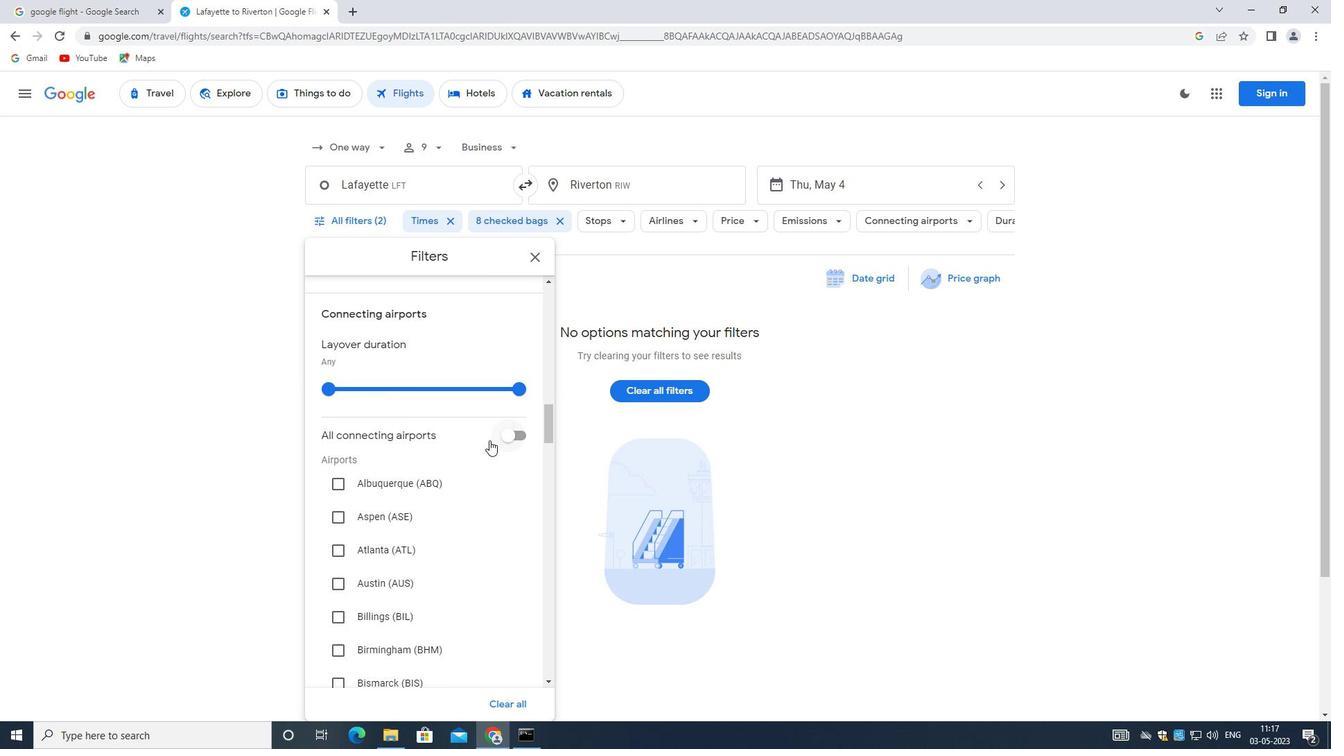 
Action: Mouse scrolled (432, 465) with delta (0, 0)
Screenshot: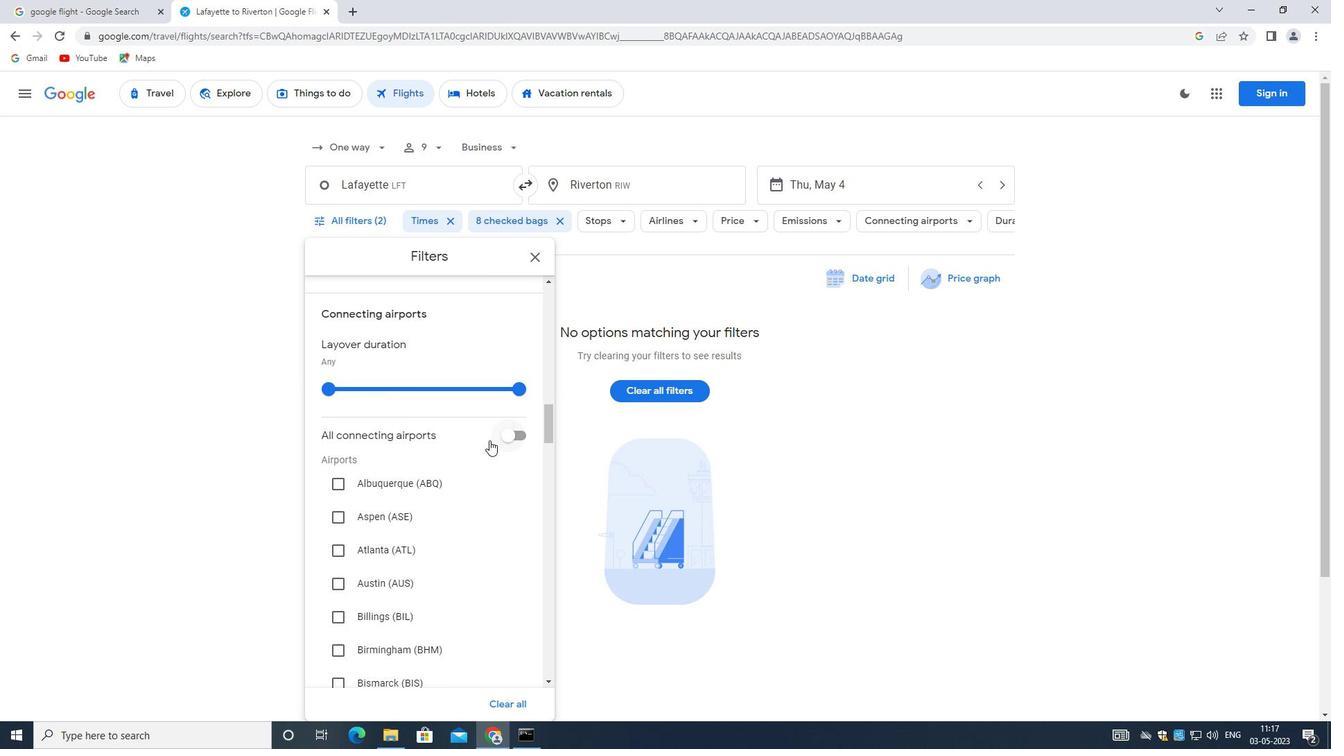 
Action: Mouse moved to (431, 470)
Screenshot: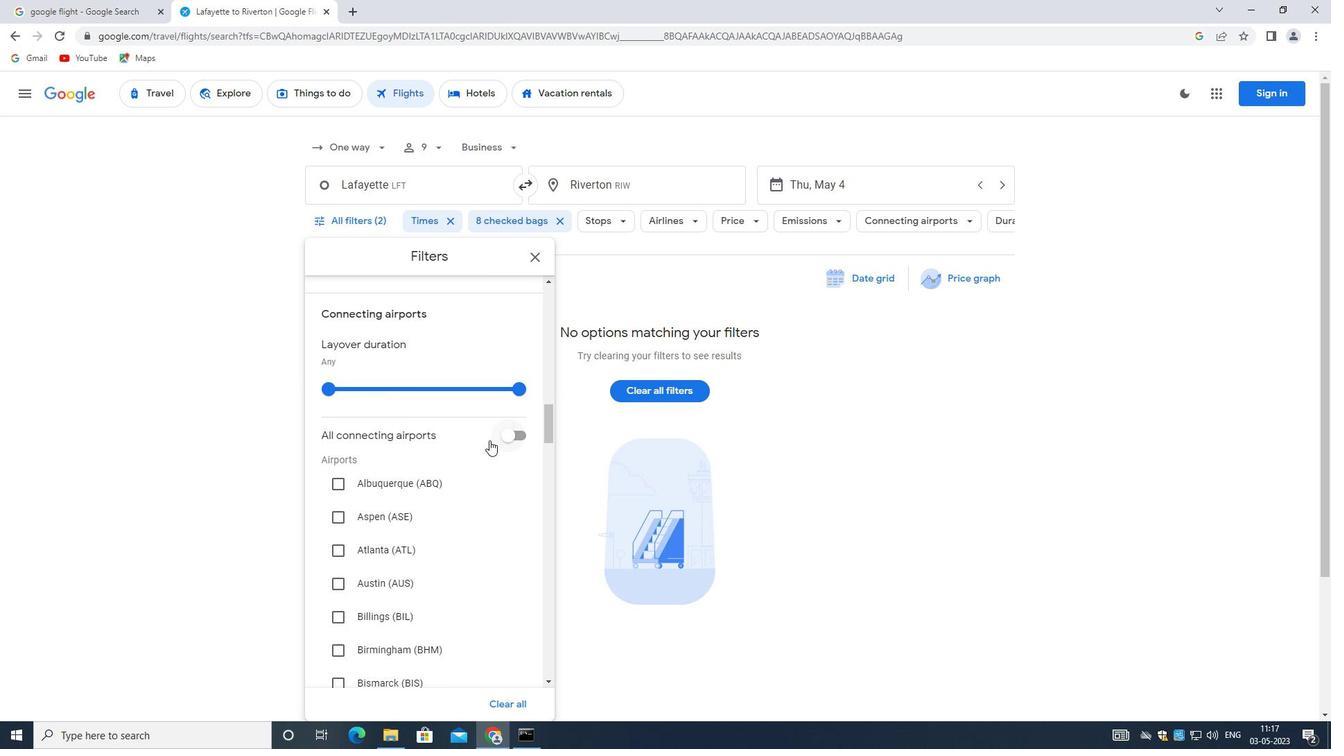 
Action: Mouse scrolled (431, 469) with delta (0, 0)
Screenshot: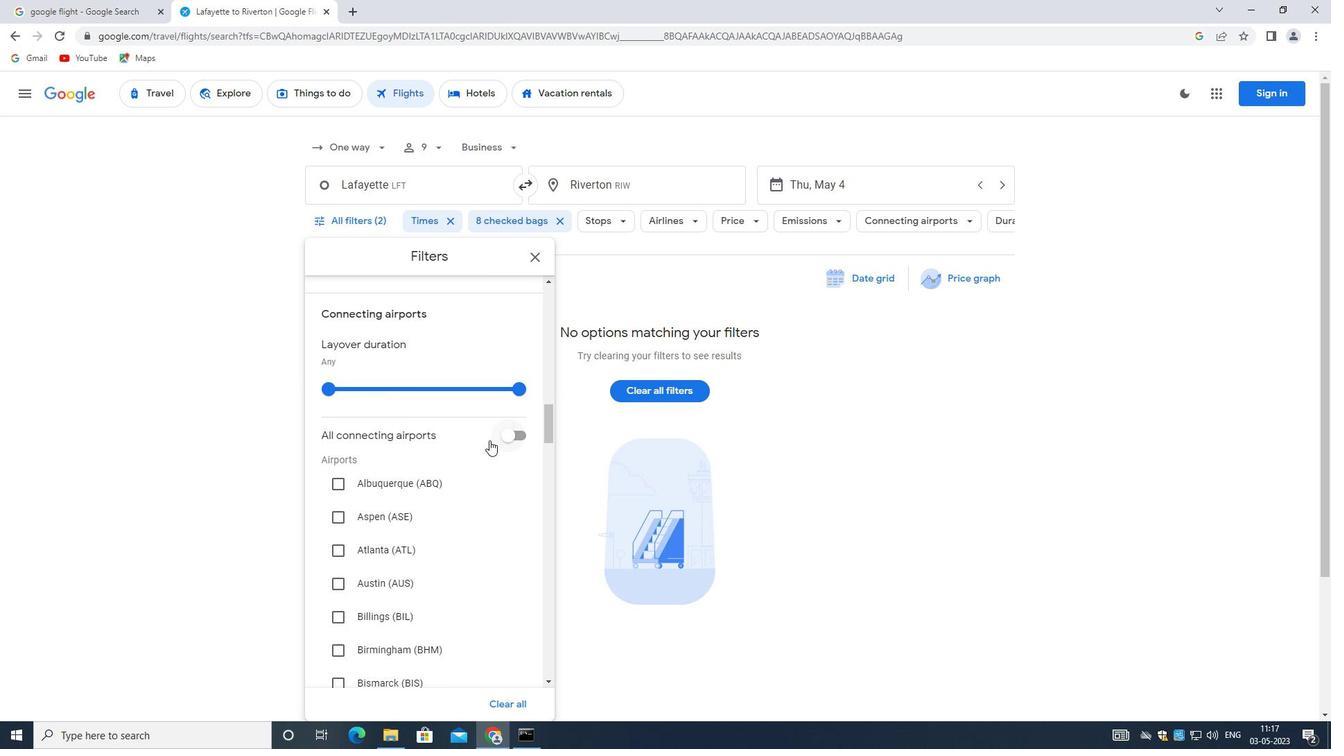 
Action: Mouse moved to (430, 472)
Screenshot: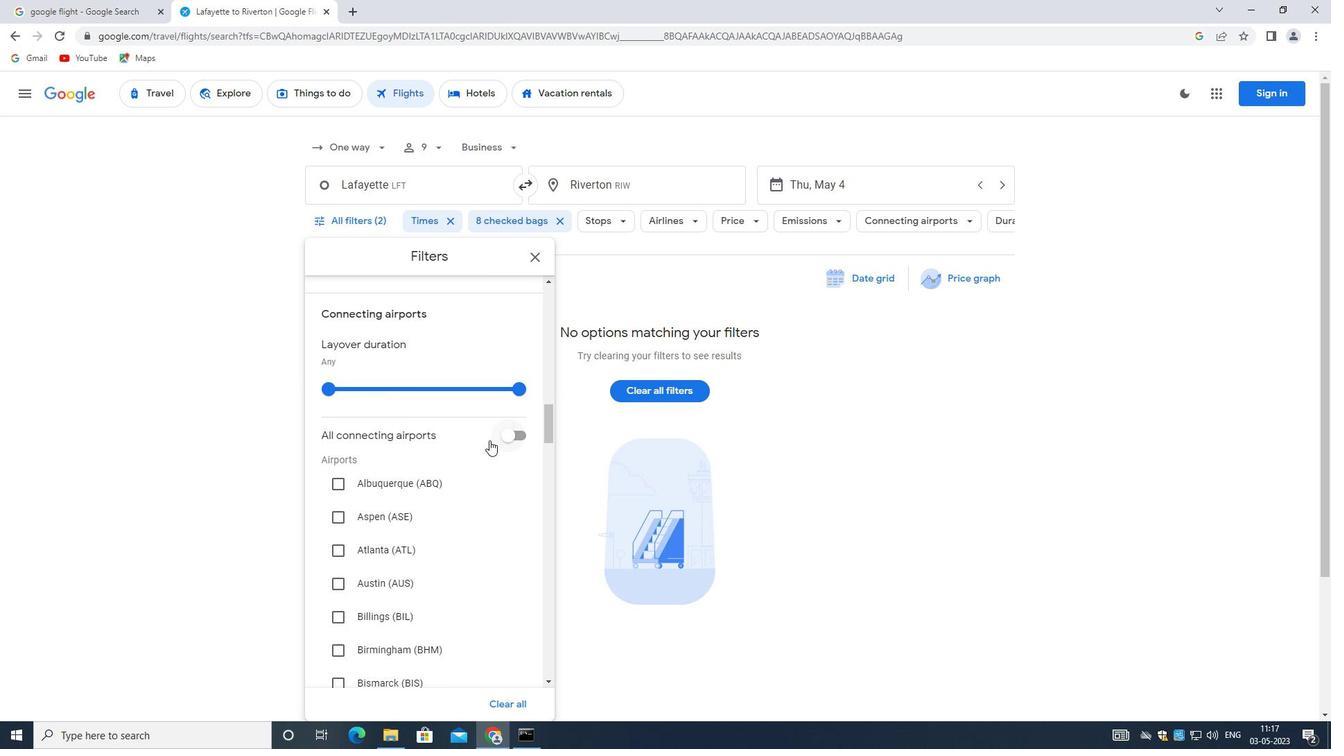 
Action: Mouse scrolled (430, 471) with delta (0, 0)
Screenshot: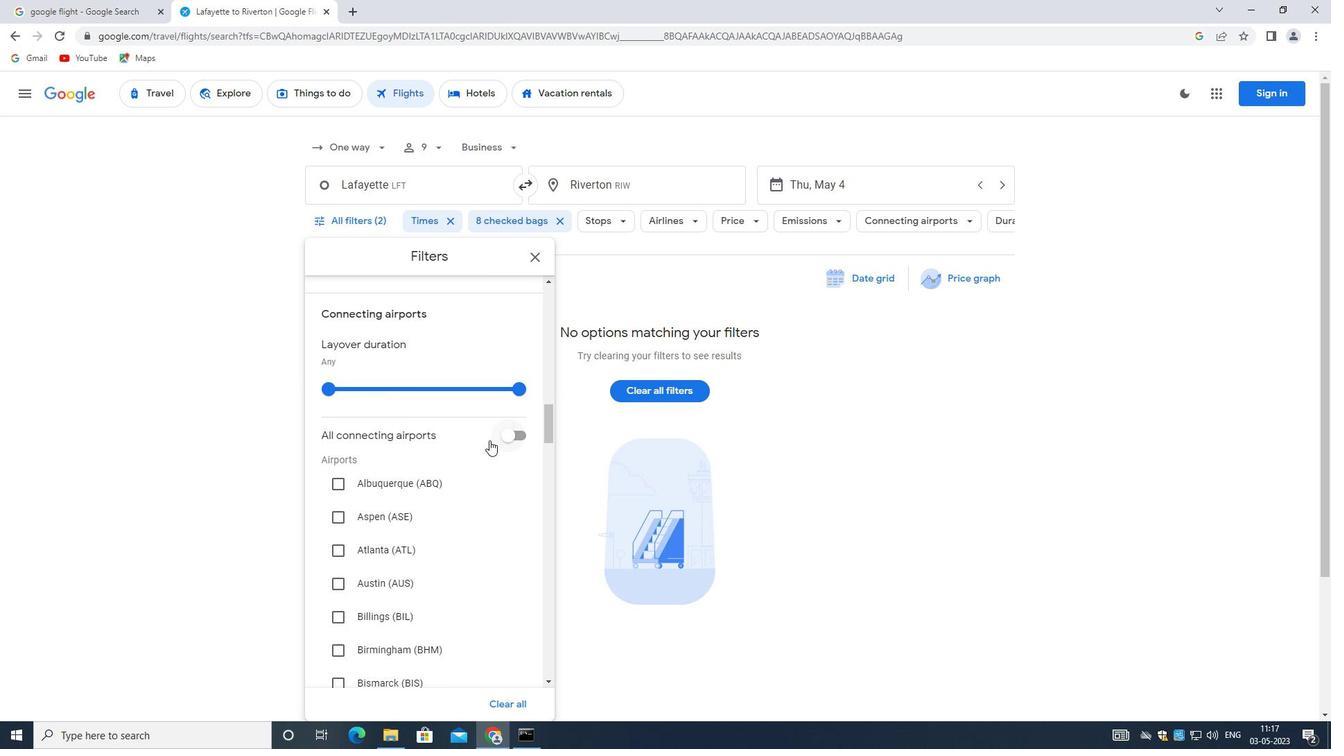 
Action: Mouse moved to (430, 474)
Screenshot: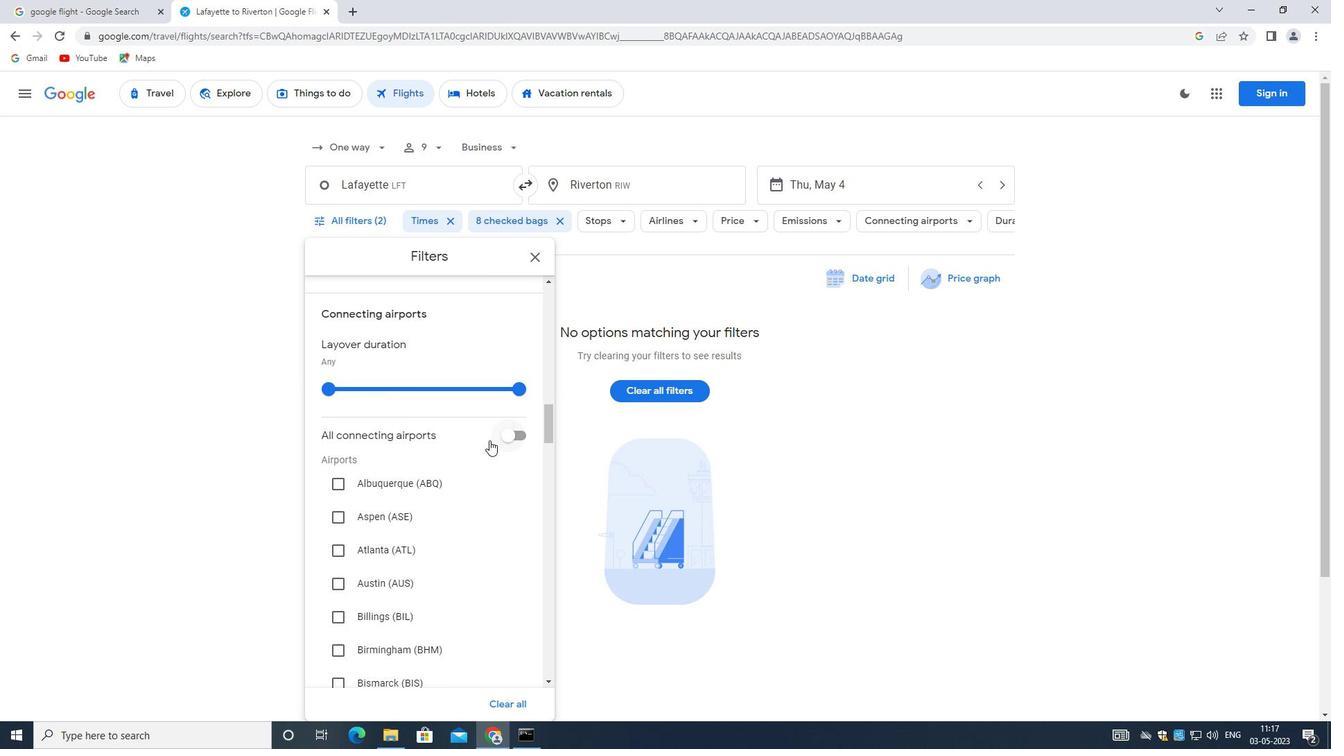 
Action: Mouse scrolled (430, 473) with delta (0, 0)
Screenshot: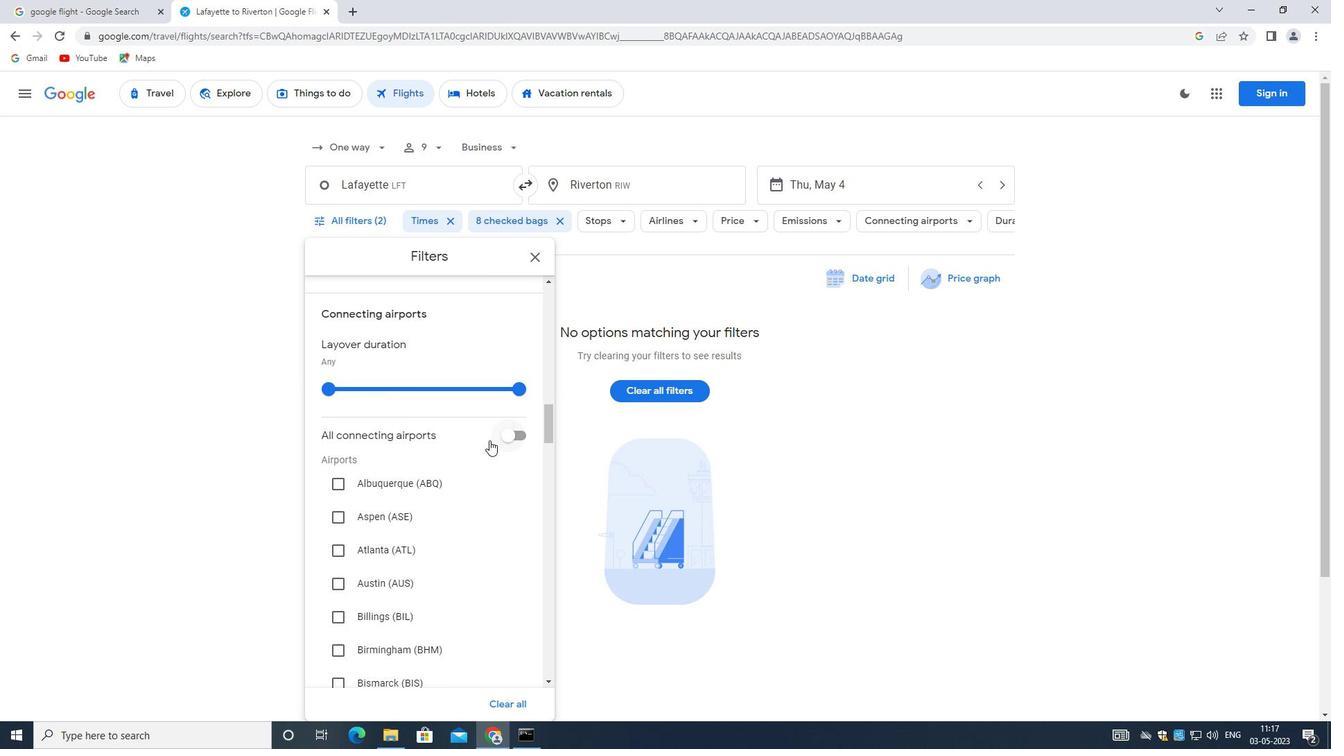 
Action: Mouse moved to (428, 477)
Screenshot: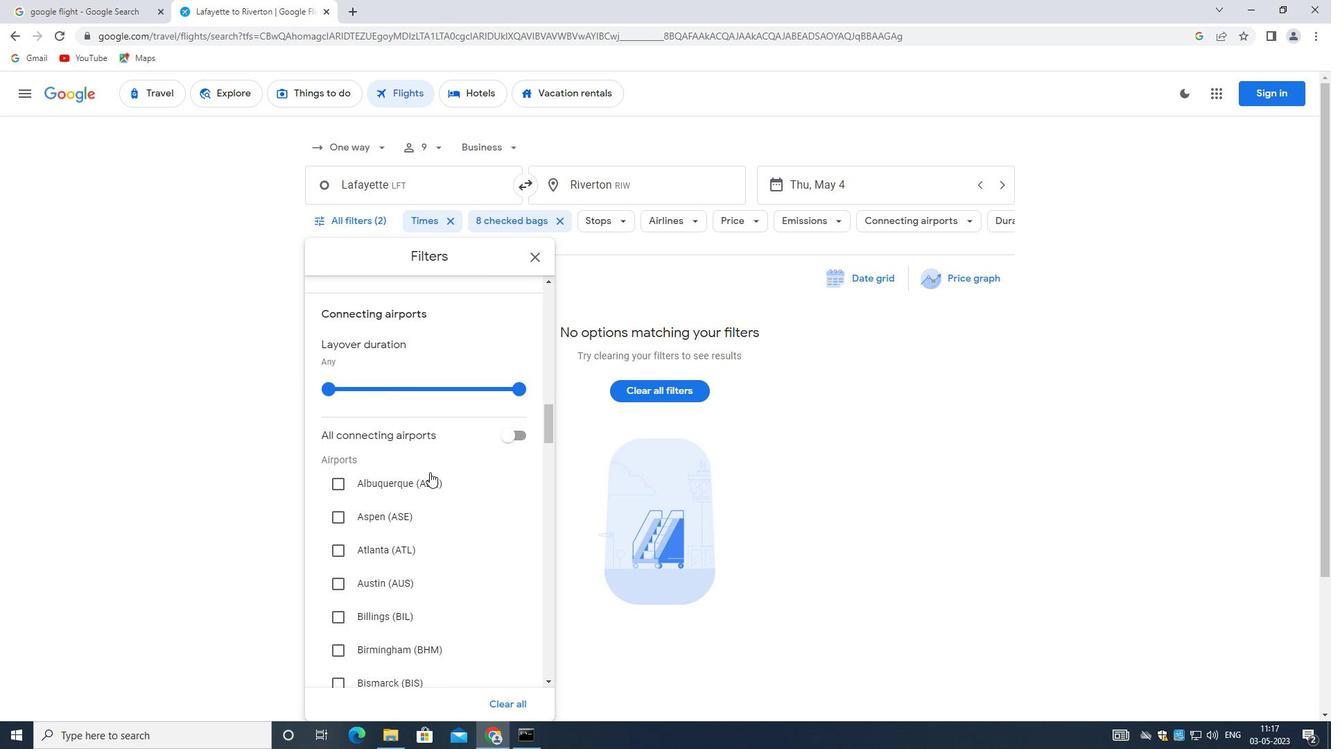 
Action: Mouse scrolled (428, 477) with delta (0, 0)
Screenshot: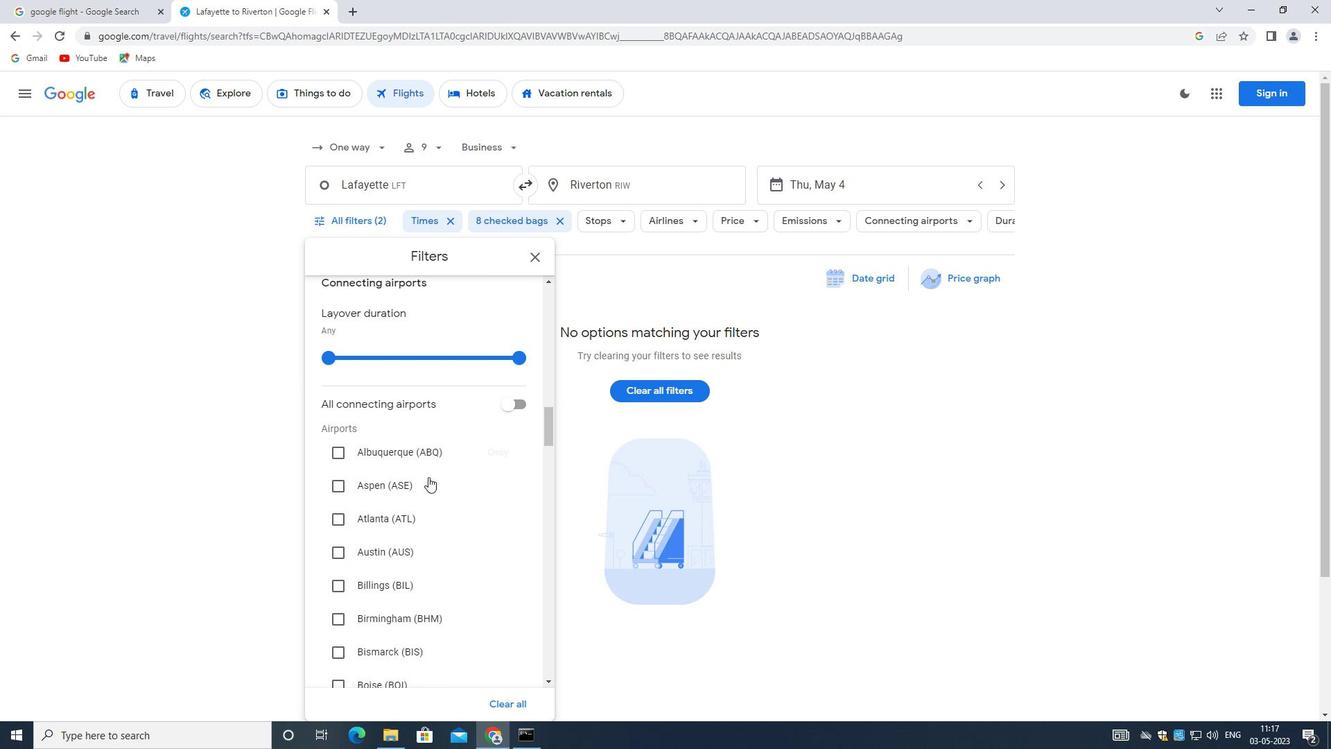 
Action: Mouse moved to (428, 477)
Screenshot: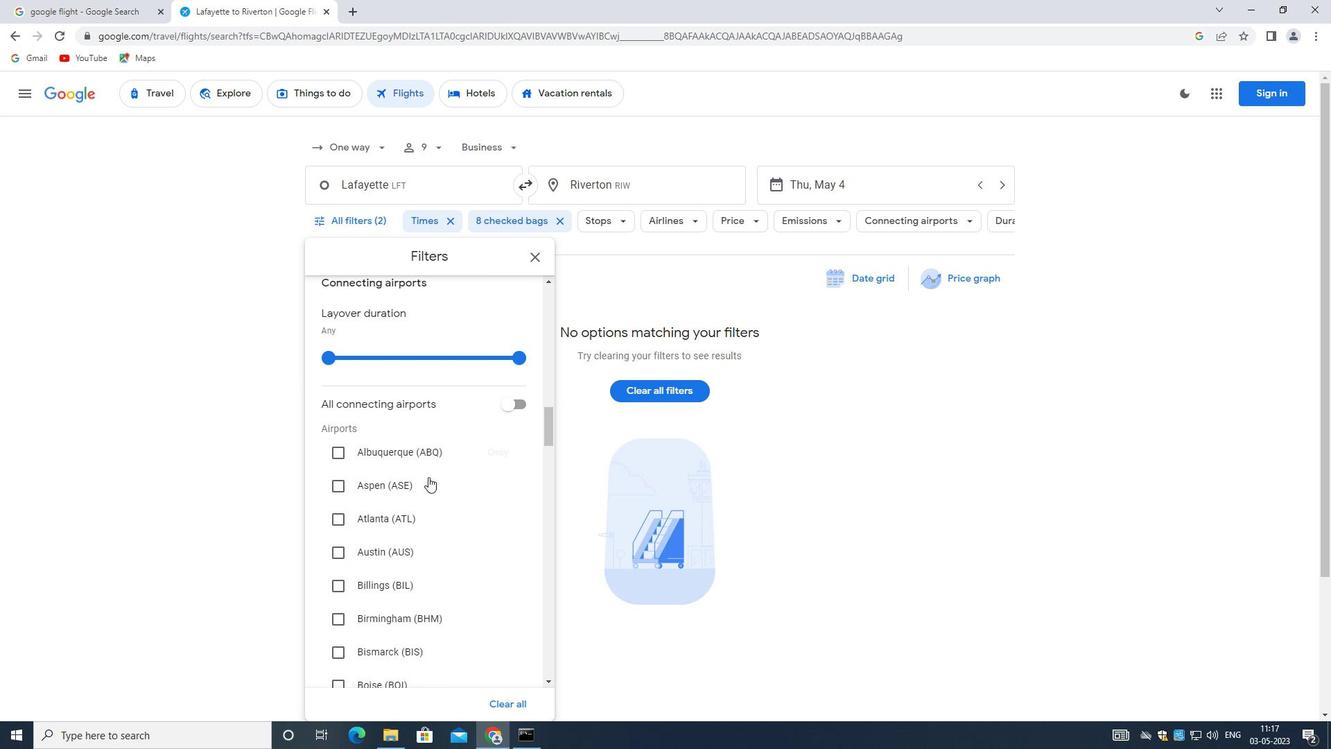 
Action: Mouse scrolled (428, 477) with delta (0, 0)
Screenshot: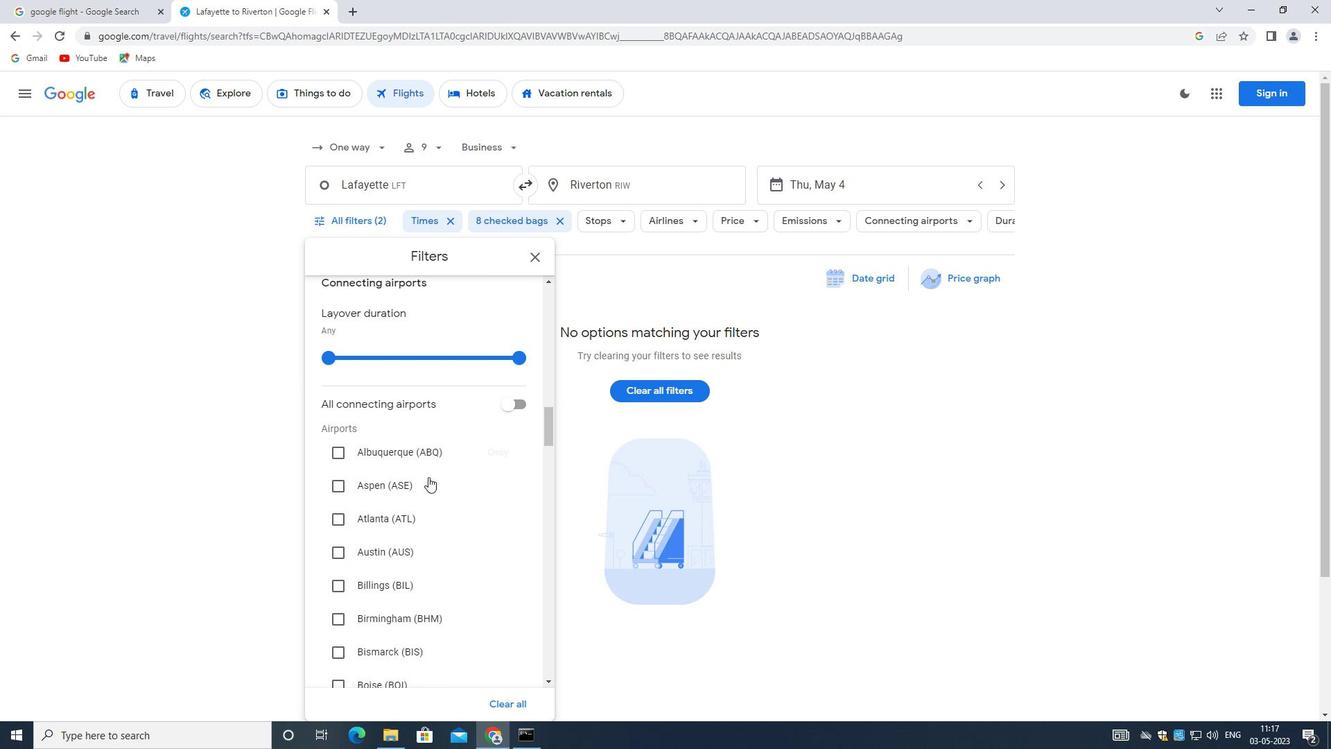 
Action: Mouse scrolled (428, 477) with delta (0, 0)
Screenshot: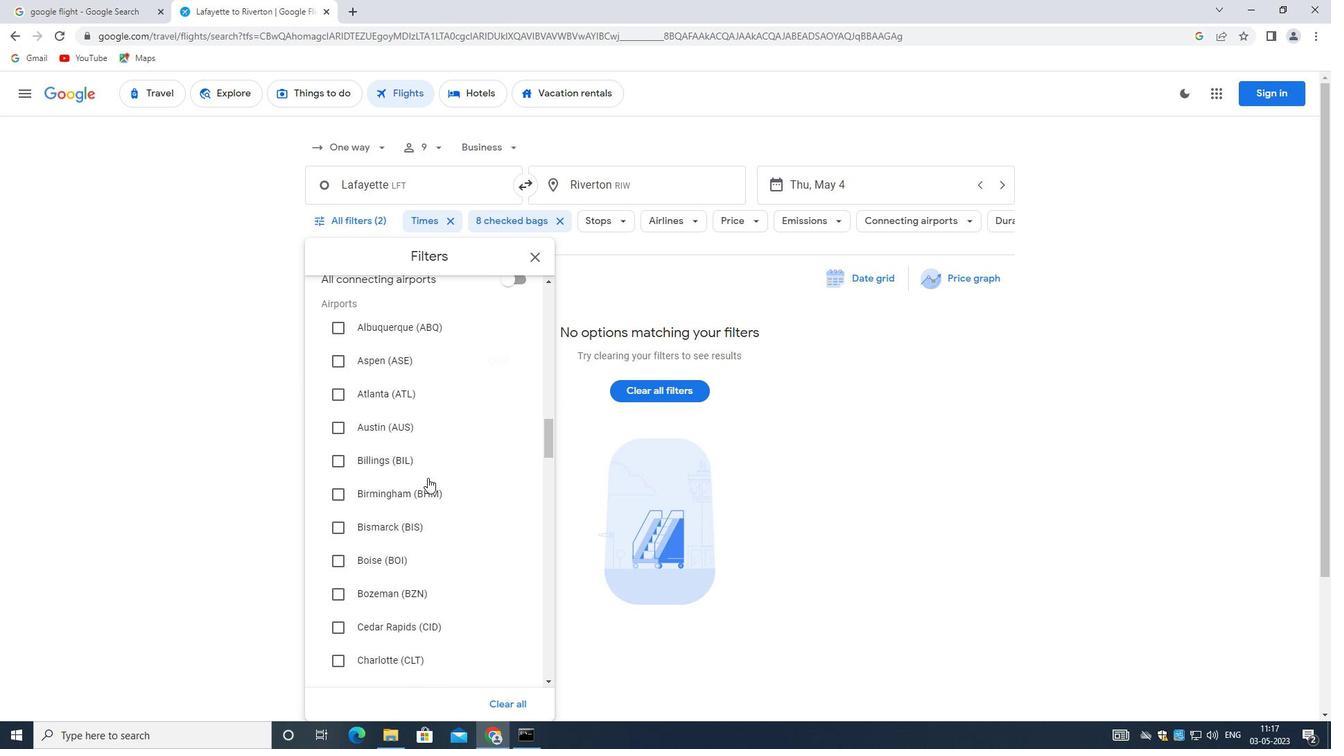 
Action: Mouse moved to (437, 495)
Screenshot: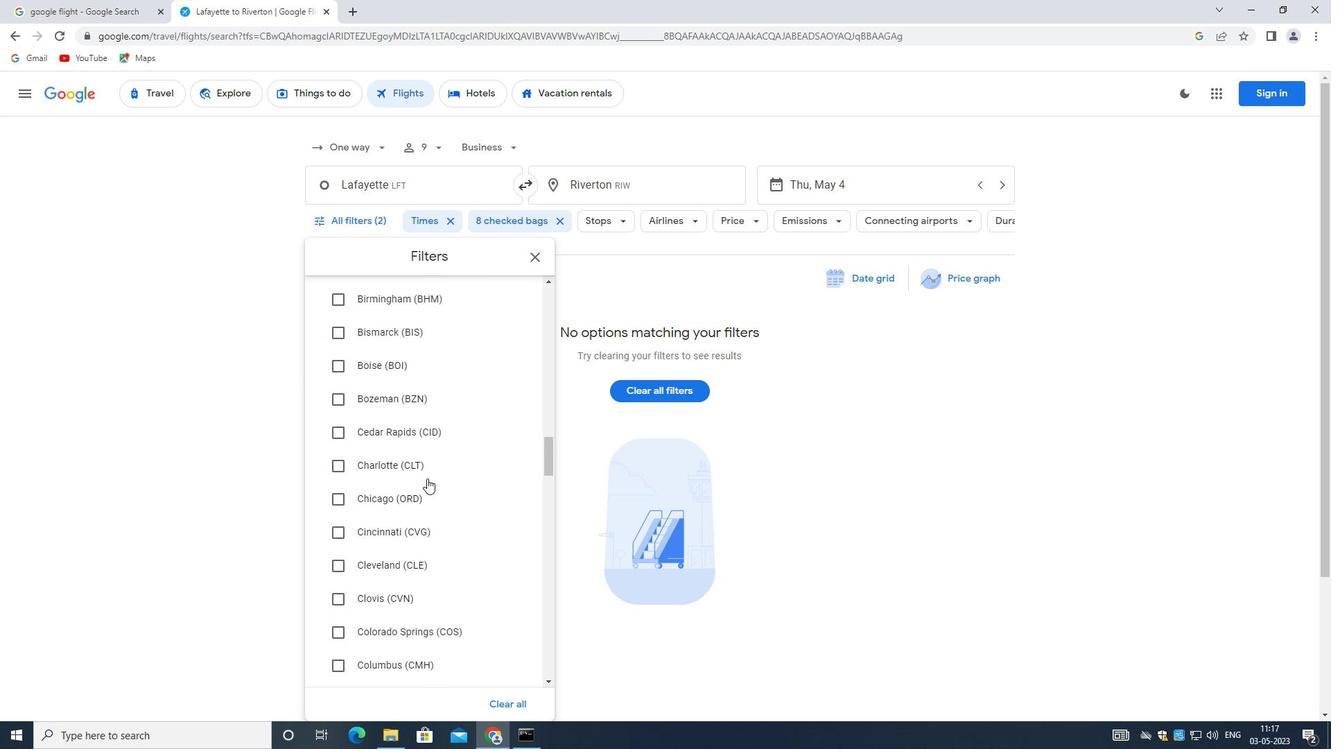 
Action: Mouse scrolled (437, 494) with delta (0, 0)
Screenshot: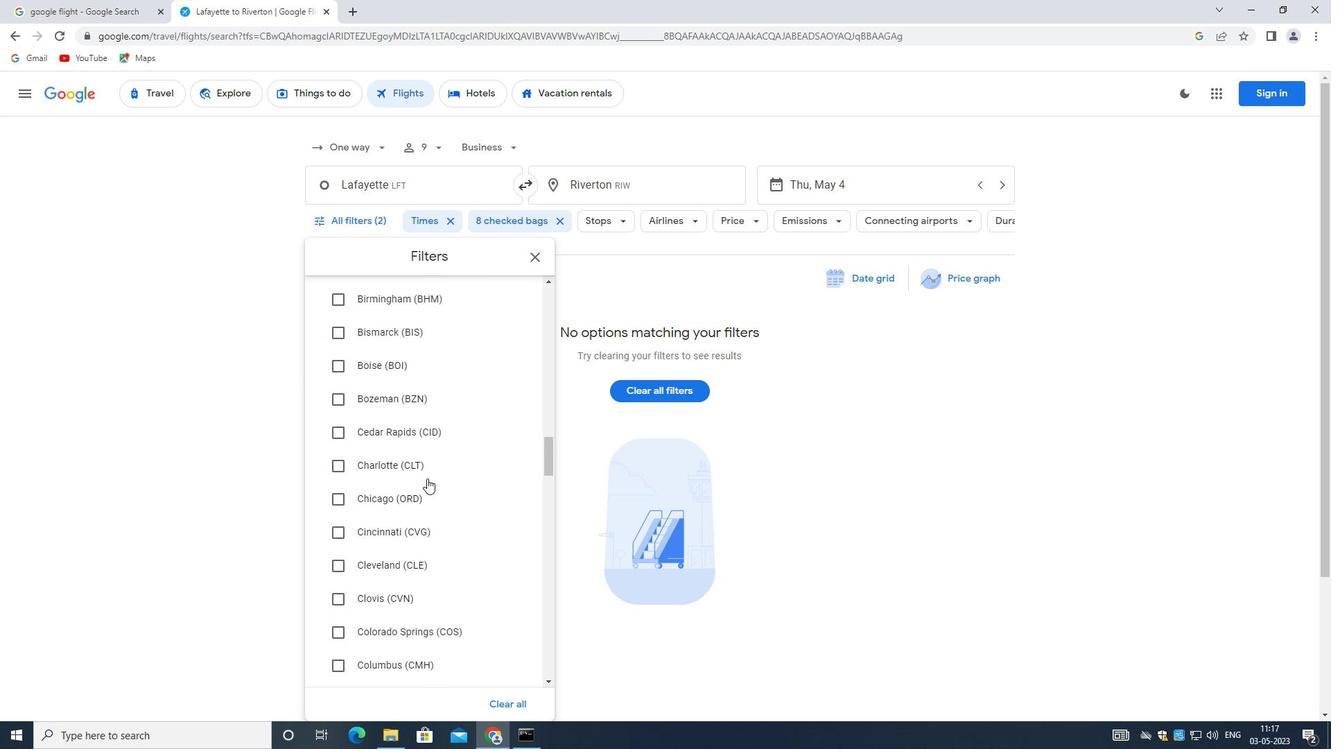 
Action: Mouse moved to (439, 499)
Screenshot: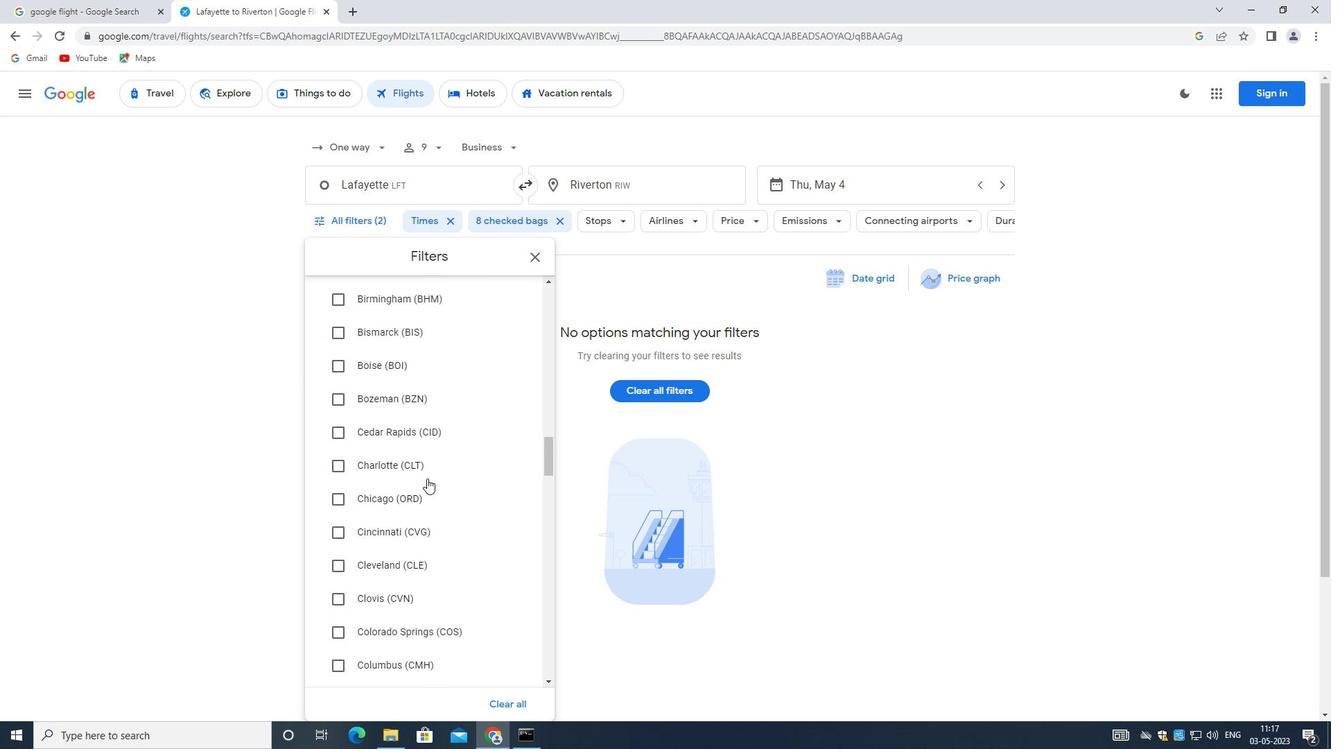 
Action: Mouse scrolled (439, 498) with delta (0, 0)
Screenshot: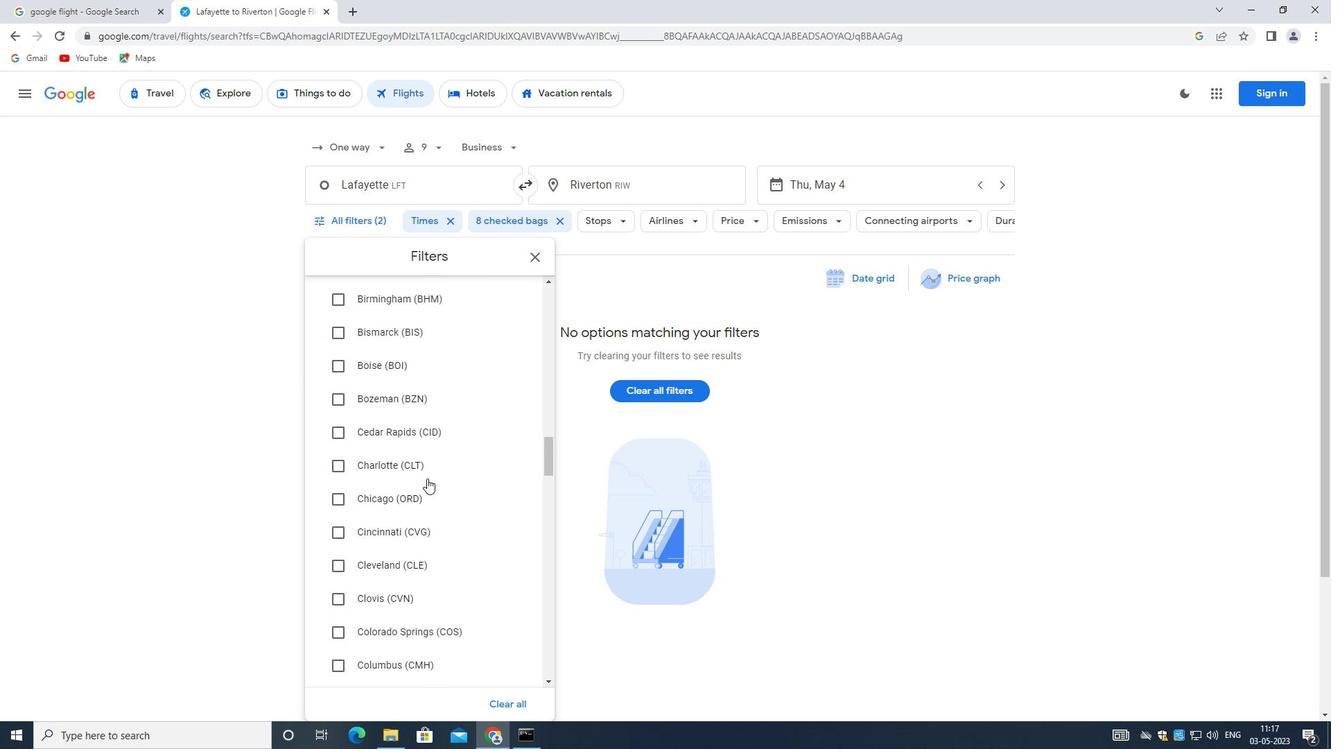 
Action: Mouse moved to (441, 500)
Screenshot: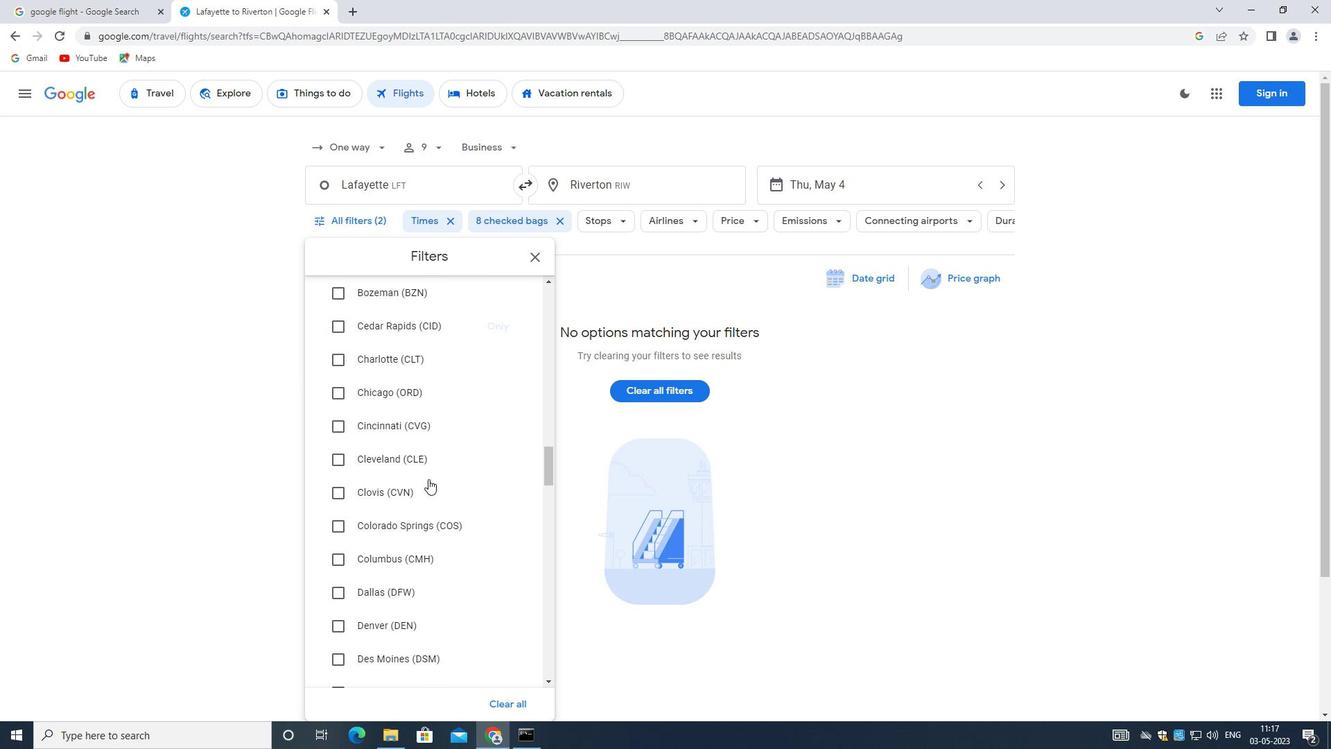 
Action: Mouse scrolled (441, 499) with delta (0, 0)
Screenshot: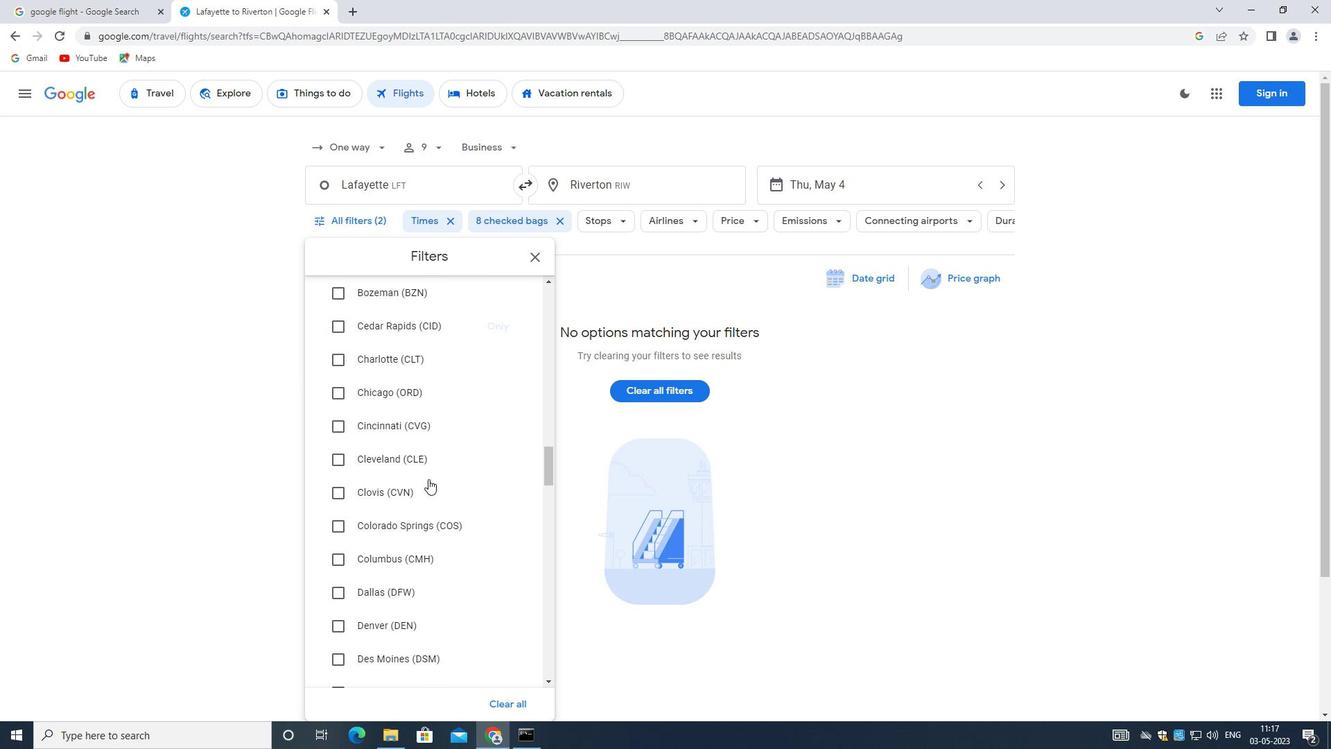 
Action: Mouse moved to (446, 500)
Screenshot: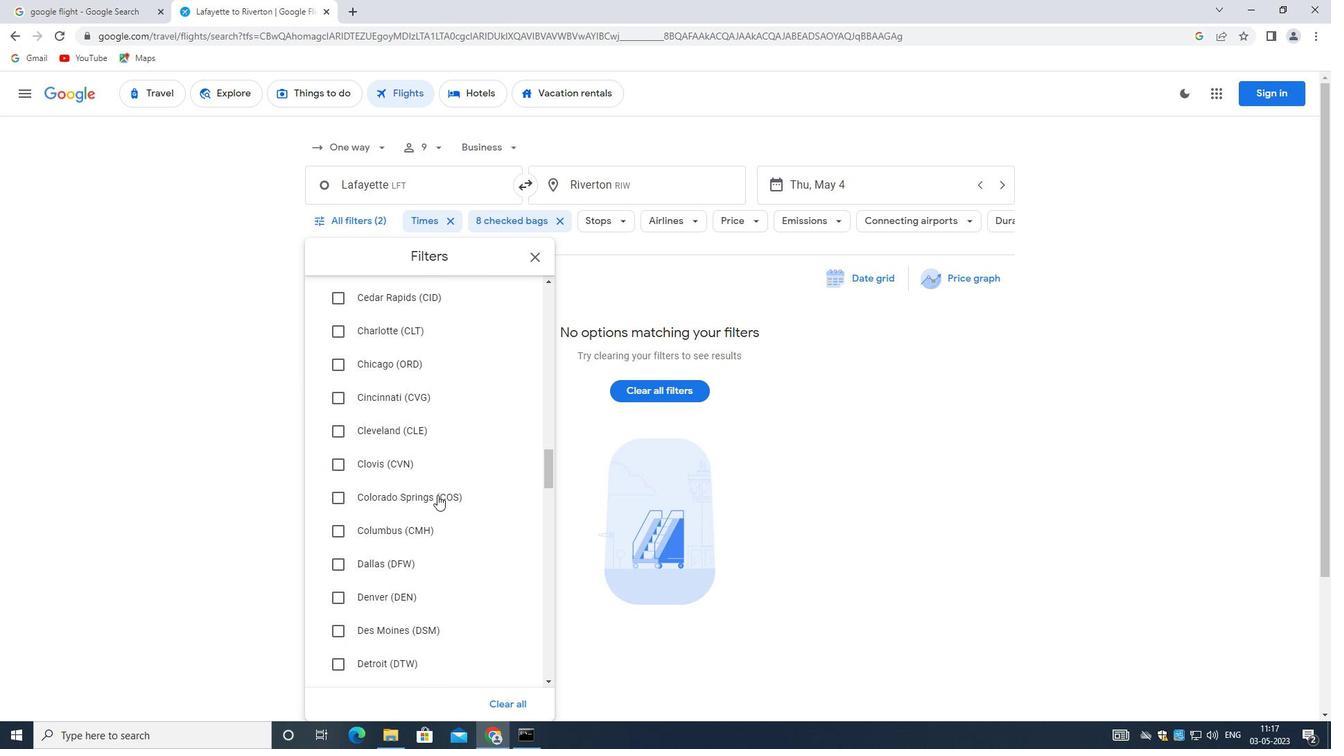 
Action: Mouse scrolled (446, 499) with delta (0, 0)
Screenshot: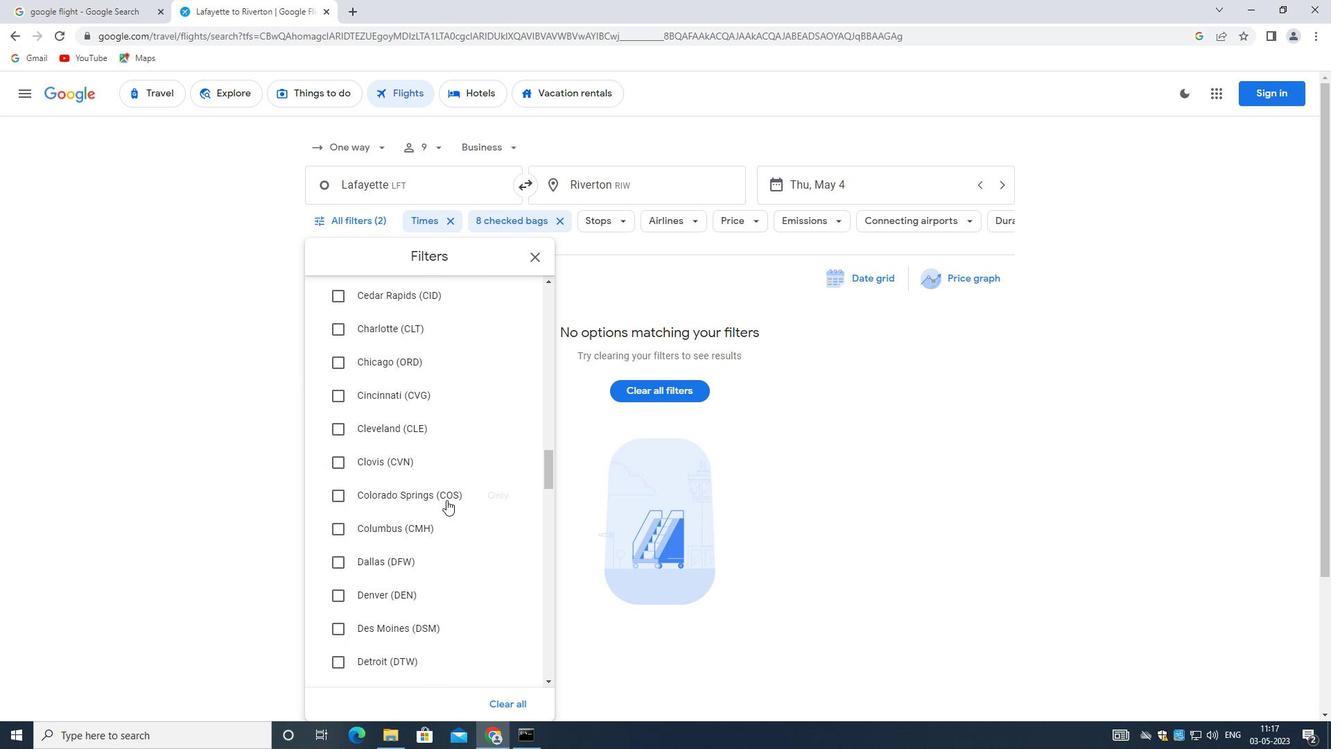 
Action: Mouse scrolled (446, 499) with delta (0, 0)
Screenshot: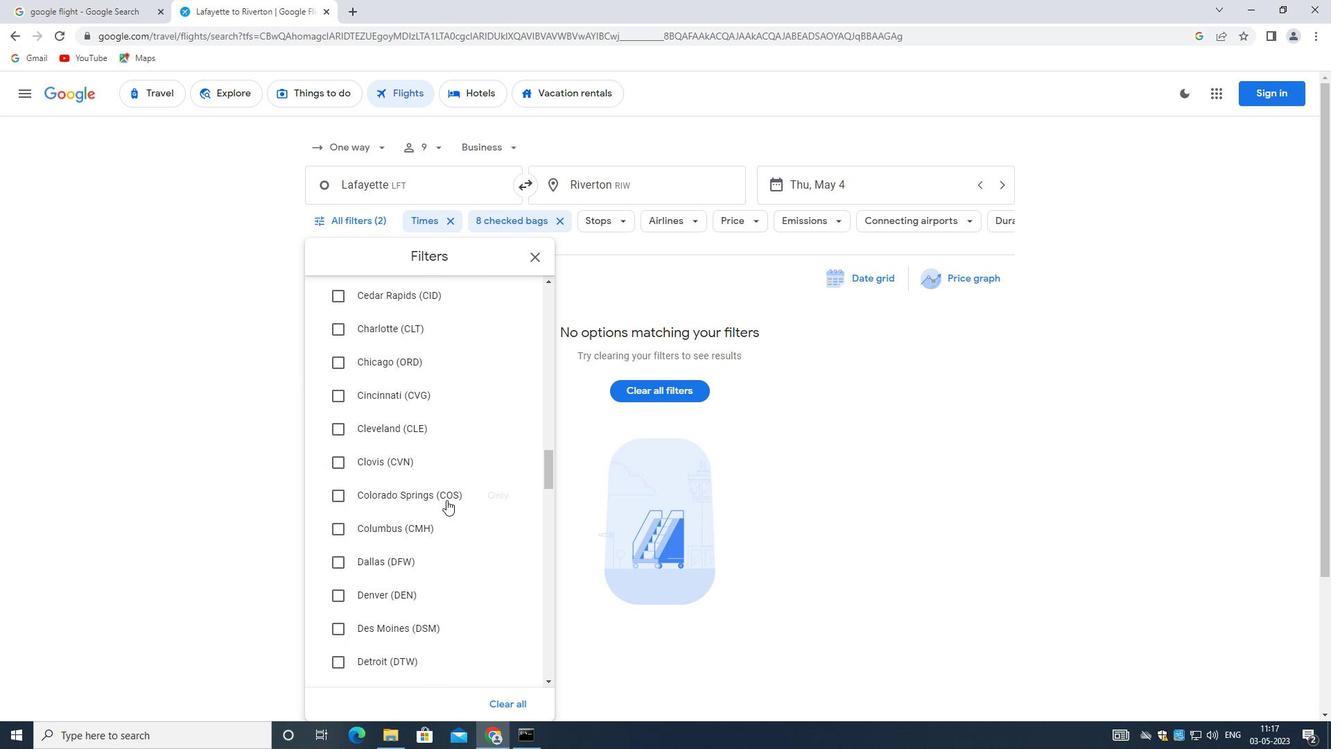 
Action: Mouse scrolled (446, 499) with delta (0, 0)
Screenshot: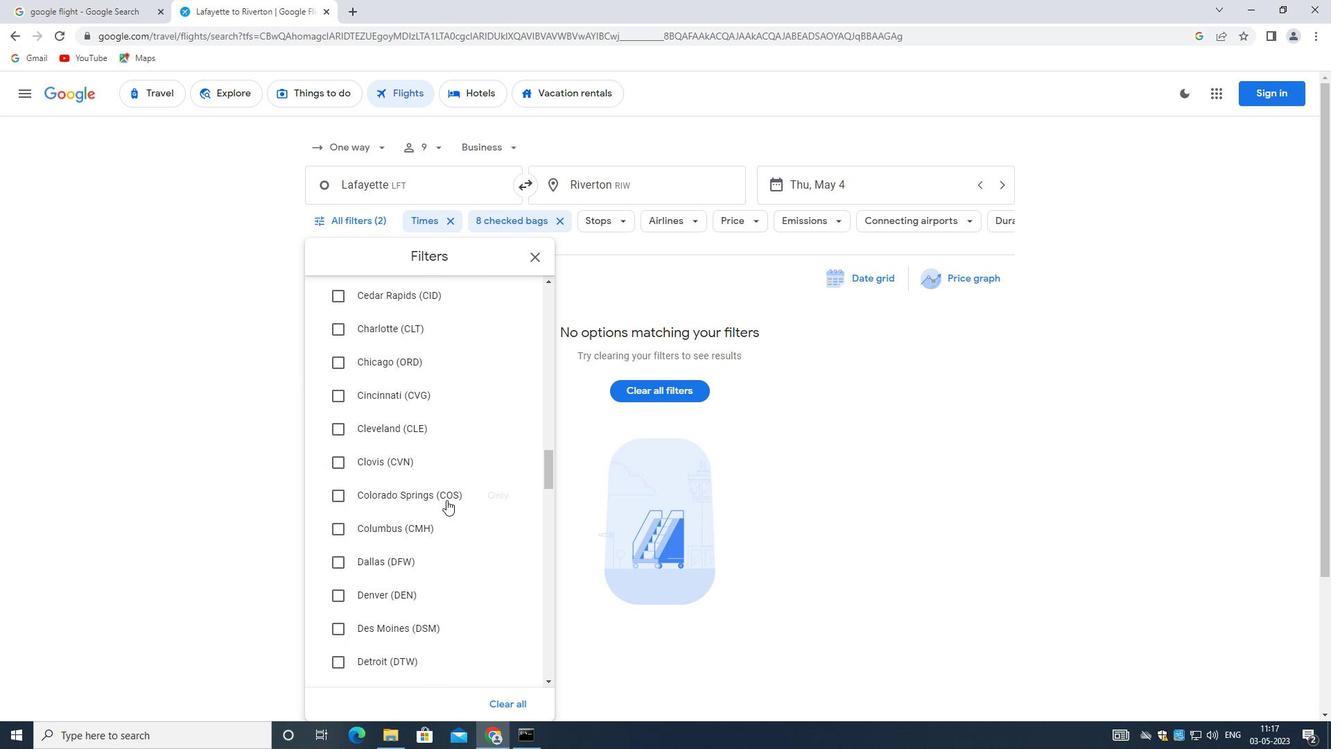 
Action: Mouse scrolled (446, 499) with delta (0, 0)
Screenshot: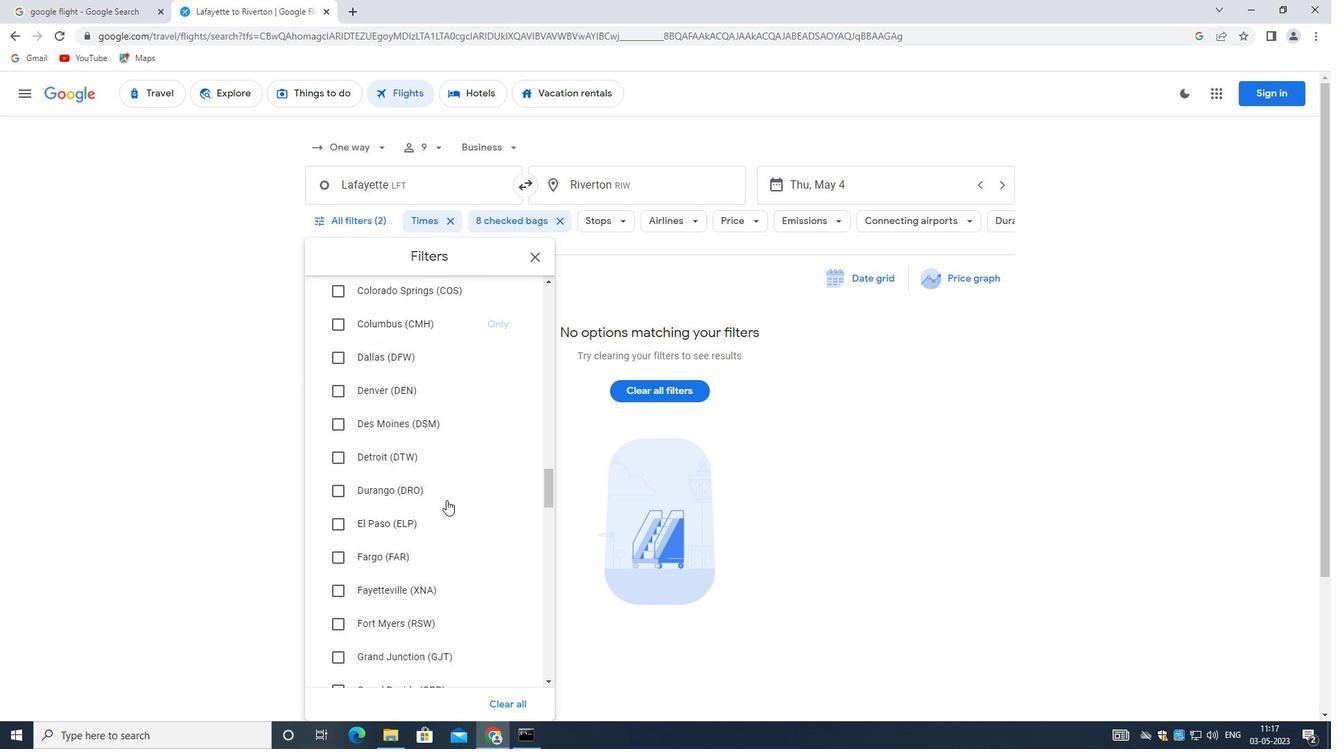 
Action: Mouse scrolled (446, 499) with delta (0, 0)
Screenshot: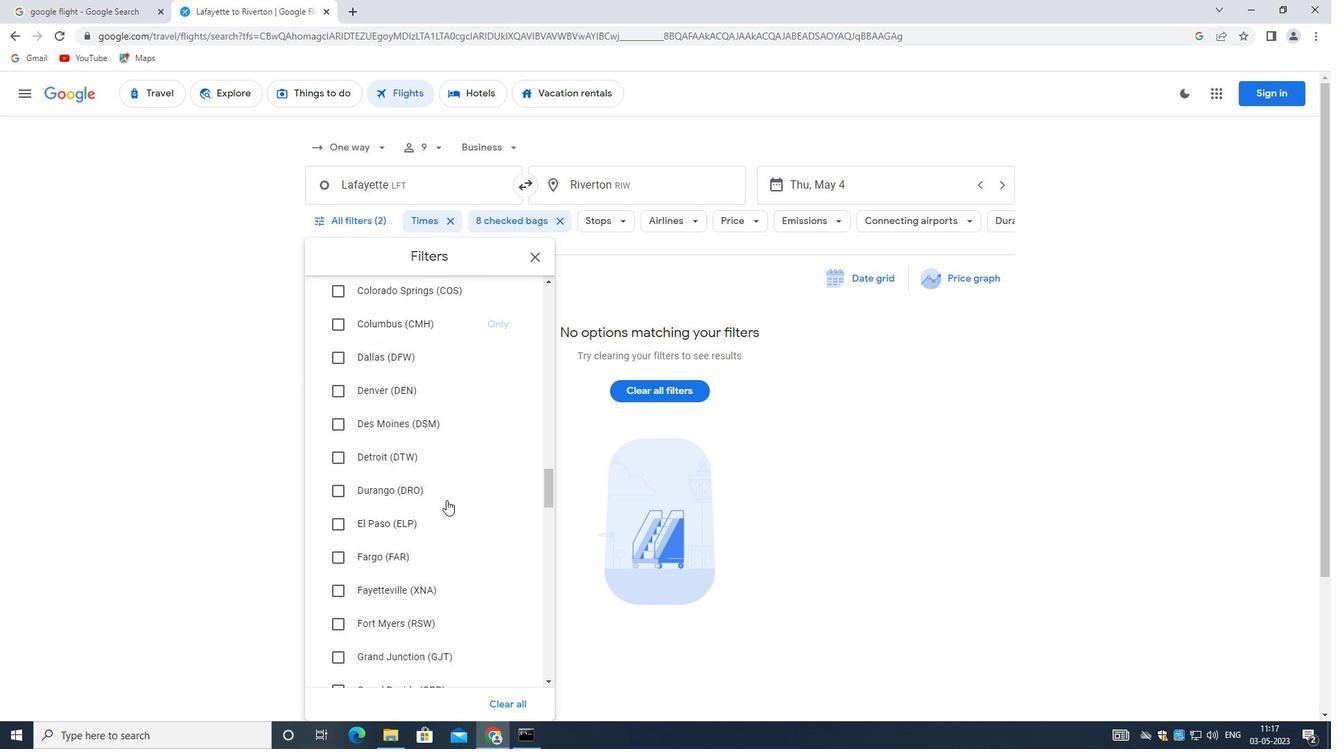 
Action: Mouse scrolled (446, 499) with delta (0, 0)
Screenshot: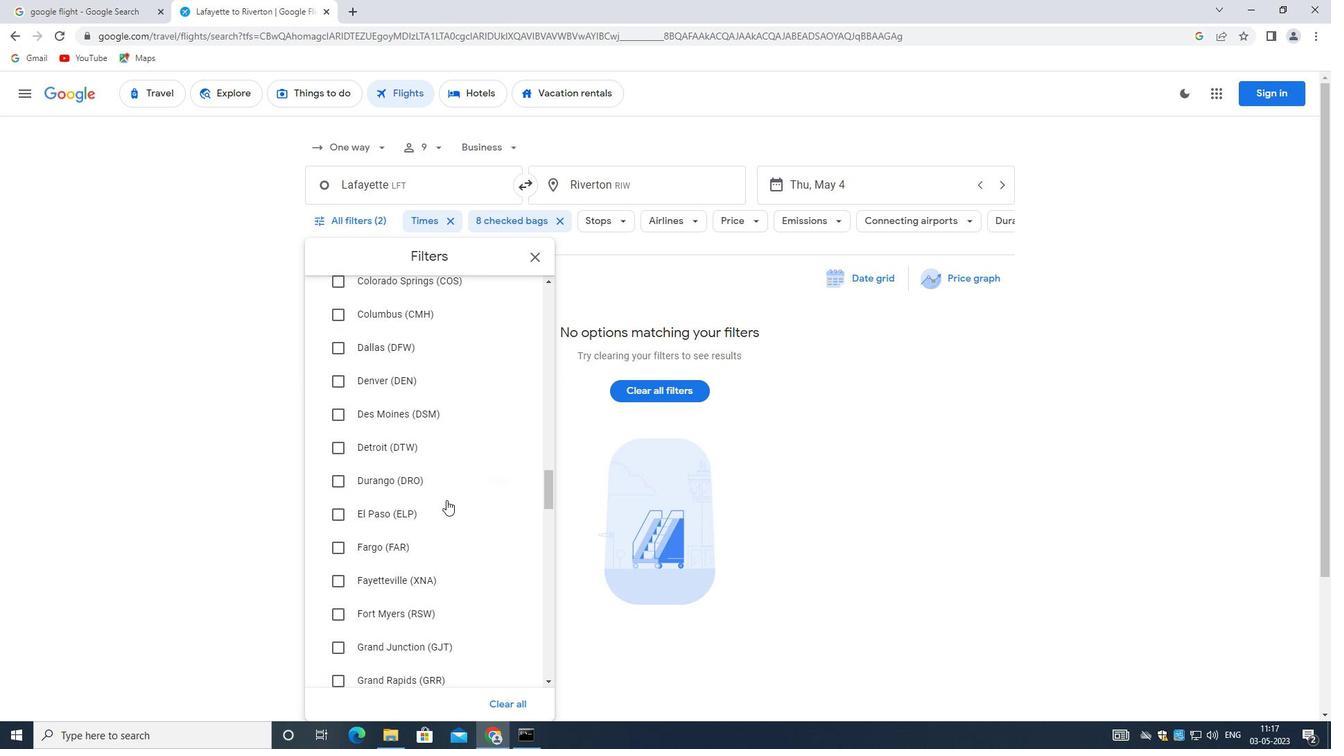 
Action: Mouse scrolled (446, 499) with delta (0, 0)
Screenshot: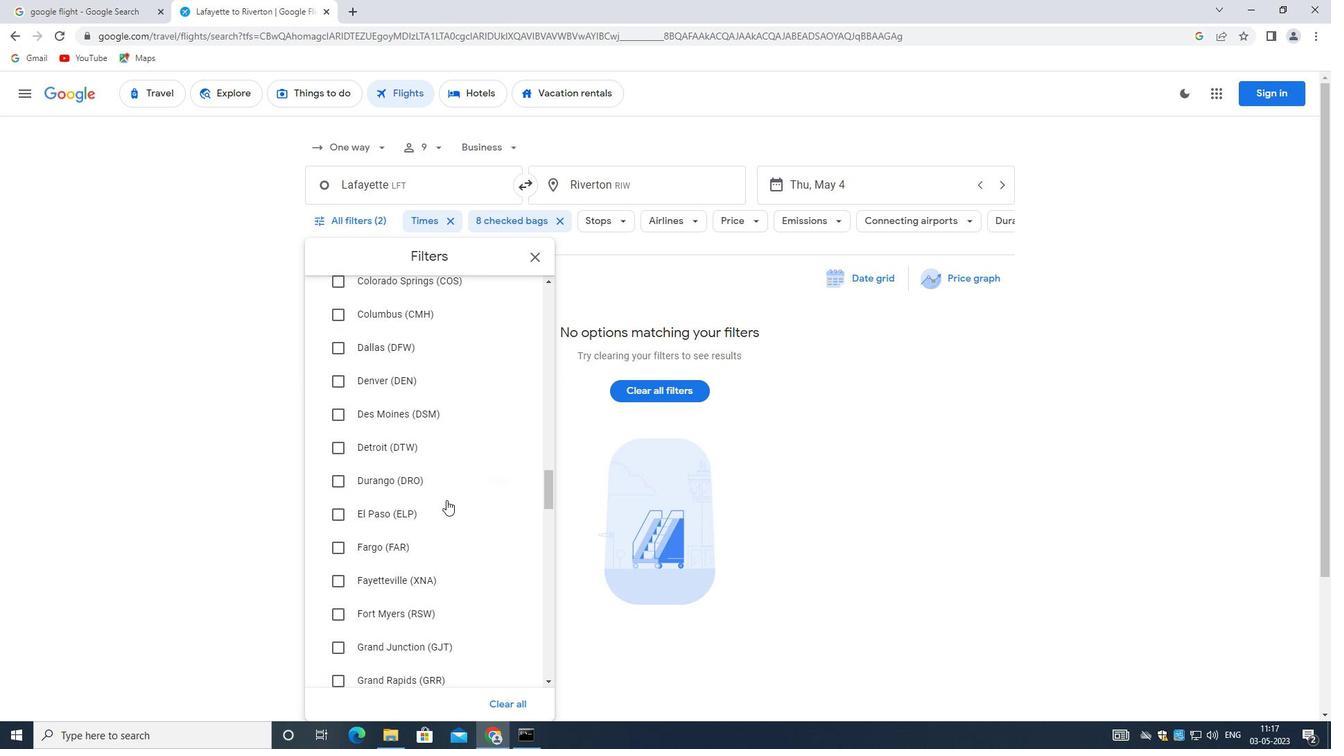 
Action: Mouse scrolled (446, 499) with delta (0, 0)
Screenshot: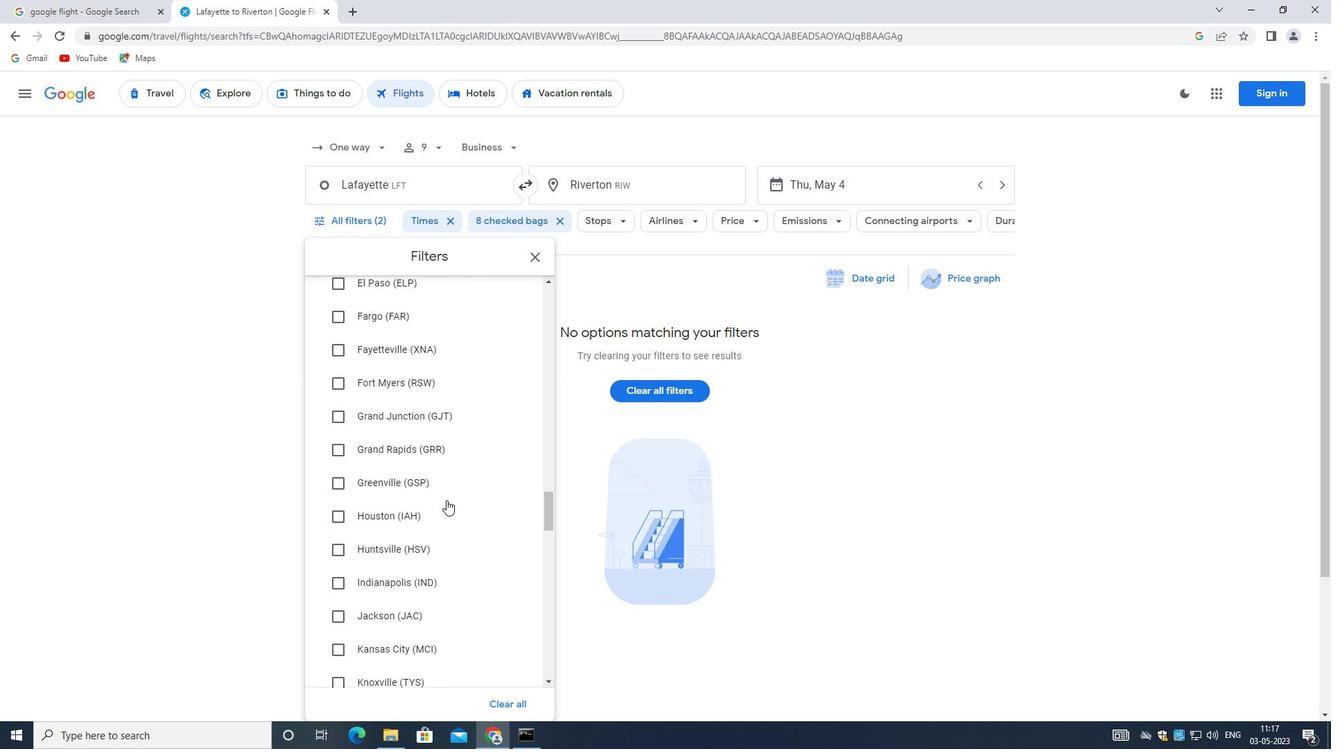 
Action: Mouse scrolled (446, 499) with delta (0, 0)
Screenshot: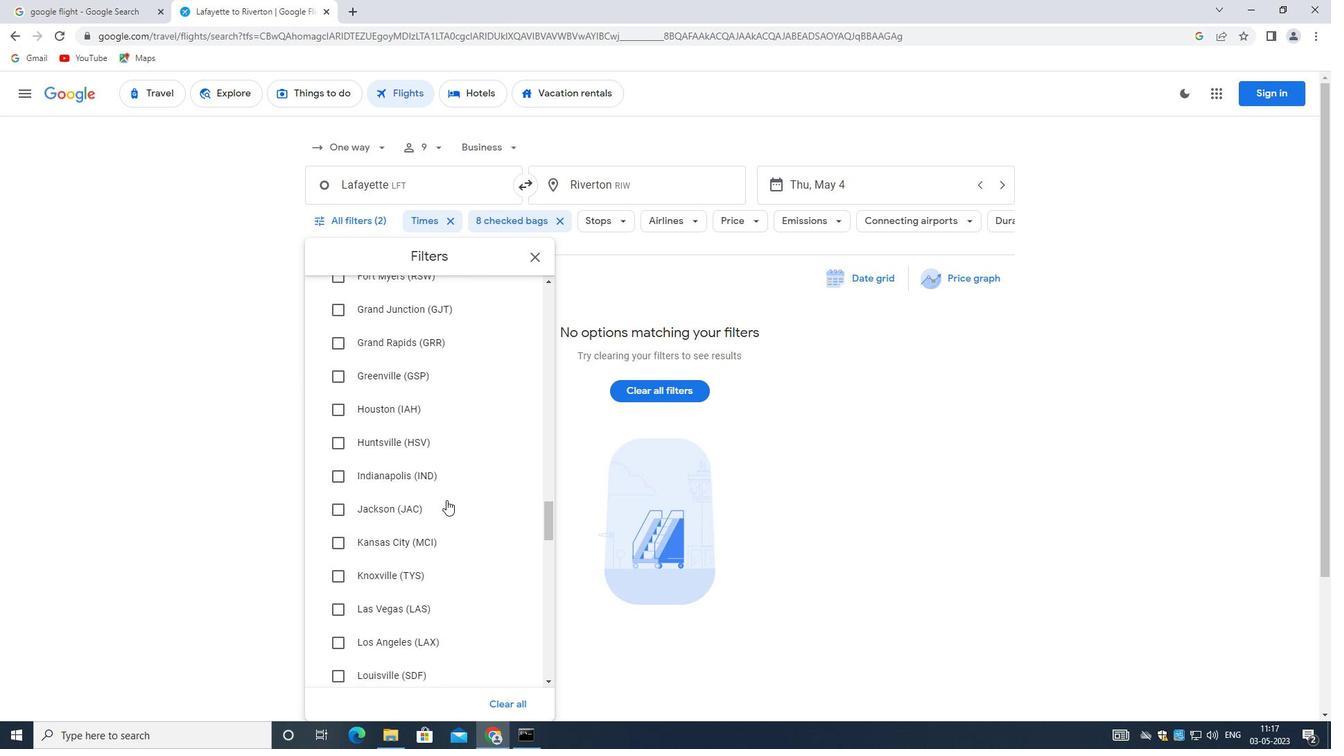 
Action: Mouse scrolled (446, 499) with delta (0, 0)
Screenshot: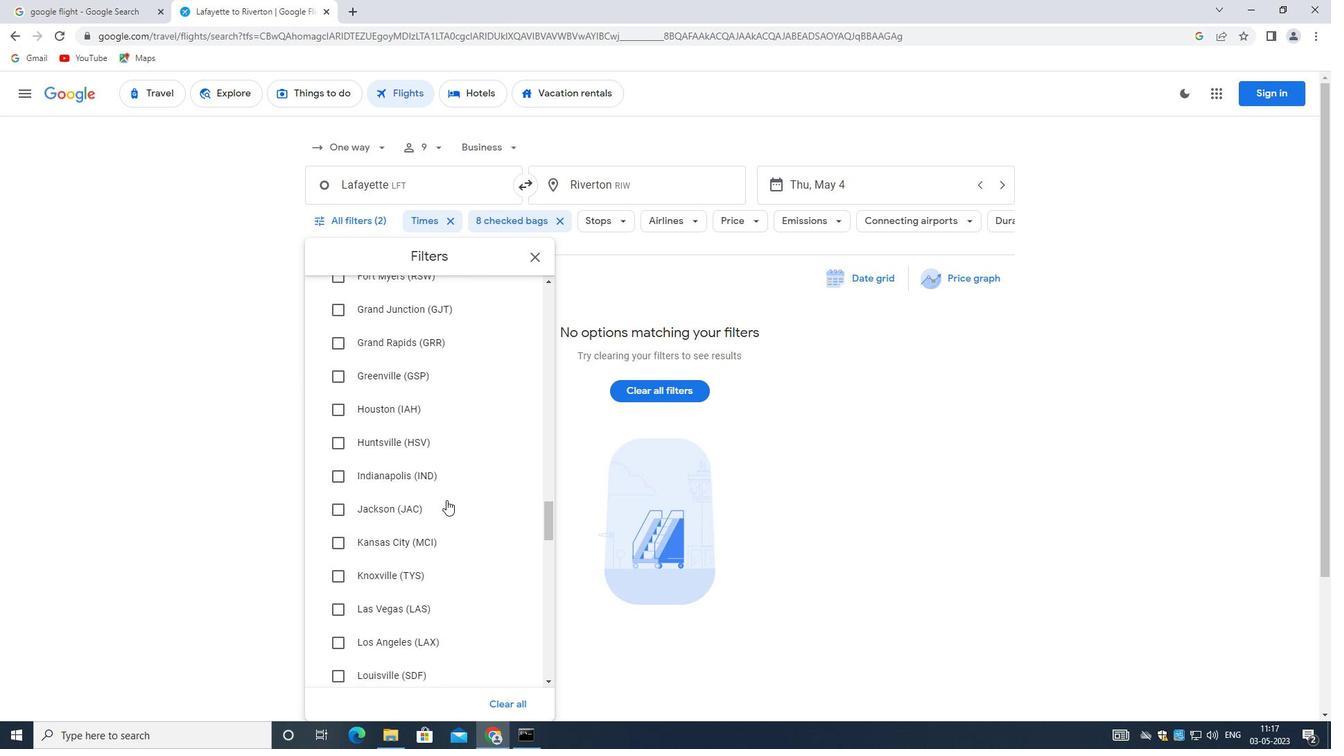 
Action: Mouse scrolled (446, 499) with delta (0, 0)
Screenshot: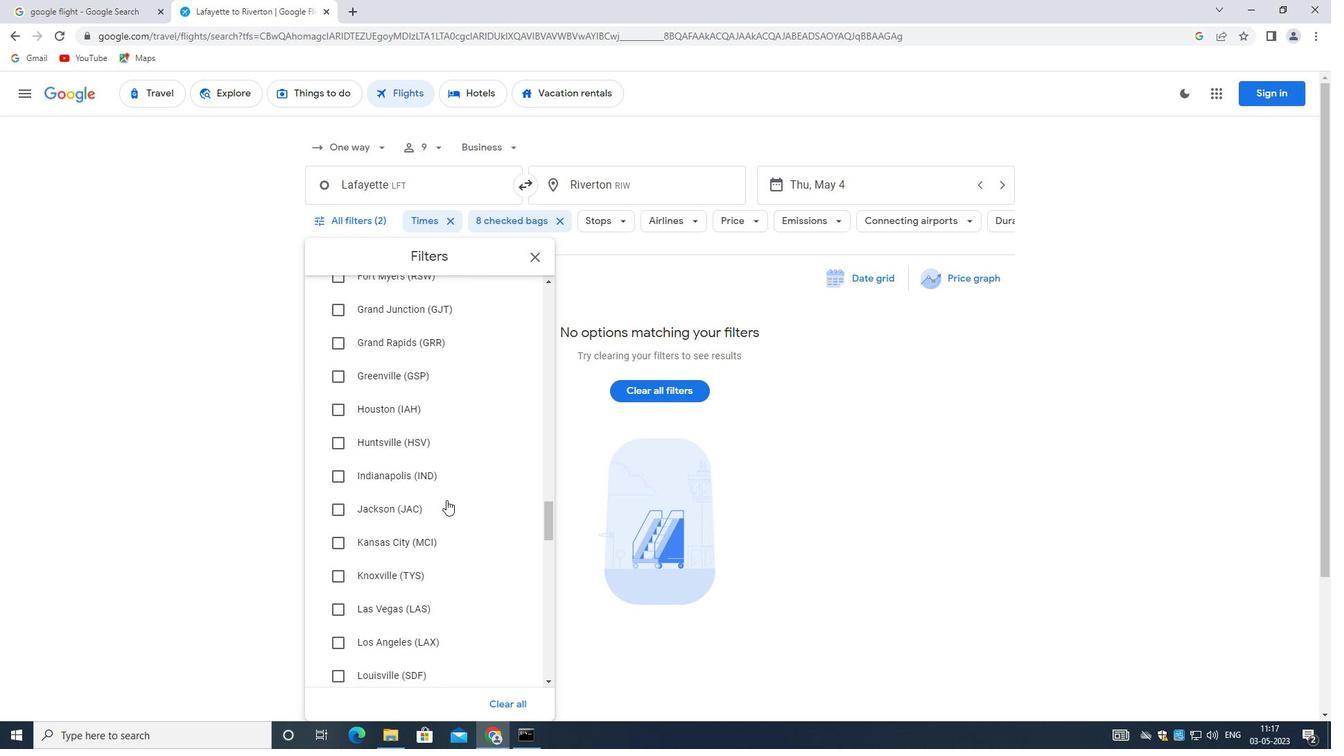 
Action: Mouse scrolled (446, 499) with delta (0, 0)
Screenshot: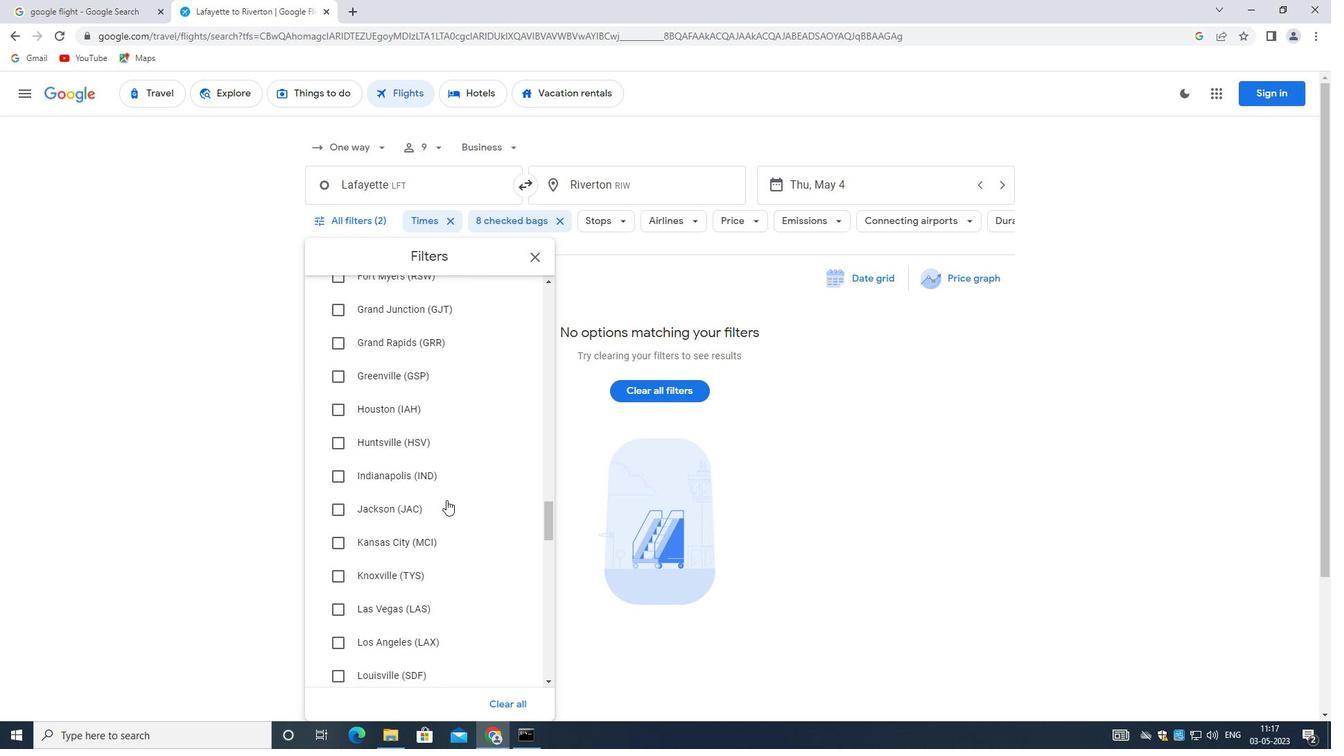 
Action: Mouse moved to (446, 500)
Screenshot: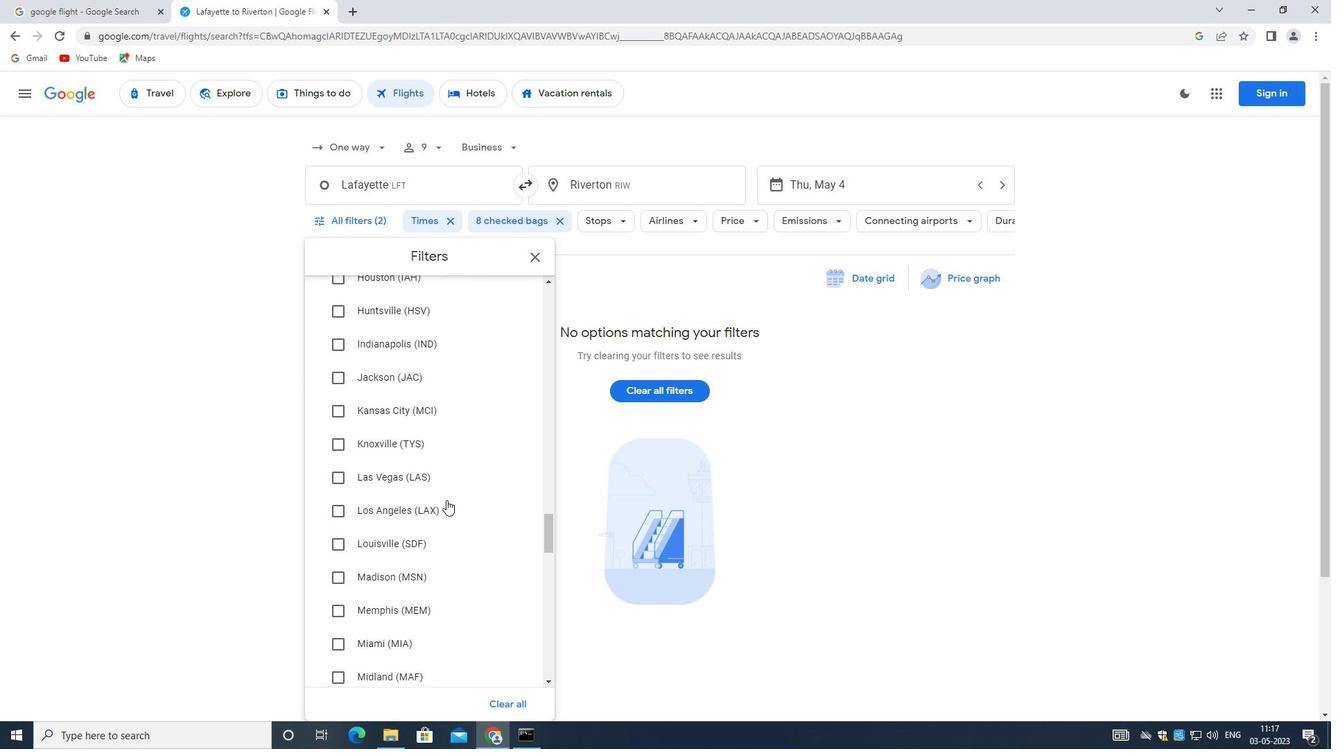 
Action: Mouse scrolled (446, 501) with delta (0, 0)
Screenshot: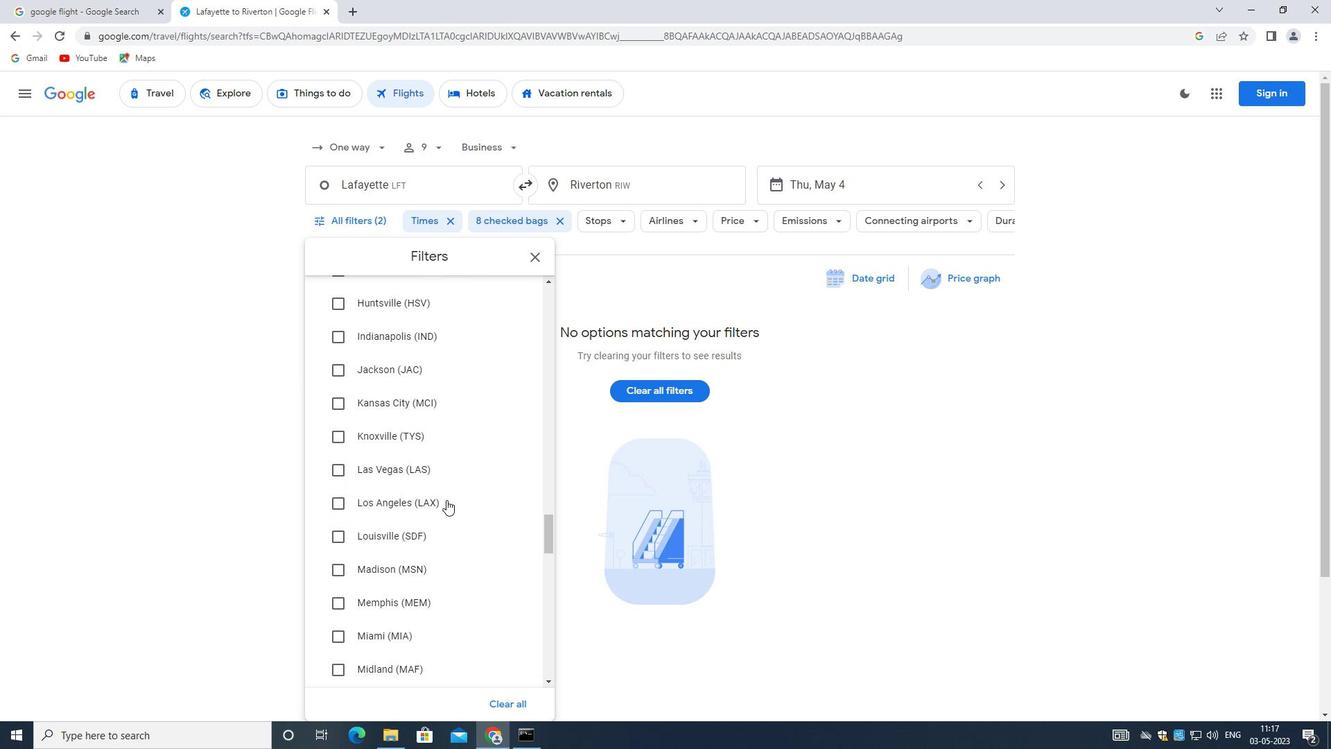 
Action: Mouse scrolled (446, 500) with delta (0, 0)
Screenshot: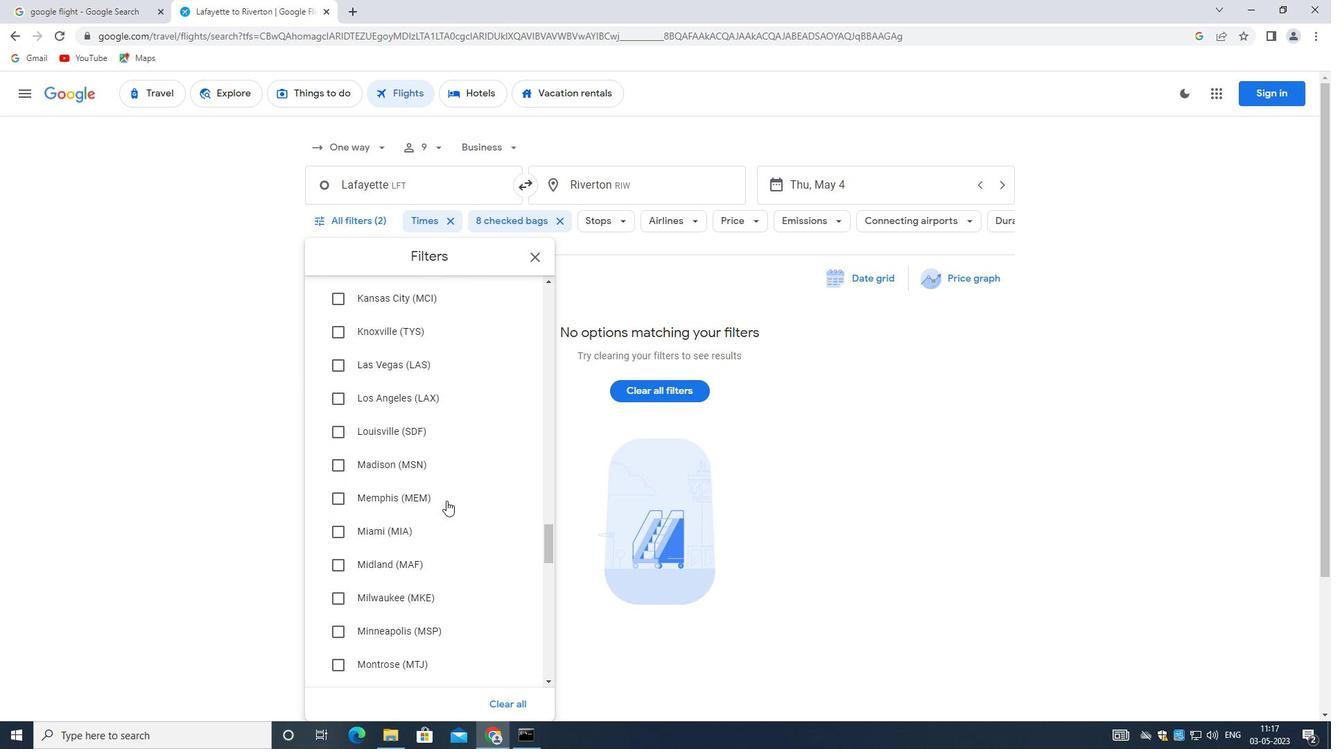 
Action: Mouse scrolled (446, 500) with delta (0, 0)
Screenshot: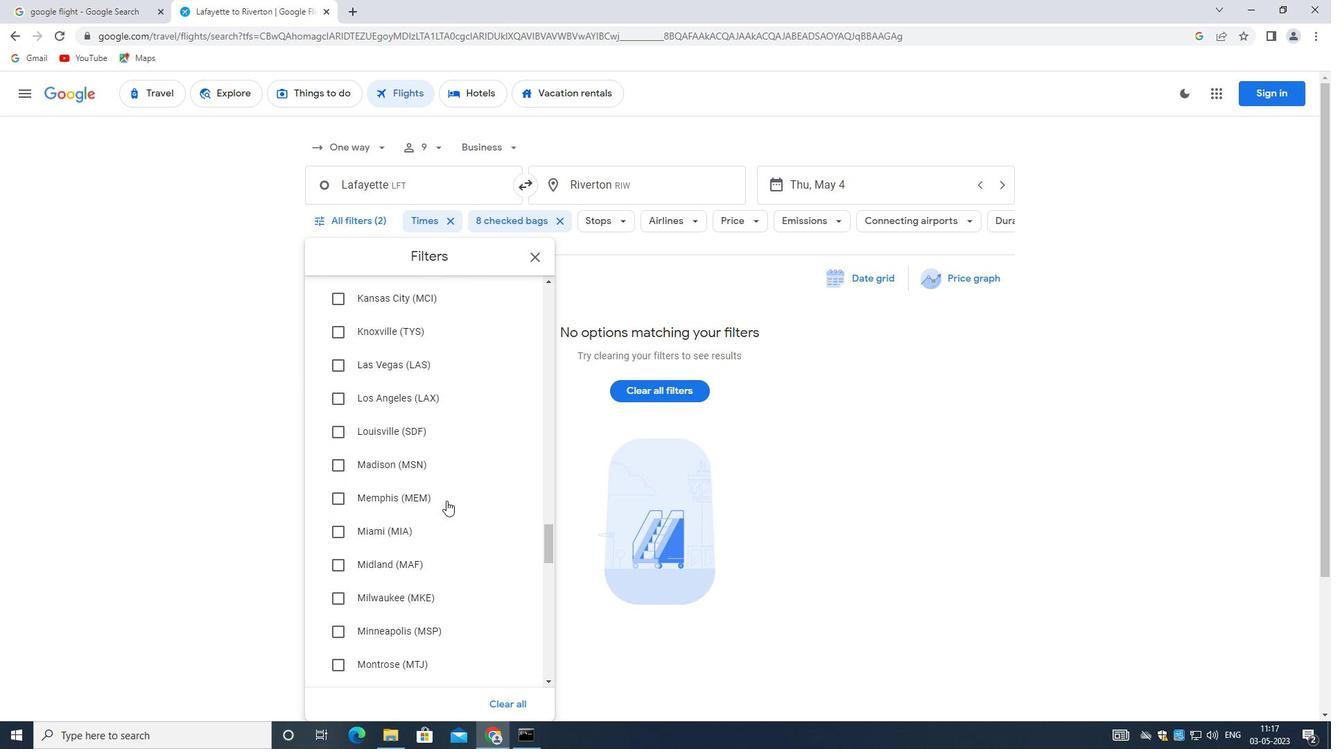 
Action: Mouse moved to (446, 501)
Screenshot: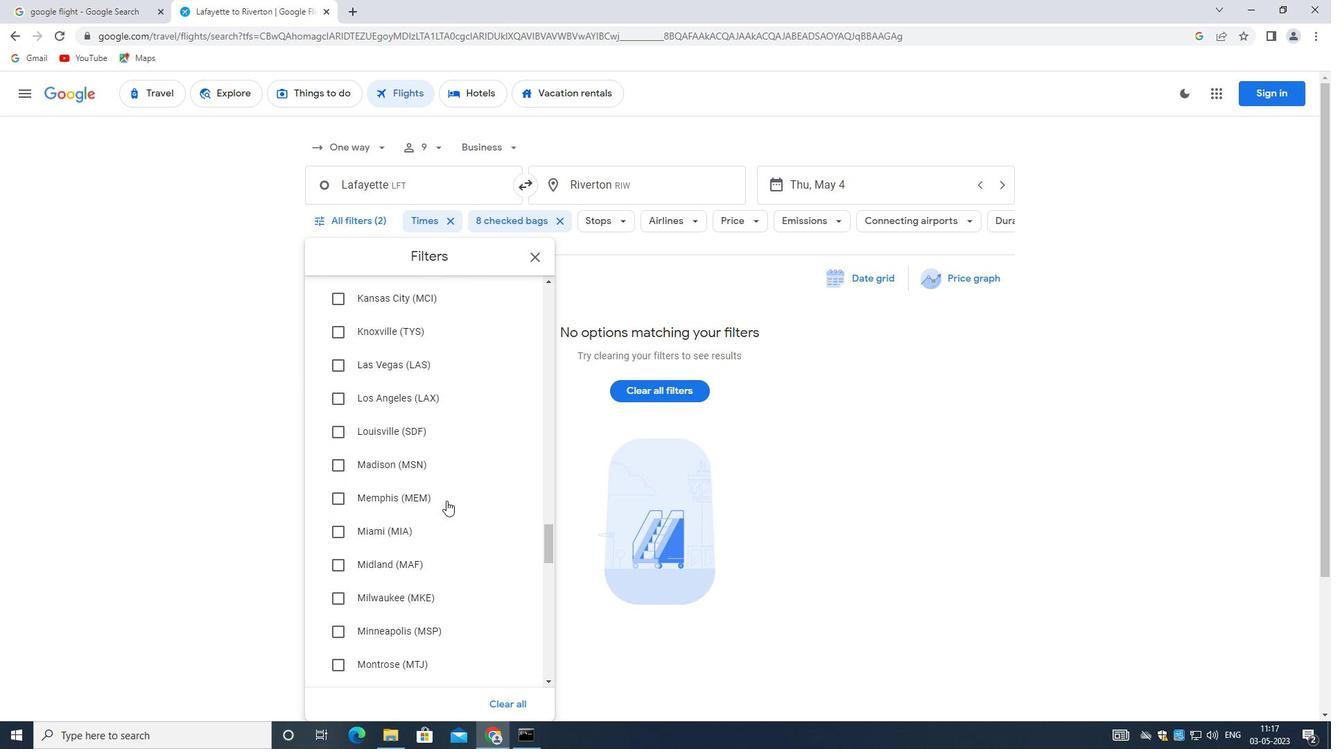 
Action: Mouse scrolled (446, 500) with delta (0, 0)
Screenshot: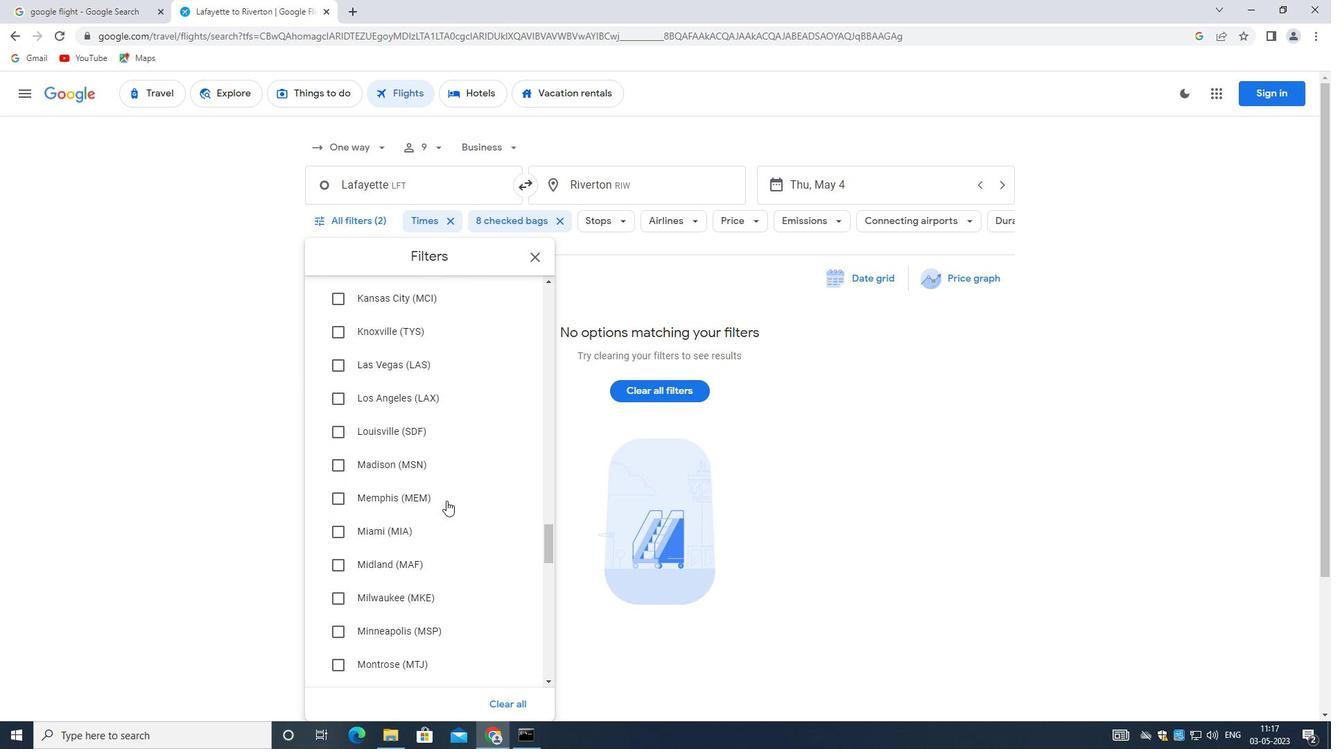 
Action: Mouse moved to (446, 510)
Screenshot: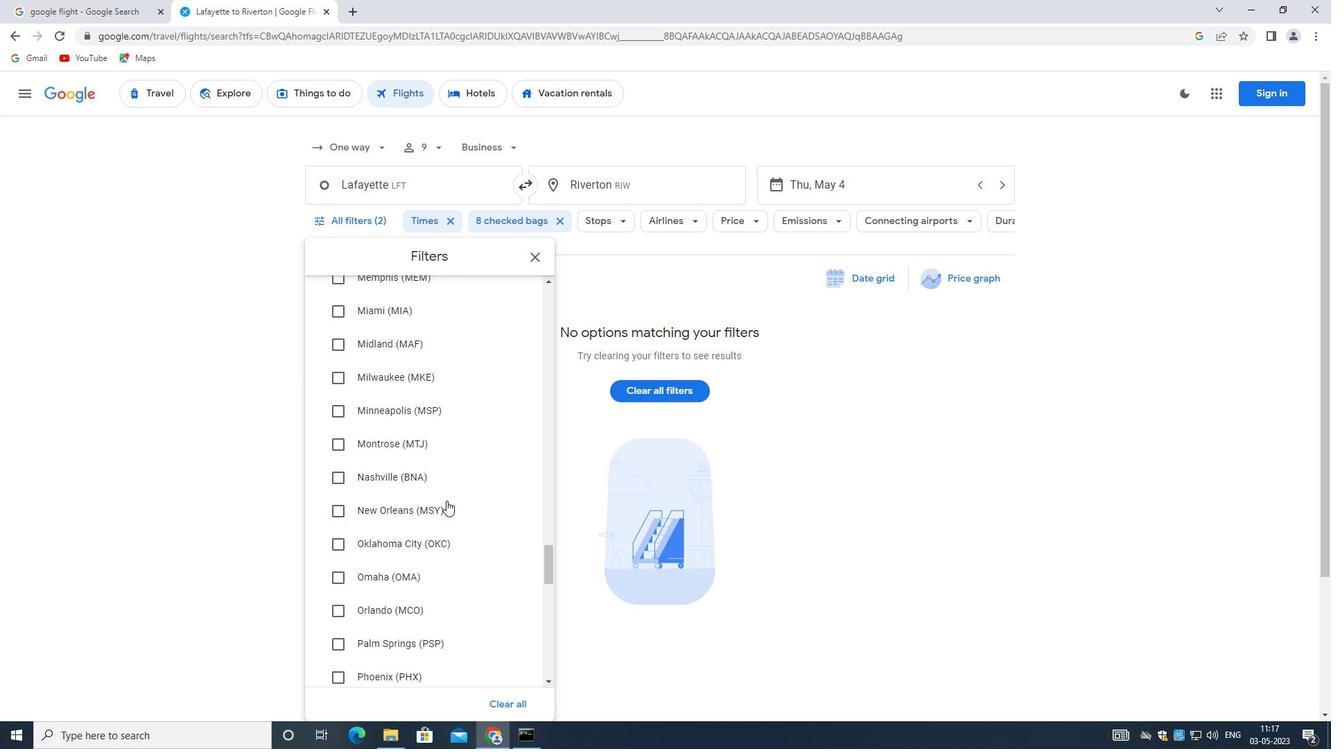 
Action: Mouse scrolled (446, 509) with delta (0, 0)
Screenshot: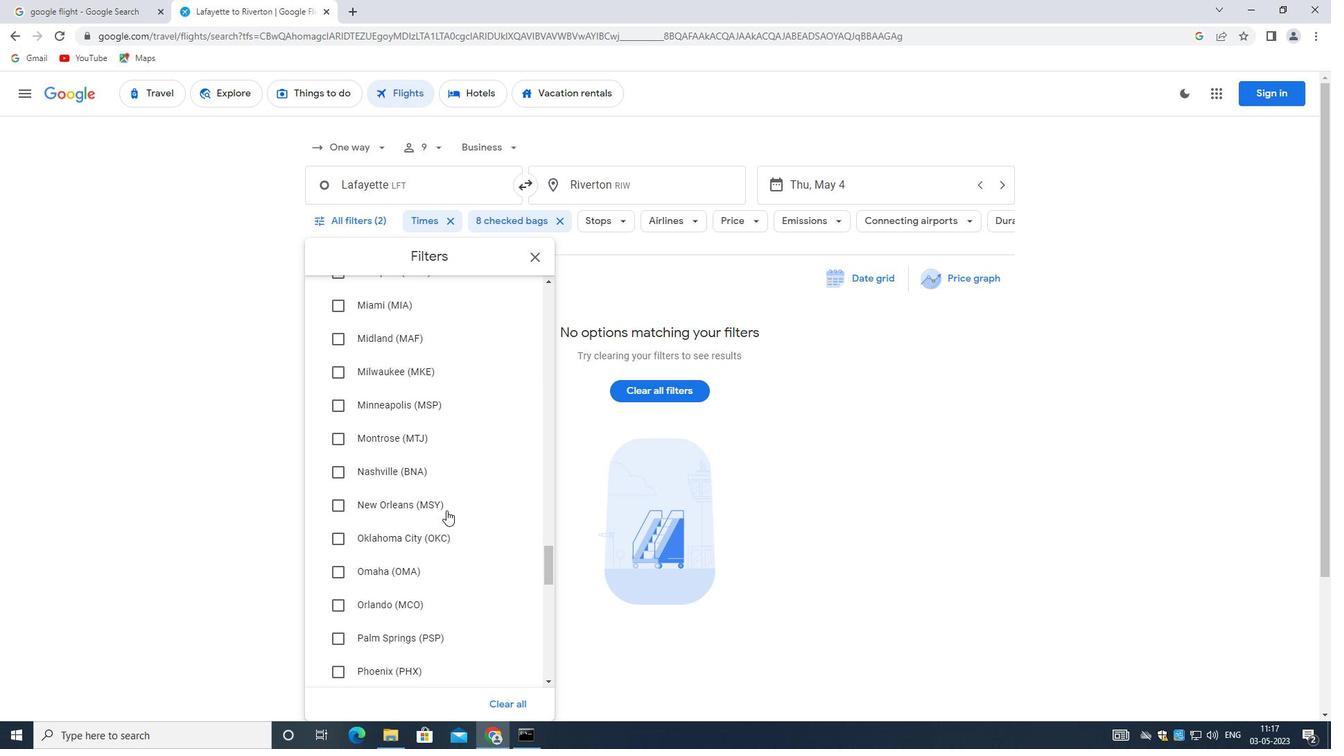 
Action: Mouse moved to (446, 511)
Screenshot: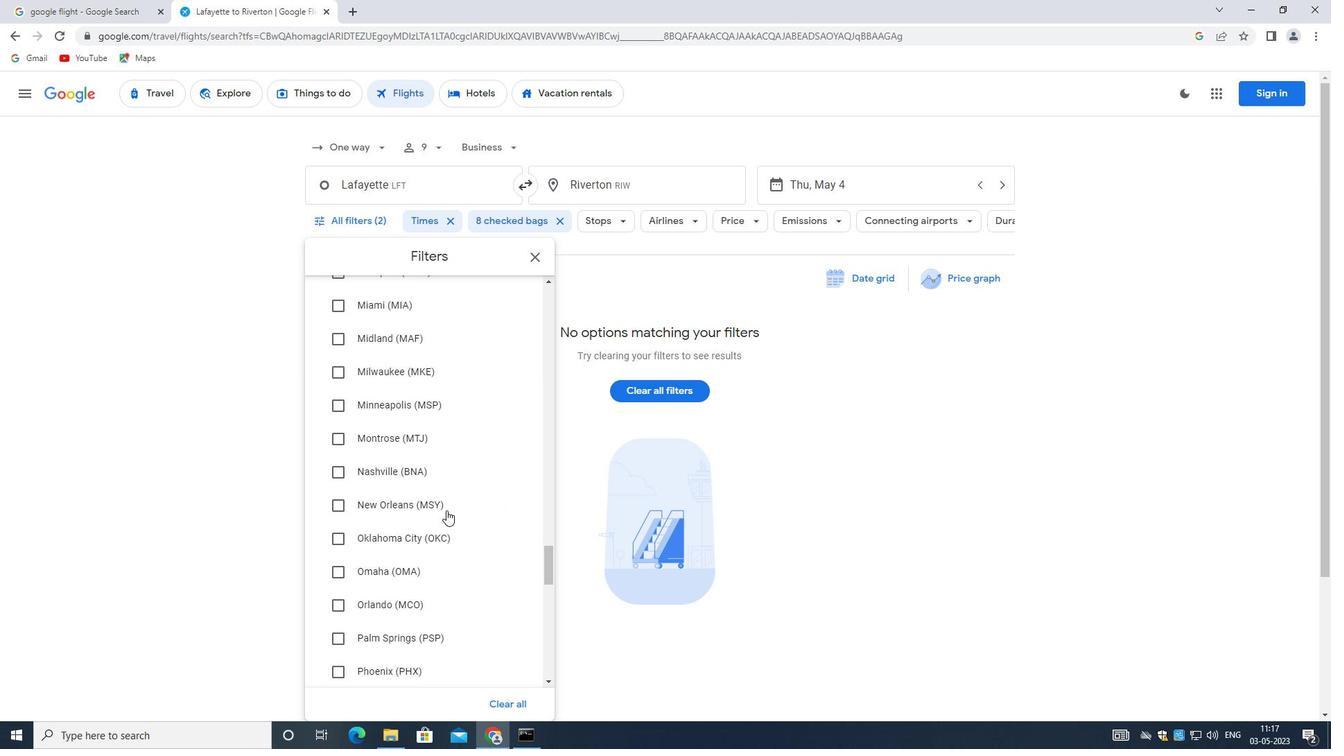 
Action: Mouse scrolled (446, 511) with delta (0, 0)
Screenshot: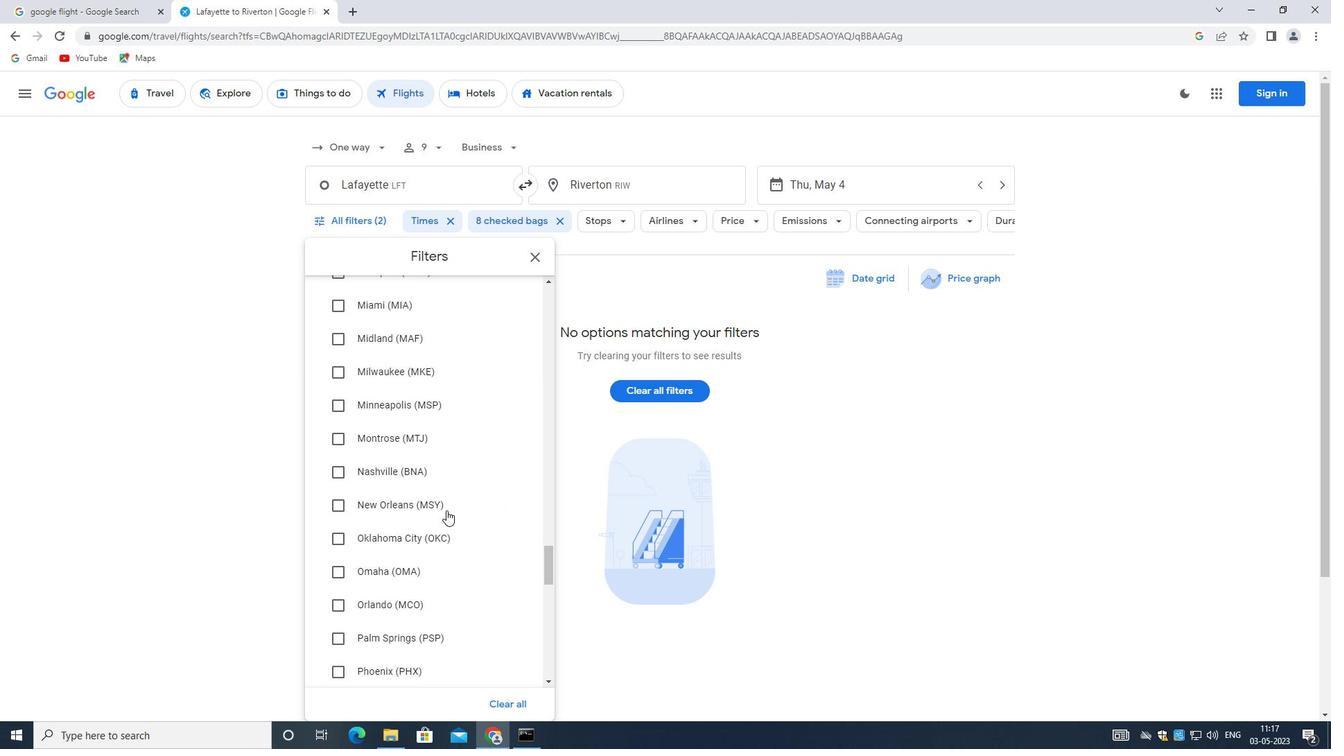 
Action: Mouse scrolled (446, 511) with delta (0, 0)
Screenshot: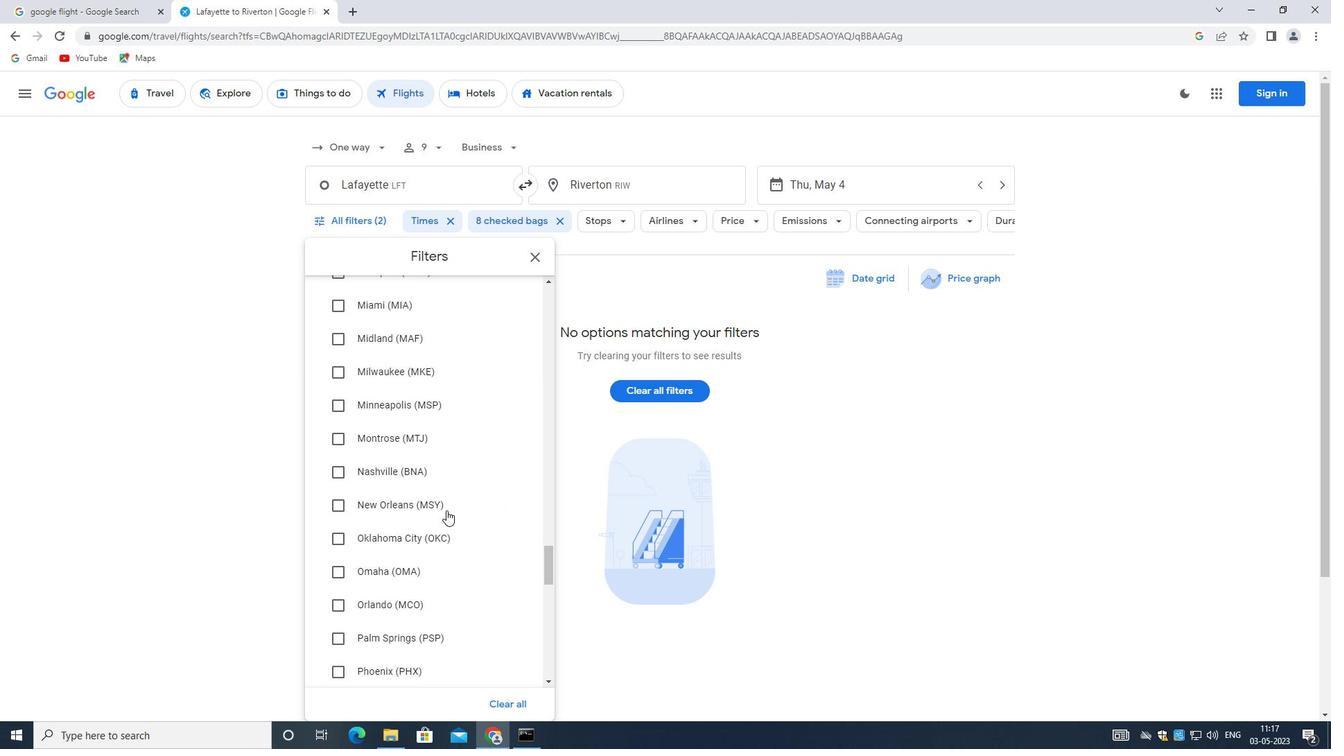 
Action: Mouse scrolled (446, 511) with delta (0, 0)
Screenshot: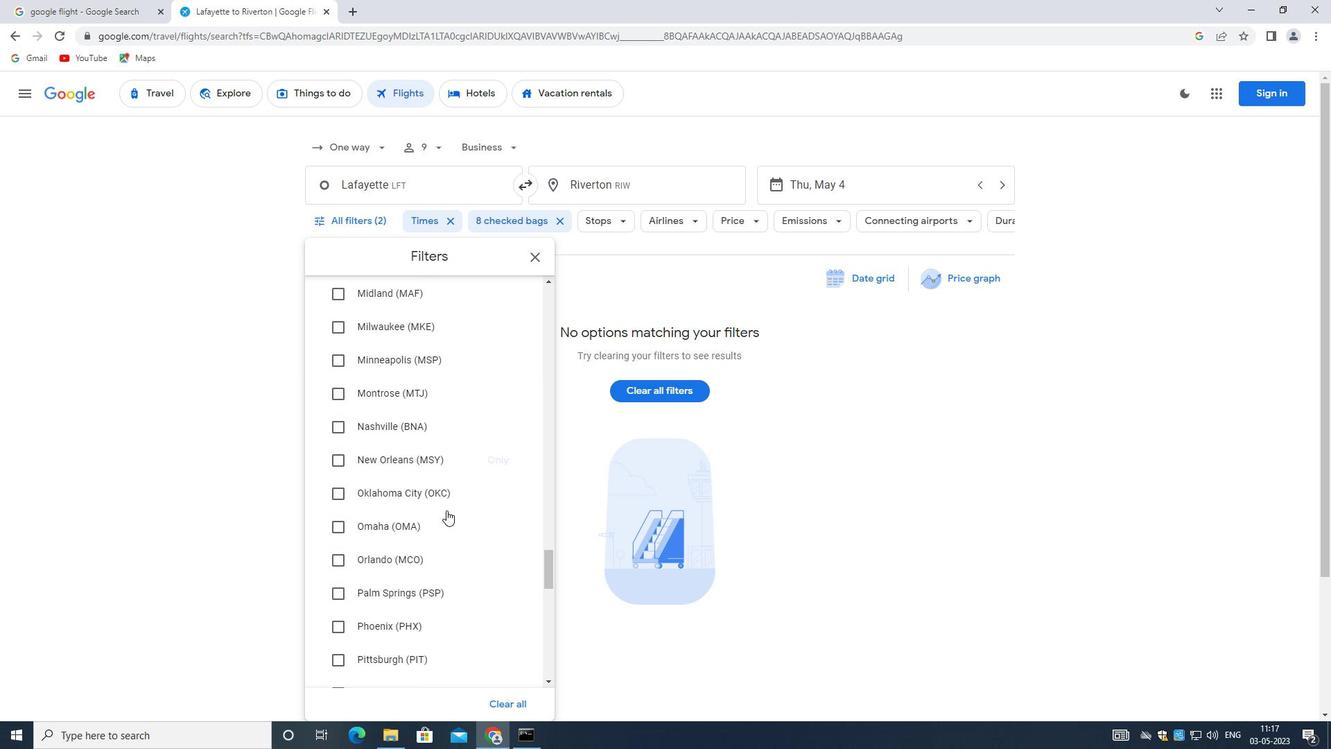 
Action: Mouse scrolled (446, 511) with delta (0, 0)
Screenshot: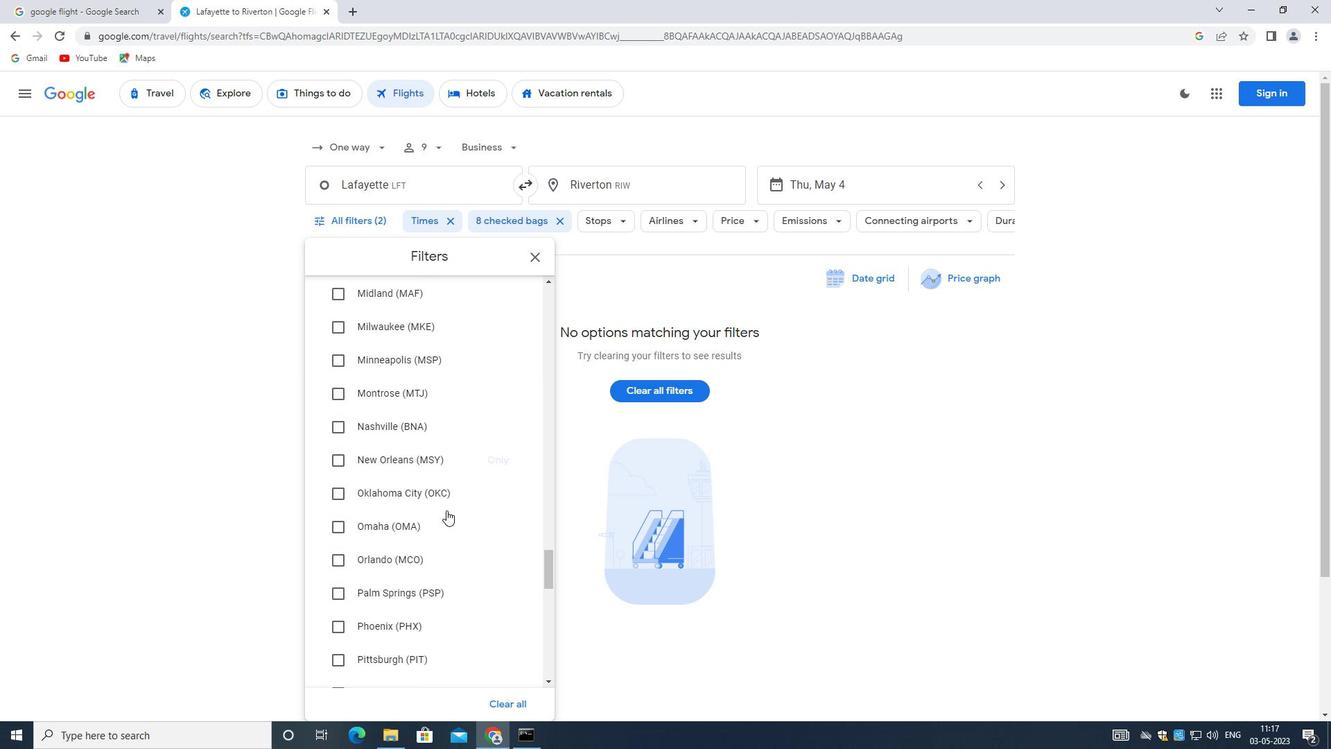 
Action: Mouse moved to (446, 511)
Screenshot: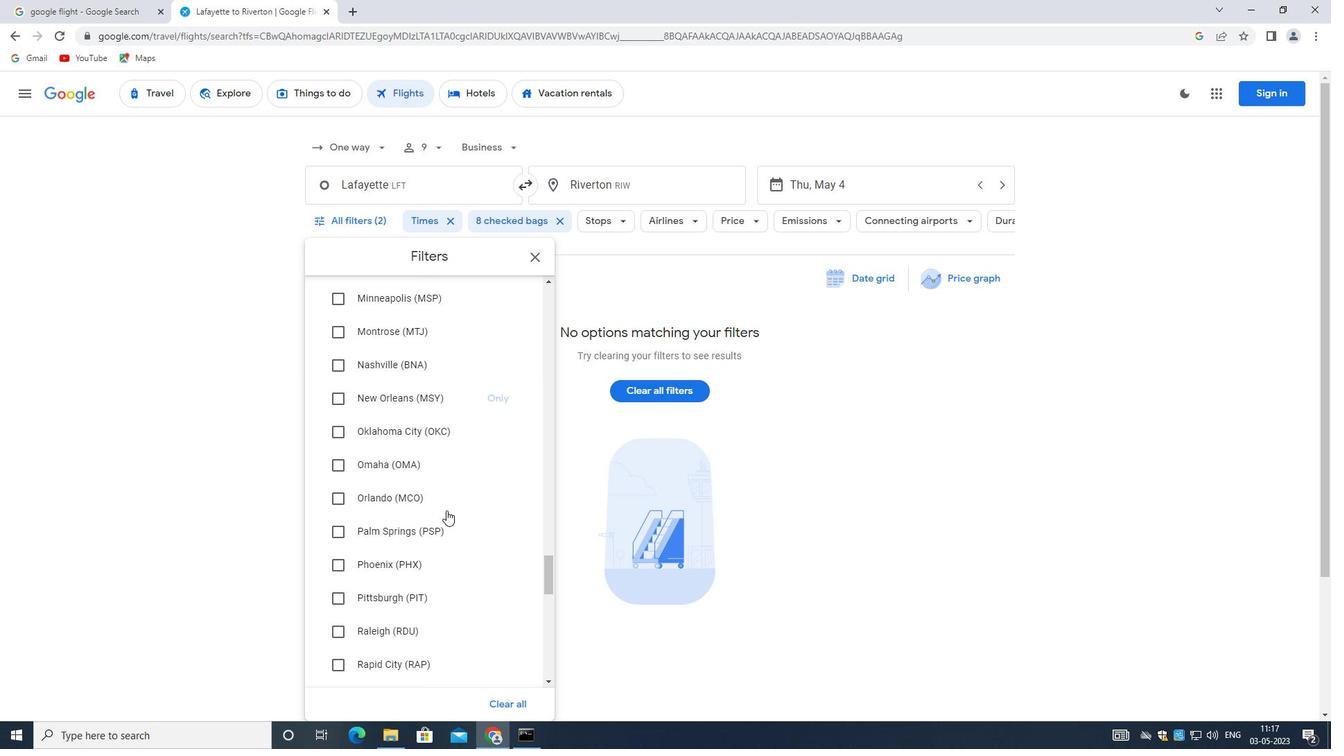
Action: Mouse scrolled (446, 511) with delta (0, 0)
Screenshot: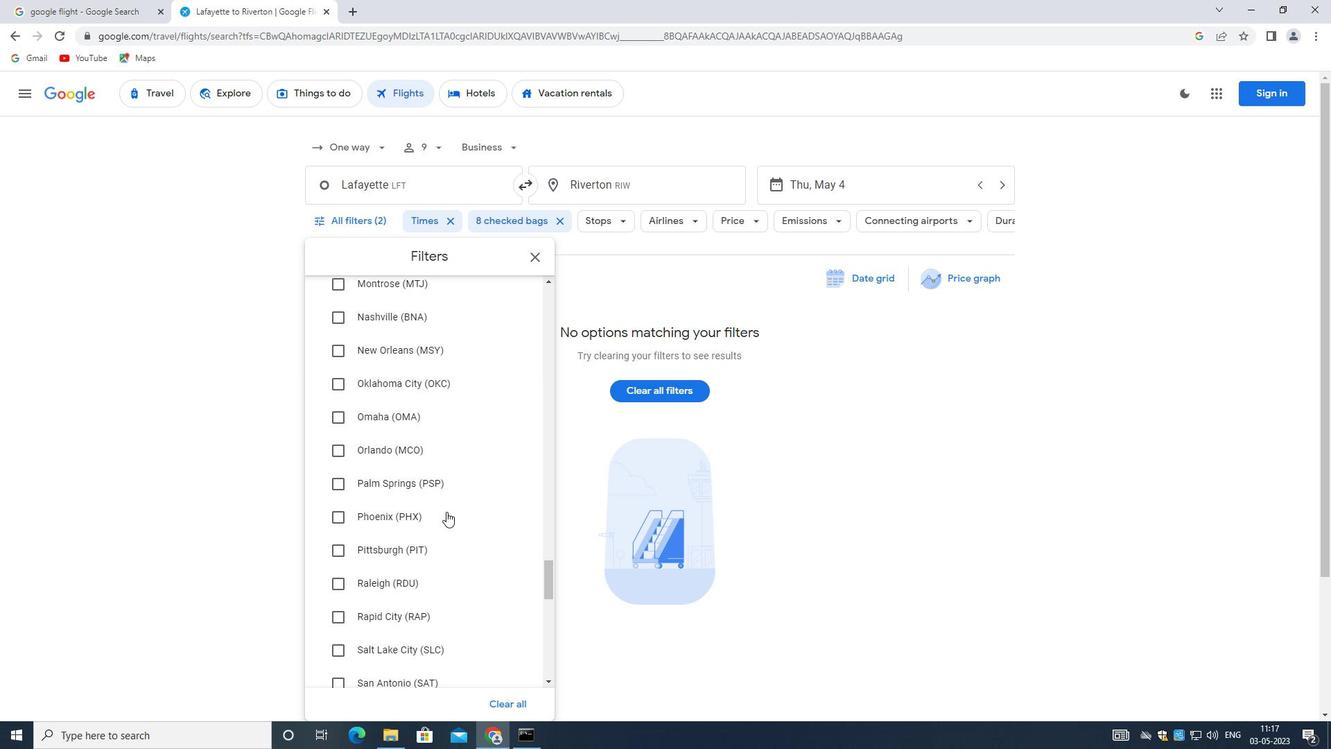 
Action: Mouse scrolled (446, 511) with delta (0, 0)
Screenshot: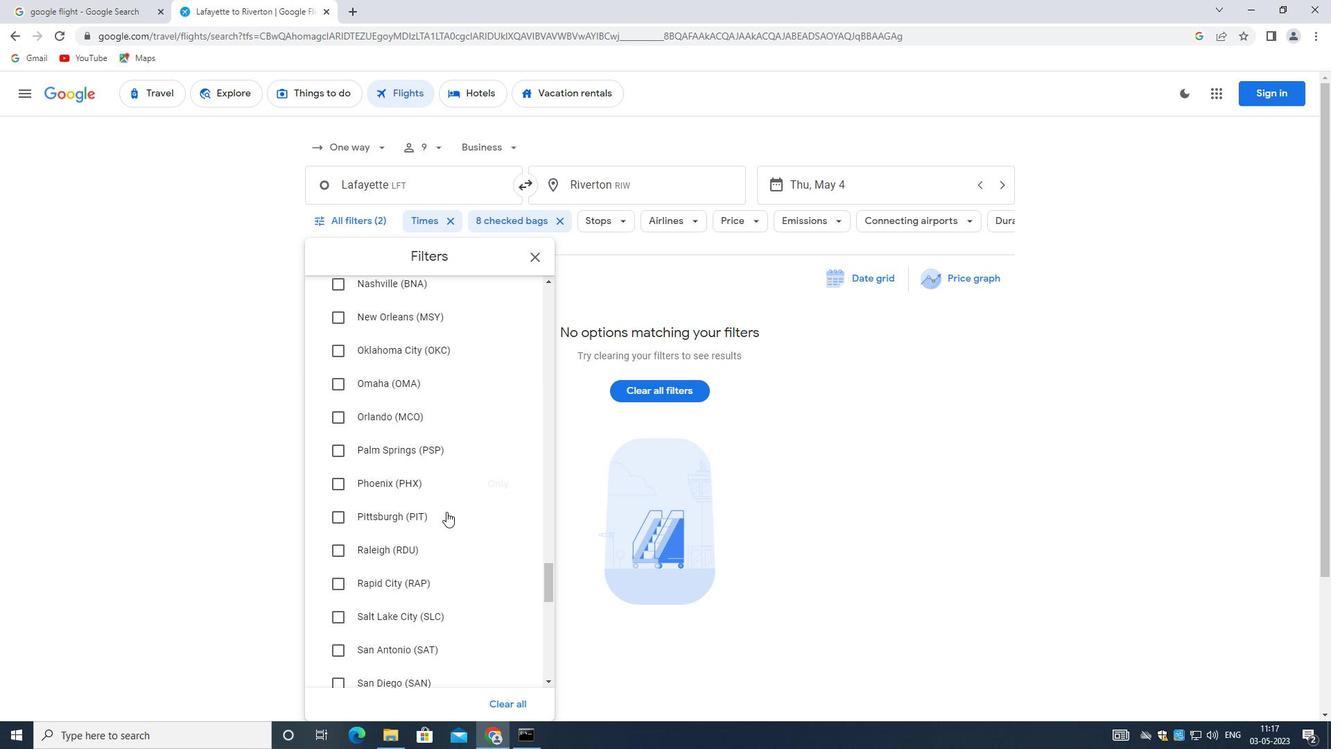 
Action: Mouse scrolled (446, 511) with delta (0, 0)
Screenshot: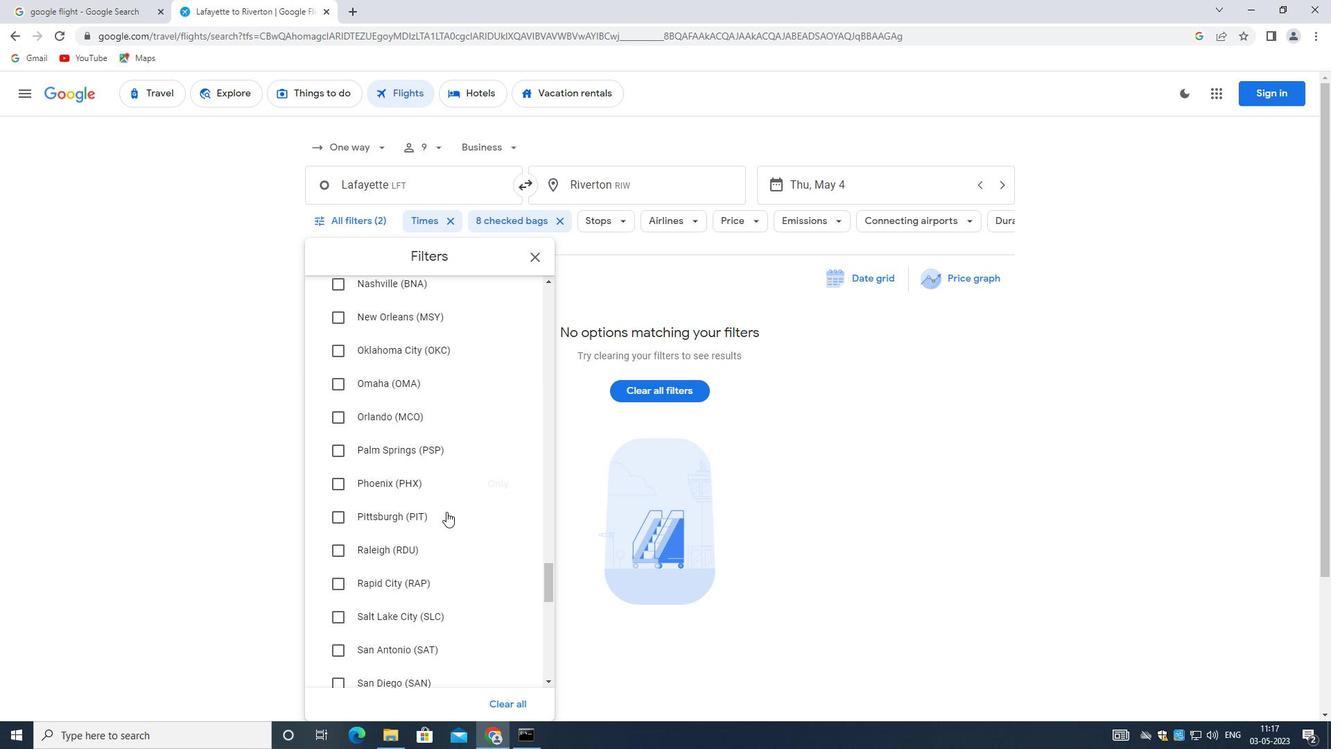 
Action: Mouse scrolled (446, 511) with delta (0, 0)
Screenshot: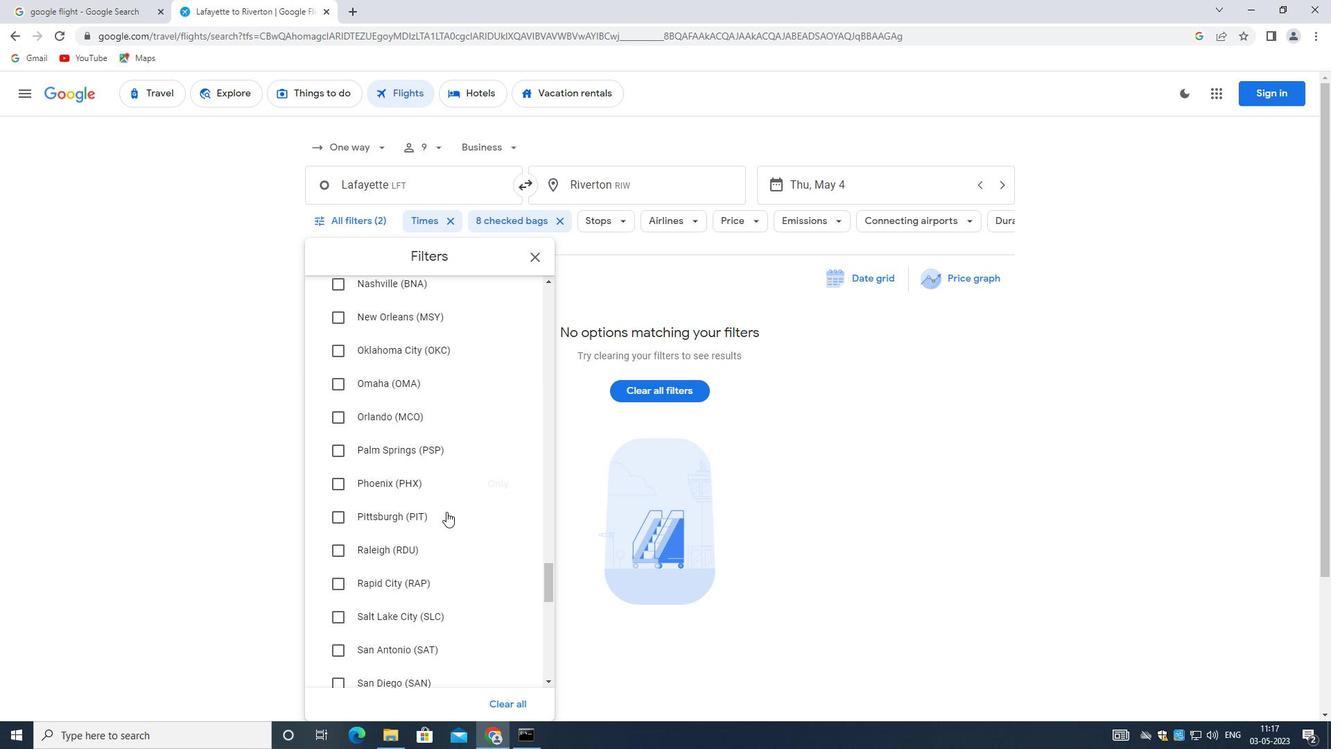 
Action: Mouse scrolled (446, 511) with delta (0, 0)
Screenshot: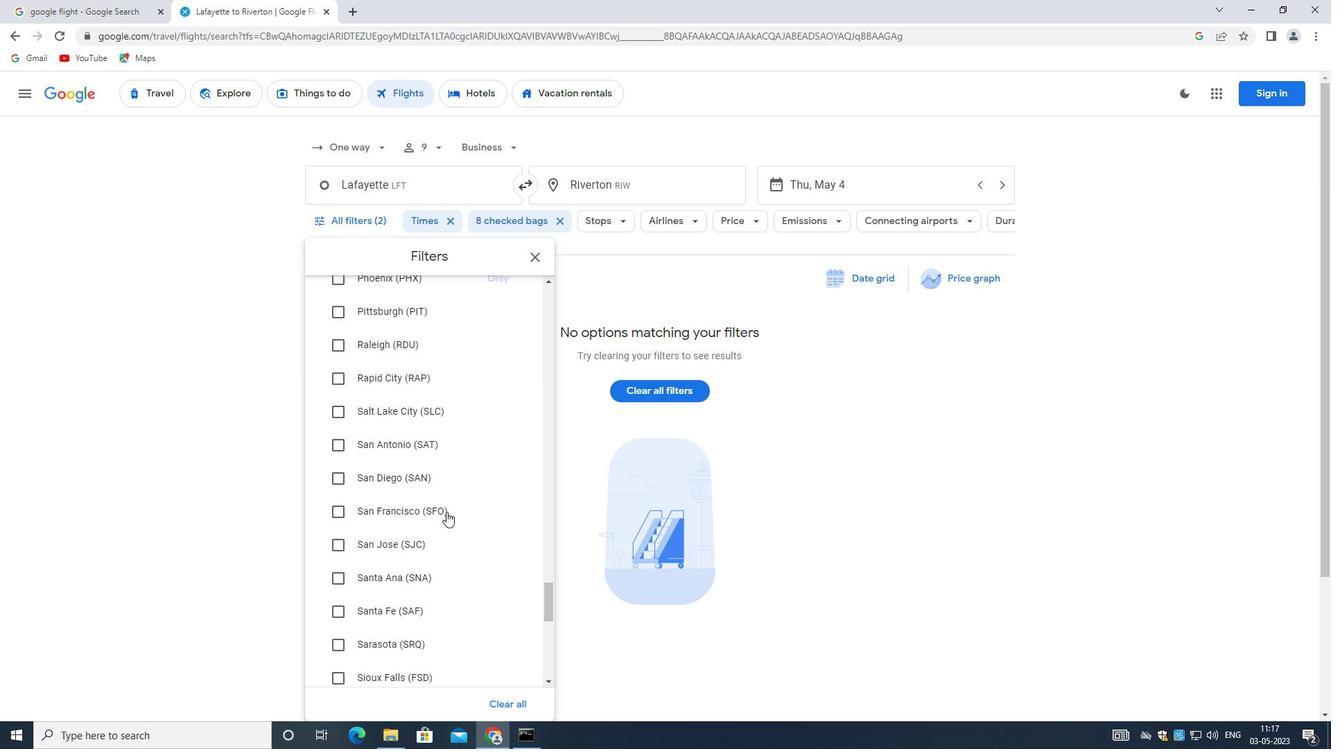 
Action: Mouse moved to (446, 514)
Screenshot: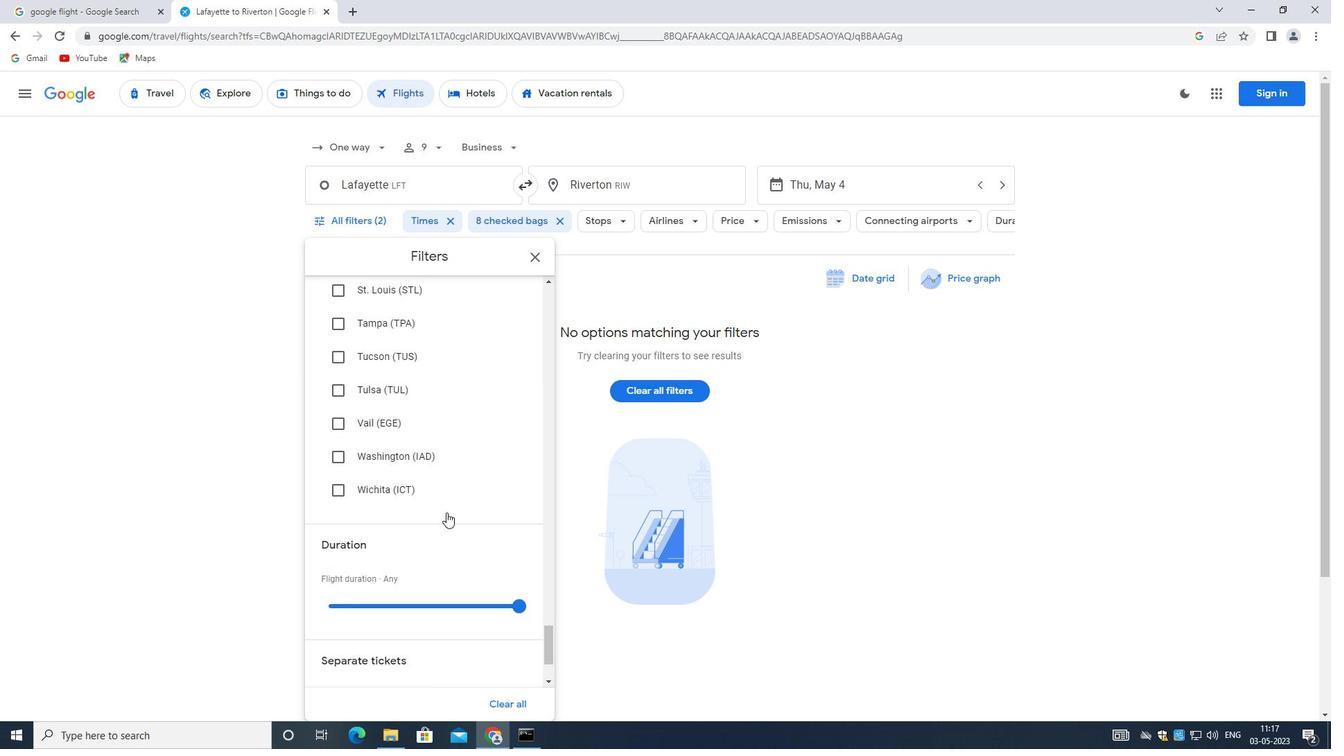 
Action: Mouse scrolled (446, 513) with delta (0, 0)
Screenshot: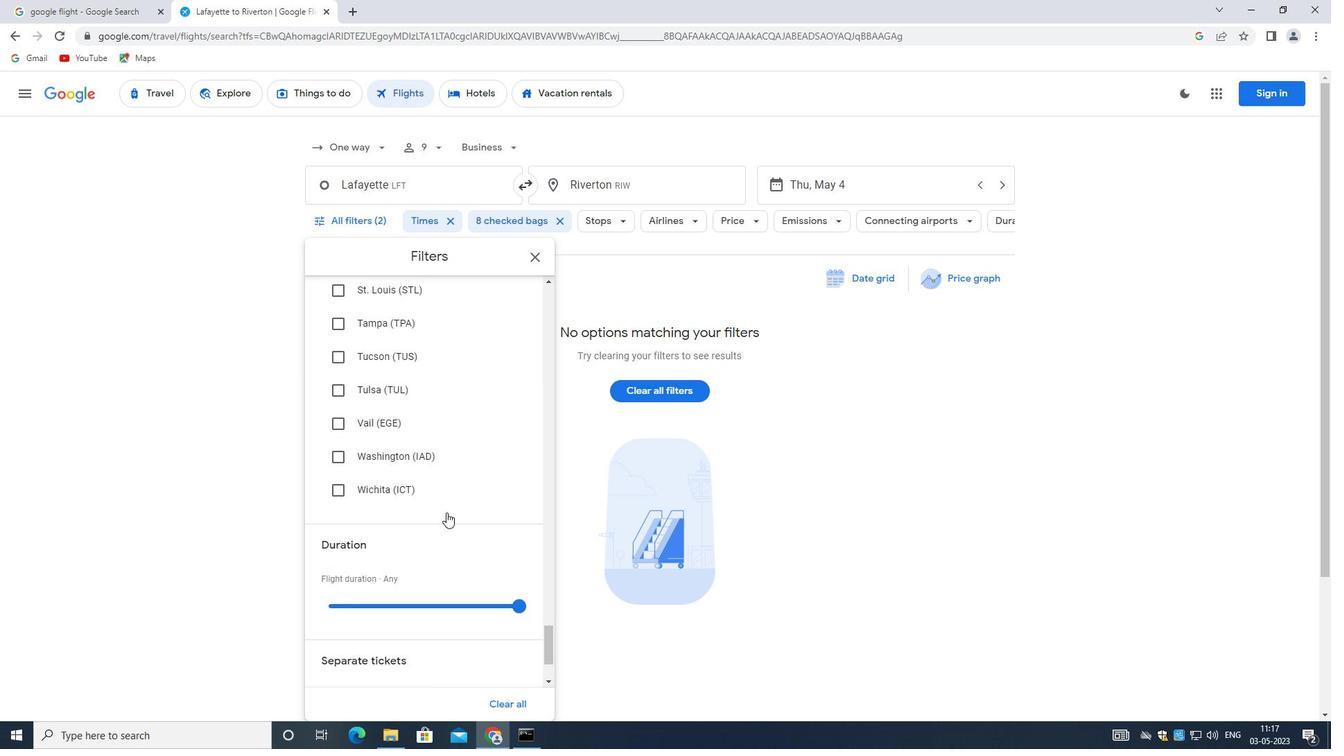
Action: Mouse moved to (446, 514)
Screenshot: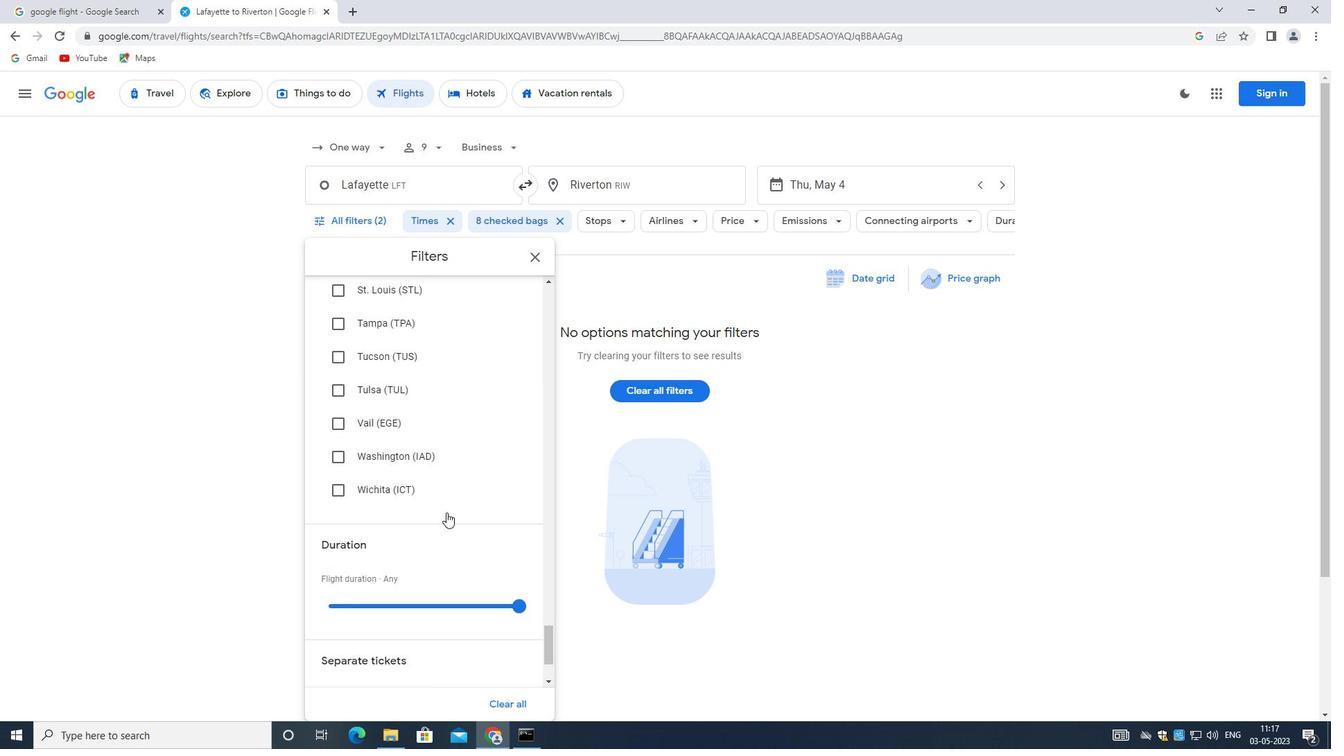 
Action: Mouse scrolled (446, 513) with delta (0, 0)
Screenshot: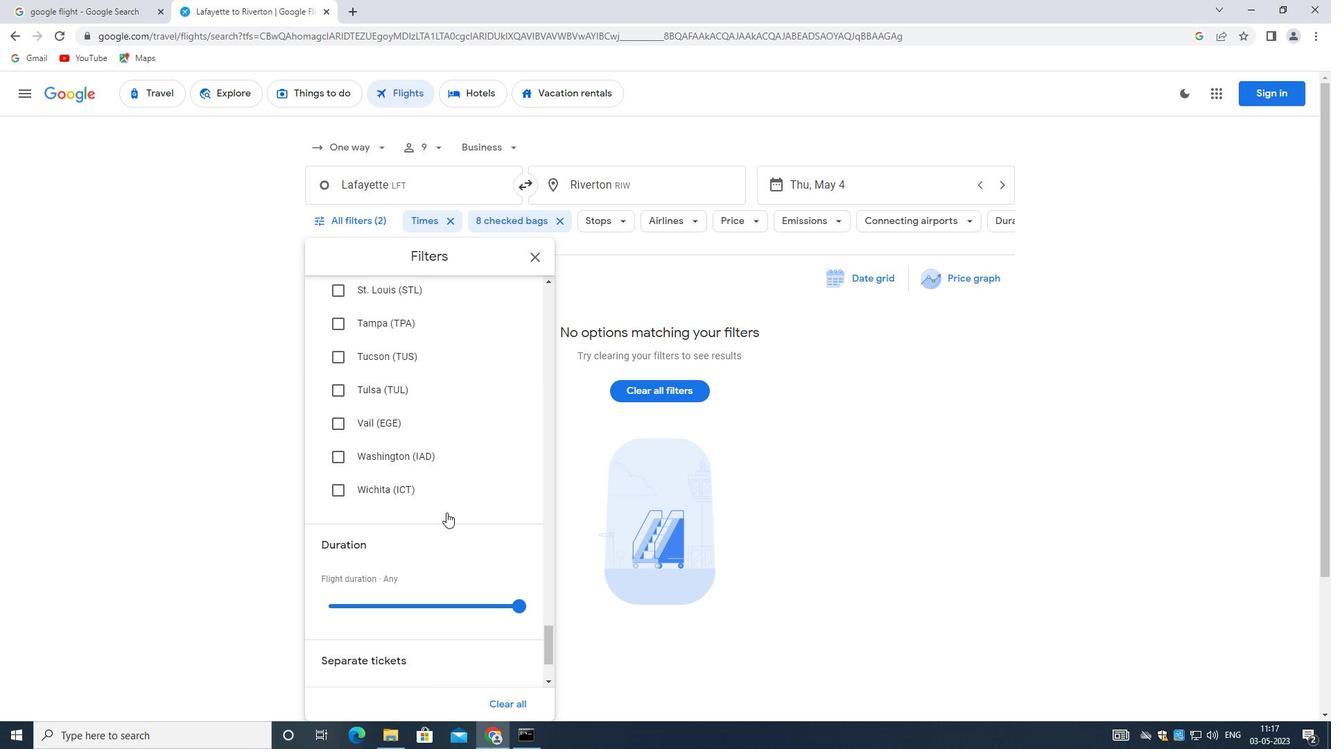 
Action: Mouse scrolled (446, 513) with delta (0, 0)
Screenshot: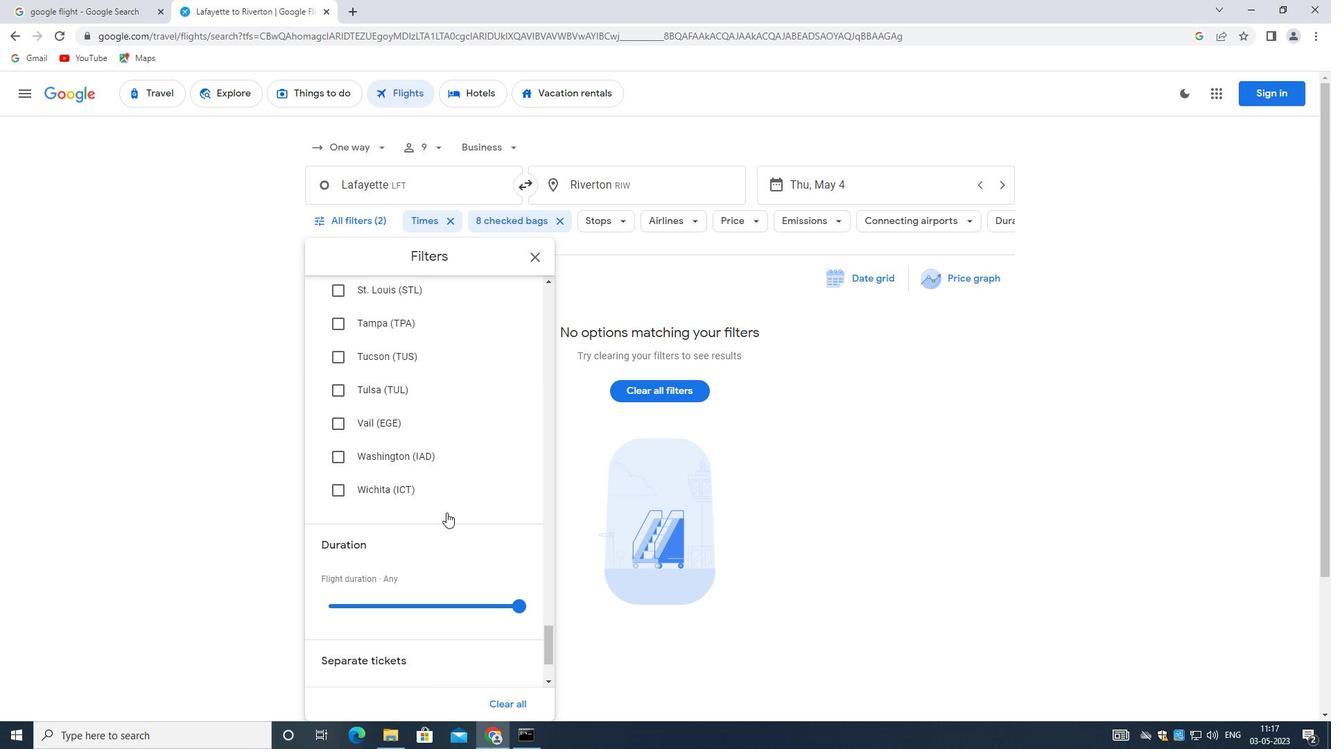 
Action: Mouse moved to (446, 514)
Screenshot: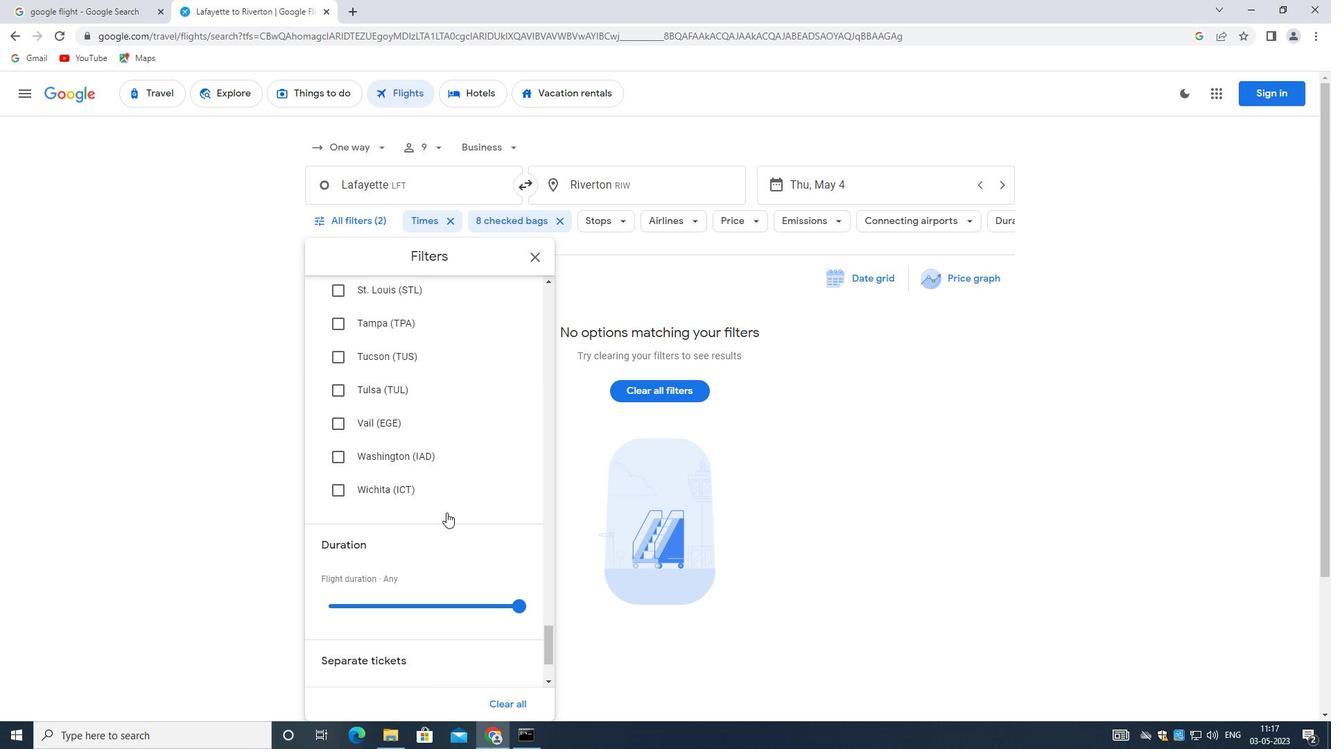 
Action: Mouse scrolled (446, 514) with delta (0, 0)
Screenshot: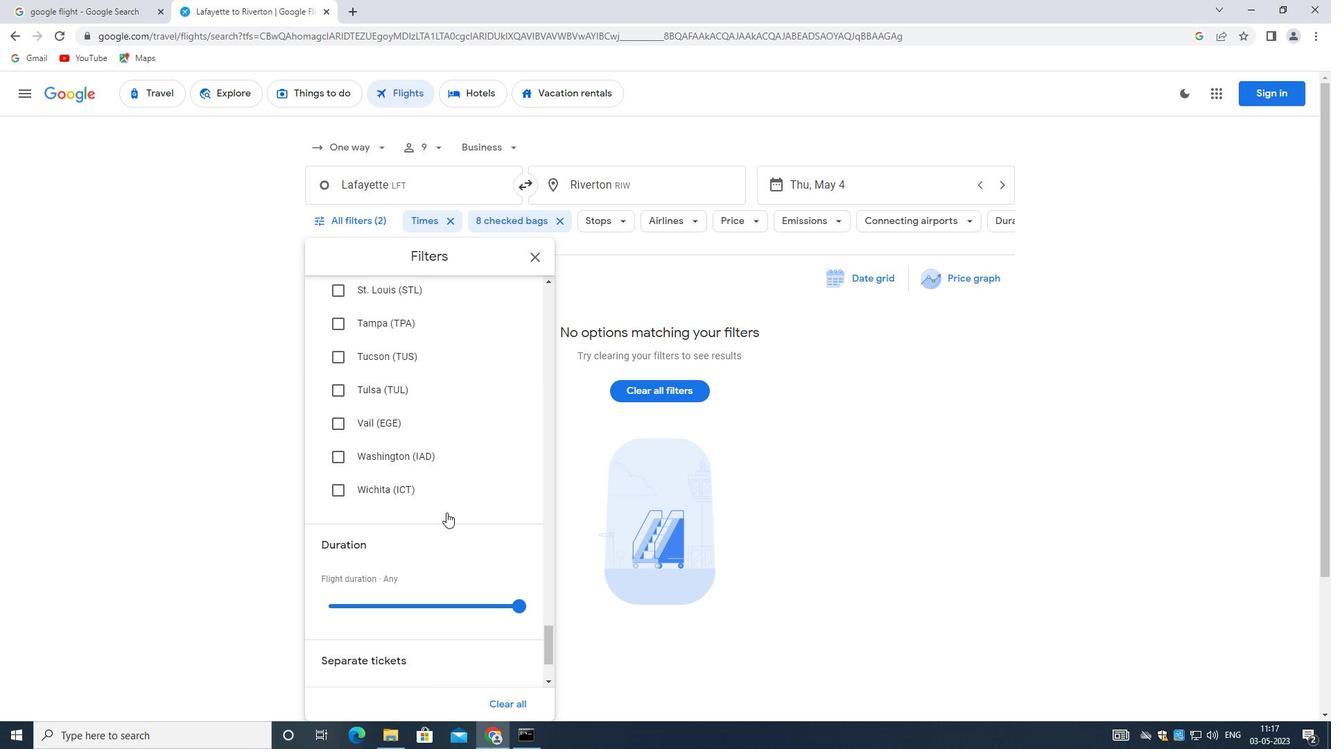 
Action: Mouse moved to (447, 516)
Screenshot: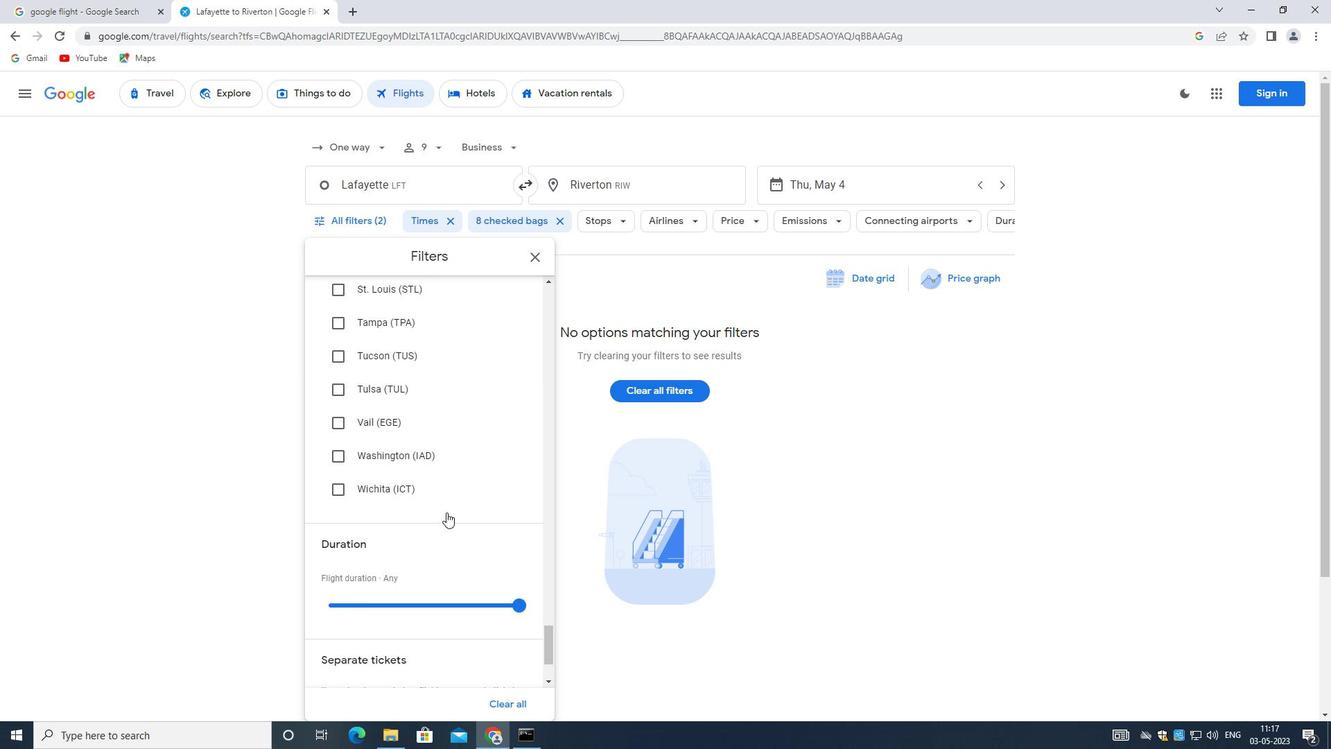 
Action: Mouse scrolled (447, 515) with delta (0, 0)
Screenshot: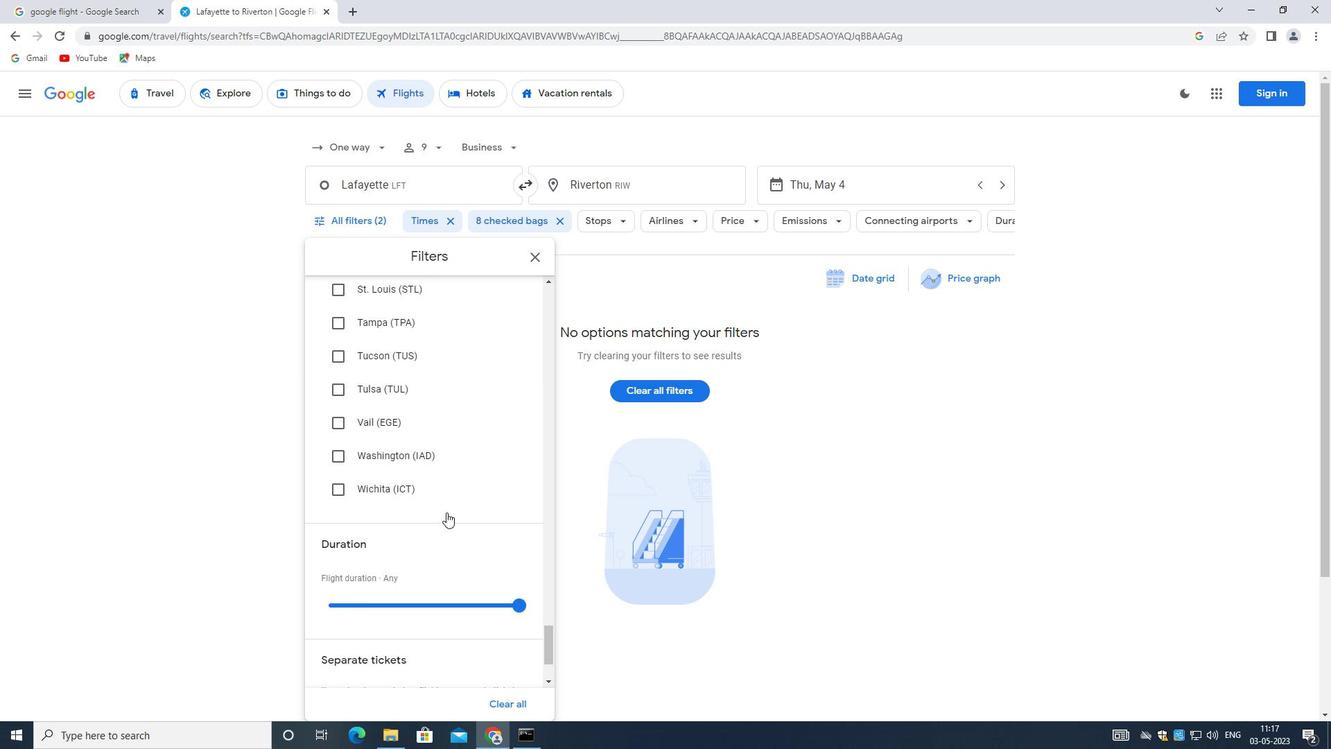 
Action: Mouse moved to (448, 519)
Screenshot: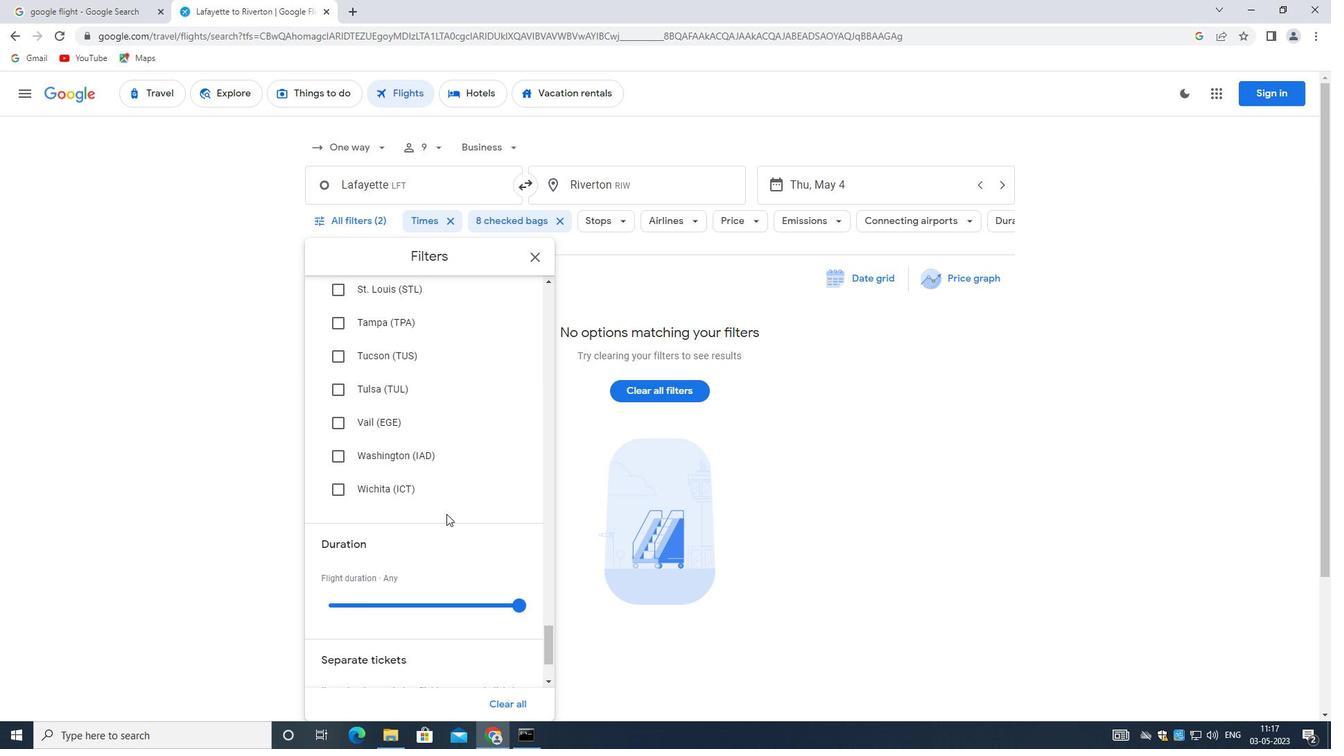 
Action: Mouse scrolled (448, 518) with delta (0, 0)
Screenshot: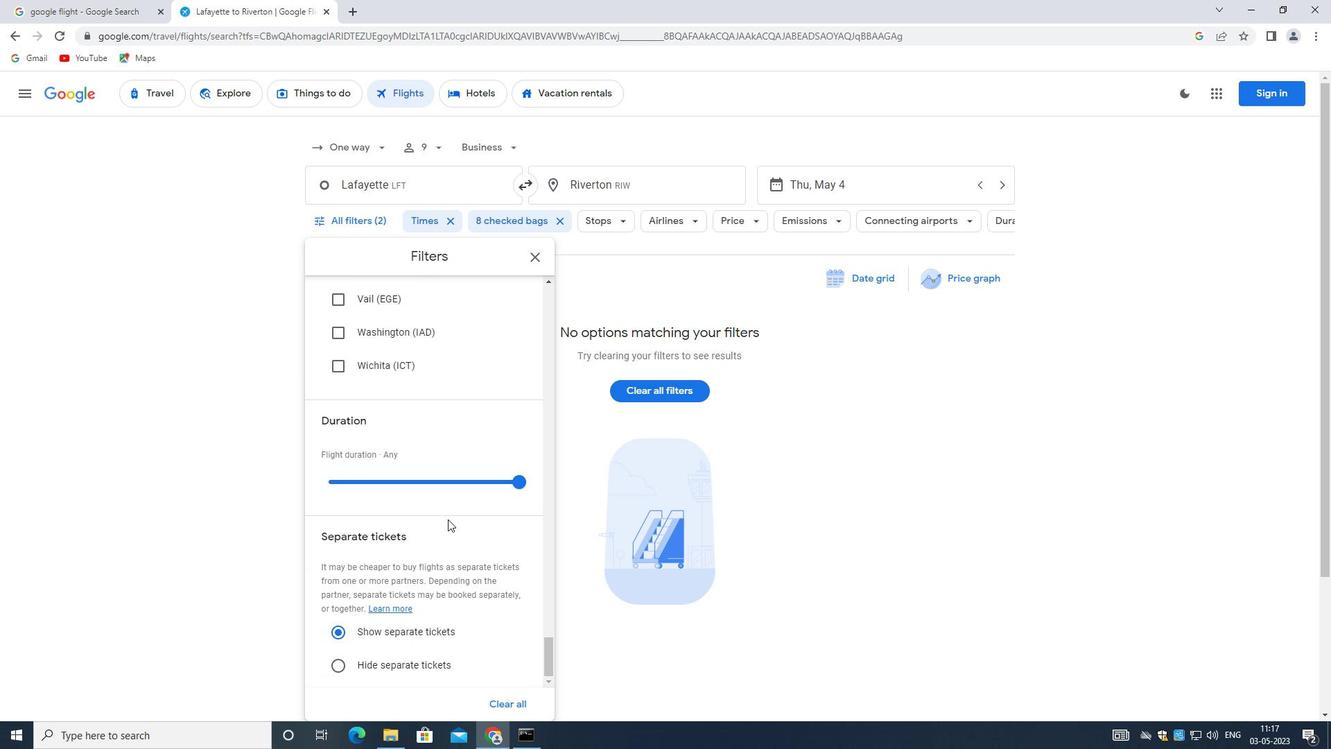 
Action: Mouse scrolled (448, 518) with delta (0, 0)
Screenshot: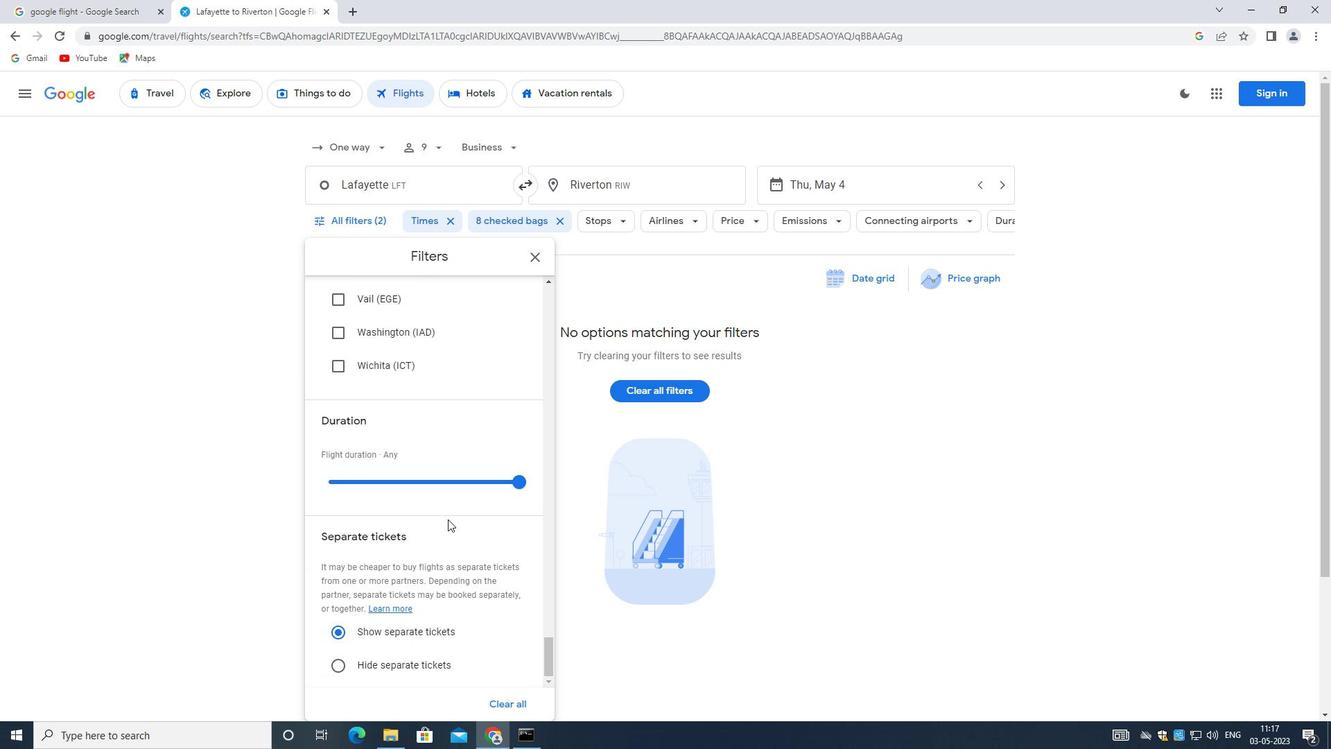 
Action: Mouse scrolled (448, 518) with delta (0, 0)
Screenshot: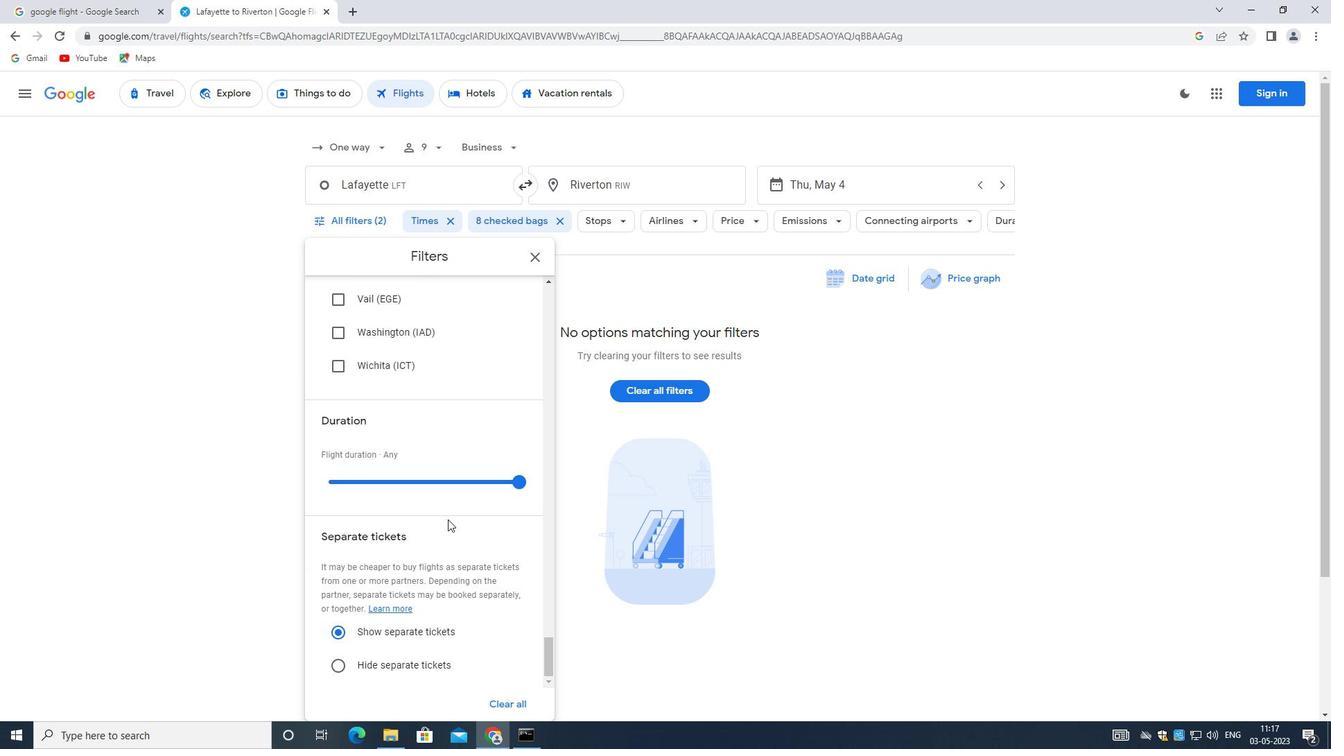 
Action: Mouse scrolled (448, 518) with delta (0, 0)
Screenshot: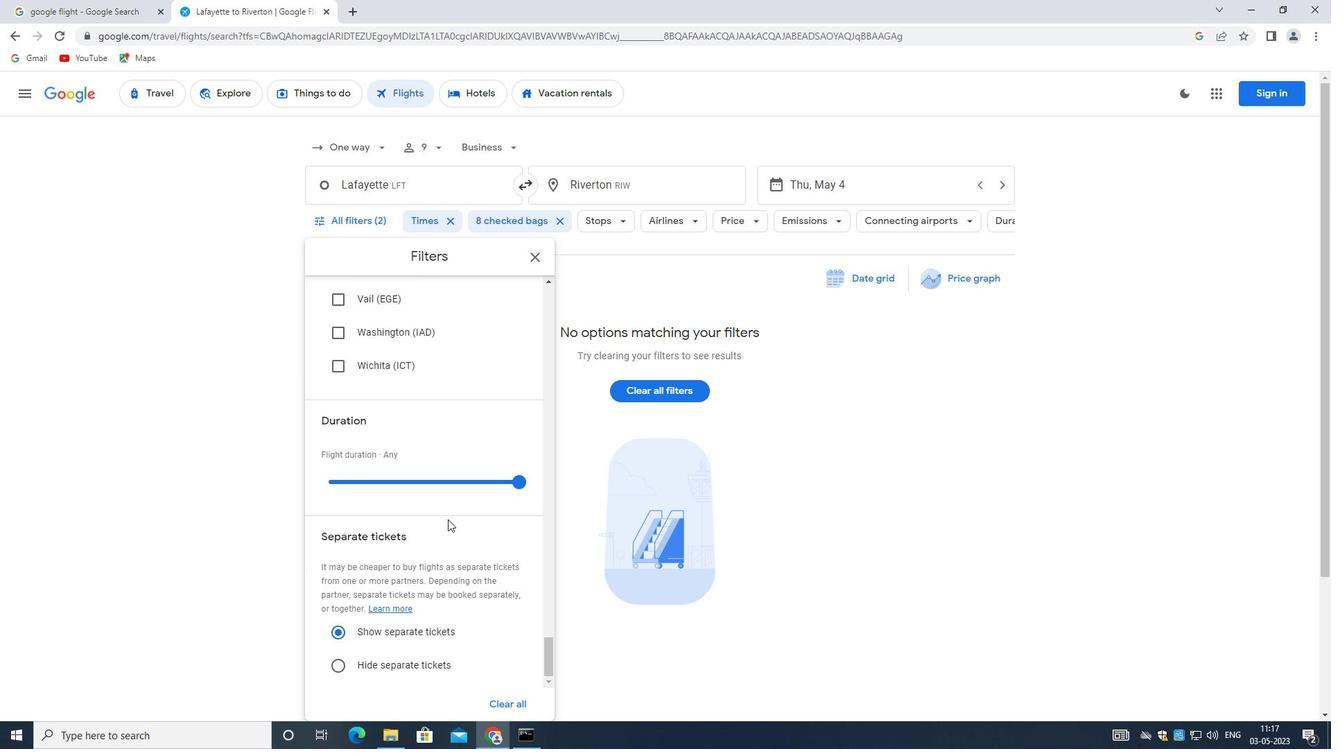 
Action: Mouse moved to (447, 520)
Screenshot: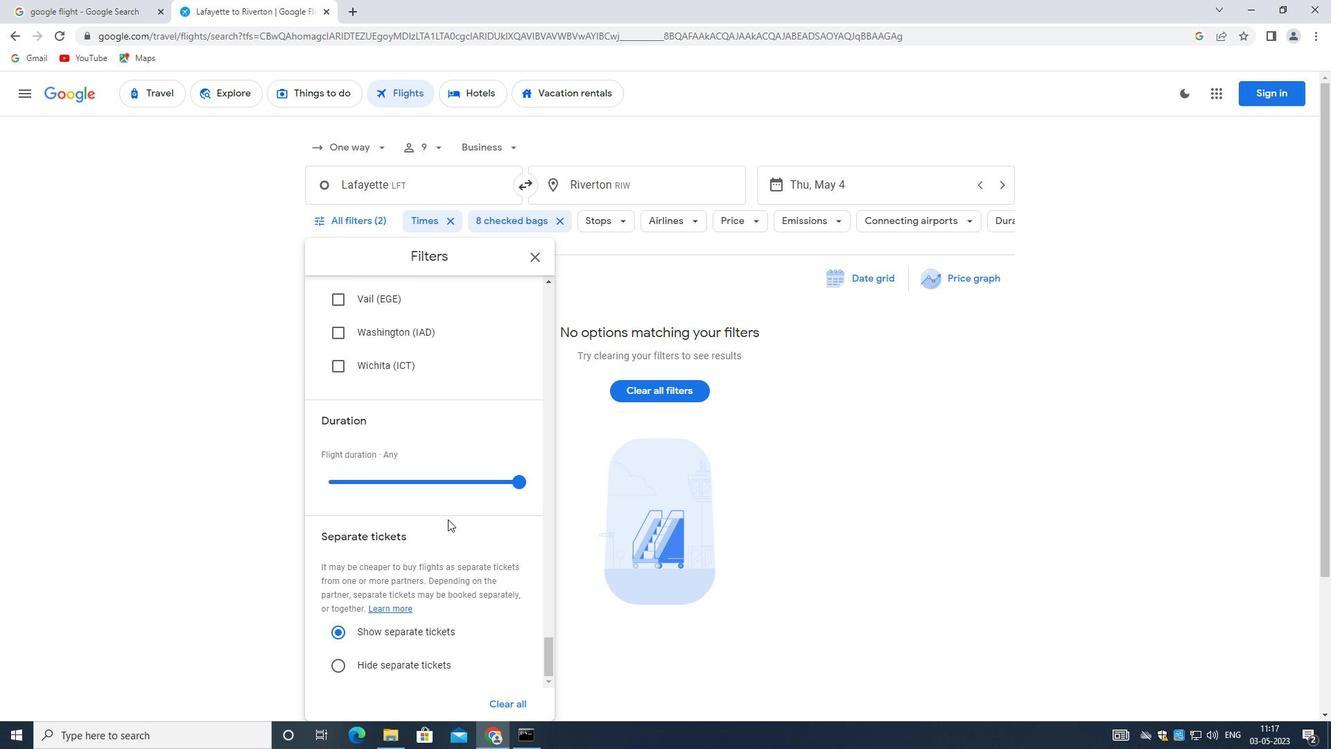 
Action: Mouse scrolled (447, 520) with delta (0, 0)
Screenshot: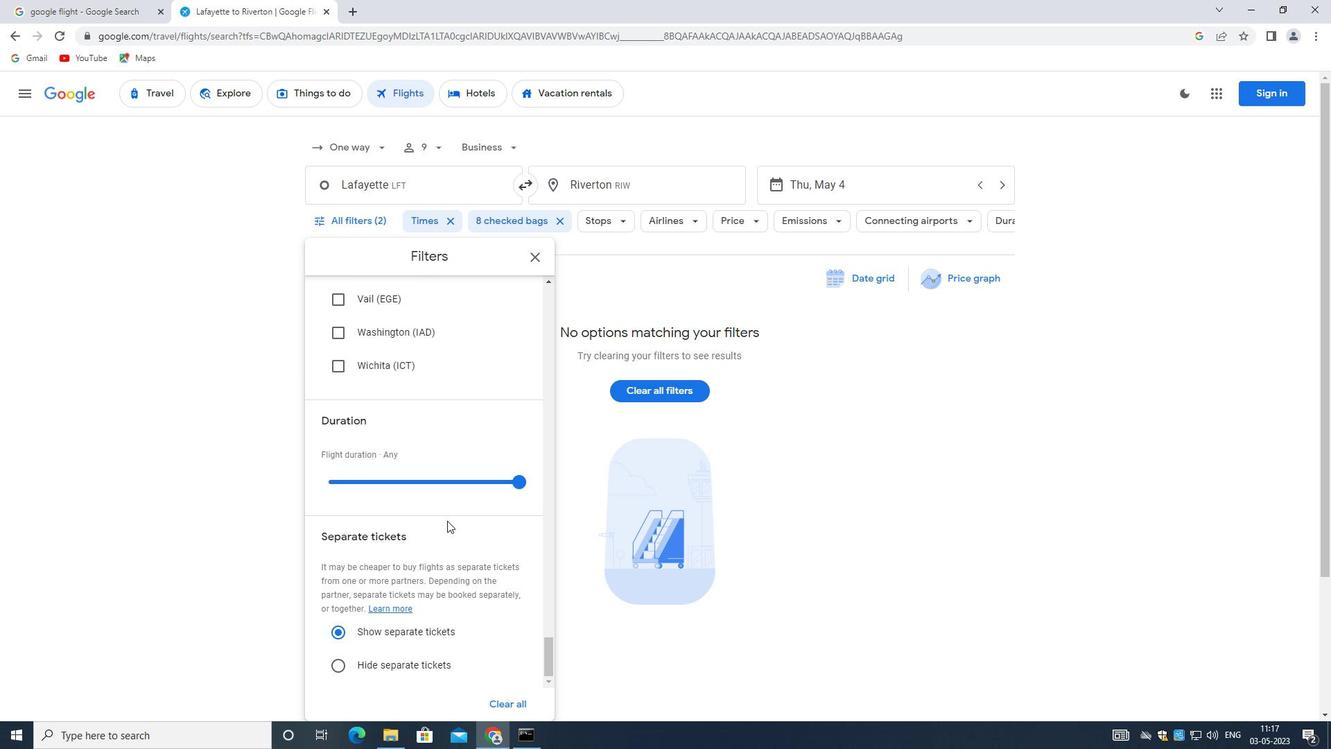 
Action: Mouse scrolled (447, 520) with delta (0, 0)
Screenshot: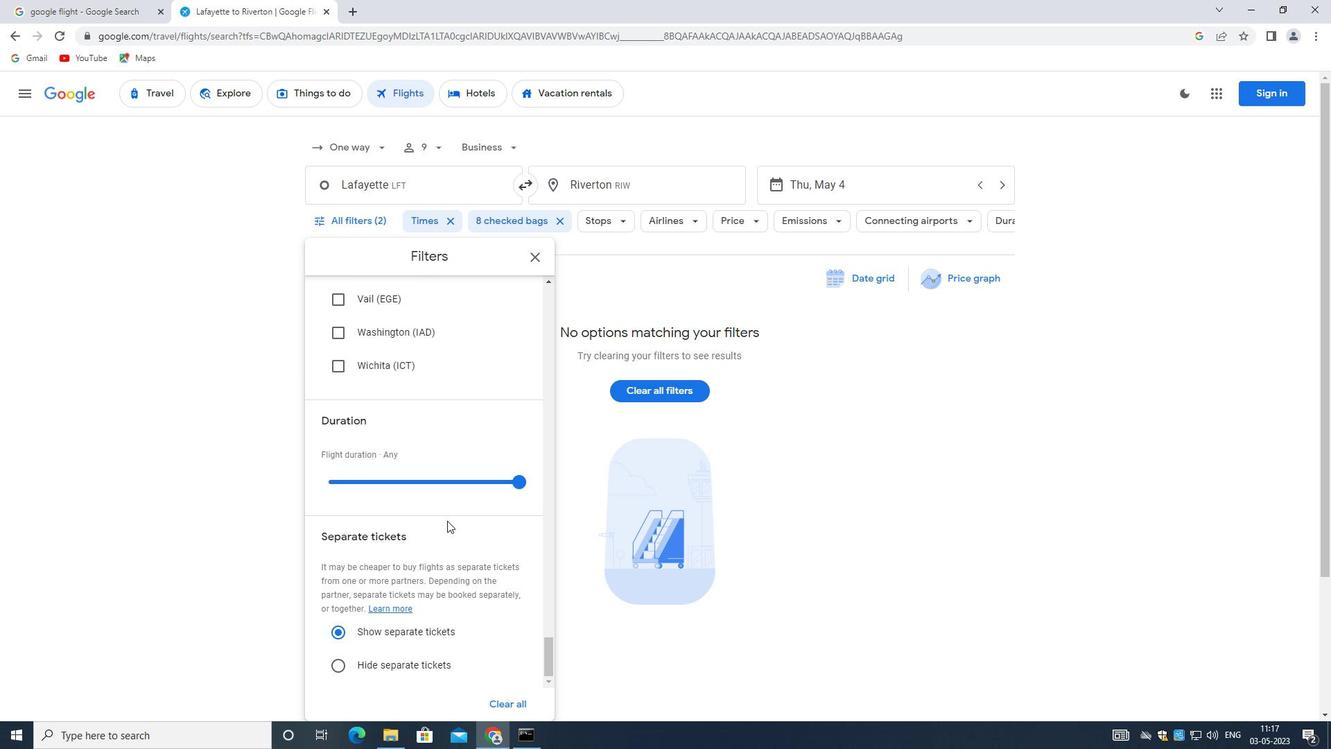 
Action: Mouse scrolled (447, 520) with delta (0, 0)
Screenshot: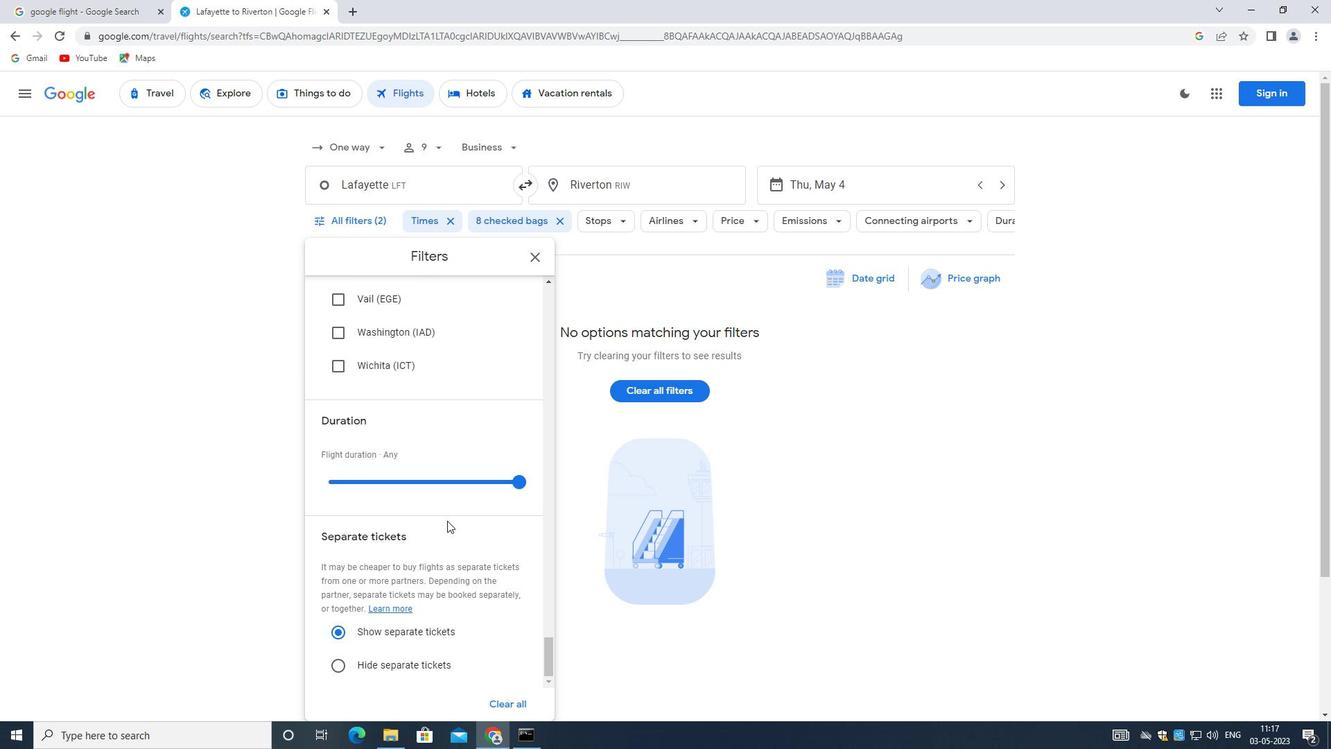 
Action: Mouse scrolled (447, 520) with delta (0, 0)
Screenshot: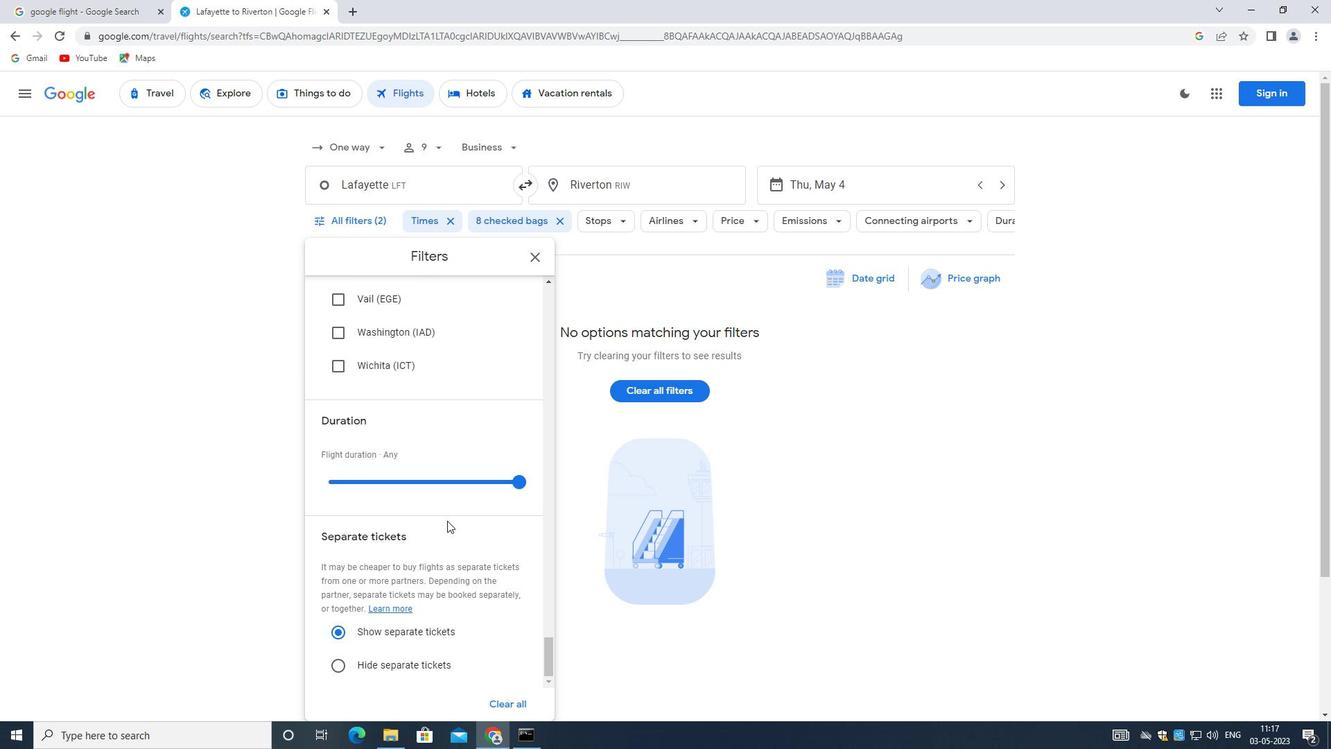 
Action: Mouse scrolled (447, 520) with delta (0, 0)
Screenshot: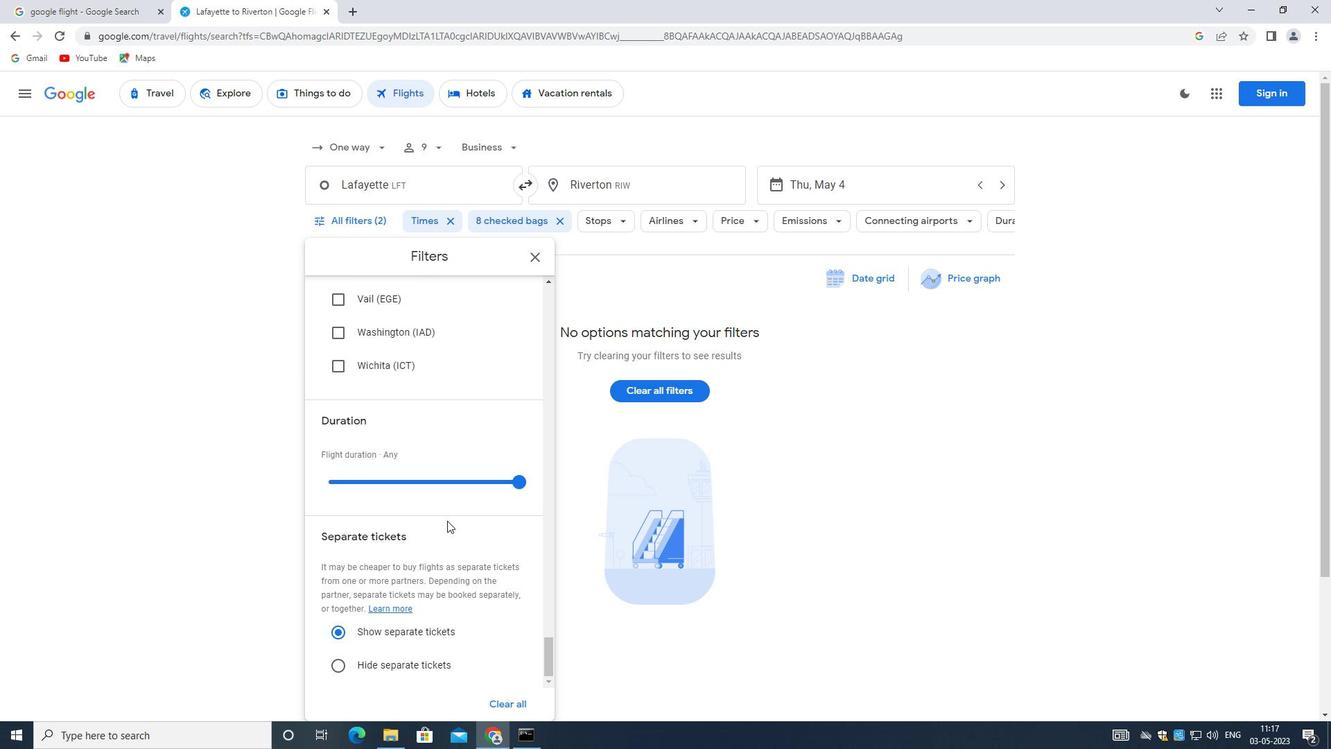 
Action: Mouse scrolled (447, 520) with delta (0, 0)
Screenshot: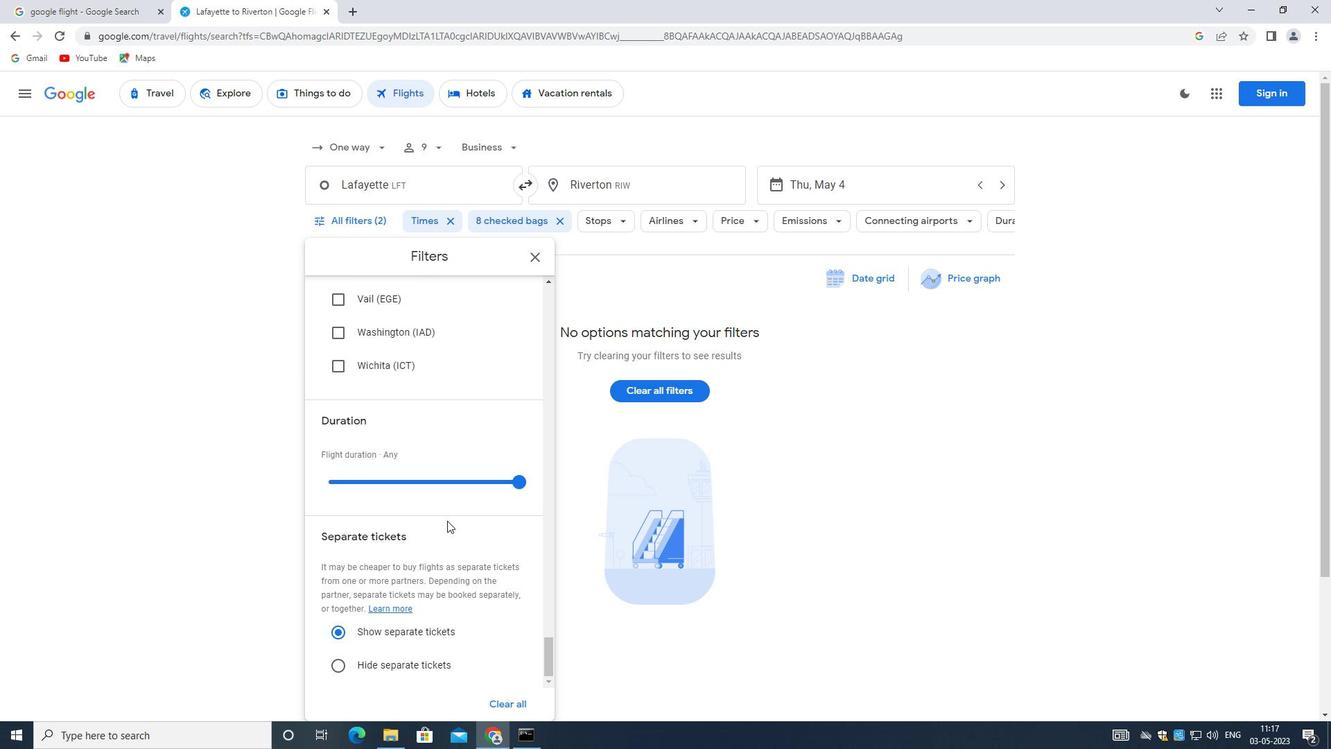 
Action: Mouse moved to (446, 520)
Screenshot: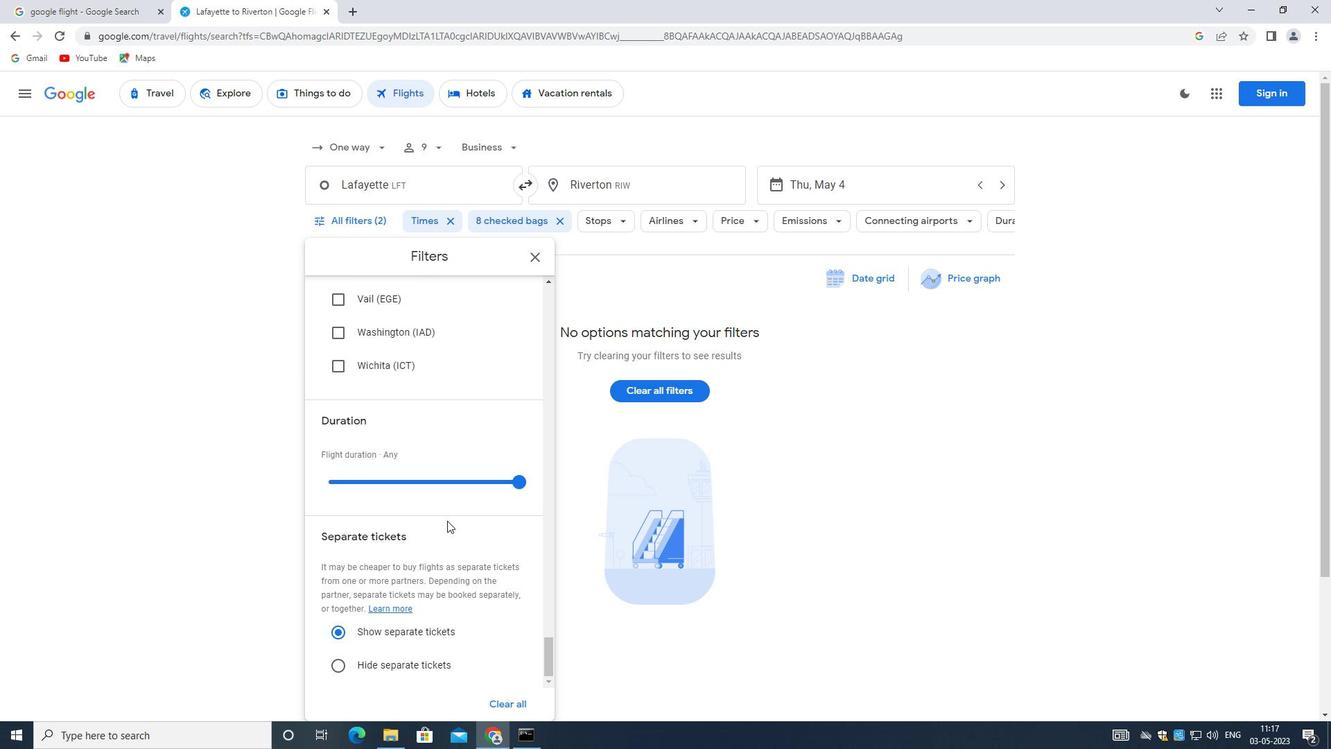 
Action: Mouse scrolled (446, 520) with delta (0, 0)
Screenshot: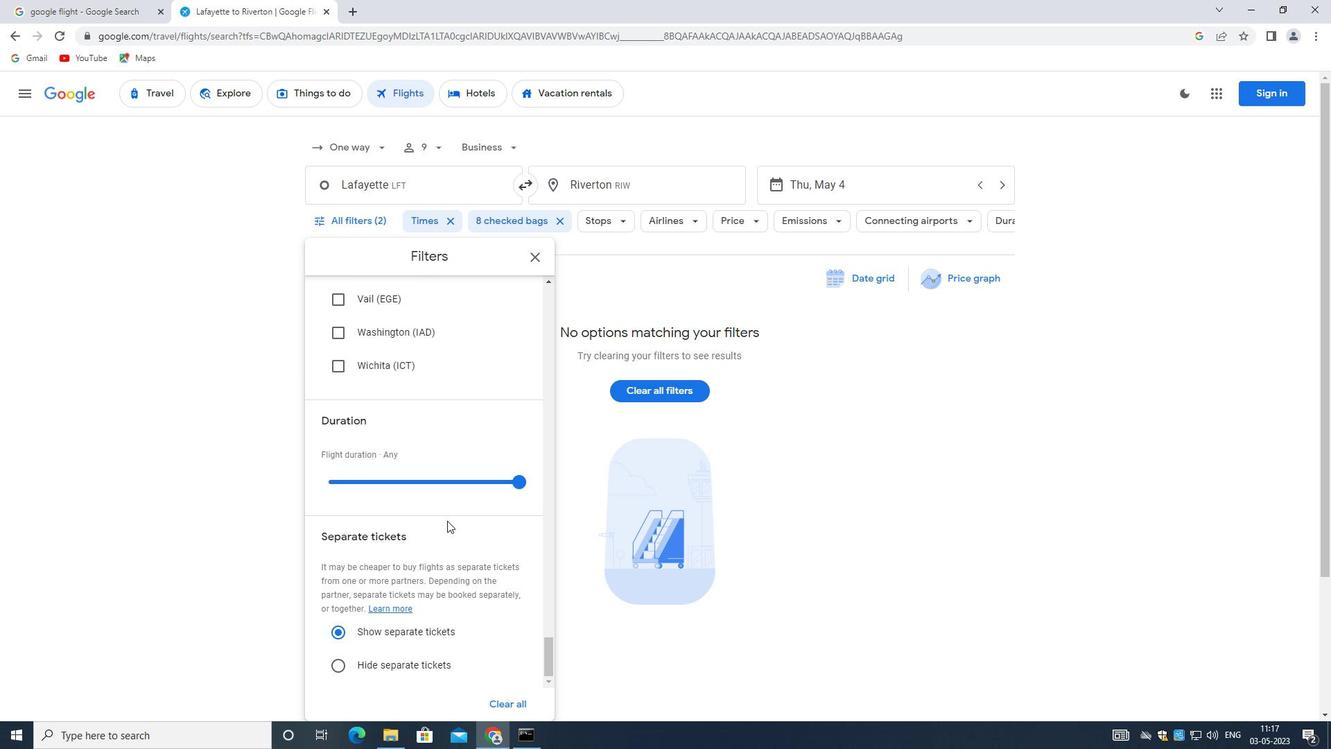
Action: Mouse moved to (446, 520)
Screenshot: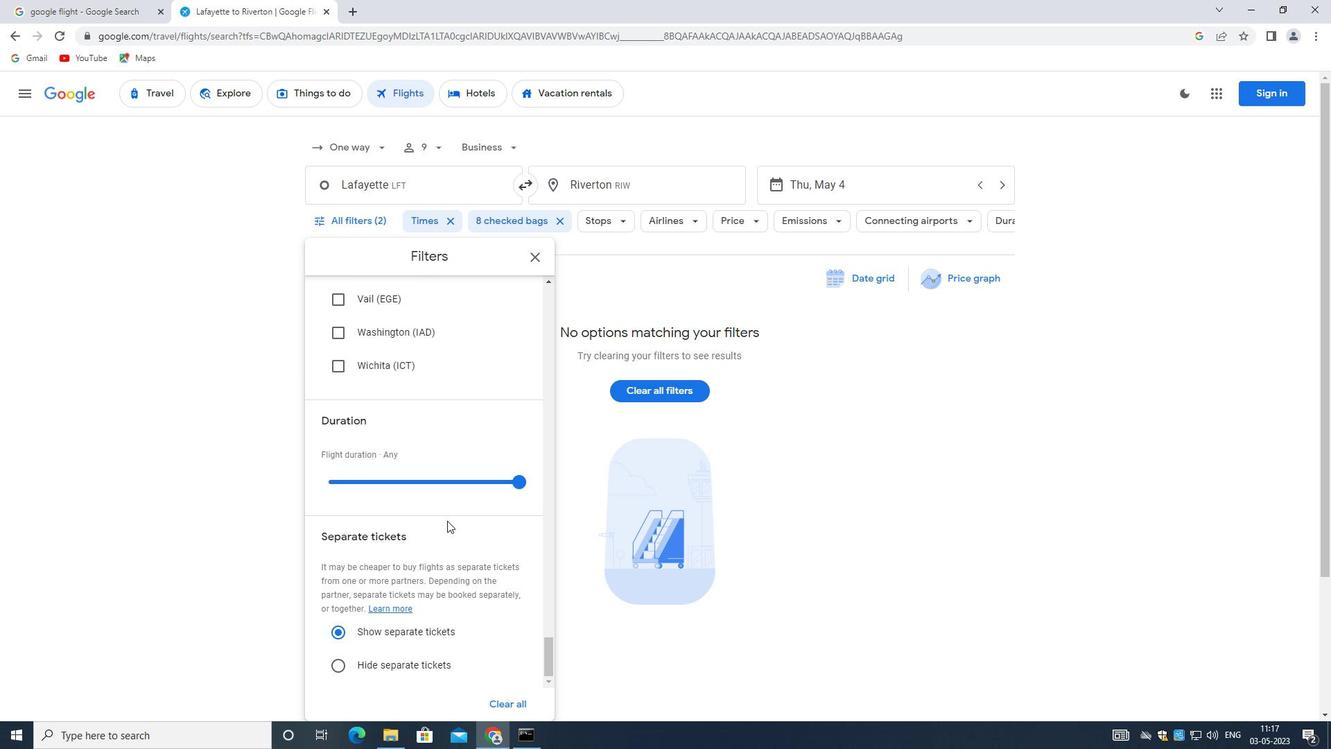 
Action: Mouse scrolled (446, 520) with delta (0, 0)
Screenshot: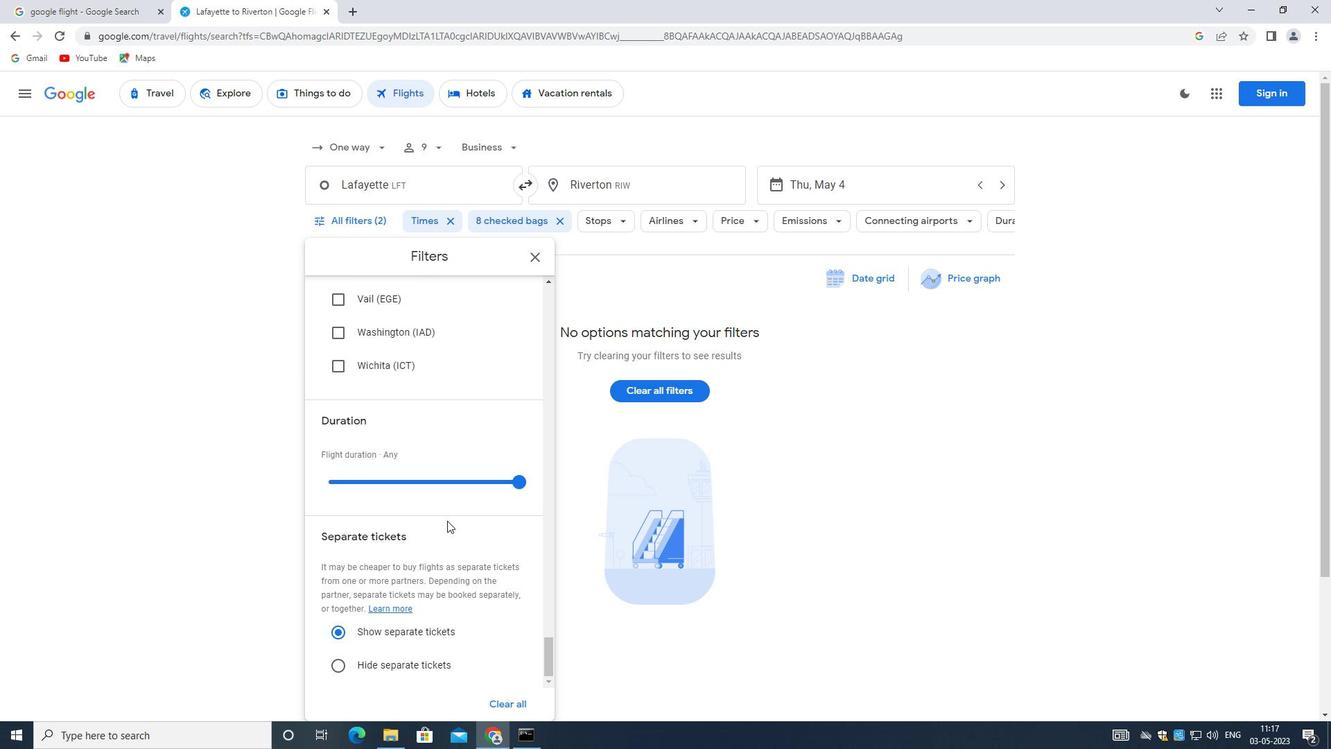 
Action: Mouse moved to (446, 520)
Screenshot: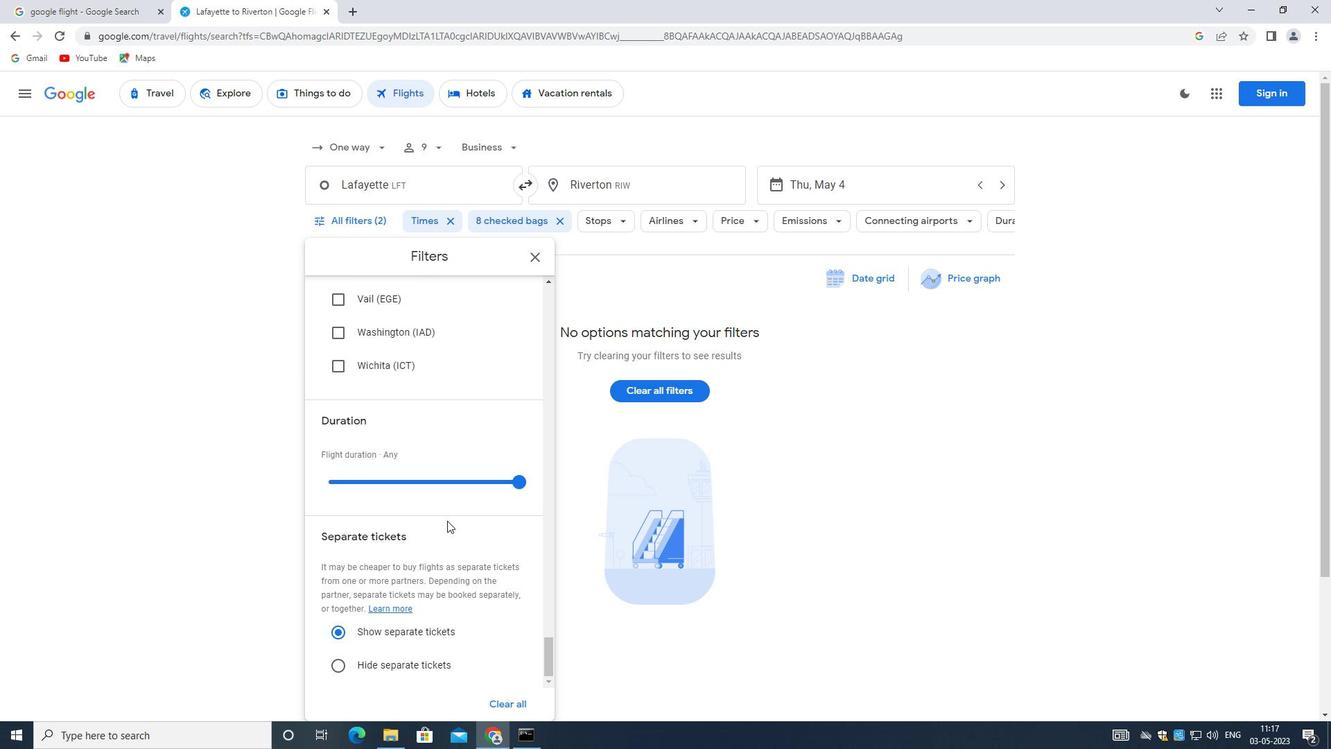 
Action: Mouse scrolled (446, 520) with delta (0, 0)
Screenshot: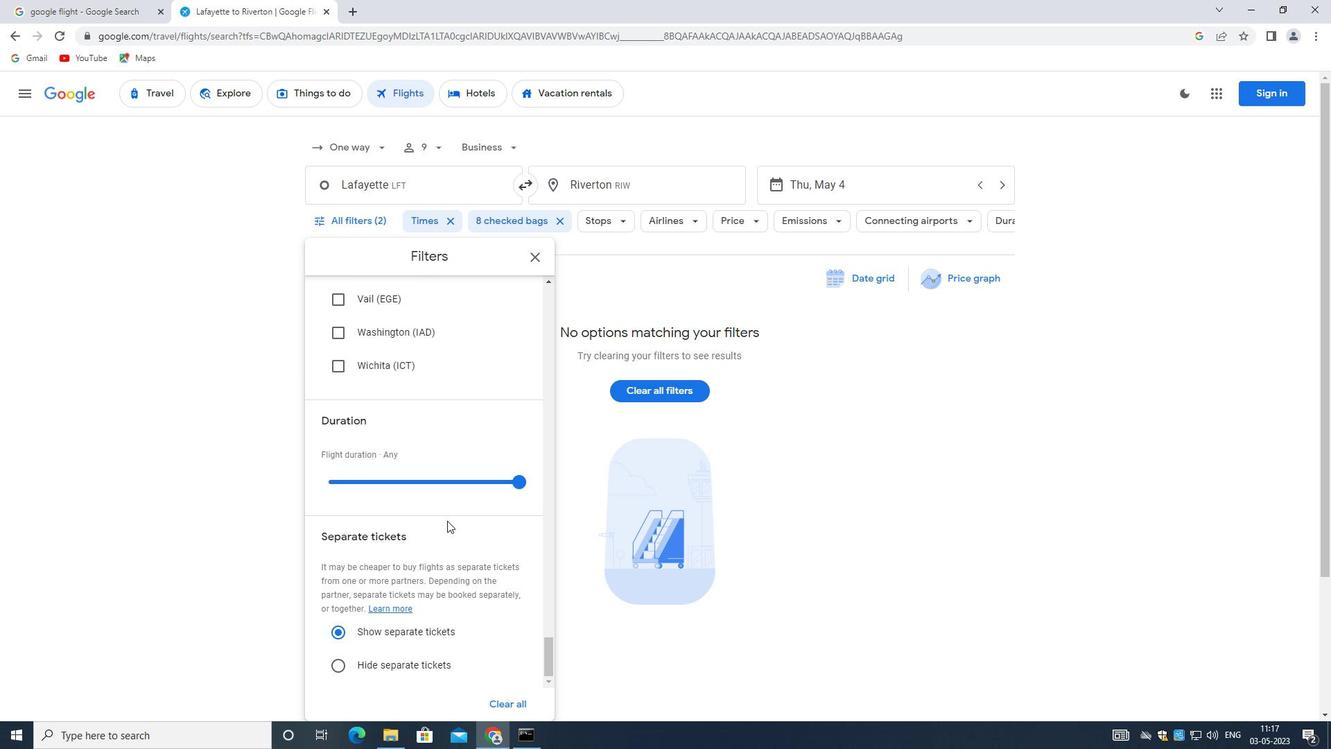 
Action: Mouse scrolled (446, 520) with delta (0, 0)
Screenshot: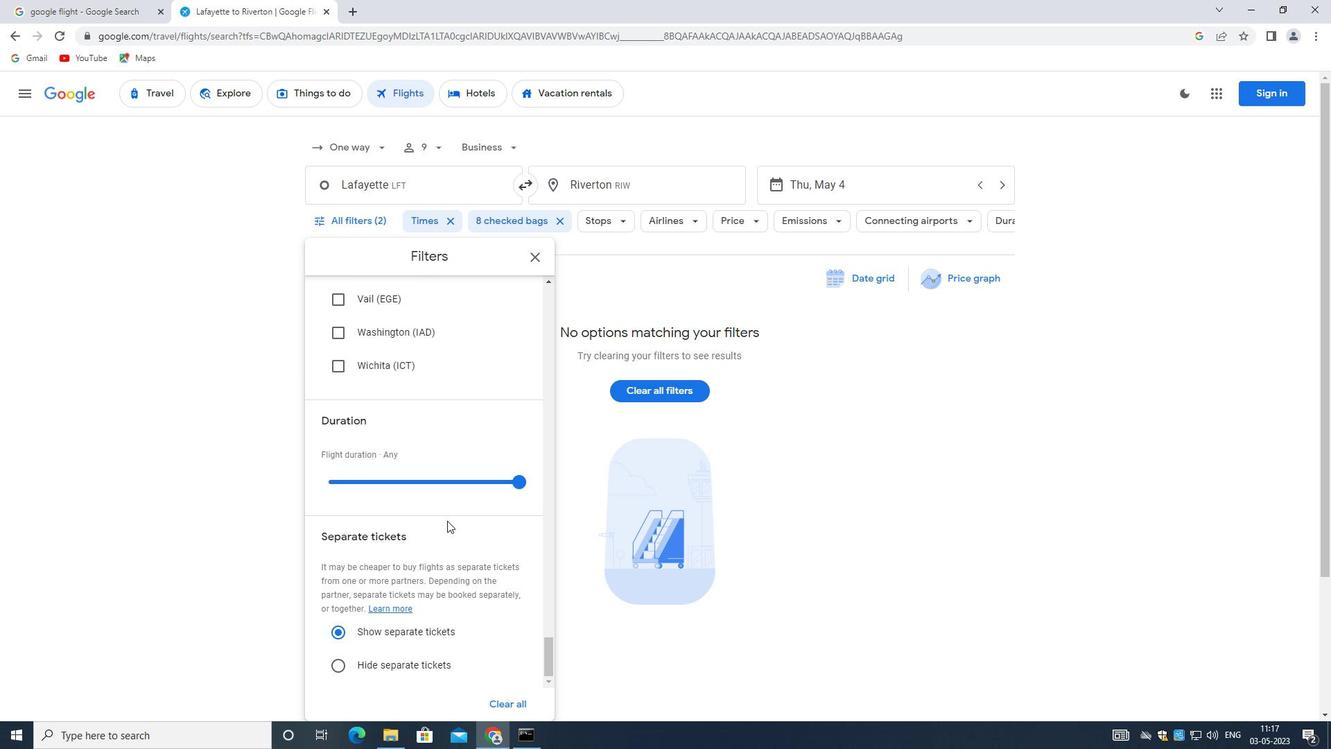 
Action: Mouse moved to (445, 520)
Screenshot: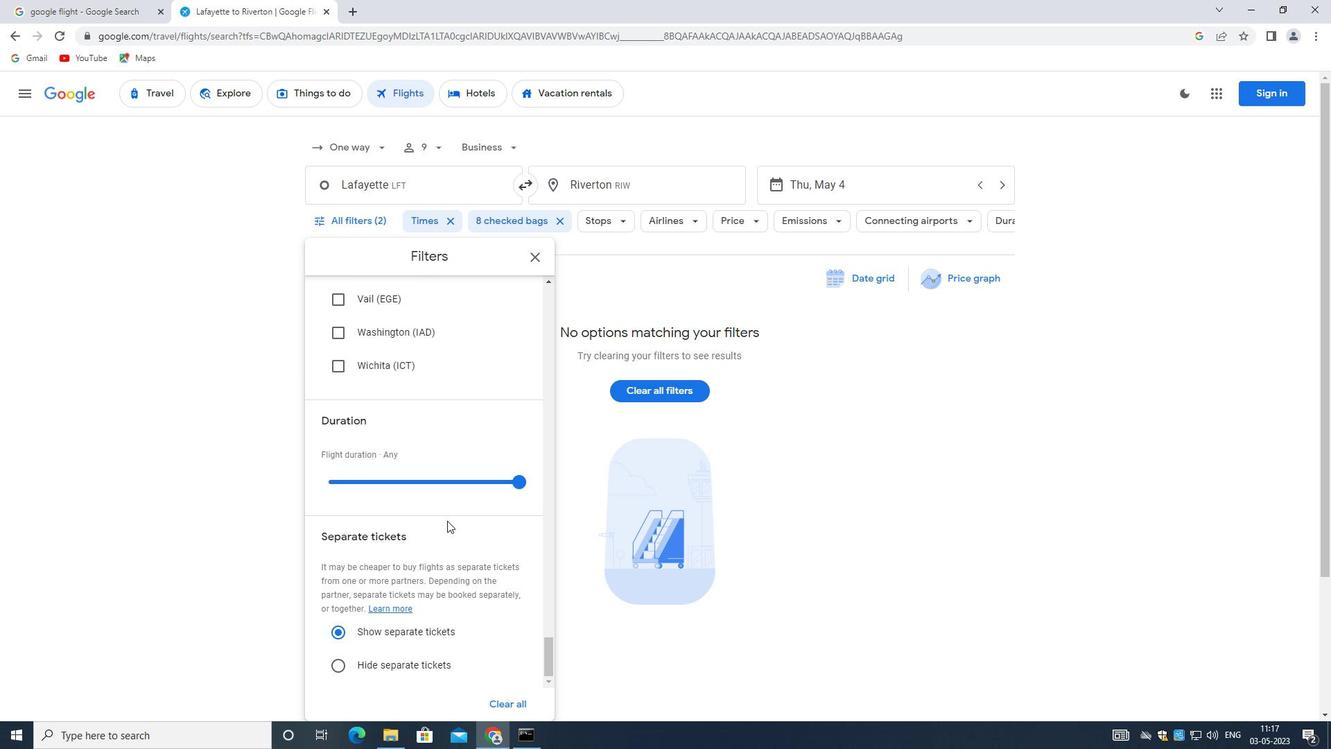 
Action: Mouse scrolled (445, 520) with delta (0, 0)
Screenshot: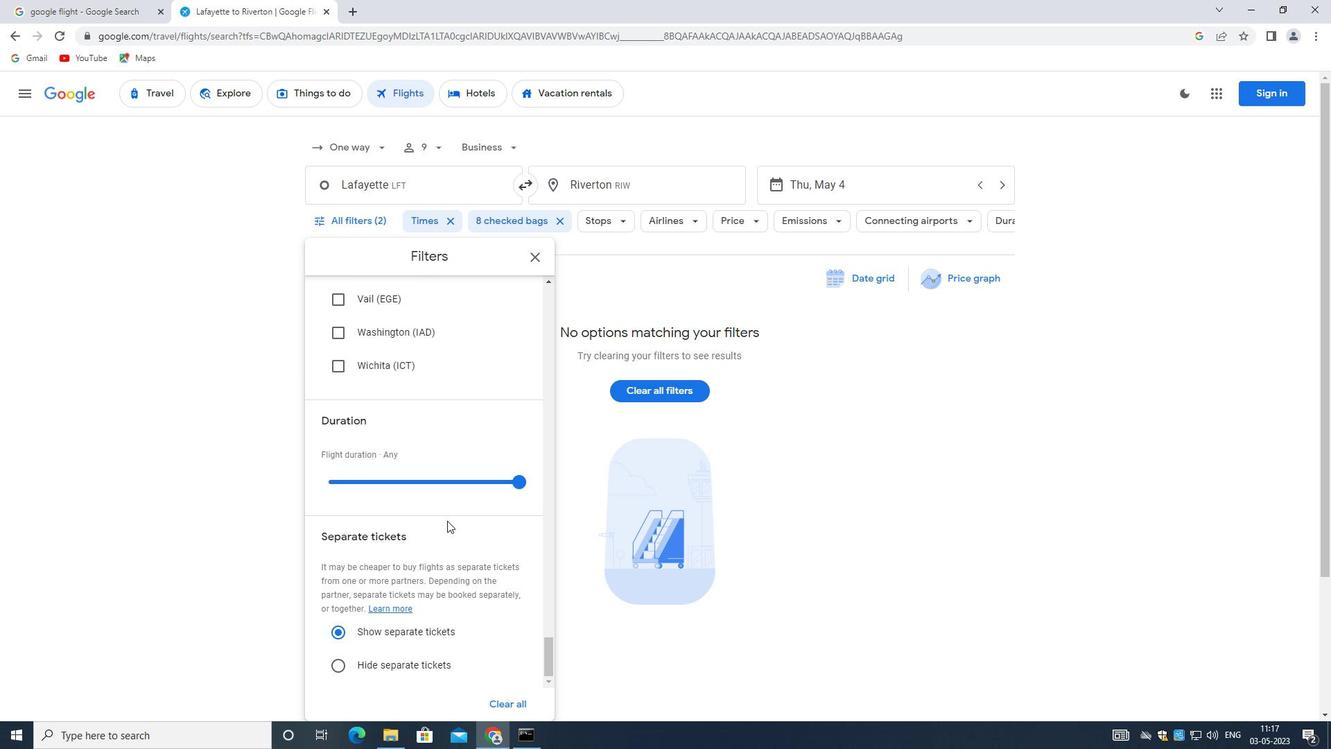 
Action: Mouse moved to (445, 521)
Screenshot: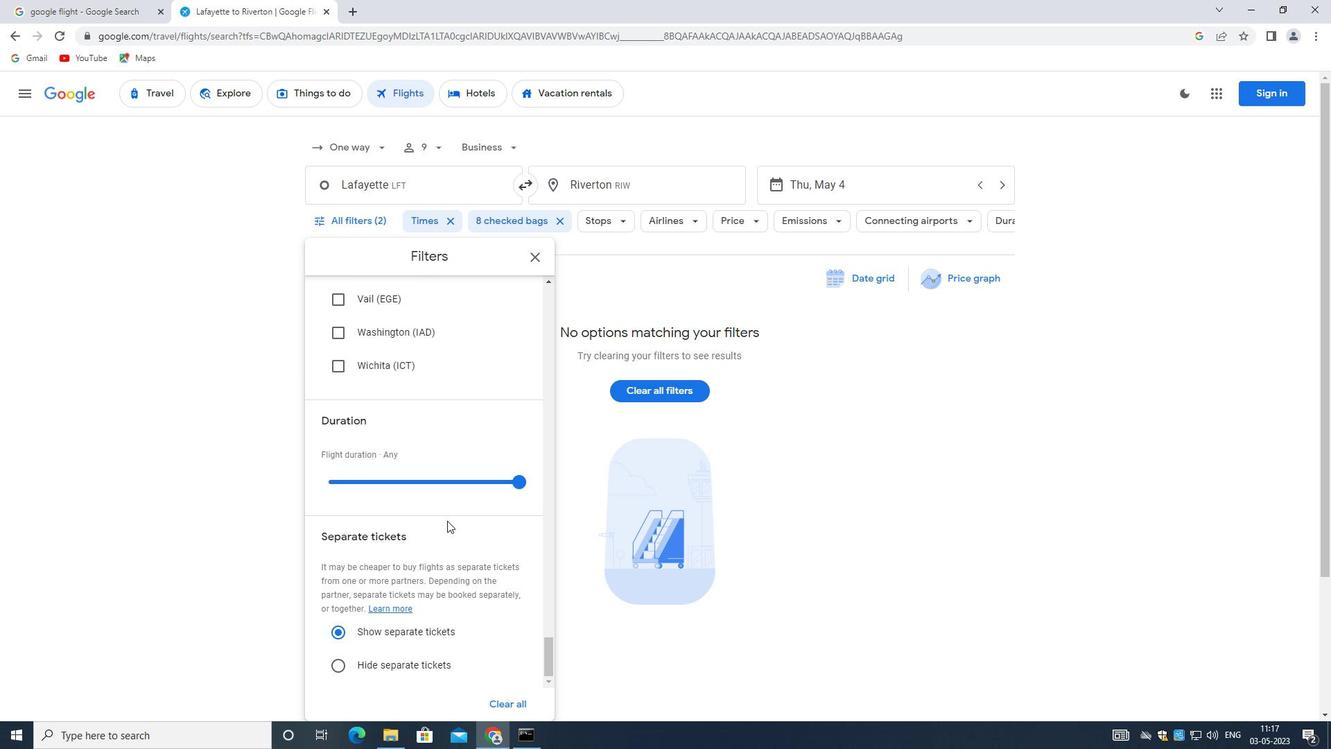 
